 Task: Play online Dominion games in very easy mode.
Action: Mouse moved to (91, 514)
Screenshot: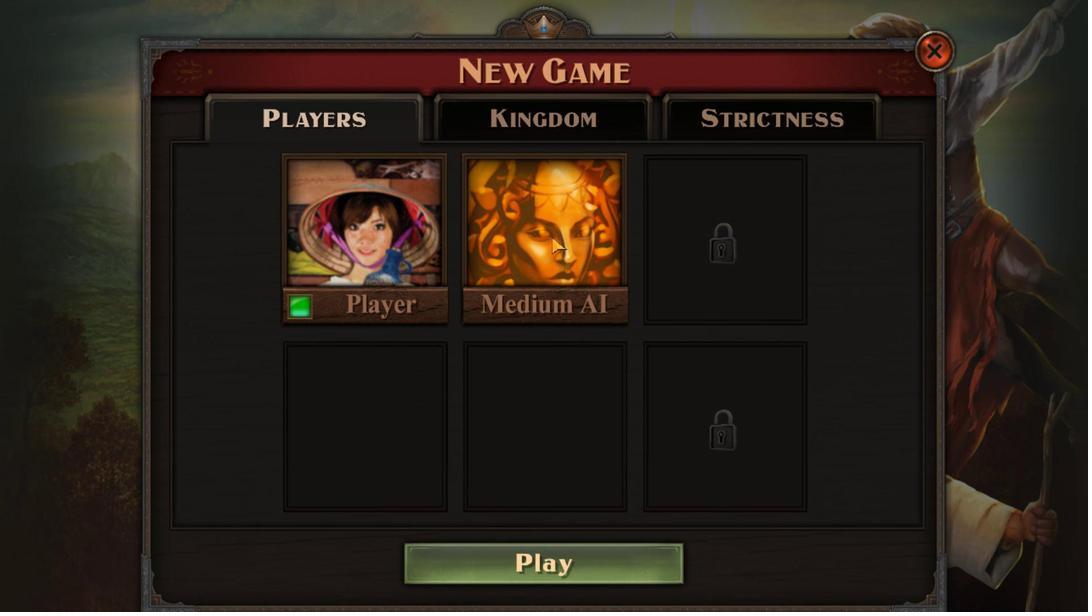 
Action: Mouse pressed left at (91, 514)
Screenshot: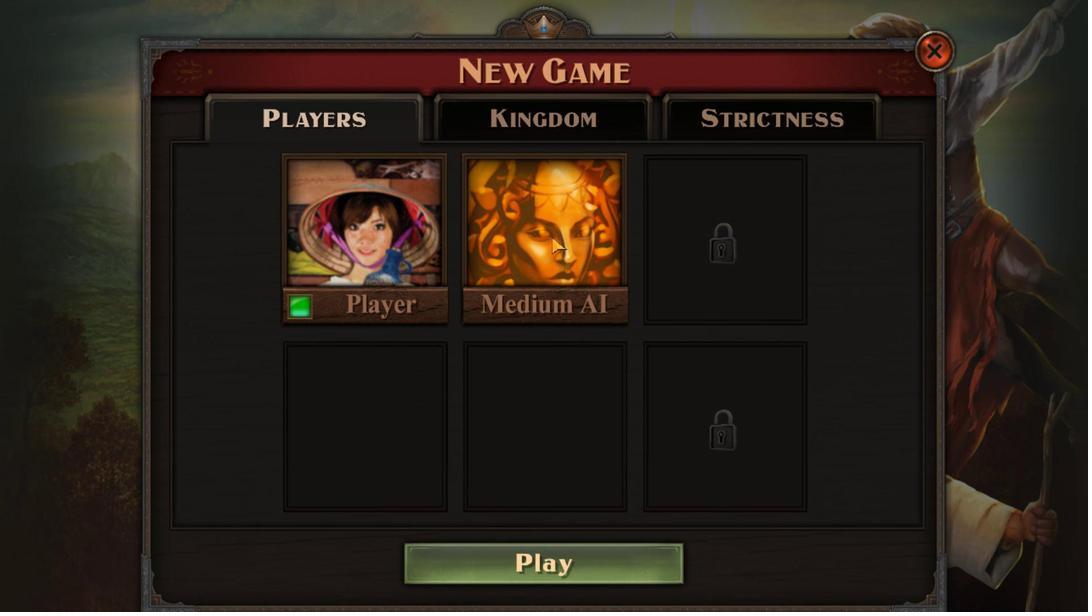 
Action: Mouse moved to (377, 277)
Screenshot: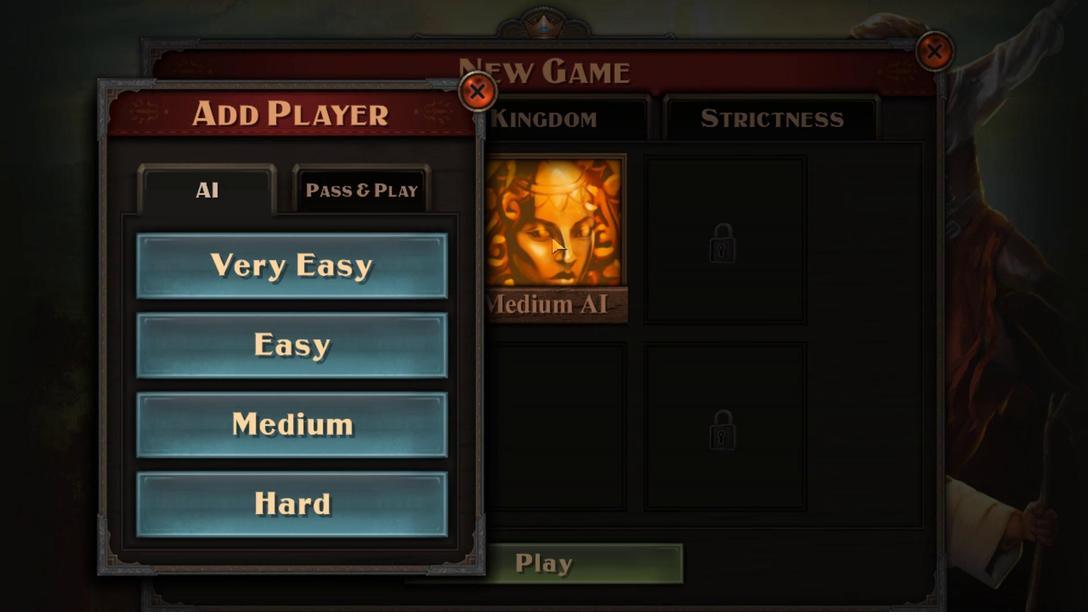 
Action: Mouse pressed left at (377, 277)
Screenshot: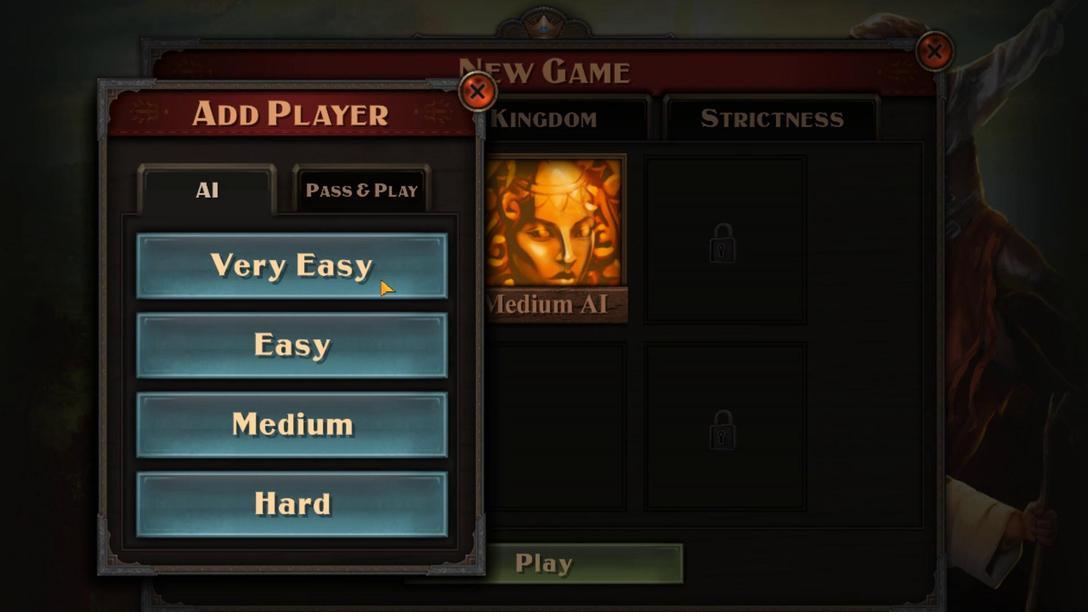 
Action: Mouse moved to (220, 306)
Screenshot: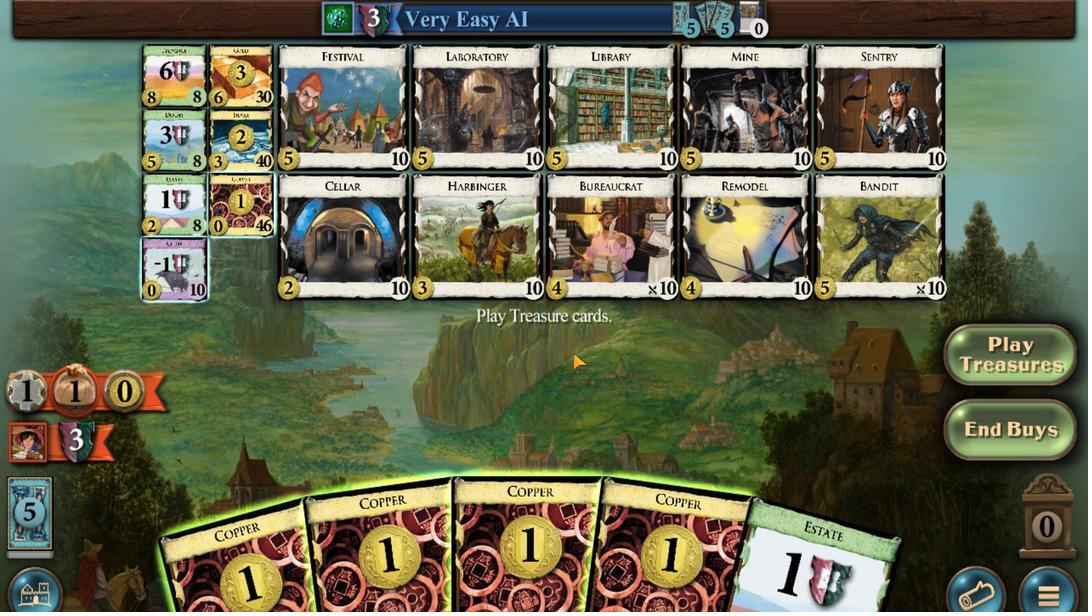 
Action: Mouse pressed left at (220, 306)
Screenshot: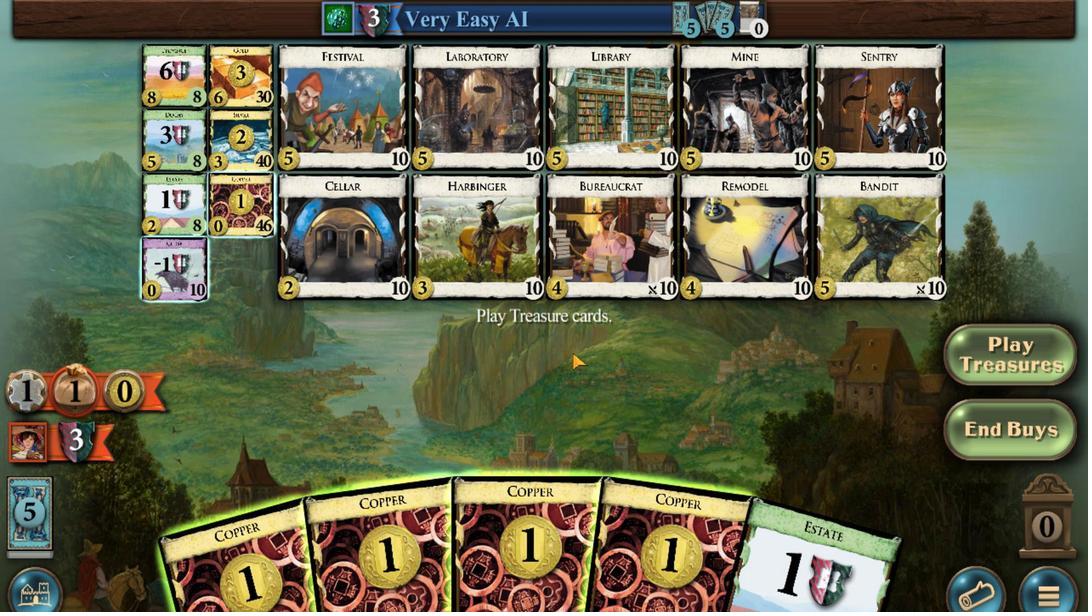 
Action: Mouse moved to (385, 499)
Screenshot: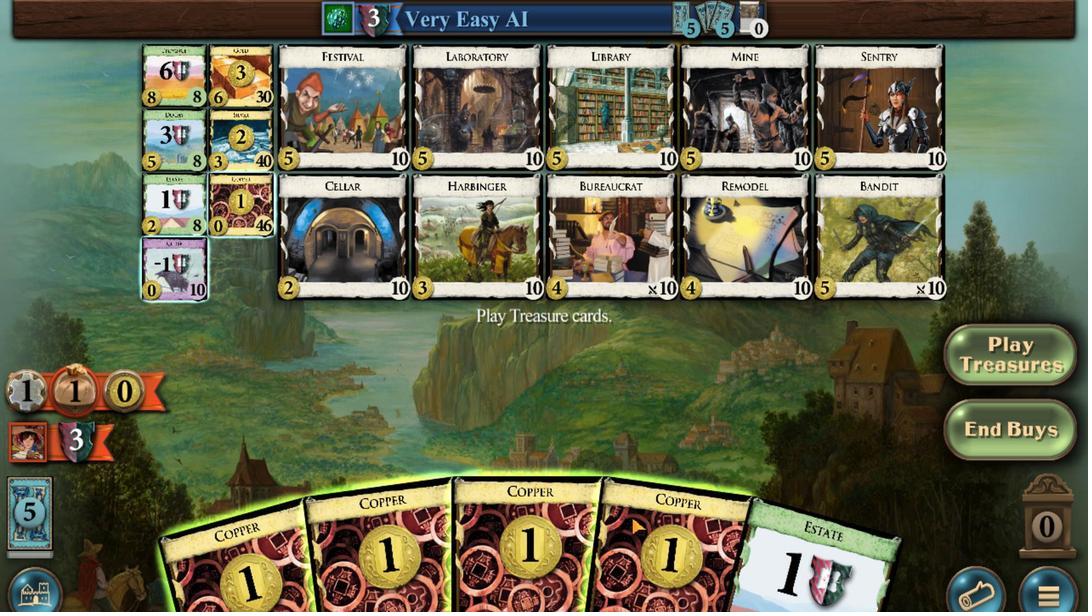 
Action: Mouse pressed left at (385, 499)
Screenshot: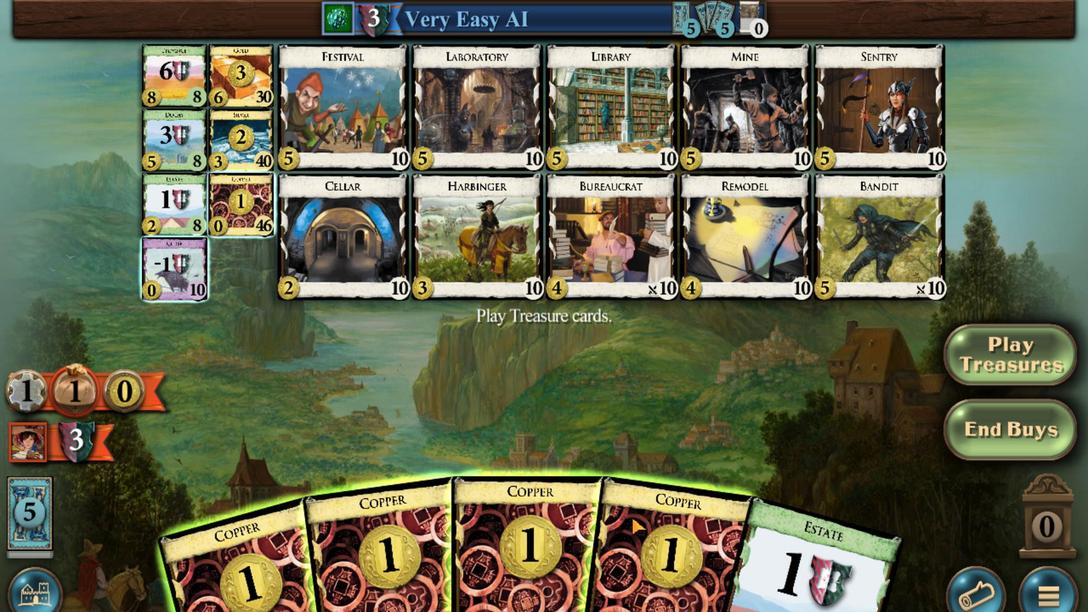 
Action: Mouse moved to (451, 470)
Screenshot: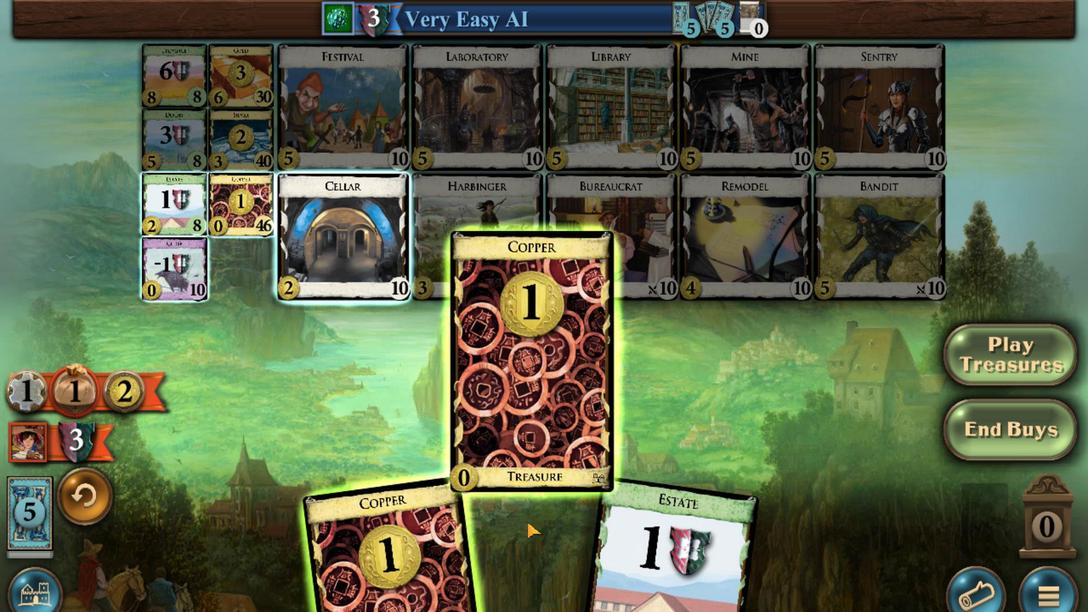 
Action: Mouse scrolled (451, 470) with delta (0, 0)
Screenshot: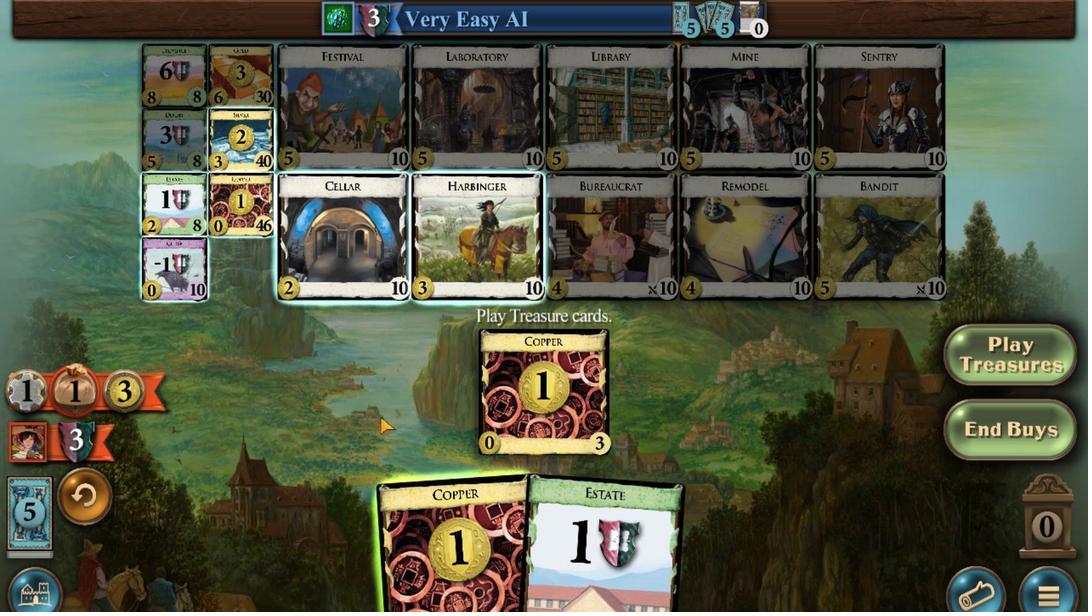 
Action: Mouse moved to (400, 468)
Screenshot: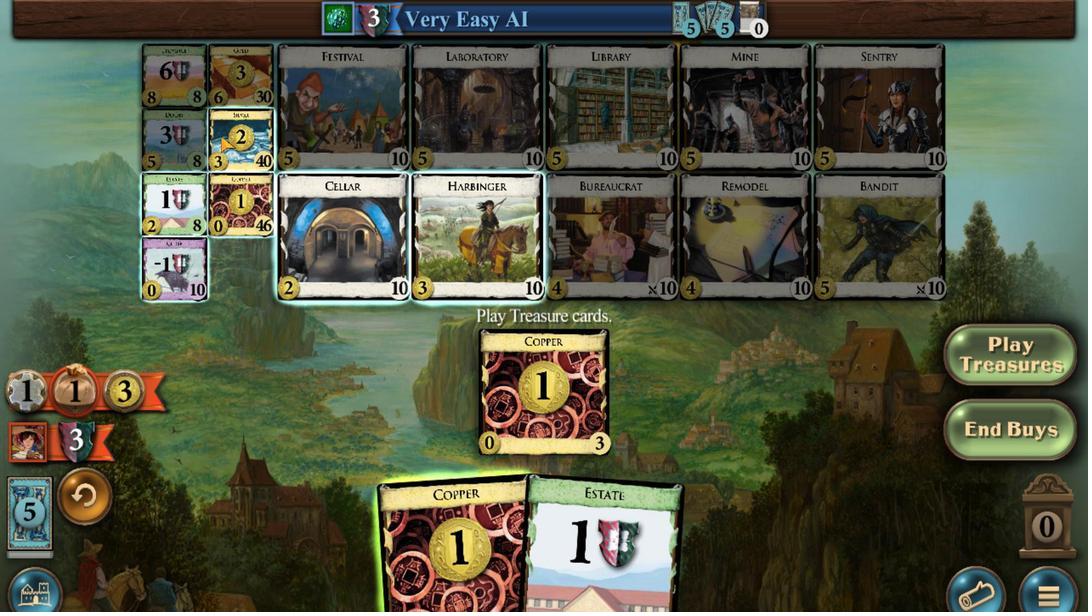 
Action: Mouse scrolled (400, 468) with delta (0, 0)
Screenshot: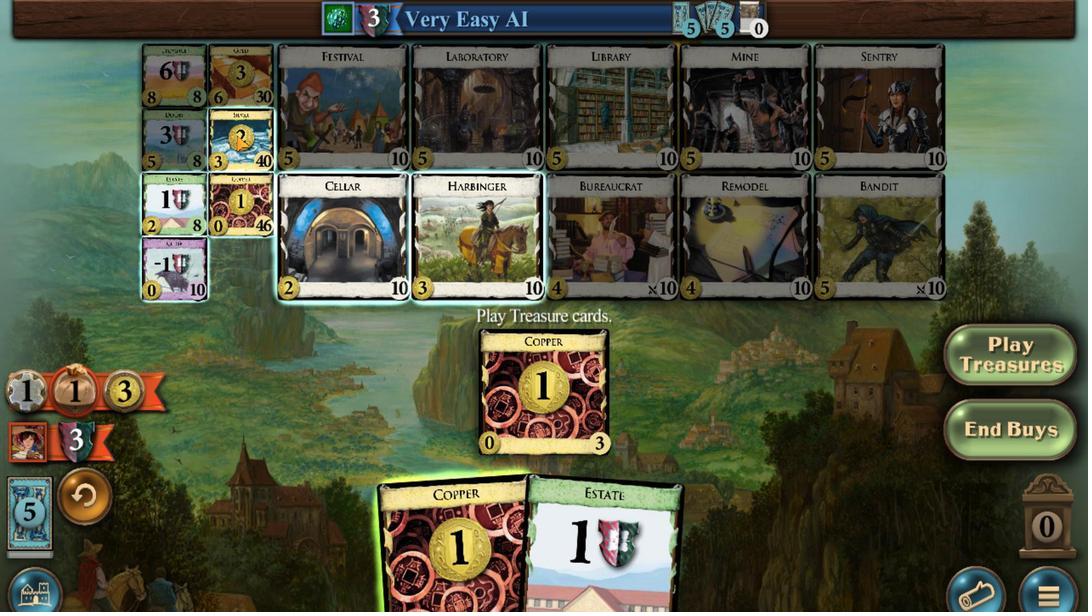
Action: Mouse moved to (355, 473)
Screenshot: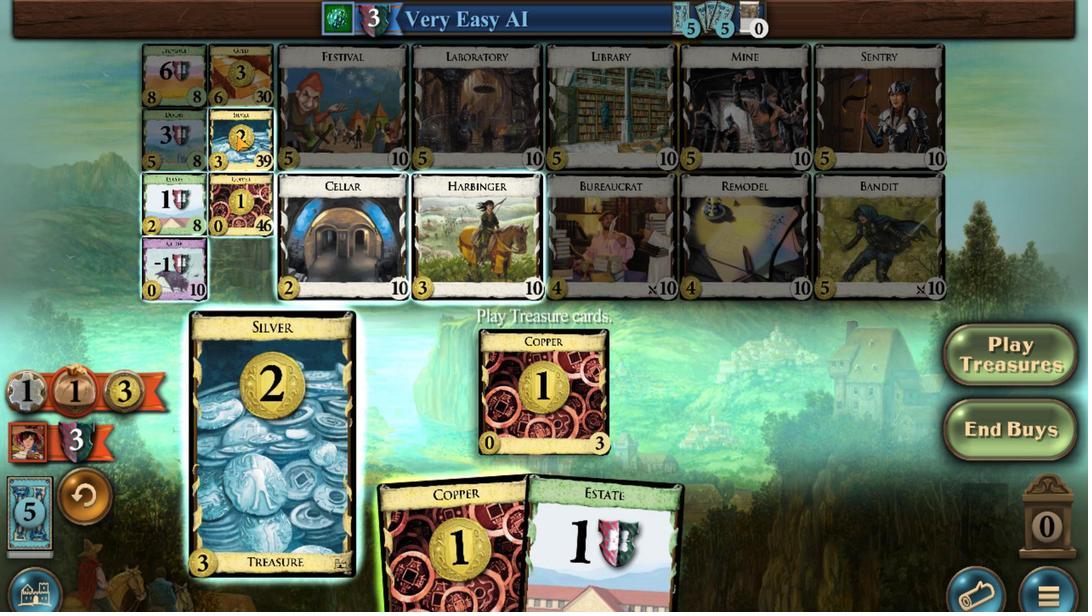 
Action: Mouse scrolled (355, 473) with delta (0, 0)
Screenshot: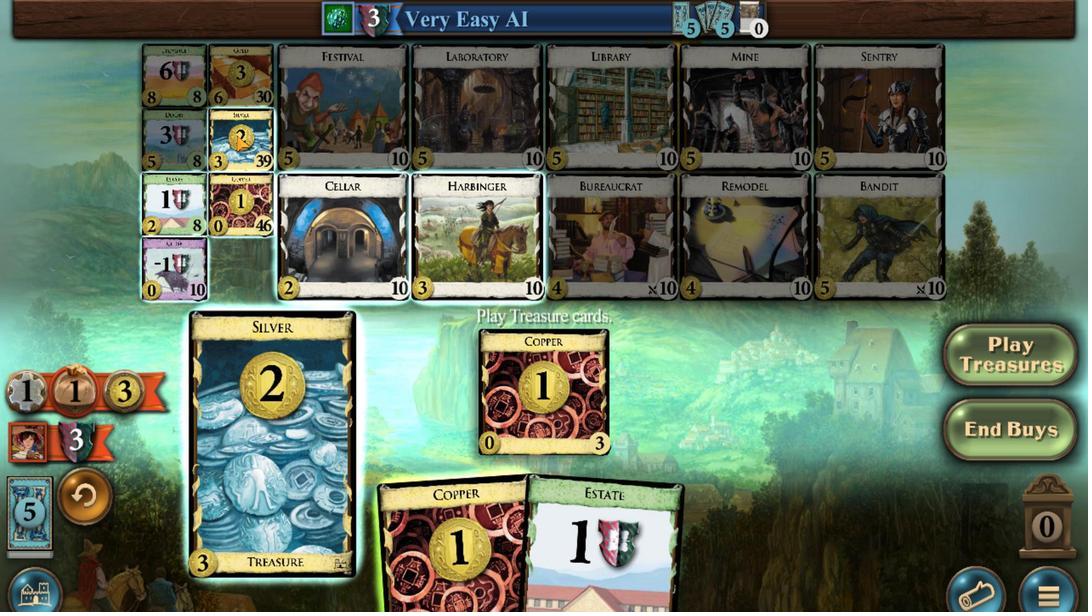 
Action: Mouse moved to (90, 207)
Screenshot: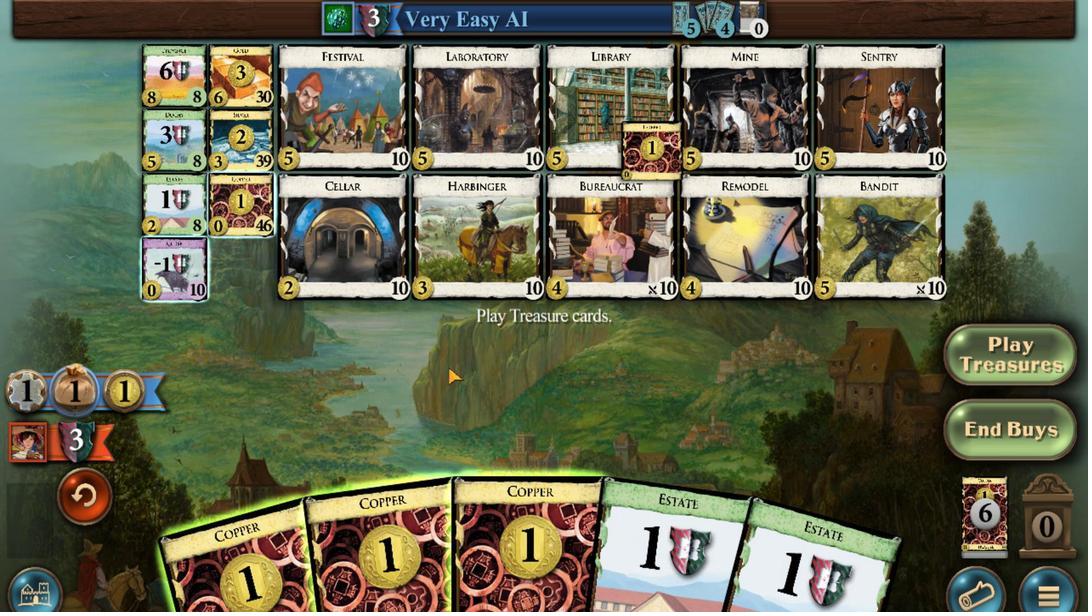 
Action: Mouse scrolled (90, 208) with delta (0, 0)
Screenshot: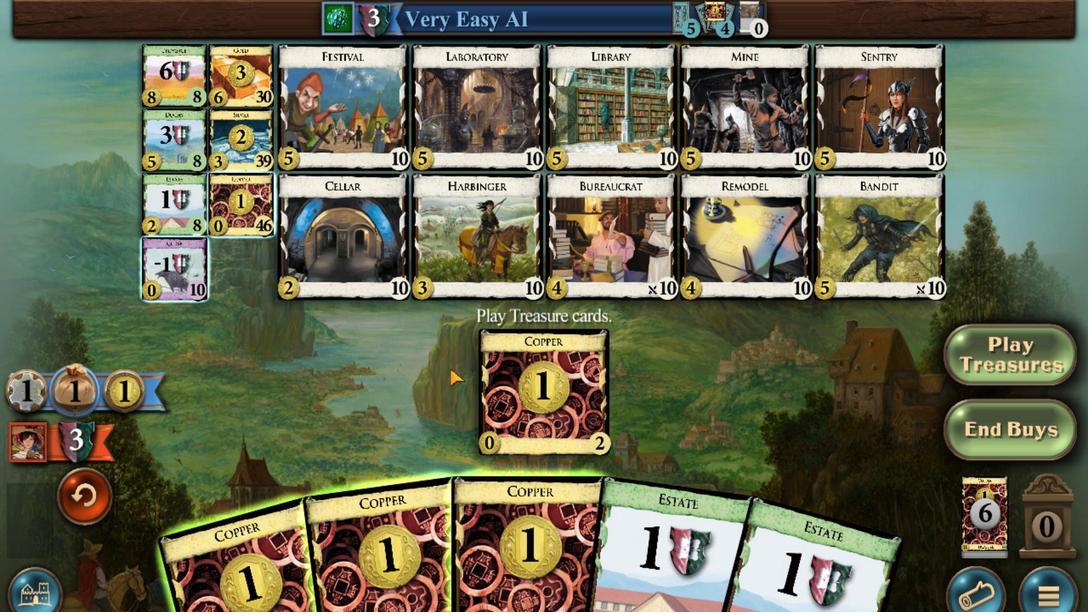 
Action: Mouse scrolled (90, 208) with delta (0, 0)
Screenshot: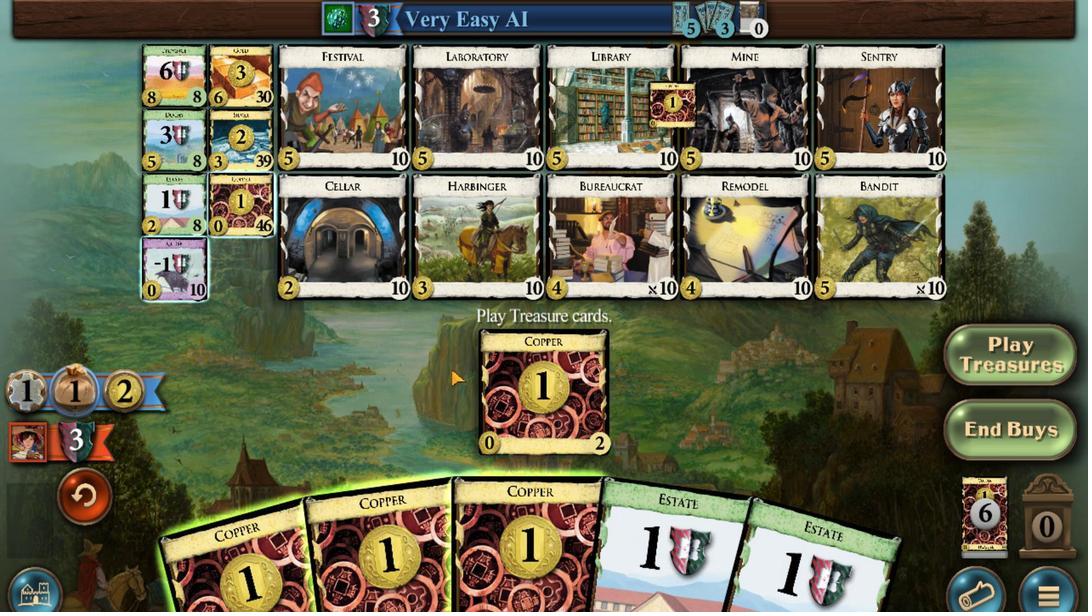 
Action: Mouse scrolled (90, 208) with delta (0, 0)
Screenshot: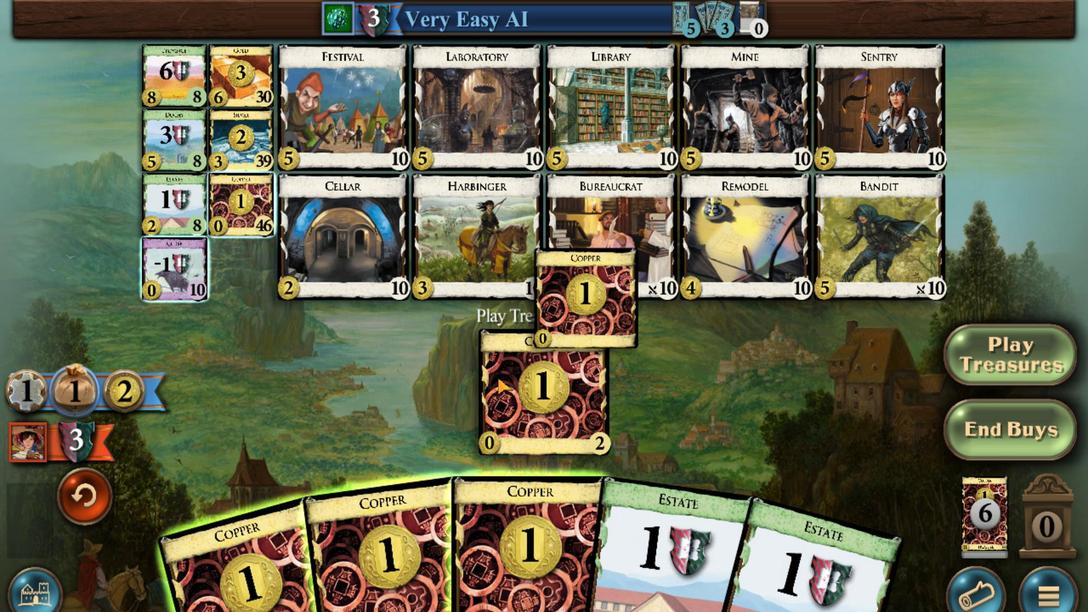 
Action: Mouse scrolled (90, 208) with delta (0, 0)
Screenshot: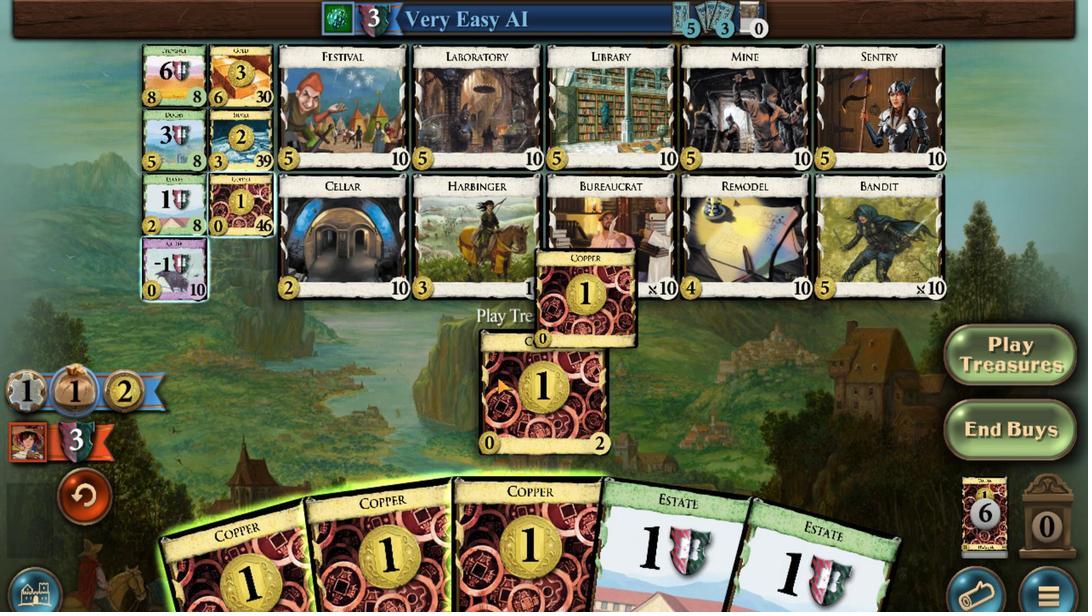 
Action: Mouse scrolled (90, 208) with delta (0, 0)
Screenshot: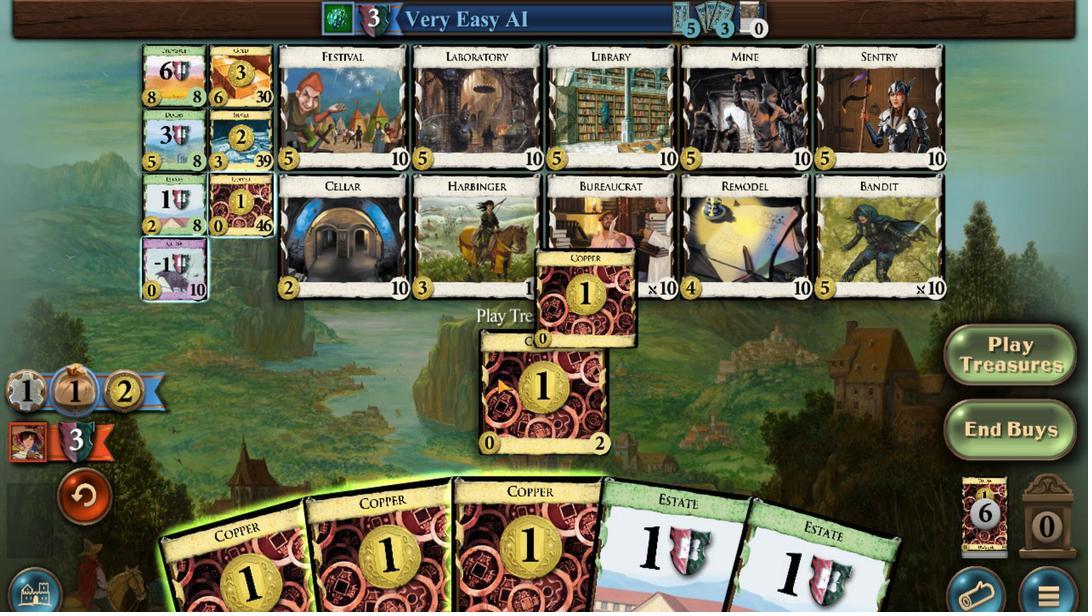 
Action: Mouse scrolled (90, 208) with delta (0, 0)
Screenshot: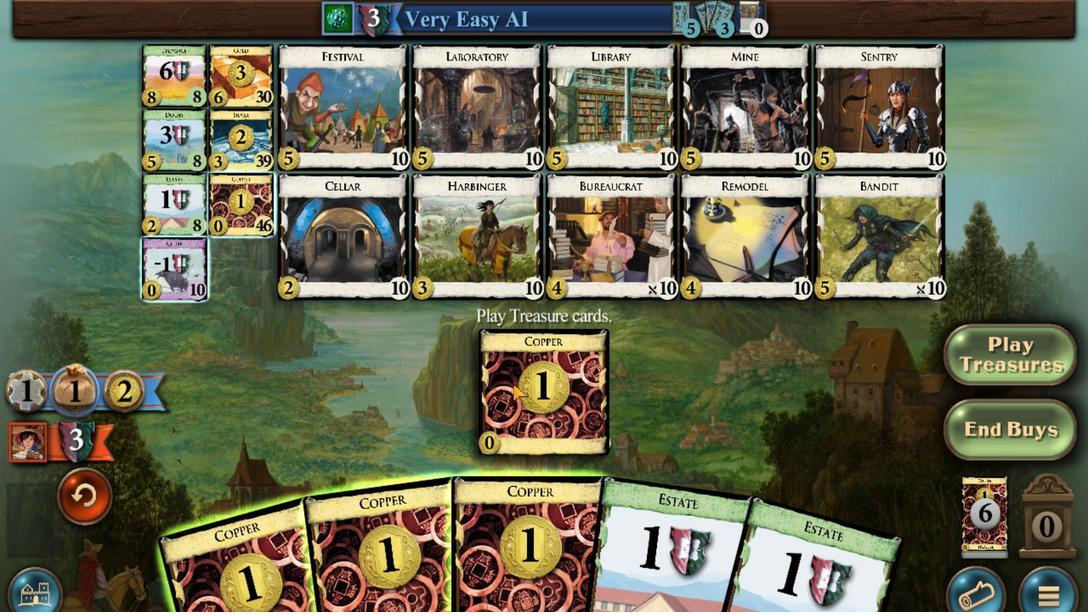 
Action: Mouse moved to (333, 462)
Screenshot: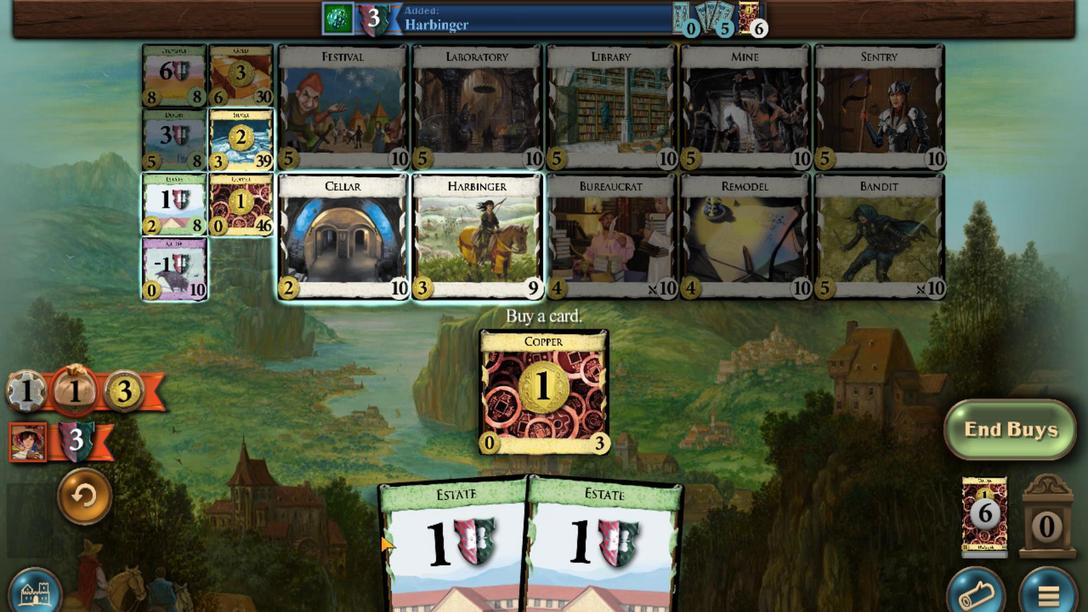 
Action: Mouse scrolled (333, 461) with delta (0, 0)
Screenshot: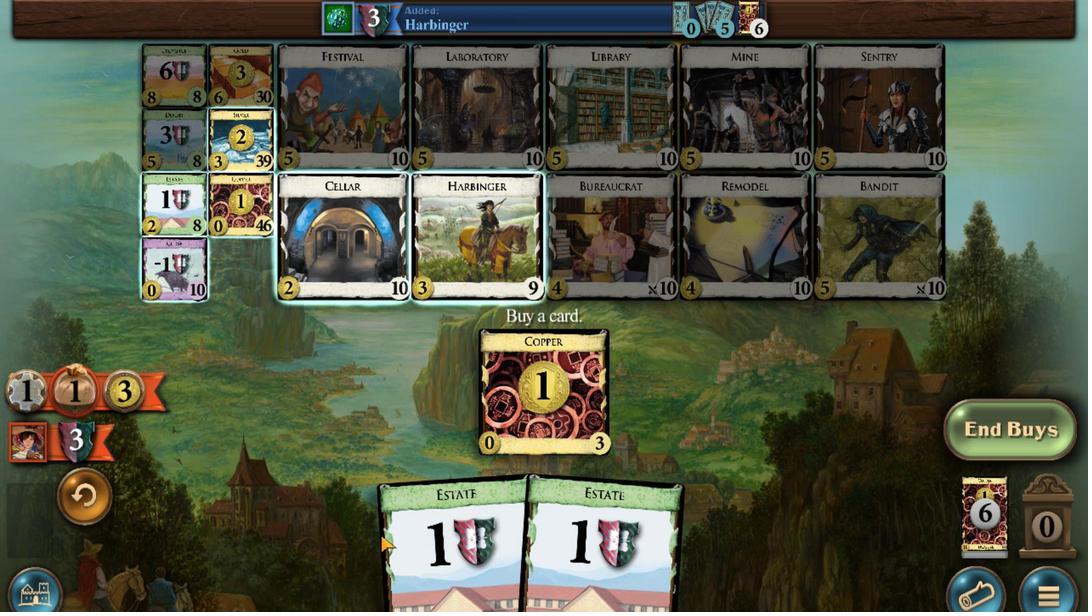 
Action: Mouse moved to (298, 470)
Screenshot: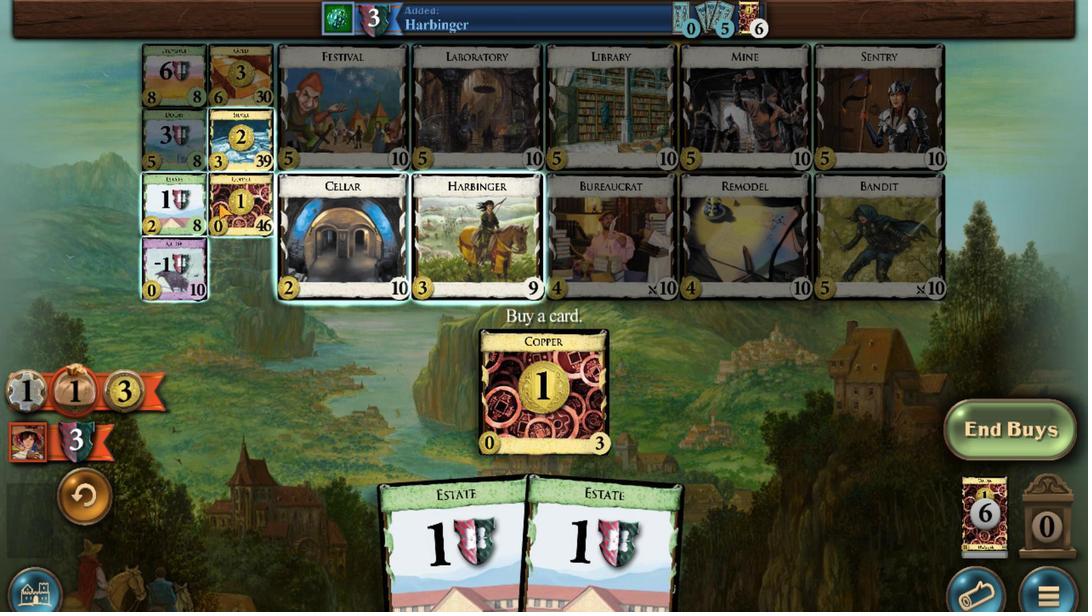 
Action: Mouse scrolled (298, 470) with delta (0, 0)
Screenshot: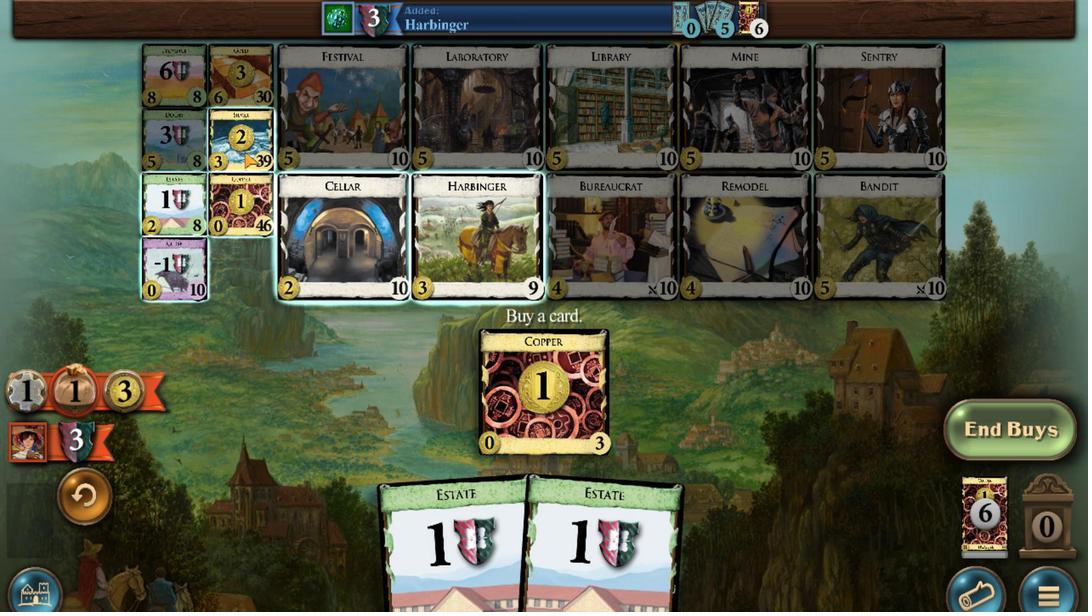
Action: Mouse moved to (222, 482)
Screenshot: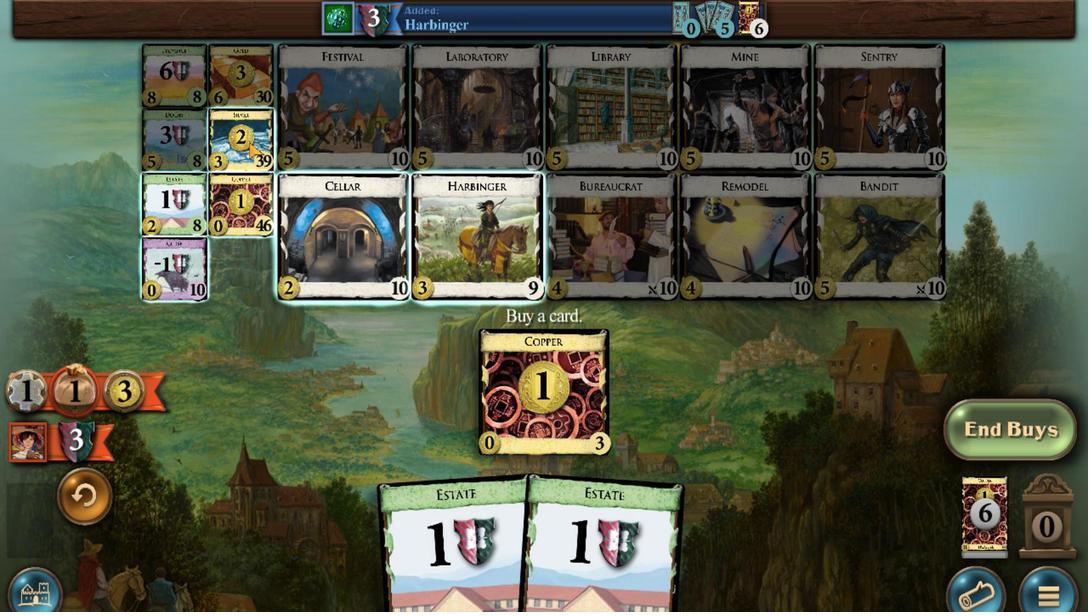 
Action: Mouse scrolled (222, 482) with delta (0, 0)
Screenshot: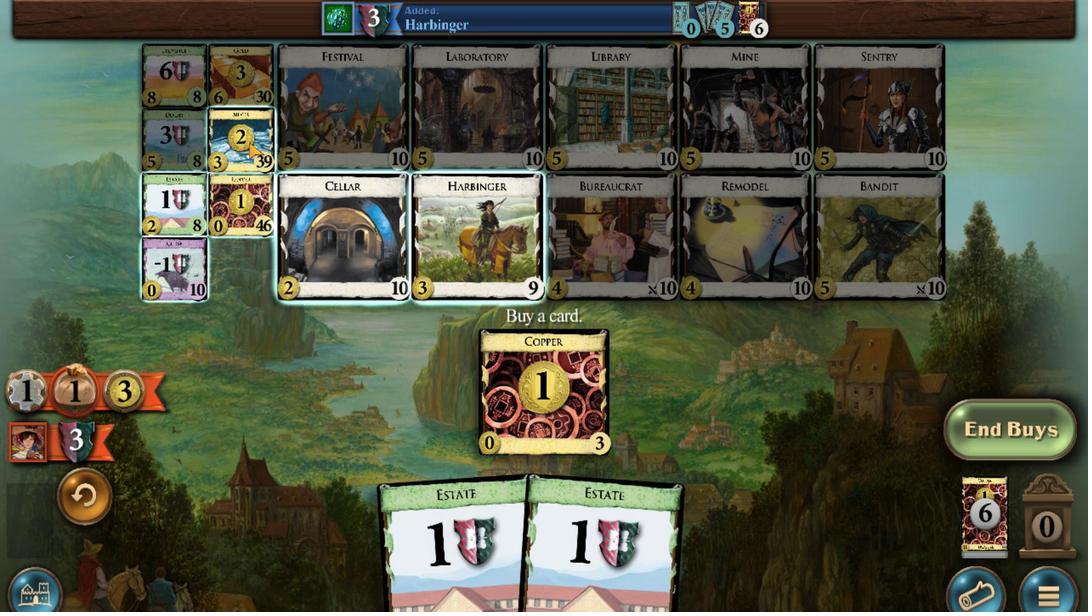 
Action: Mouse moved to (102, 212)
Screenshot: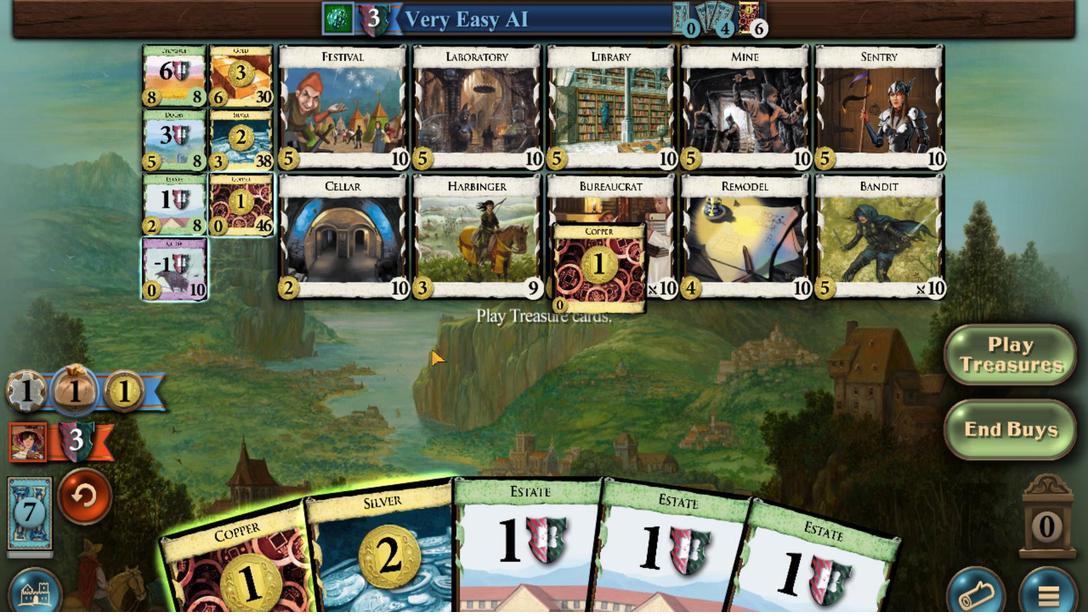 
Action: Mouse scrolled (102, 213) with delta (0, 0)
Screenshot: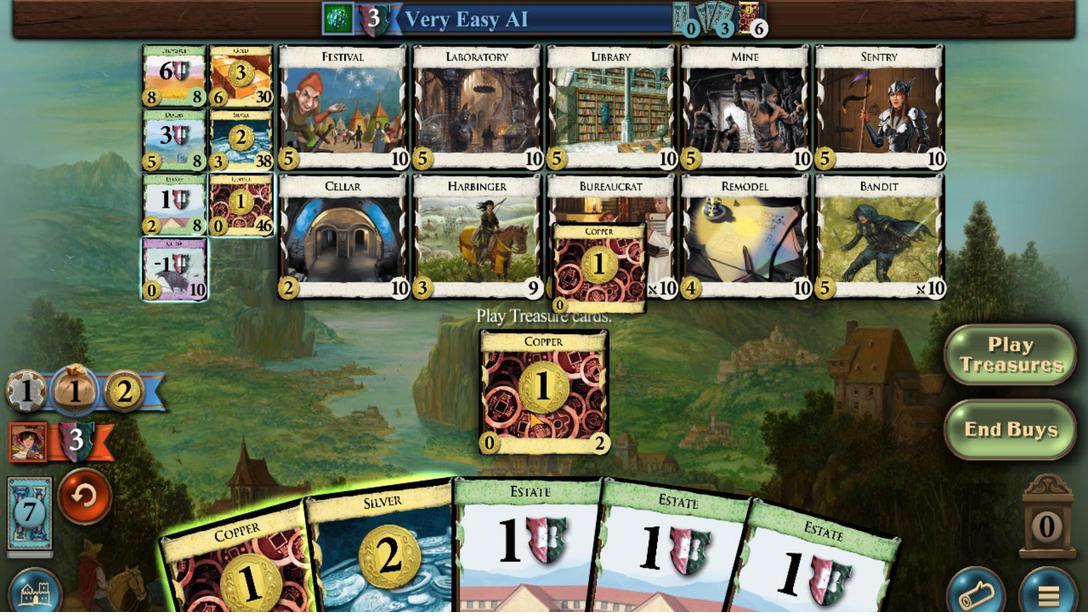 
Action: Mouse scrolled (102, 213) with delta (0, 0)
Screenshot: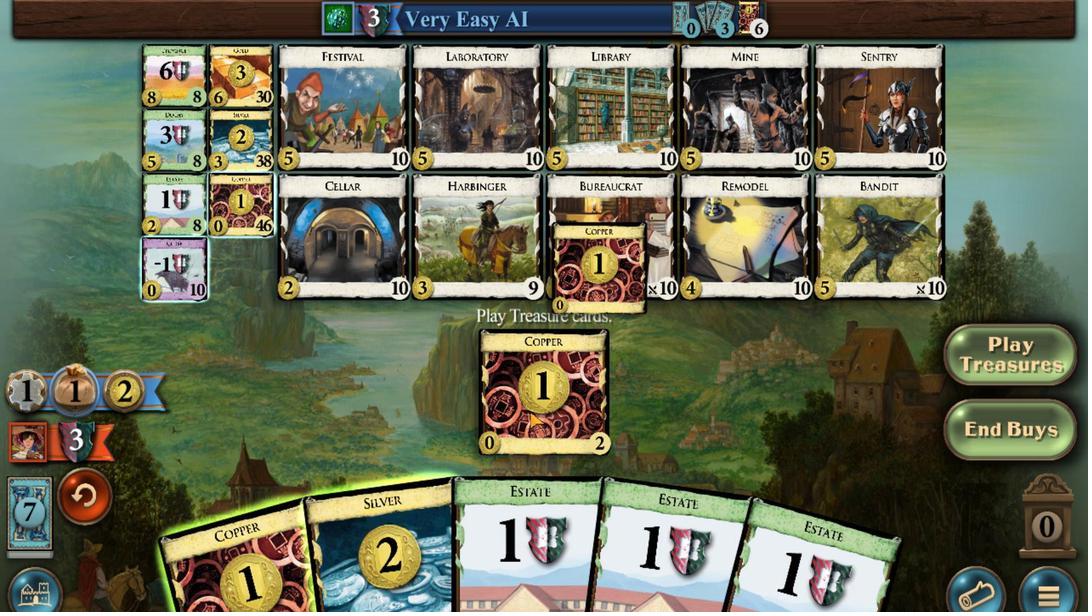 
Action: Mouse scrolled (102, 213) with delta (0, 0)
Screenshot: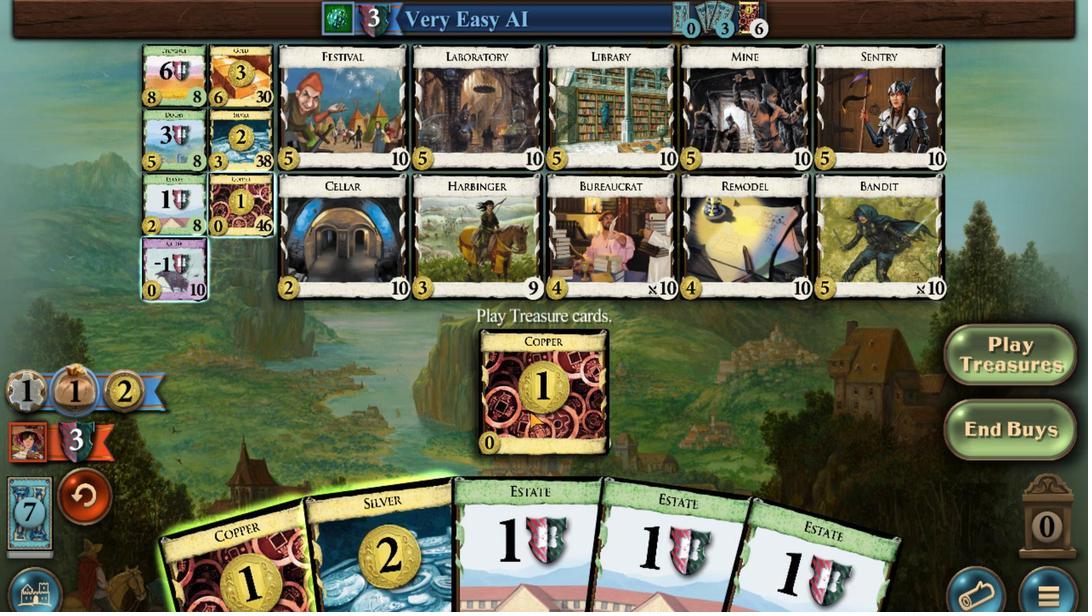 
Action: Mouse scrolled (102, 213) with delta (0, 0)
Screenshot: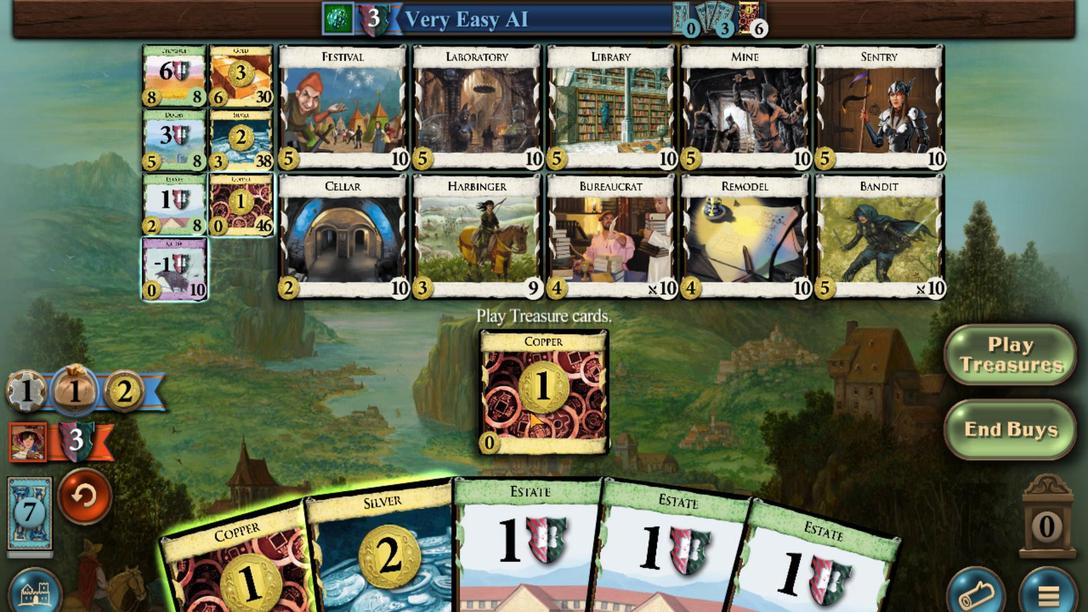 
Action: Mouse moved to (204, 469)
Screenshot: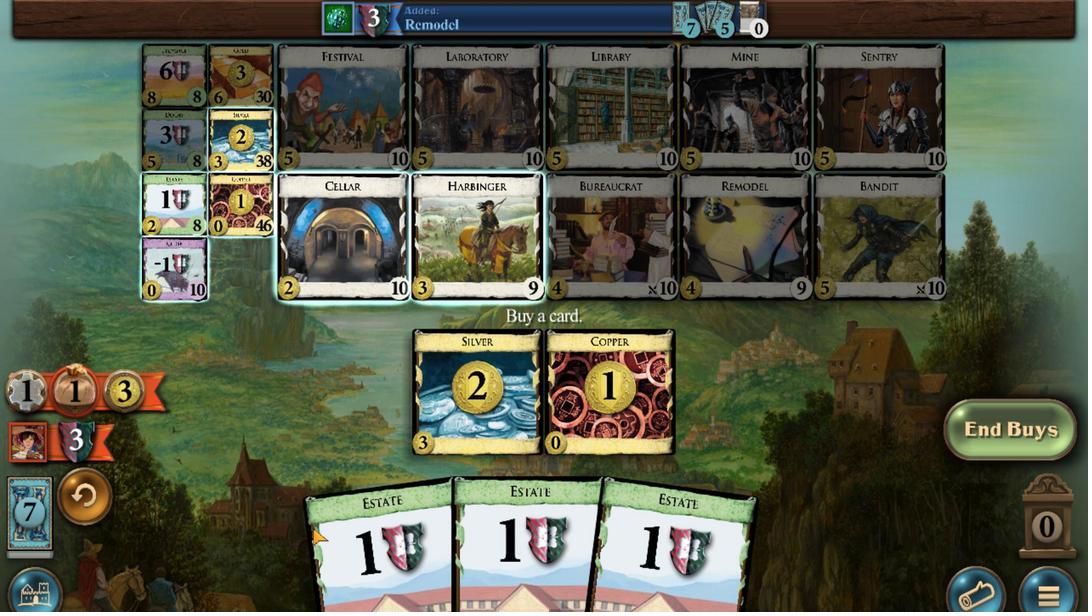 
Action: Mouse scrolled (204, 468) with delta (0, 0)
Screenshot: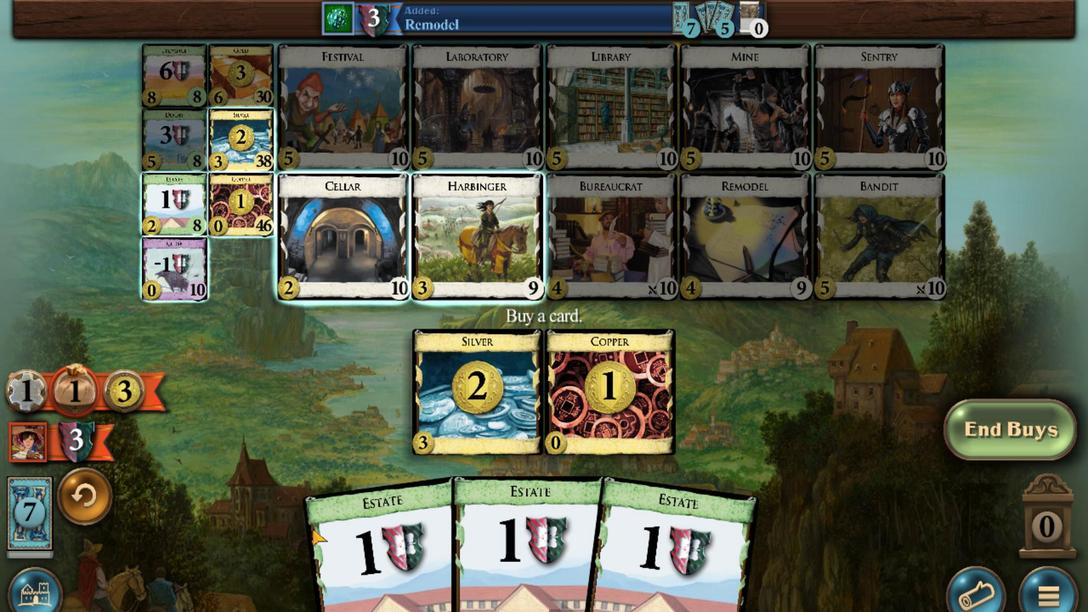 
Action: Mouse moved to (160, 477)
Screenshot: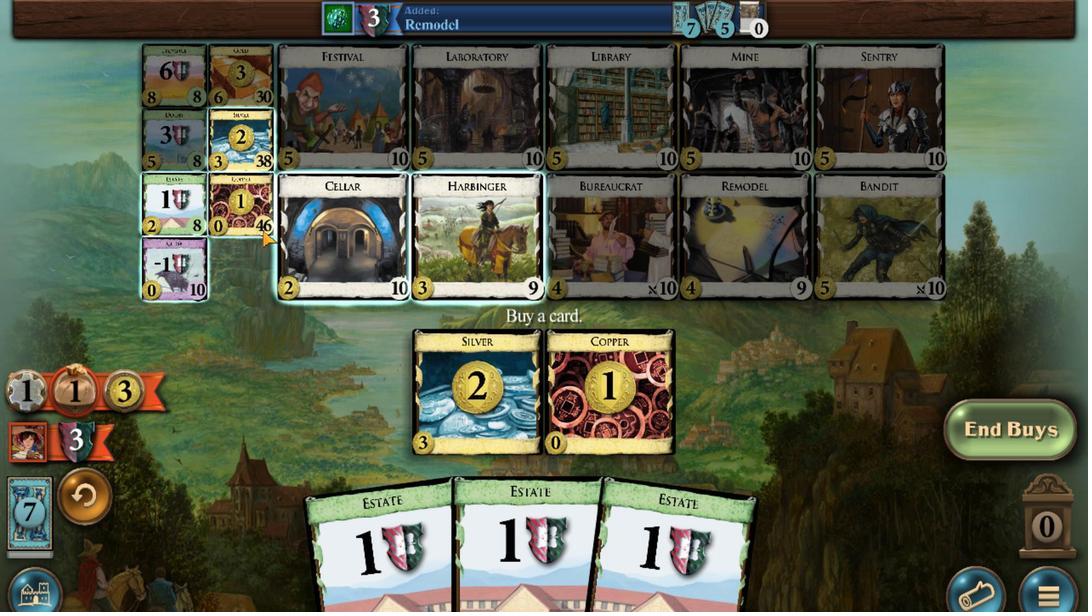 
Action: Mouse scrolled (160, 477) with delta (0, 0)
Screenshot: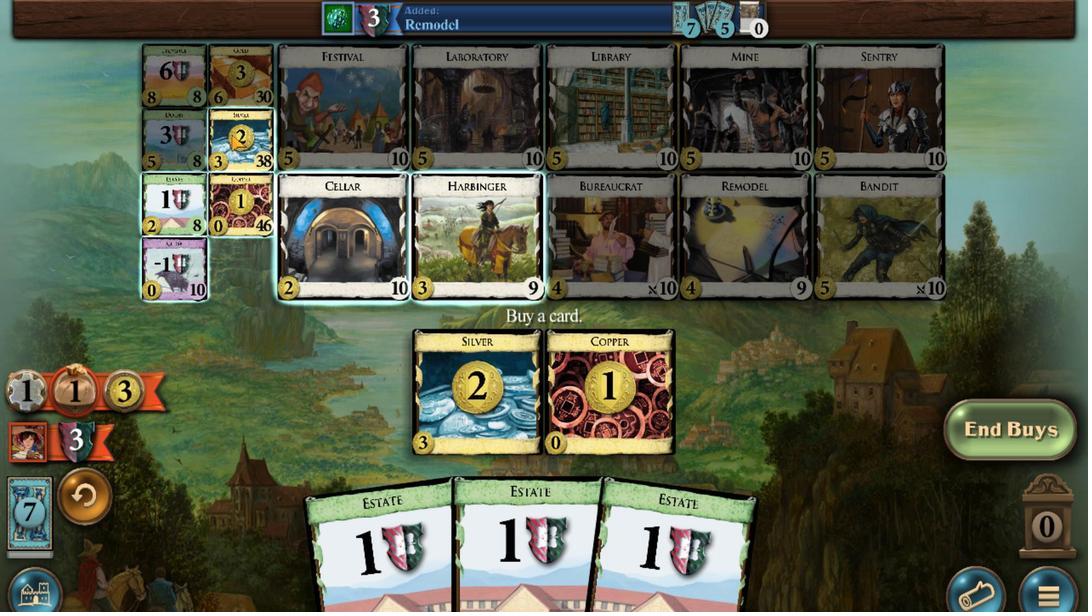 
Action: Mouse moved to (86, 206)
Screenshot: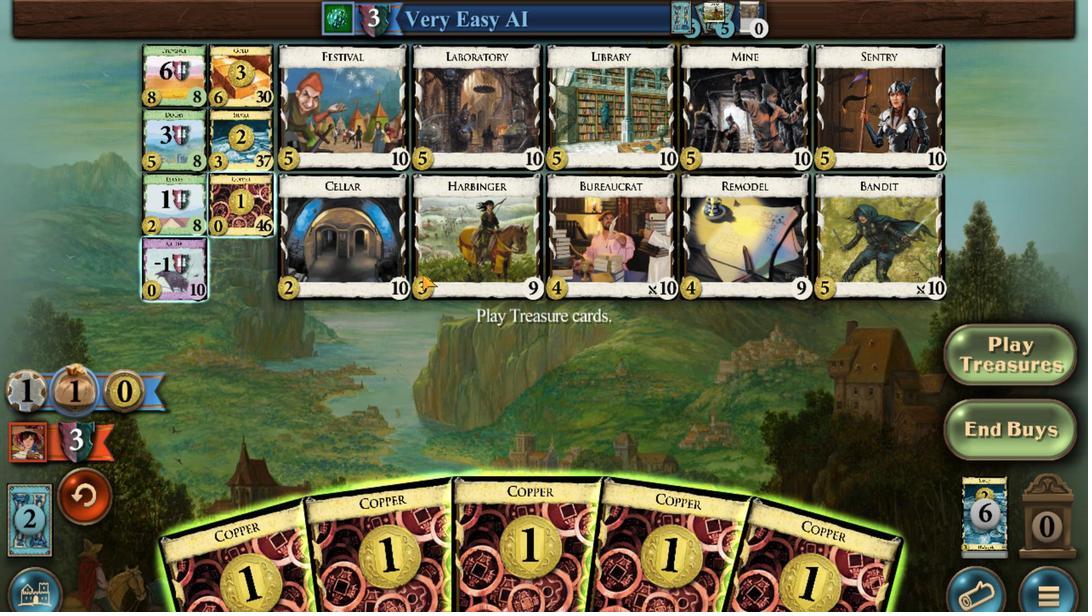 
Action: Mouse scrolled (86, 206) with delta (0, 0)
Screenshot: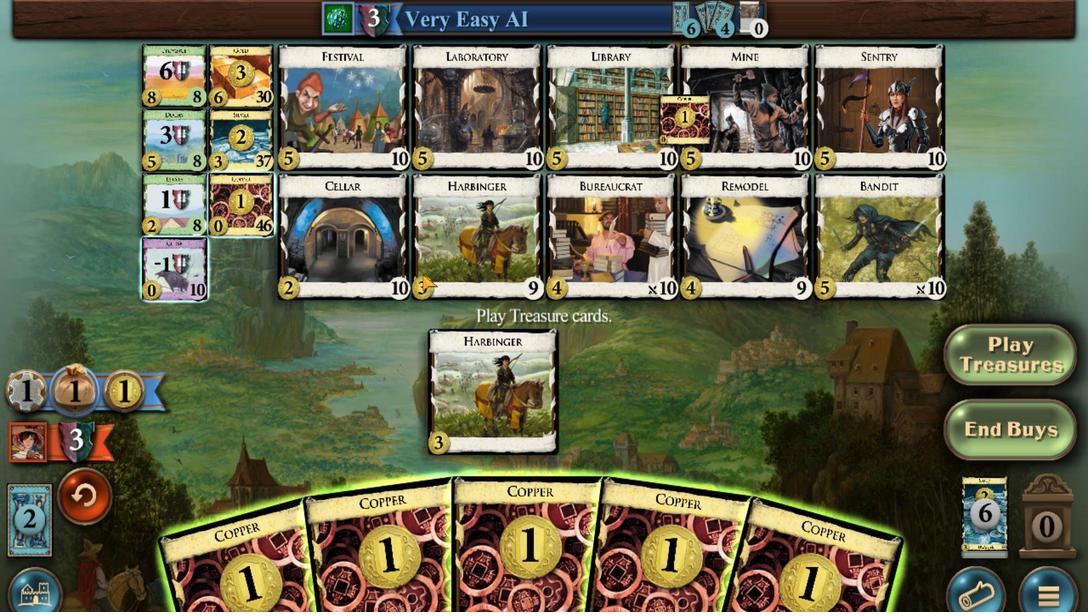 
Action: Mouse scrolled (86, 206) with delta (0, 0)
Screenshot: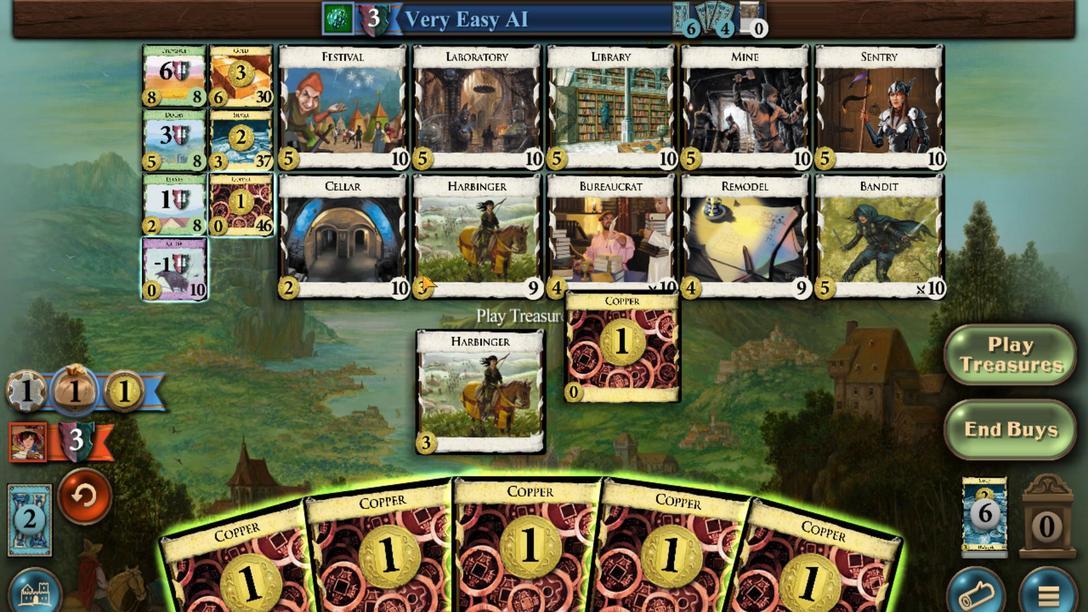 
Action: Mouse scrolled (86, 206) with delta (0, 0)
Screenshot: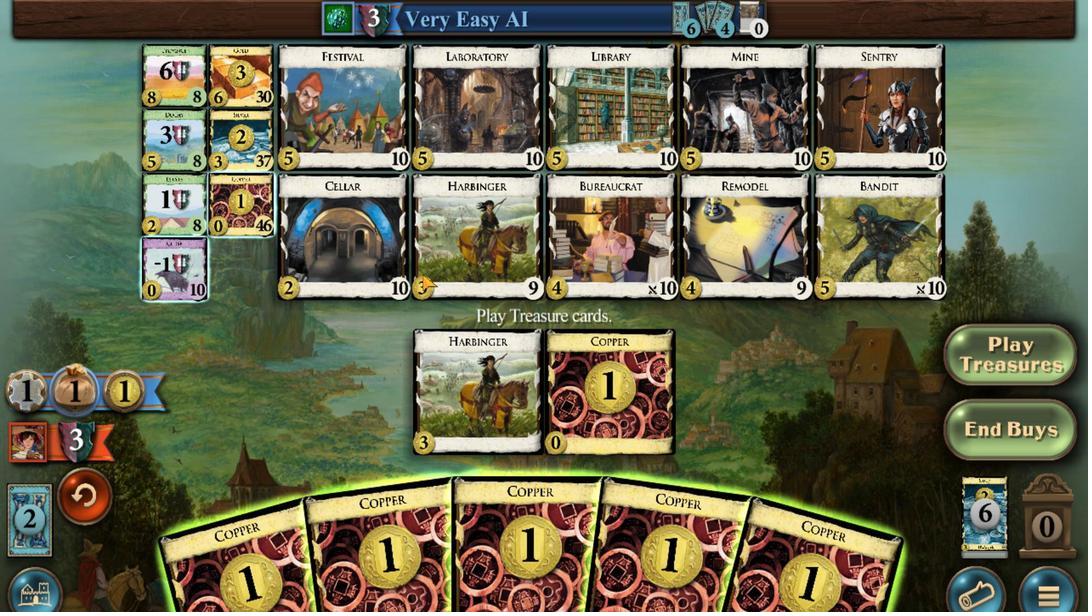 
Action: Mouse moved to (254, 315)
Screenshot: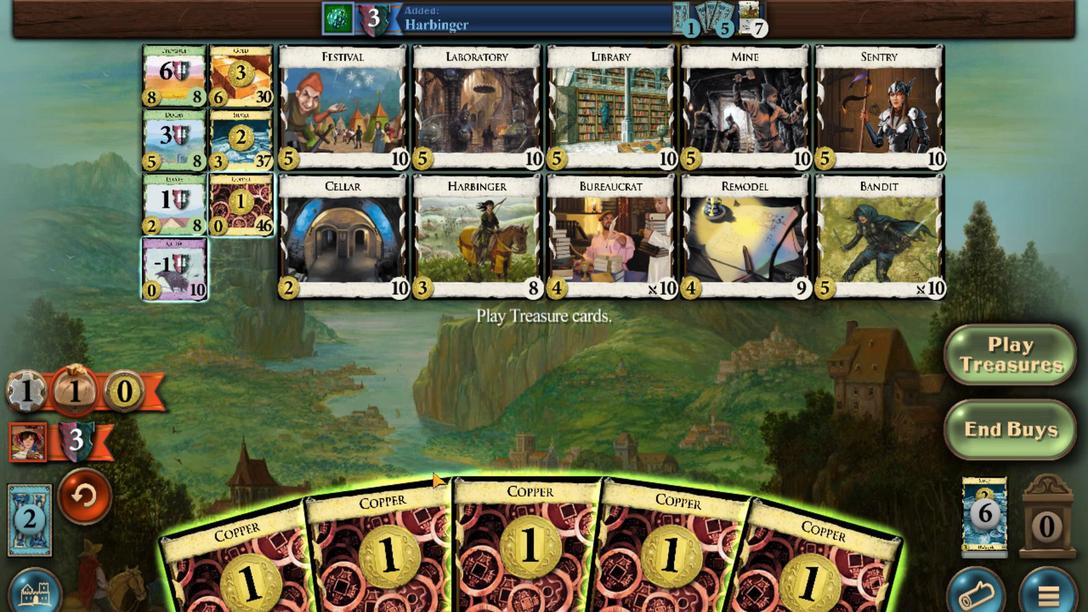 
Action: Mouse scrolled (254, 314) with delta (0, 0)
Screenshot: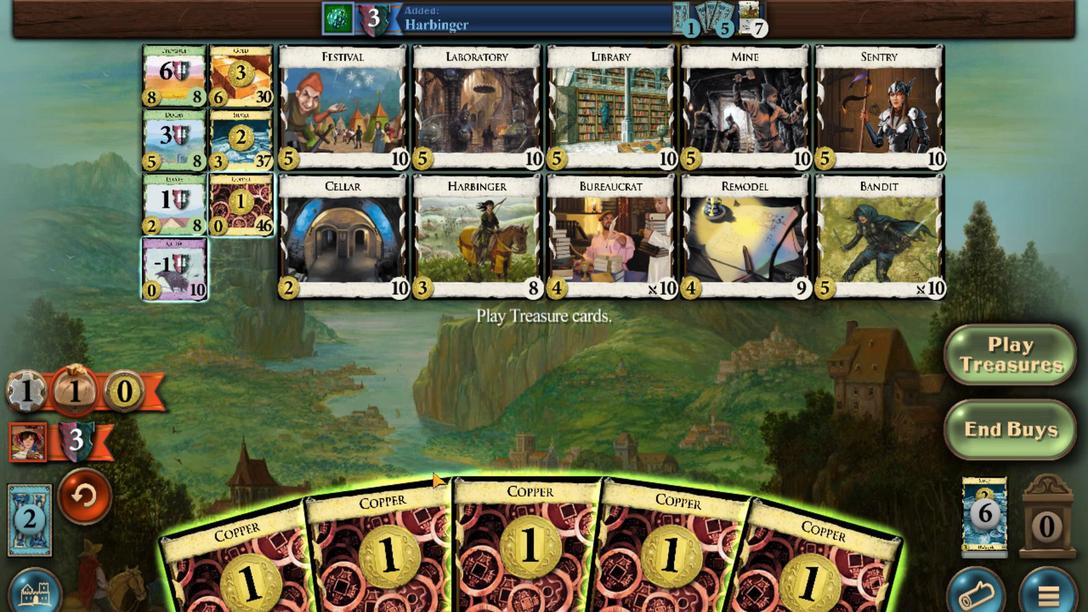
Action: Mouse moved to (219, 317)
Screenshot: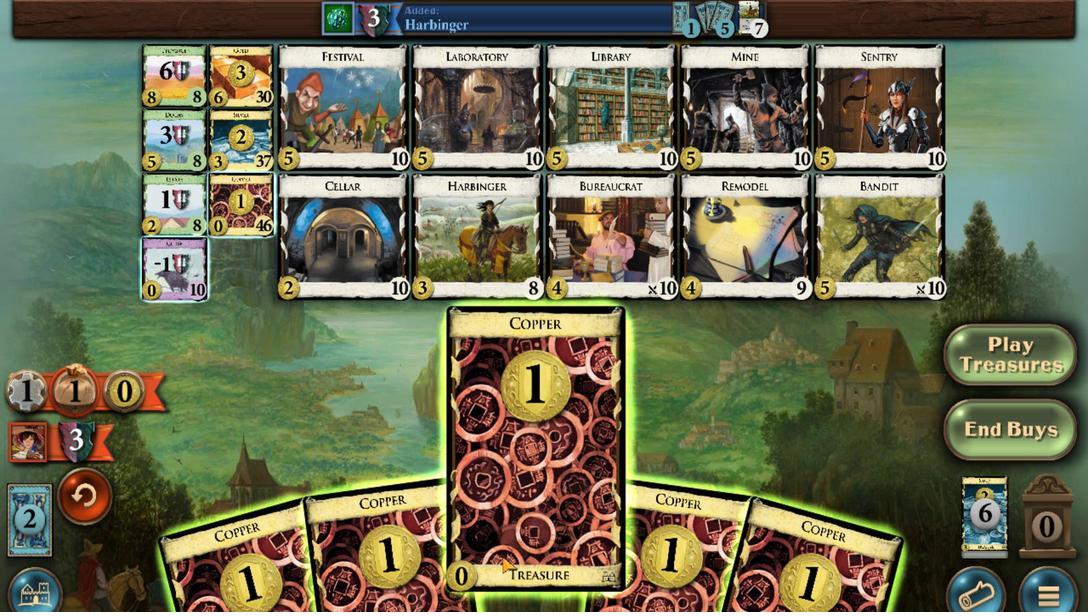 
Action: Mouse scrolled (219, 317) with delta (0, 0)
Screenshot: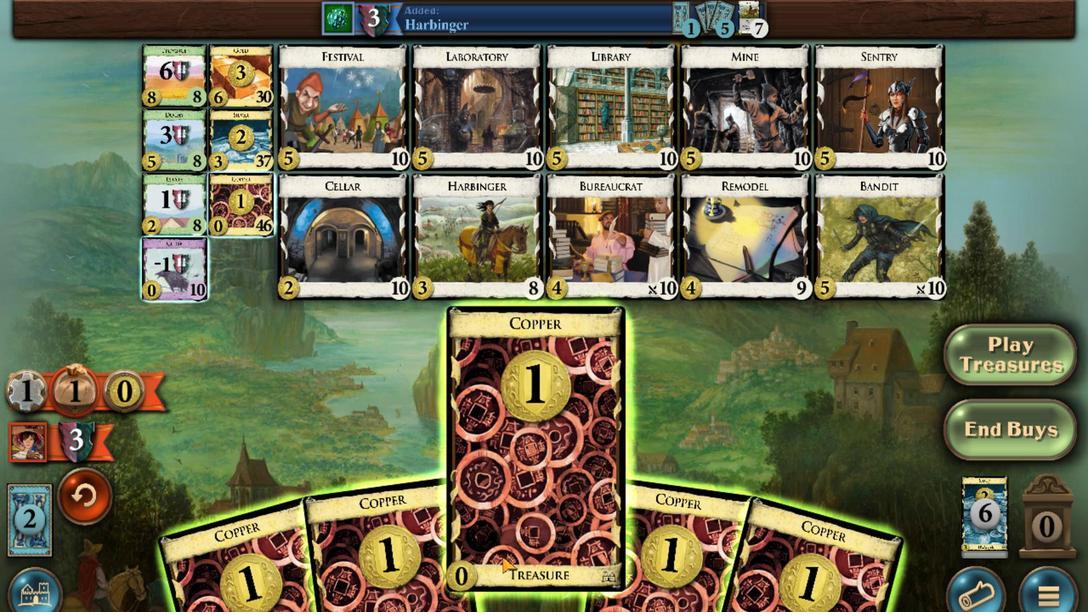 
Action: Mouse moved to (167, 378)
Screenshot: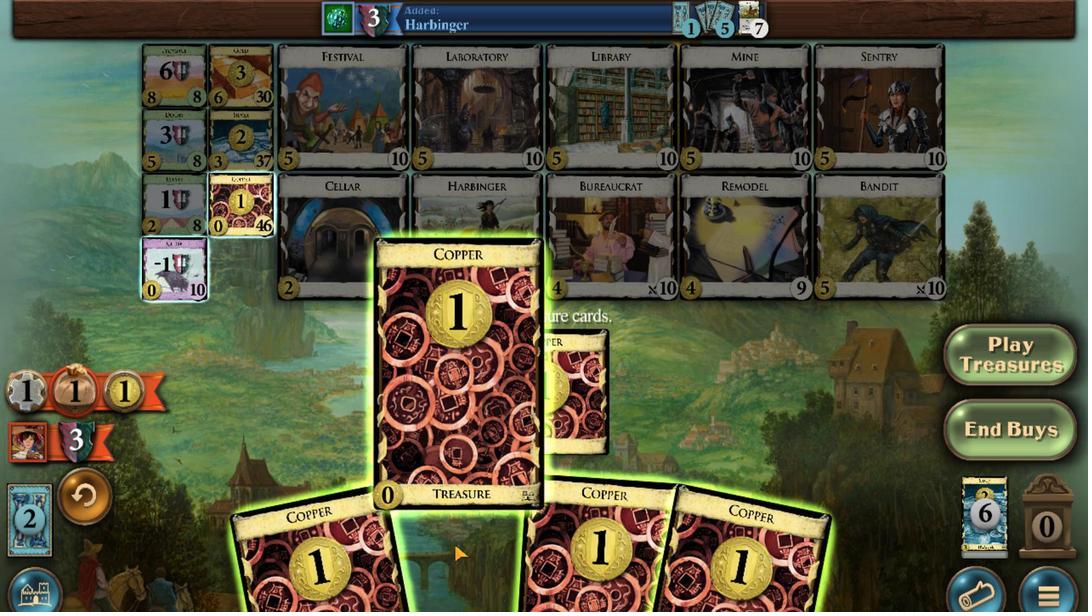 
Action: Mouse pressed left at (167, 378)
Screenshot: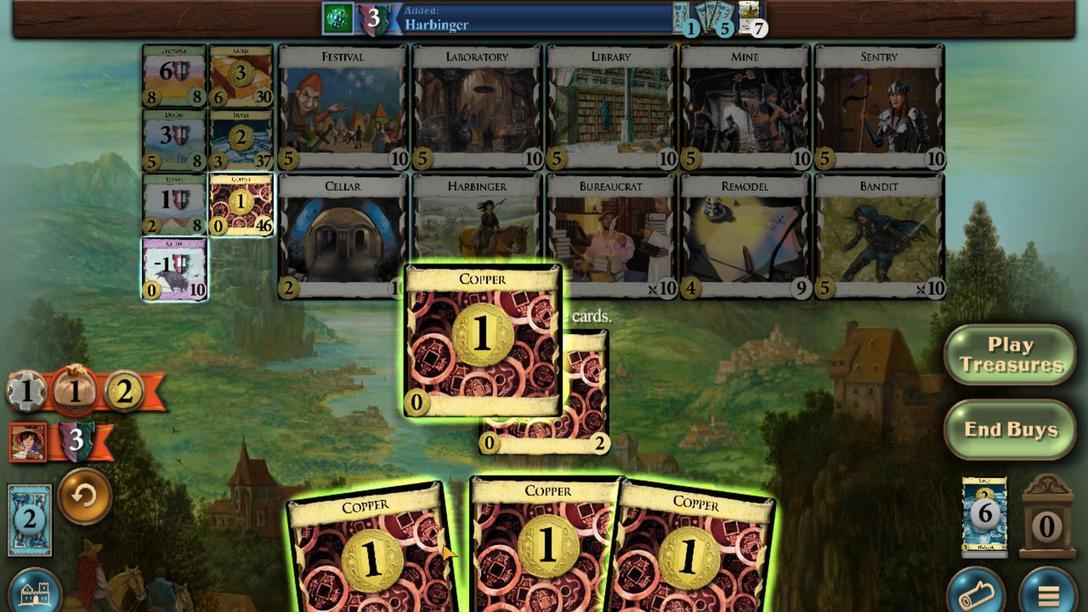 
Action: Mouse moved to (333, 496)
Screenshot: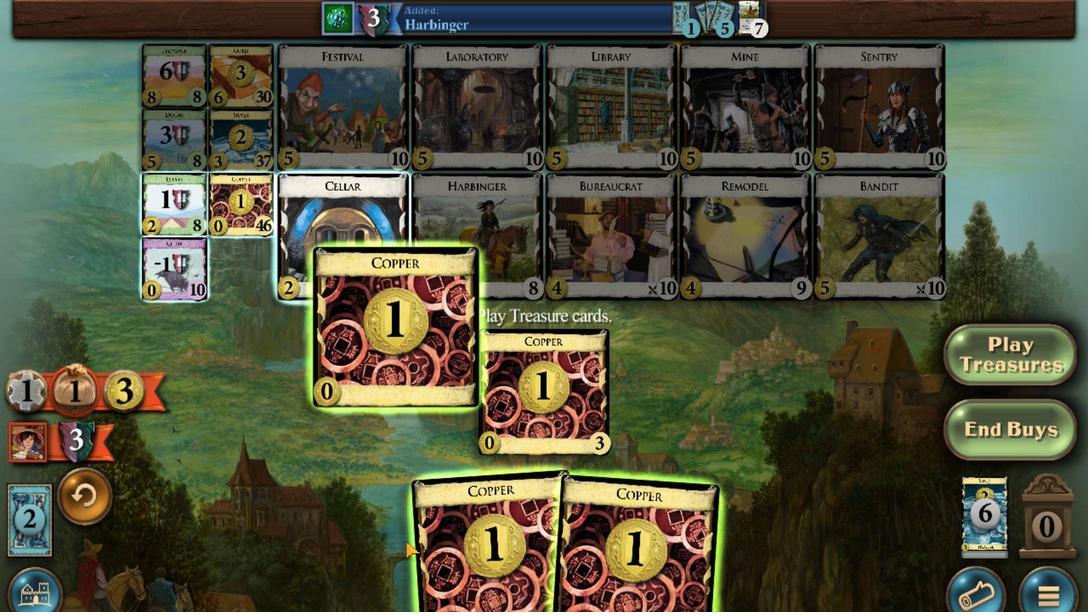 
Action: Mouse scrolled (333, 496) with delta (0, 0)
Screenshot: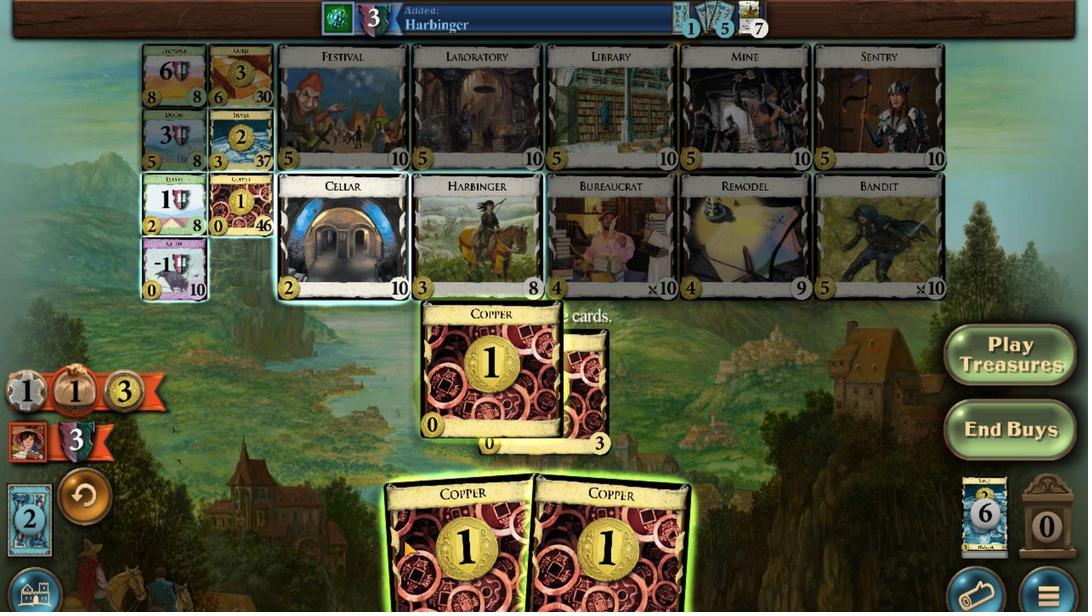 
Action: Mouse moved to (289, 489)
Screenshot: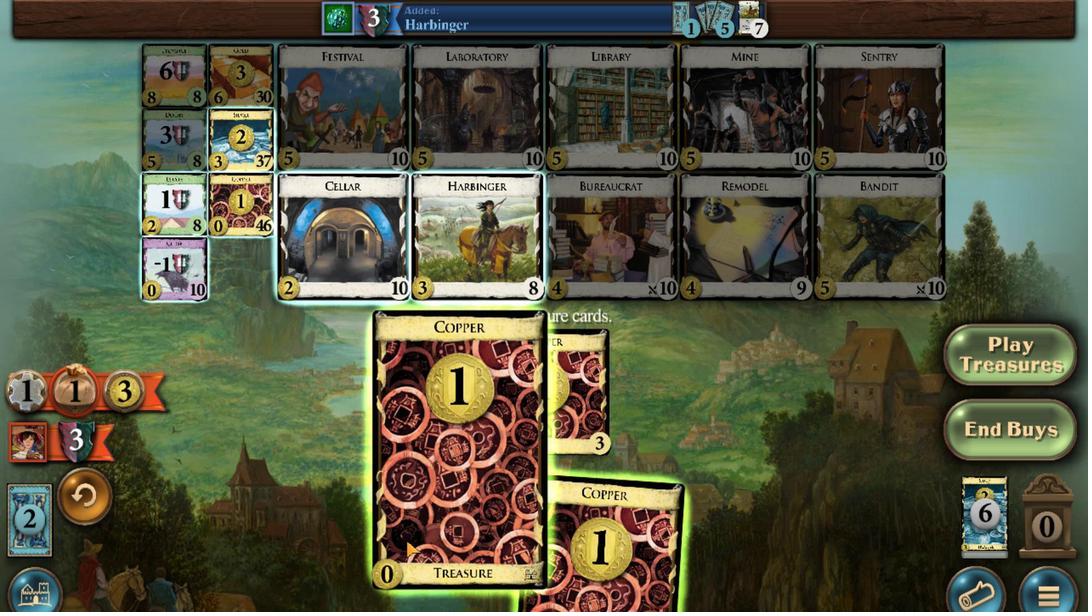 
Action: Mouse scrolled (289, 488) with delta (0, 0)
Screenshot: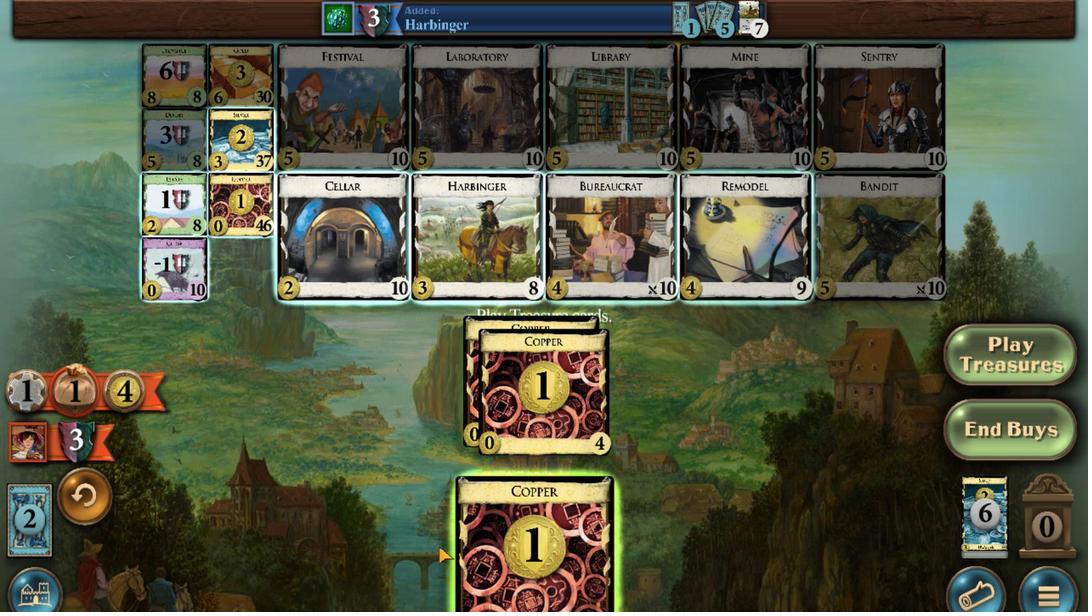 
Action: Mouse moved to (254, 486)
Screenshot: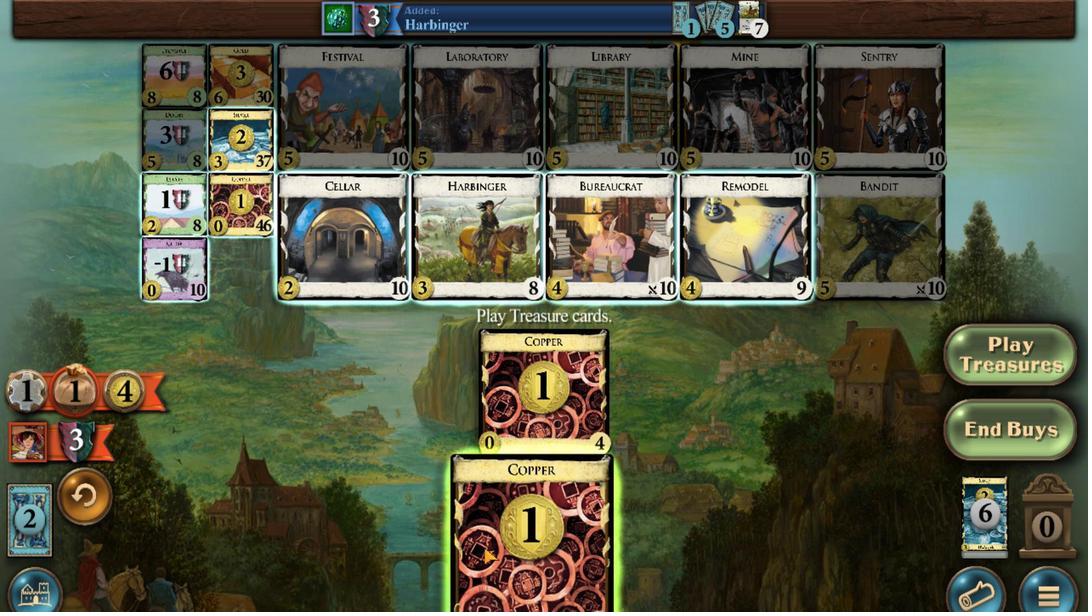 
Action: Mouse scrolled (254, 486) with delta (0, 0)
Screenshot: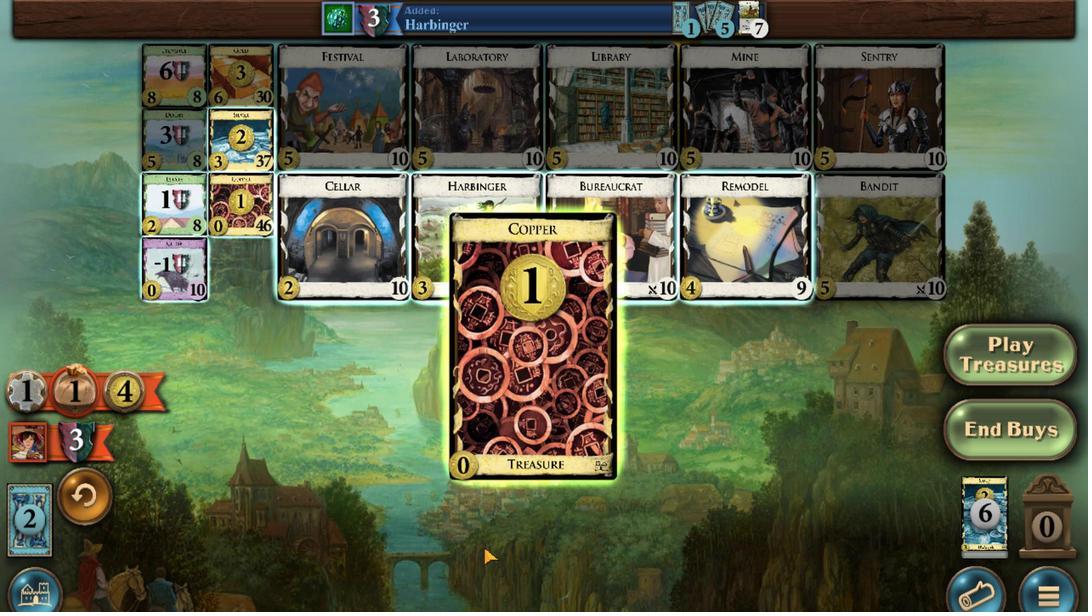 
Action: Mouse moved to (245, 486)
Screenshot: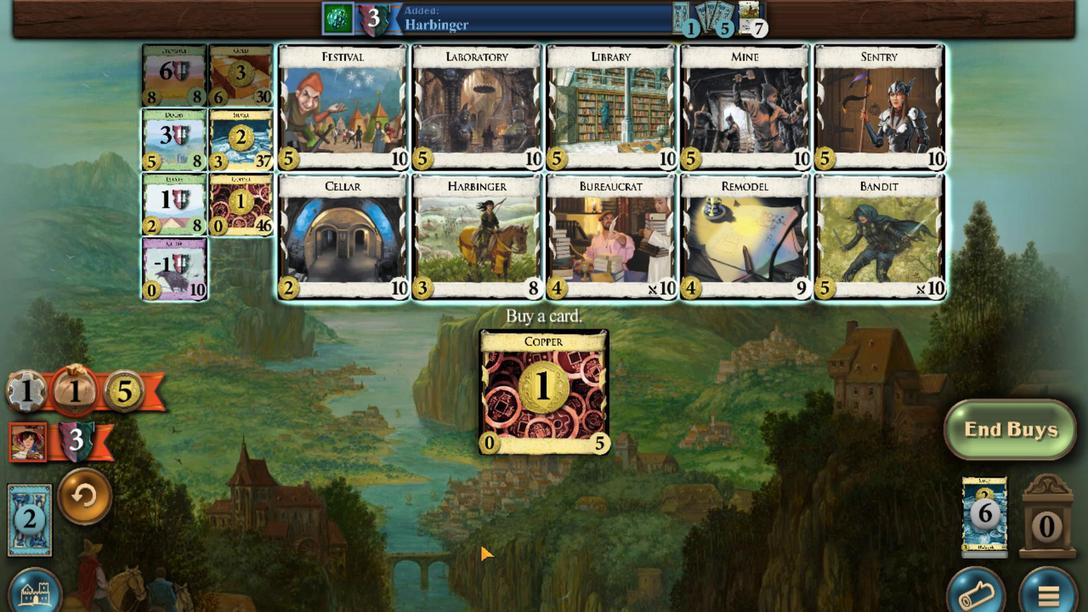 
Action: Mouse scrolled (245, 485) with delta (0, 0)
Screenshot: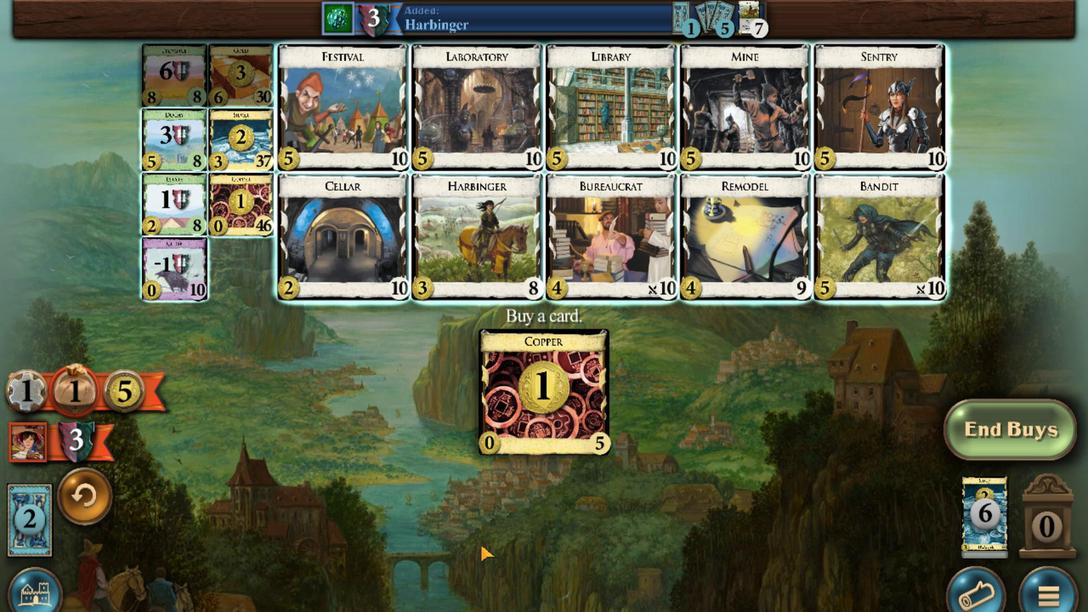 
Action: Mouse moved to (316, 491)
Screenshot: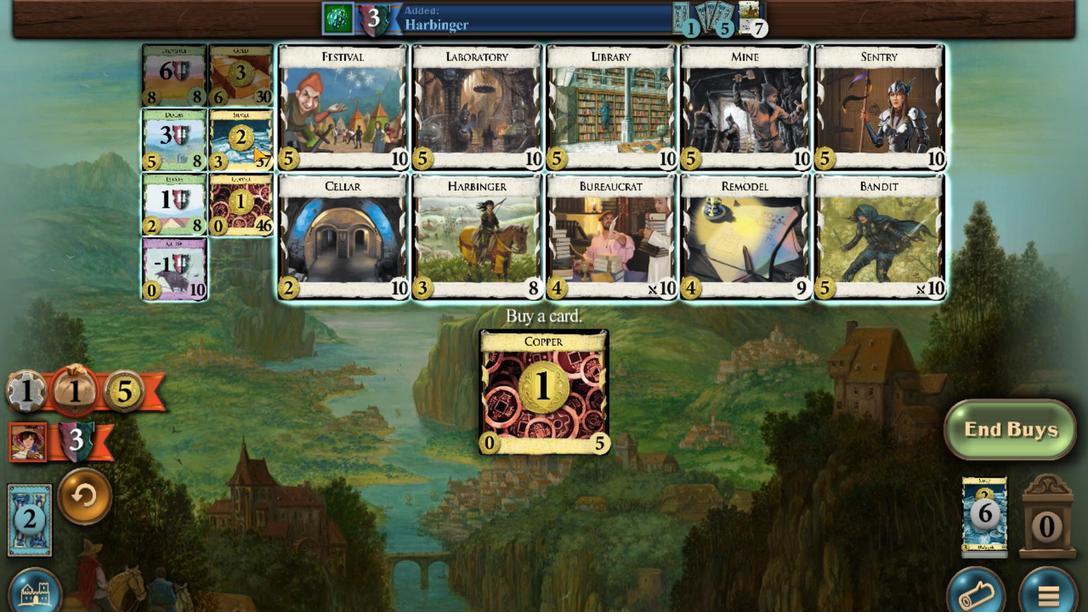 
Action: Mouse scrolled (316, 490) with delta (0, 0)
Screenshot: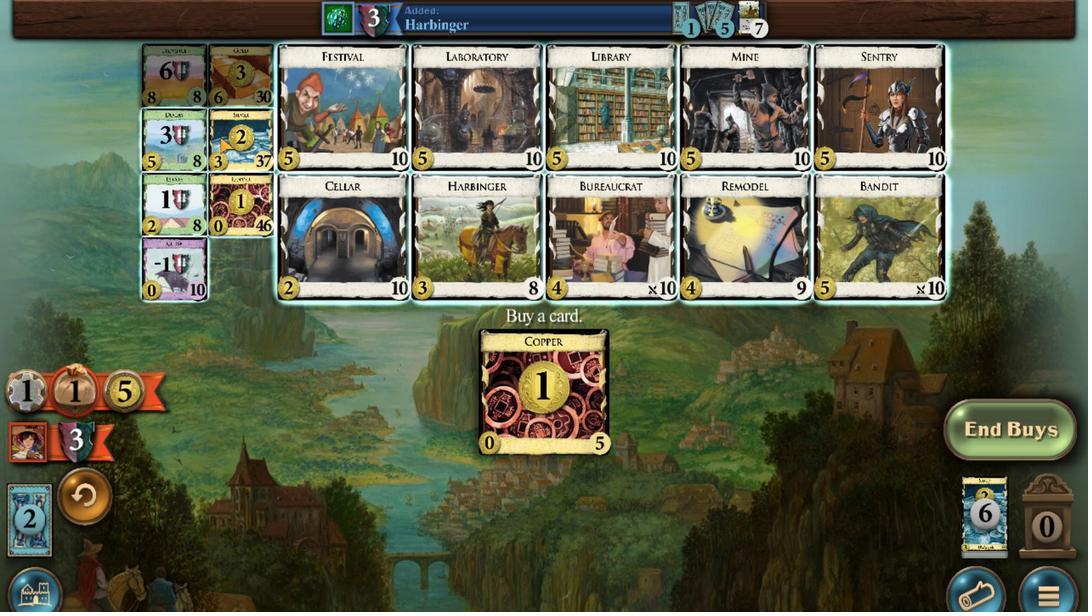 
Action: Mouse moved to (38, 207)
Screenshot: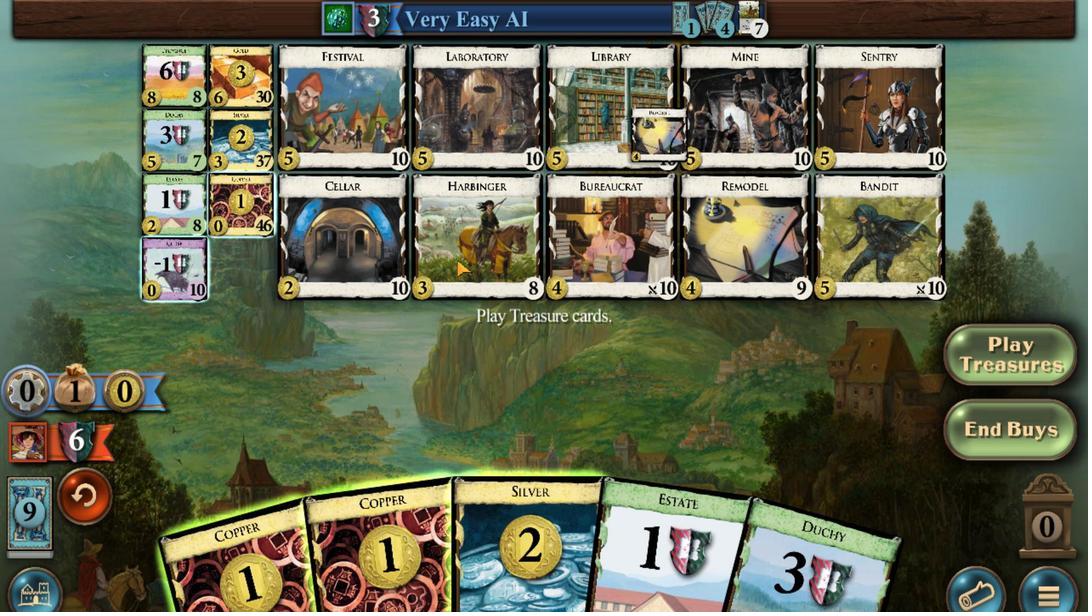 
Action: Mouse scrolled (38, 208) with delta (0, 0)
Screenshot: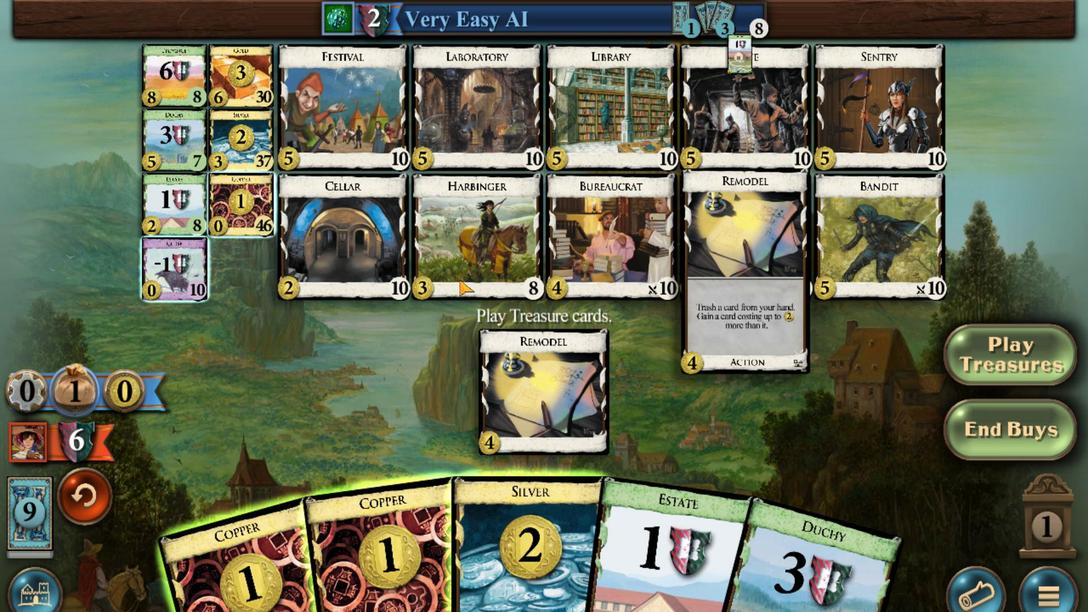
Action: Mouse scrolled (38, 208) with delta (0, 0)
Screenshot: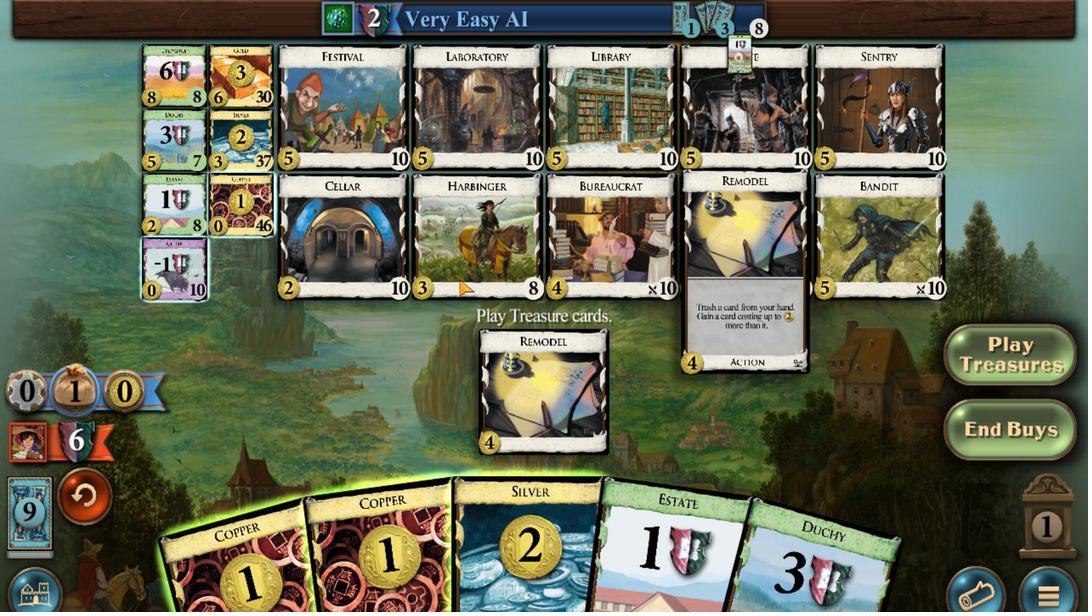 
Action: Mouse scrolled (38, 208) with delta (0, 0)
Screenshot: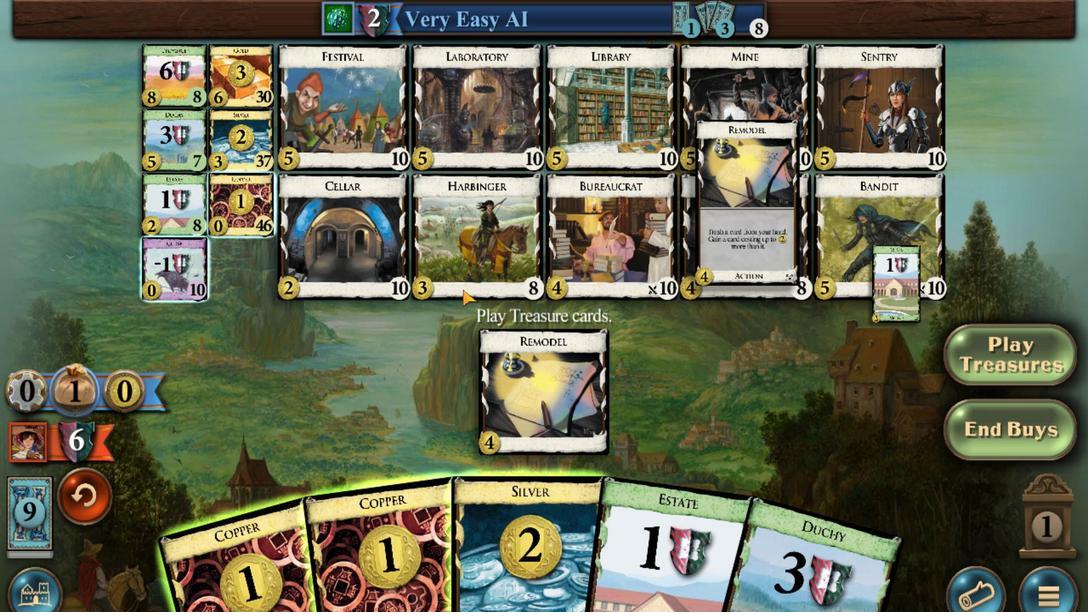 
Action: Mouse scrolled (38, 208) with delta (0, 0)
Screenshot: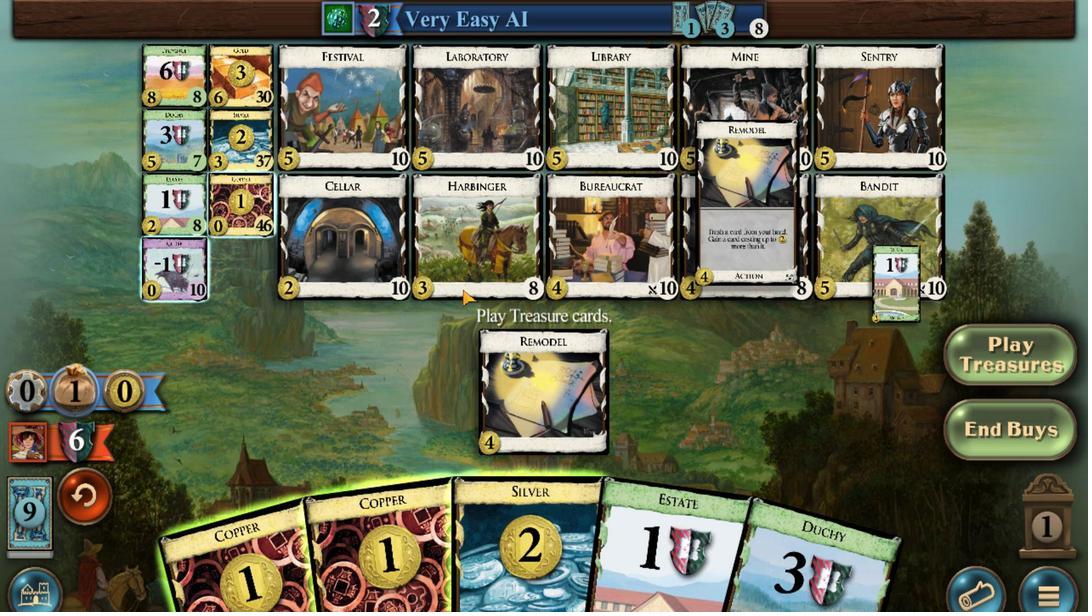 
Action: Mouse scrolled (38, 208) with delta (0, 0)
Screenshot: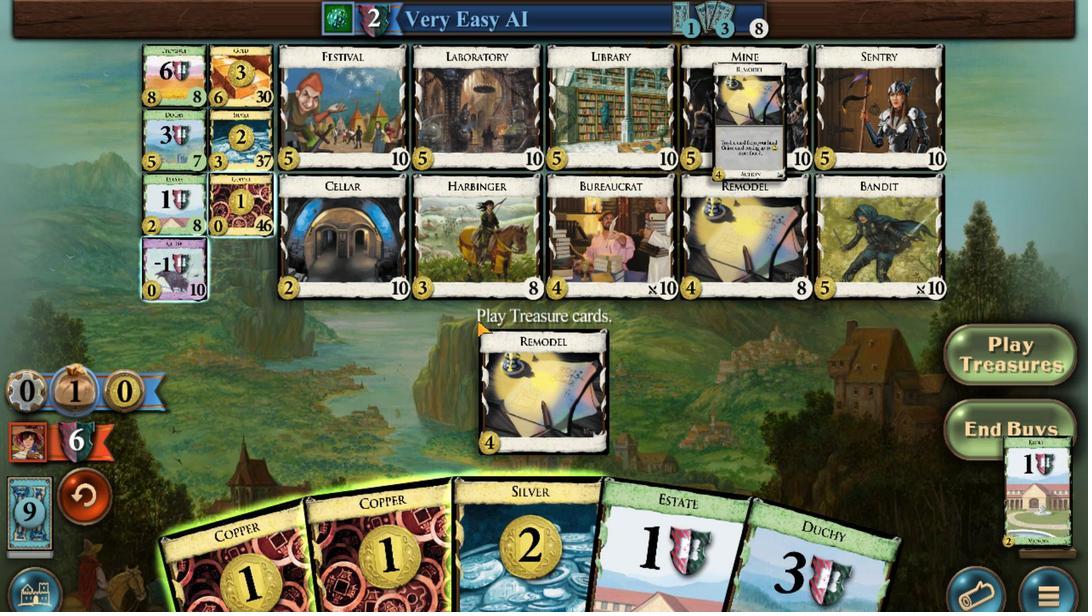 
Action: Mouse scrolled (38, 208) with delta (0, 0)
Screenshot: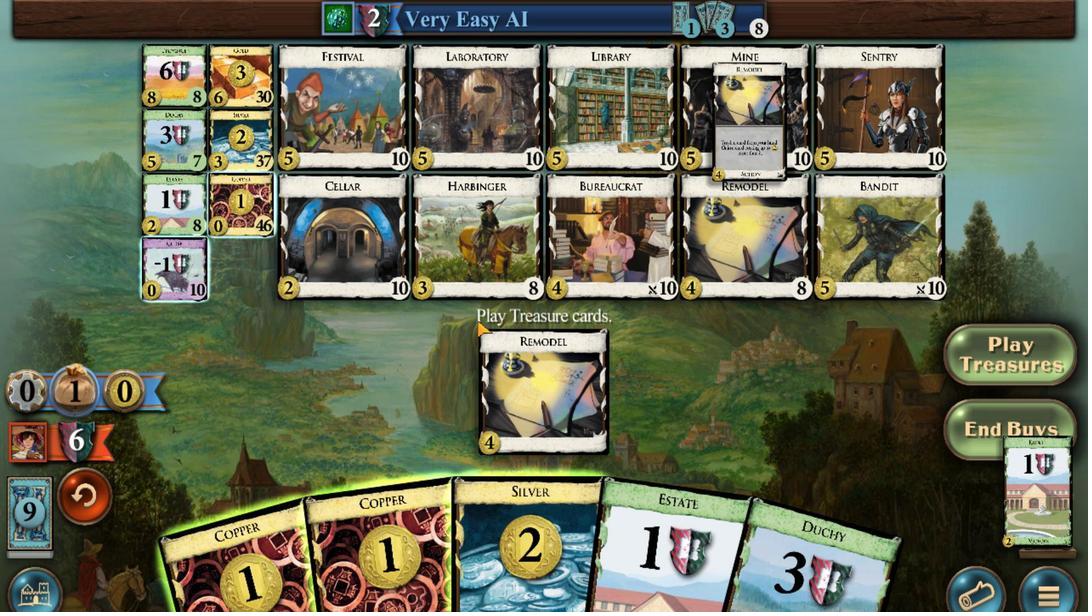 
Action: Mouse moved to (358, 459)
Screenshot: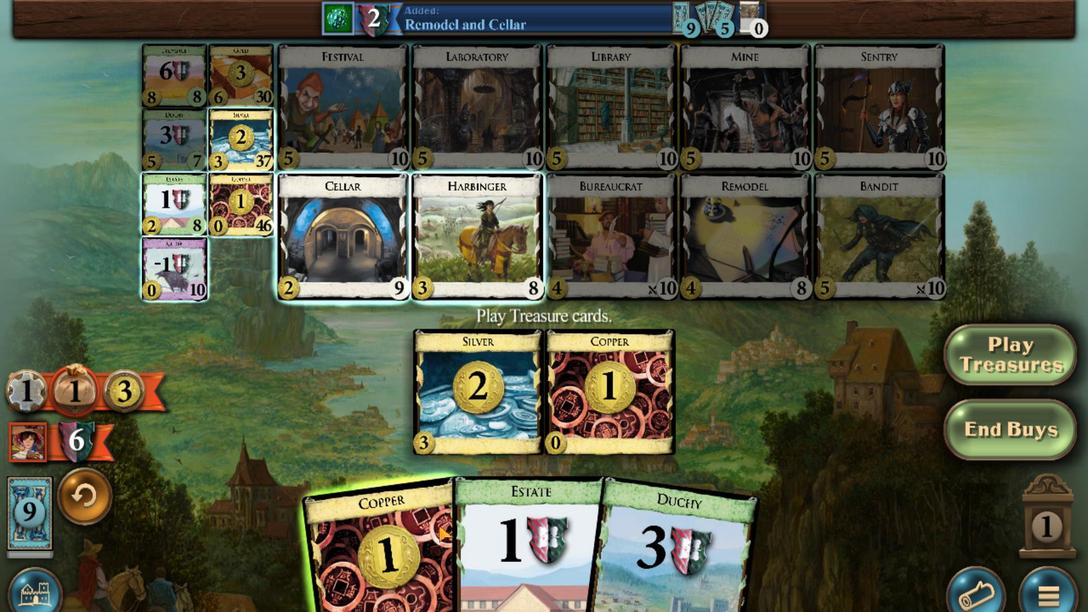 
Action: Mouse scrolled (358, 459) with delta (0, 0)
Screenshot: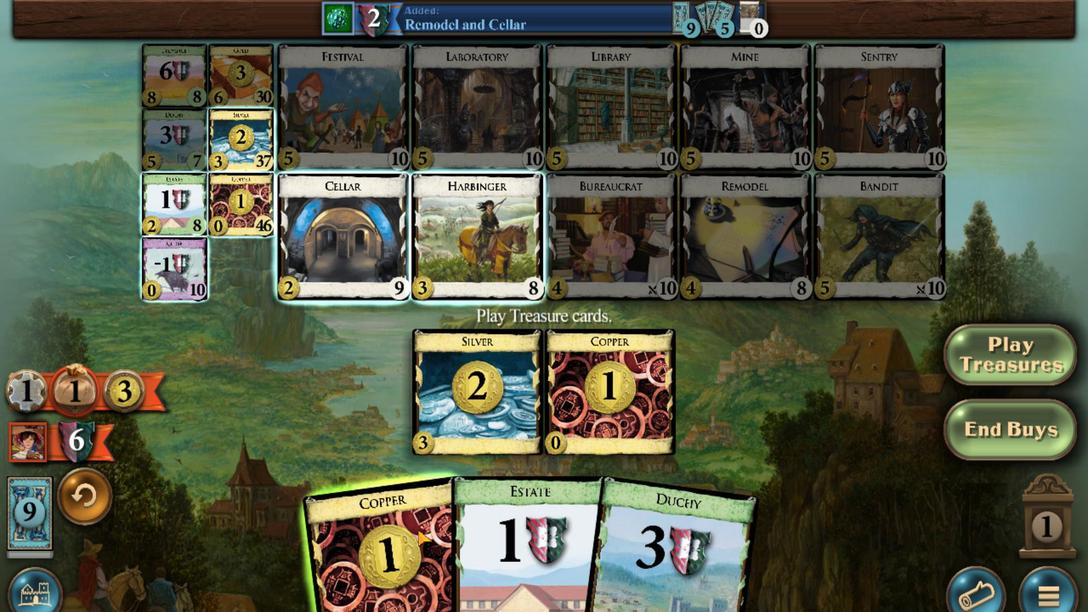 
Action: Mouse moved to (315, 469)
Screenshot: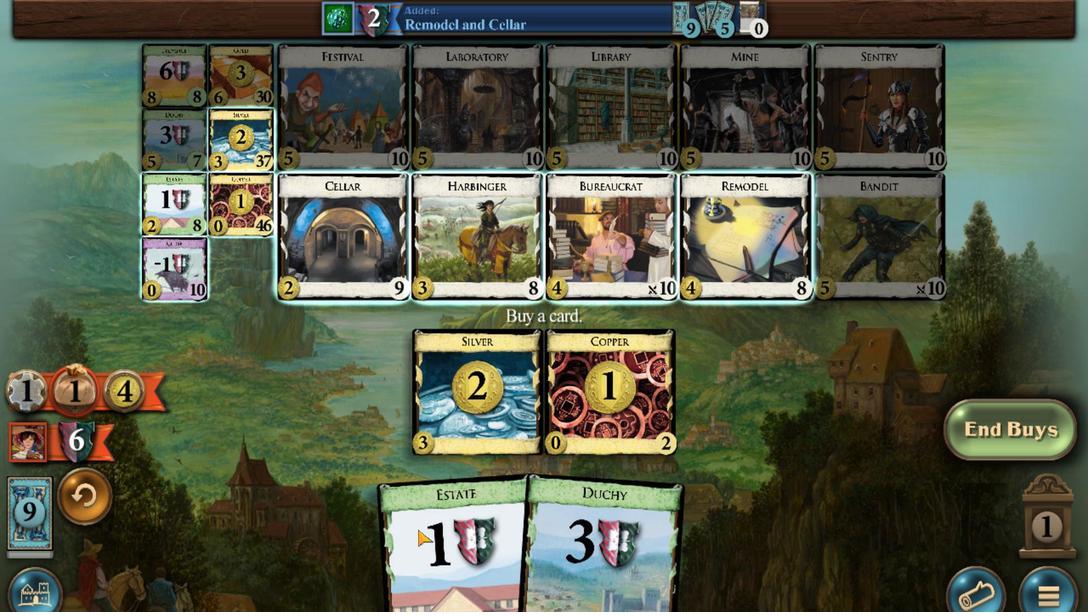 
Action: Mouse scrolled (315, 468) with delta (0, 0)
Screenshot: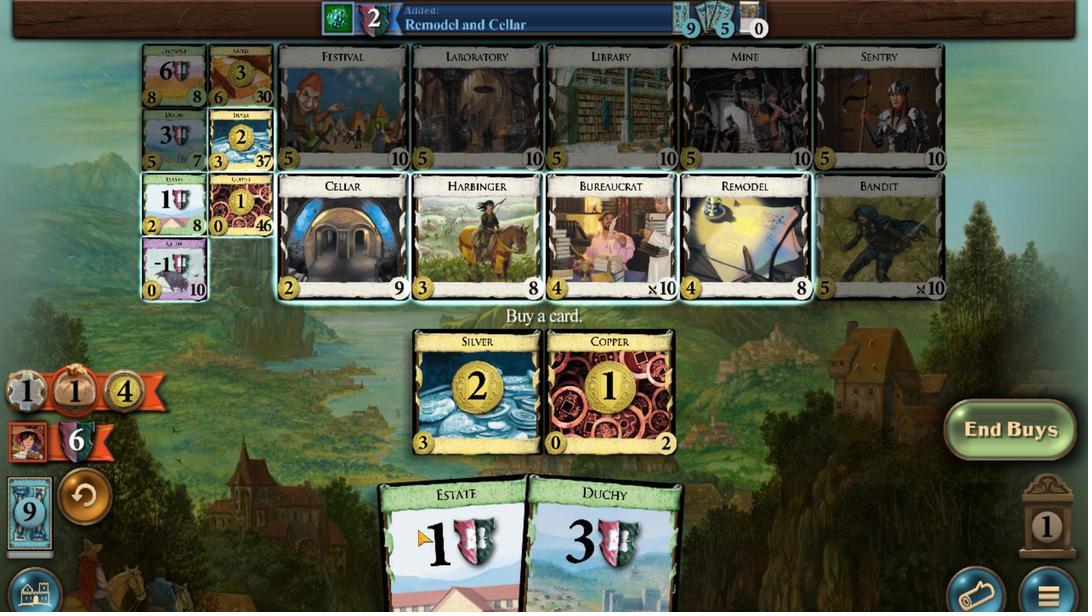 
Action: Mouse moved to (256, 478)
Screenshot: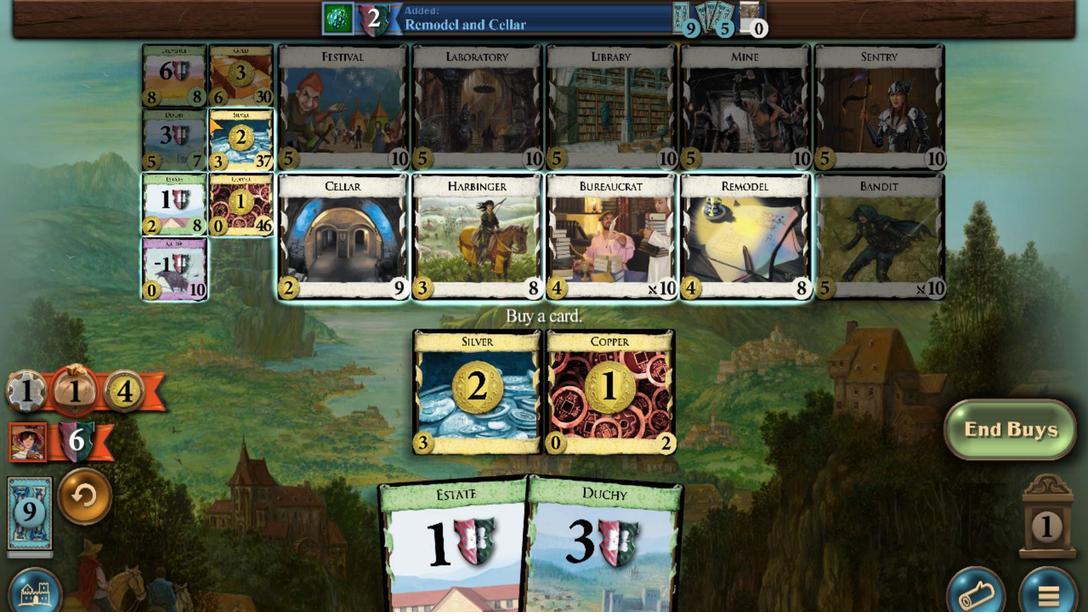 
Action: Mouse scrolled (256, 478) with delta (0, 0)
Screenshot: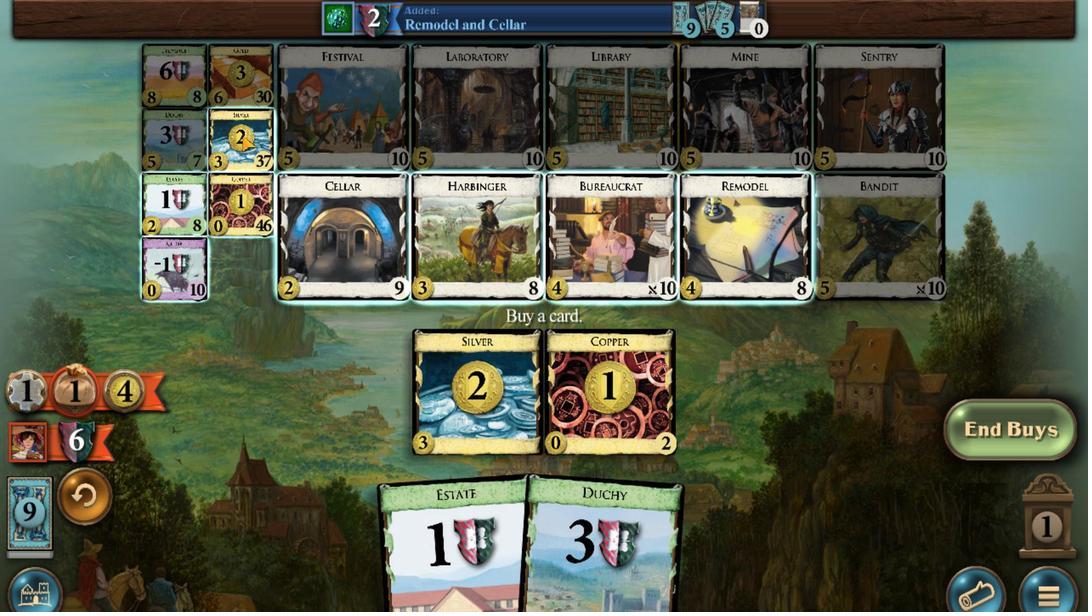 
Action: Mouse moved to (96, 209)
Screenshot: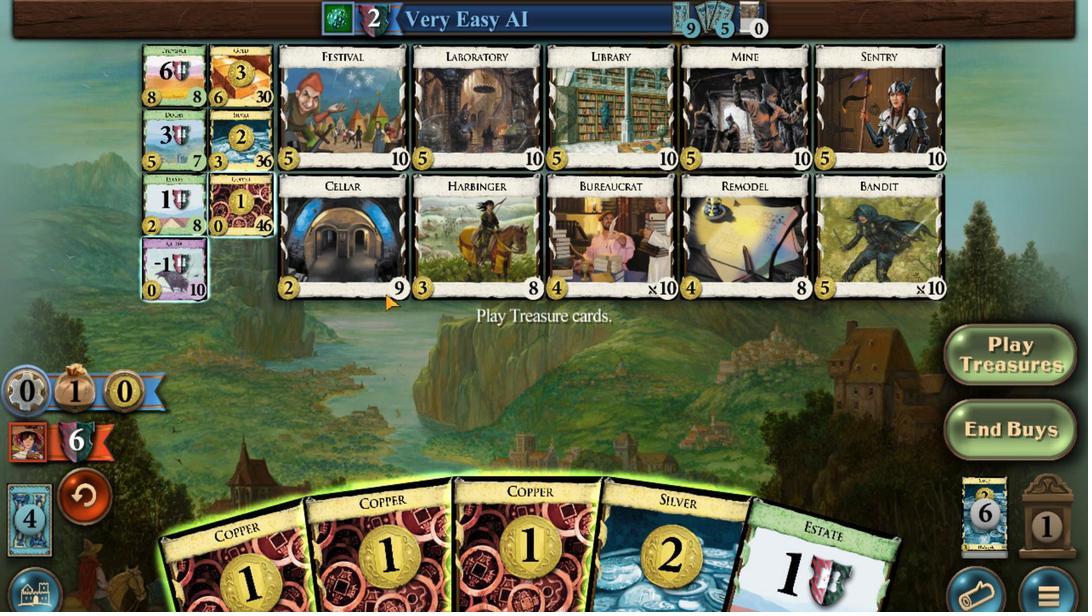 
Action: Mouse scrolled (96, 209) with delta (0, 0)
Screenshot: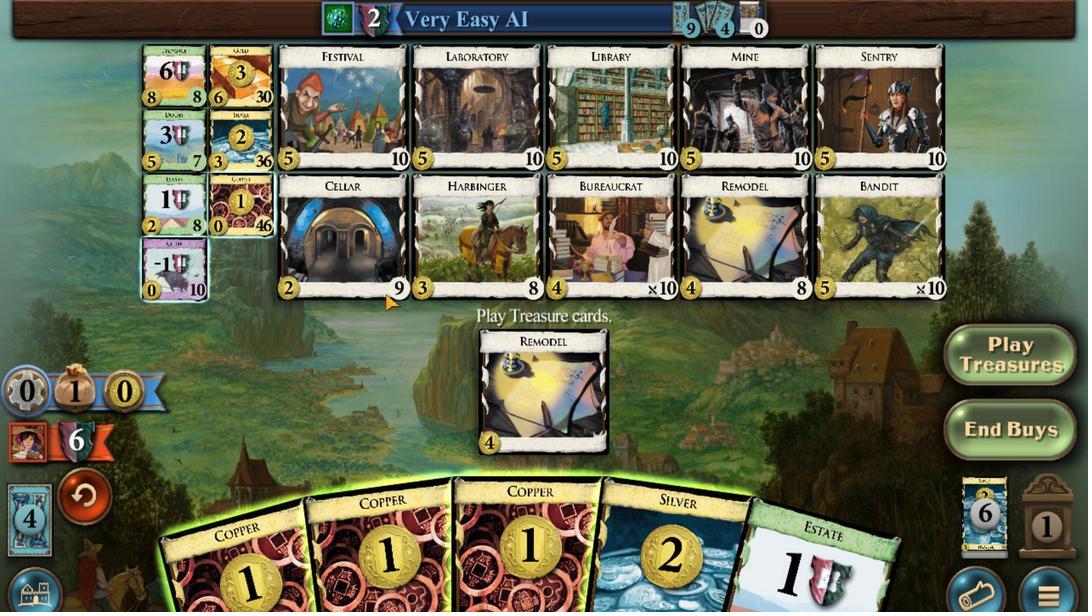
Action: Mouse scrolled (96, 209) with delta (0, 0)
Screenshot: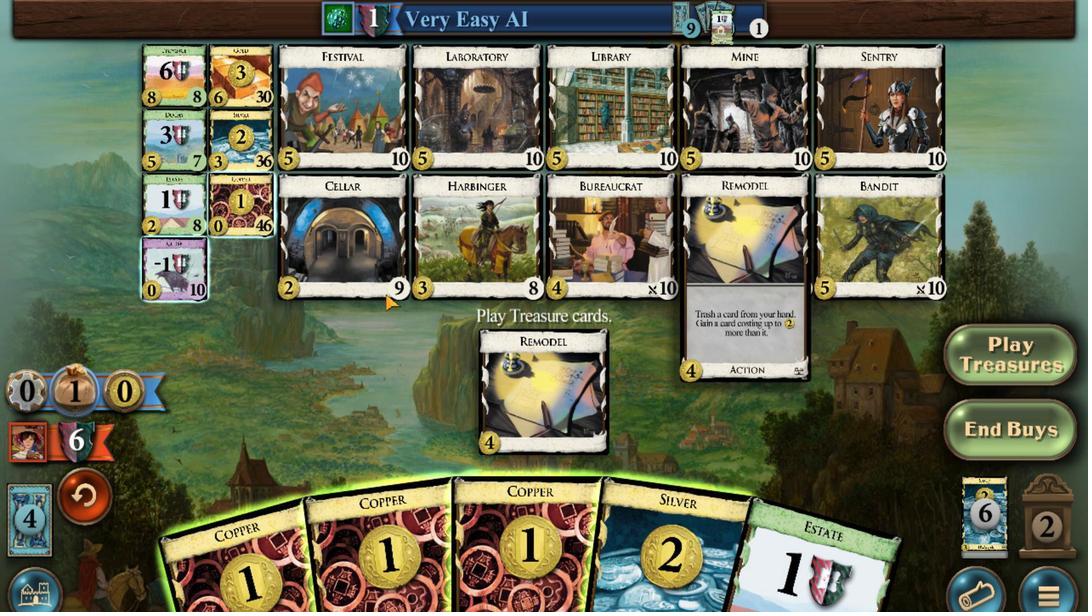 
Action: Mouse scrolled (96, 209) with delta (0, 0)
Screenshot: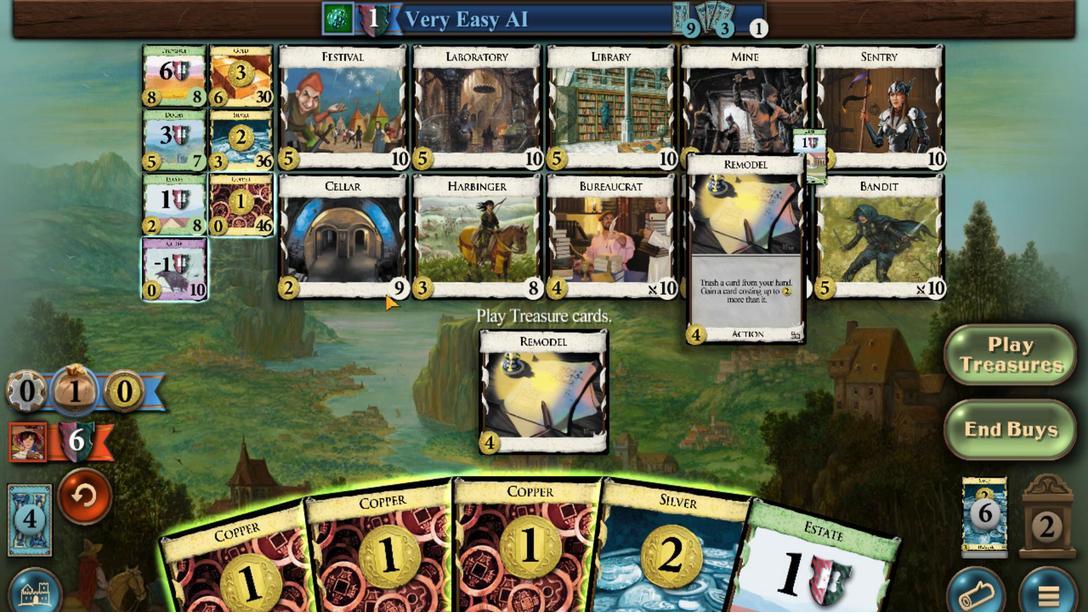 
Action: Mouse scrolled (96, 209) with delta (0, 0)
Screenshot: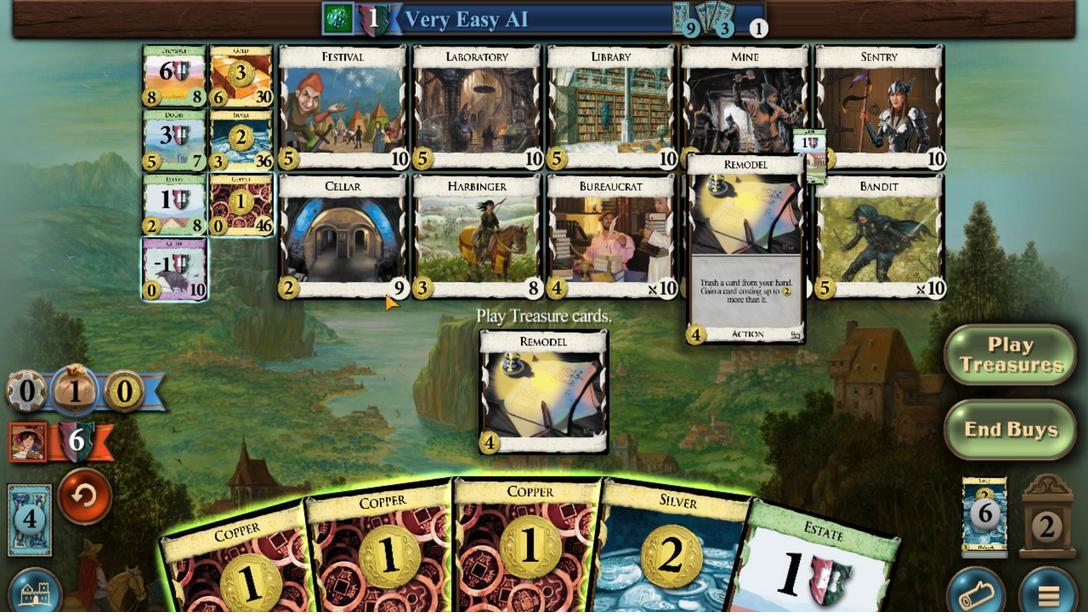 
Action: Mouse scrolled (96, 209) with delta (0, 0)
Screenshot: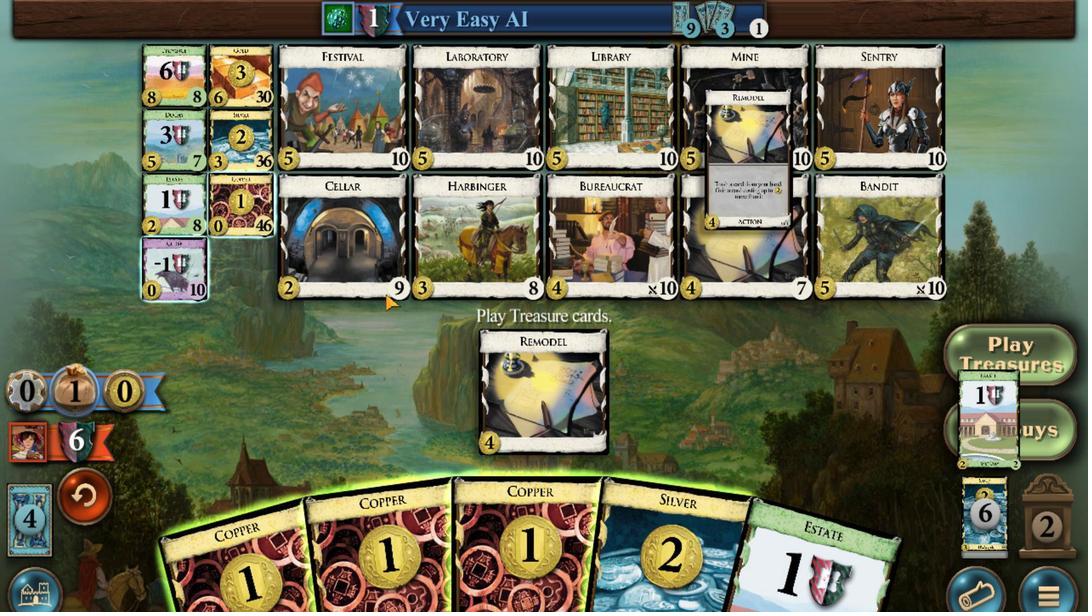 
Action: Mouse scrolled (96, 209) with delta (0, 0)
Screenshot: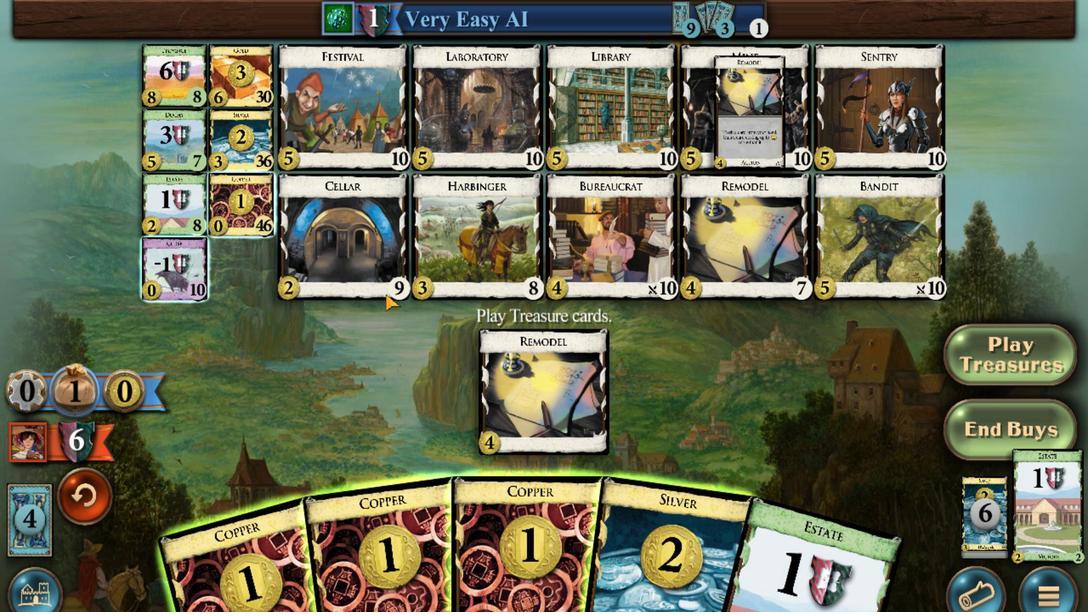 
Action: Mouse moved to (434, 477)
Screenshot: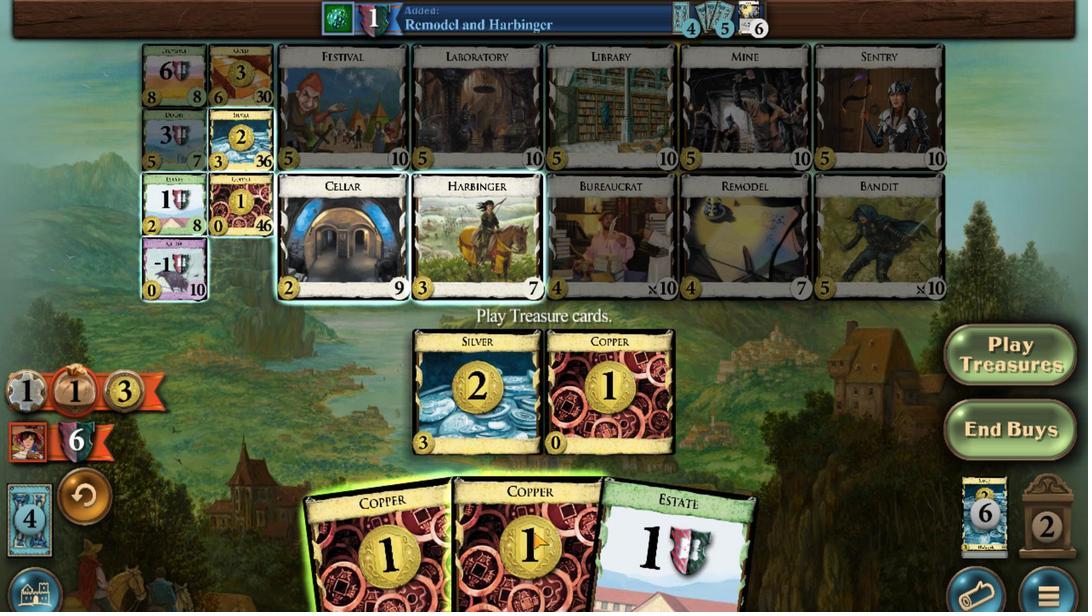 
Action: Mouse scrolled (434, 477) with delta (0, 0)
Screenshot: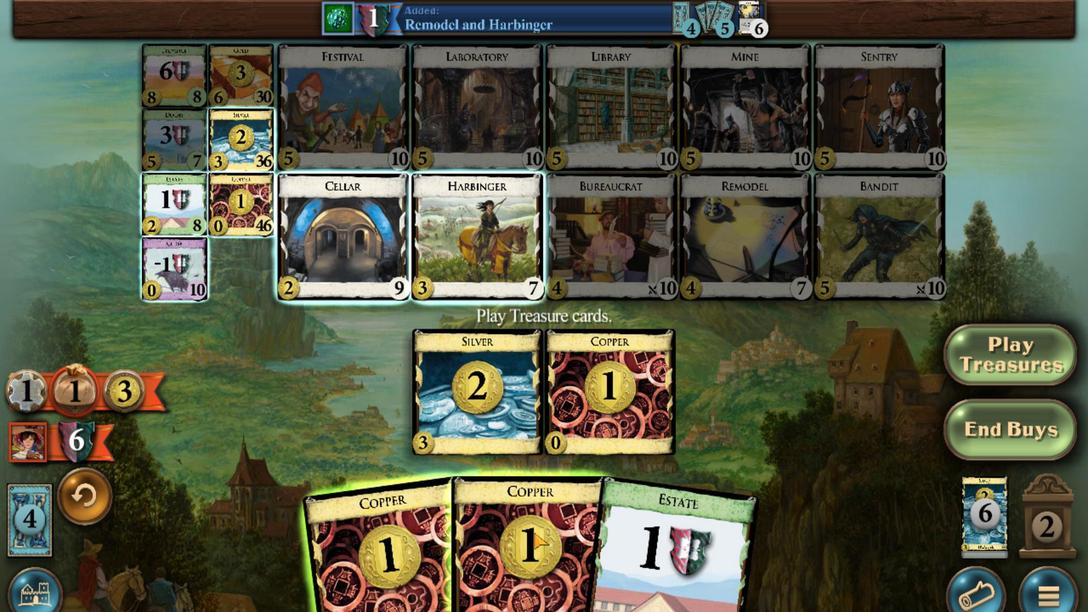 
Action: Mouse moved to (402, 478)
Screenshot: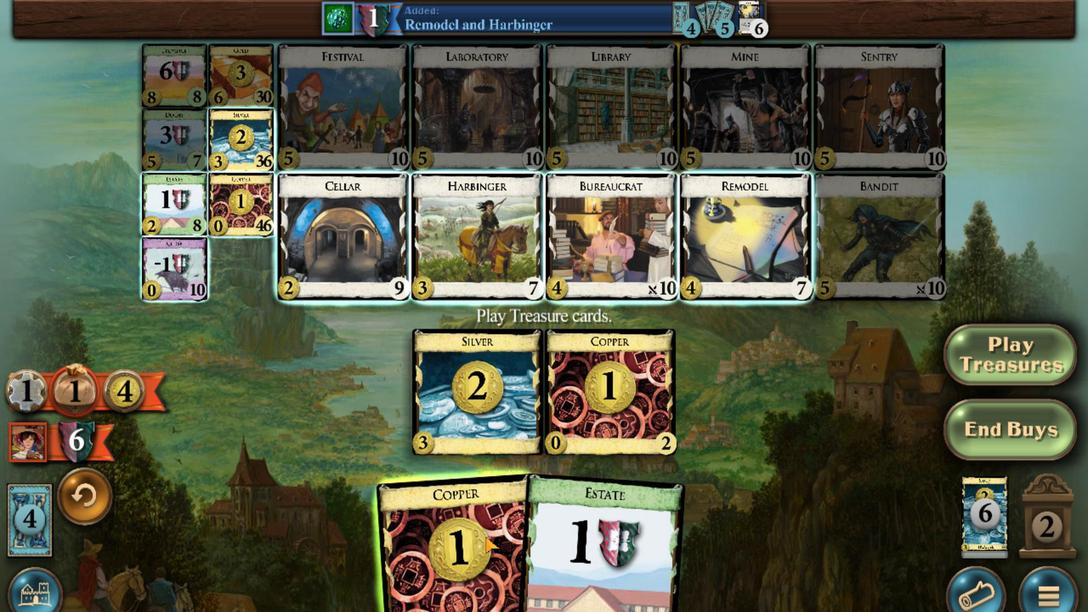 
Action: Mouse scrolled (402, 478) with delta (0, 0)
Screenshot: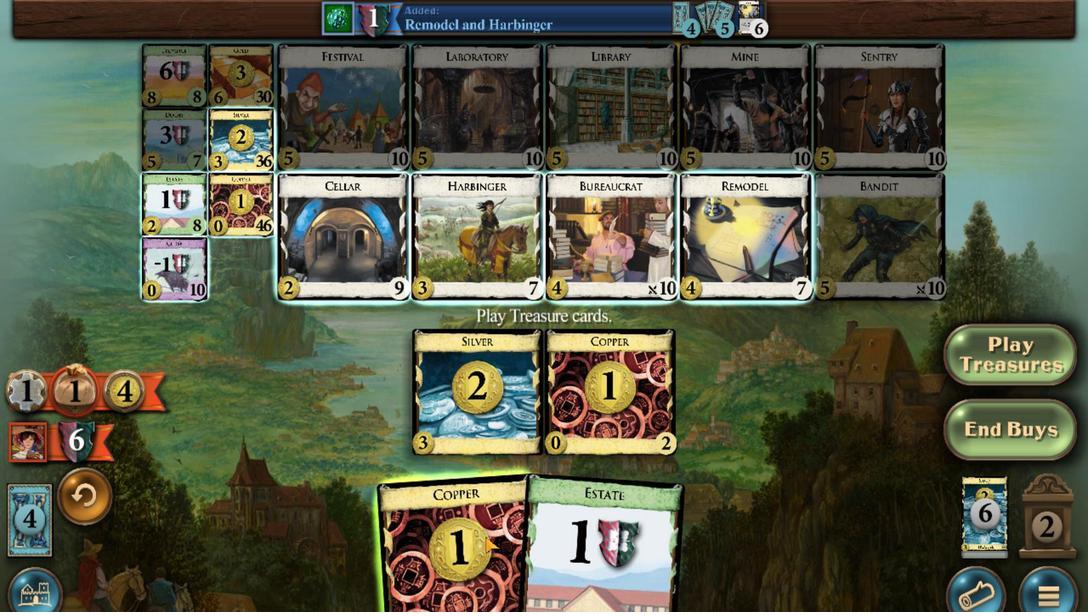 
Action: Mouse moved to (362, 480)
Screenshot: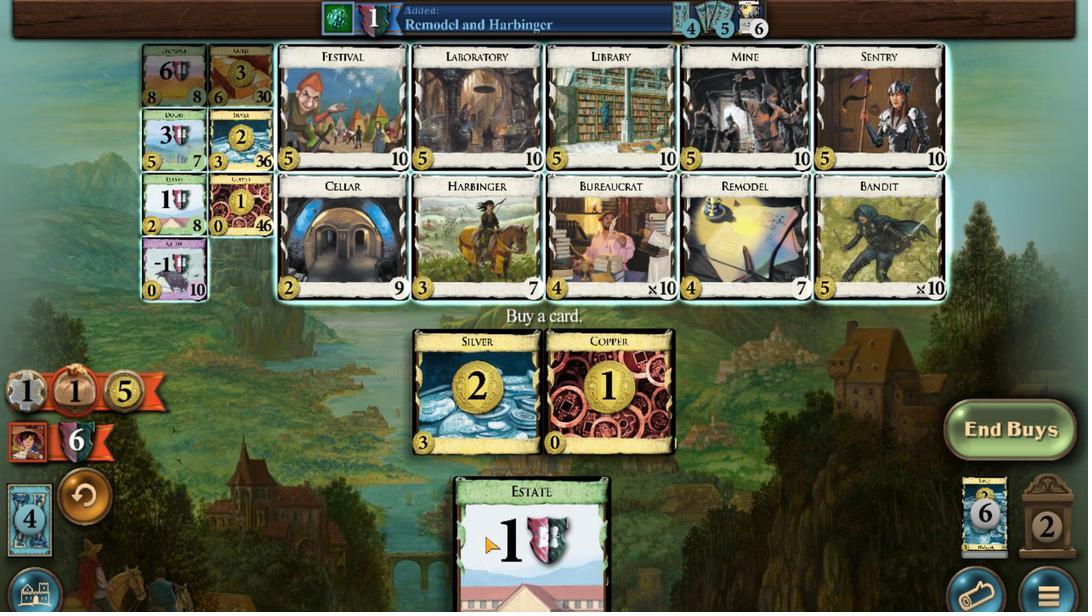 
Action: Mouse scrolled (362, 479) with delta (0, 0)
Screenshot: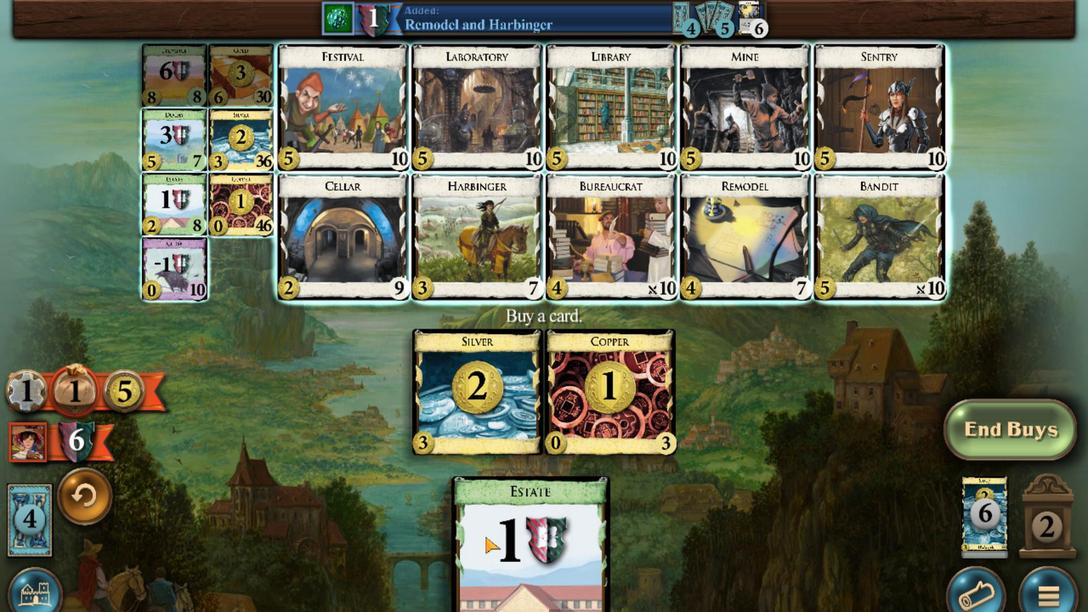 
Action: Mouse moved to (317, 483)
Screenshot: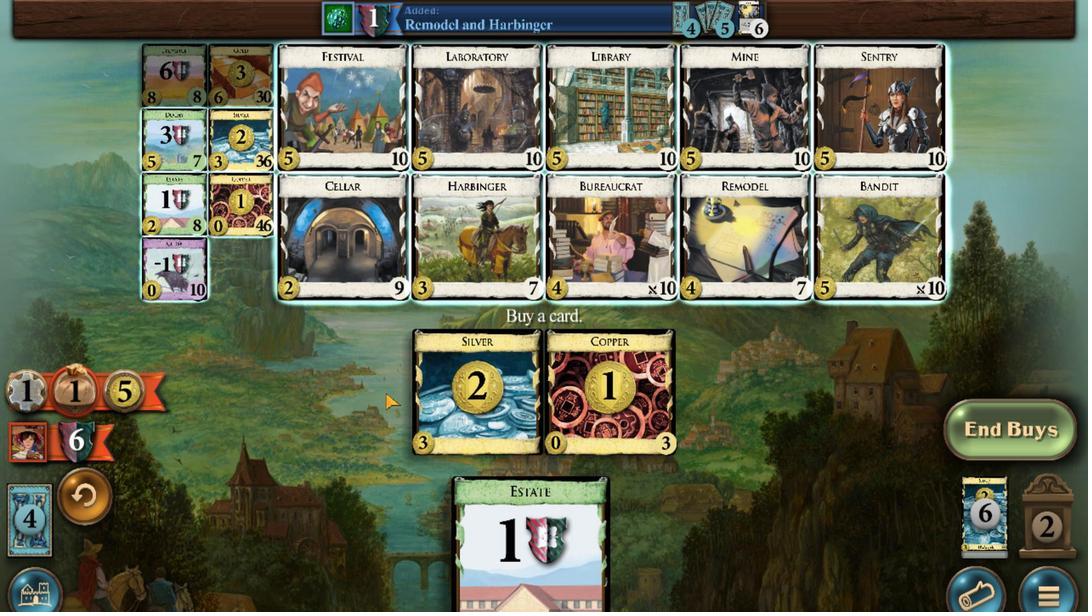 
Action: Mouse scrolled (317, 482) with delta (0, 0)
Screenshot: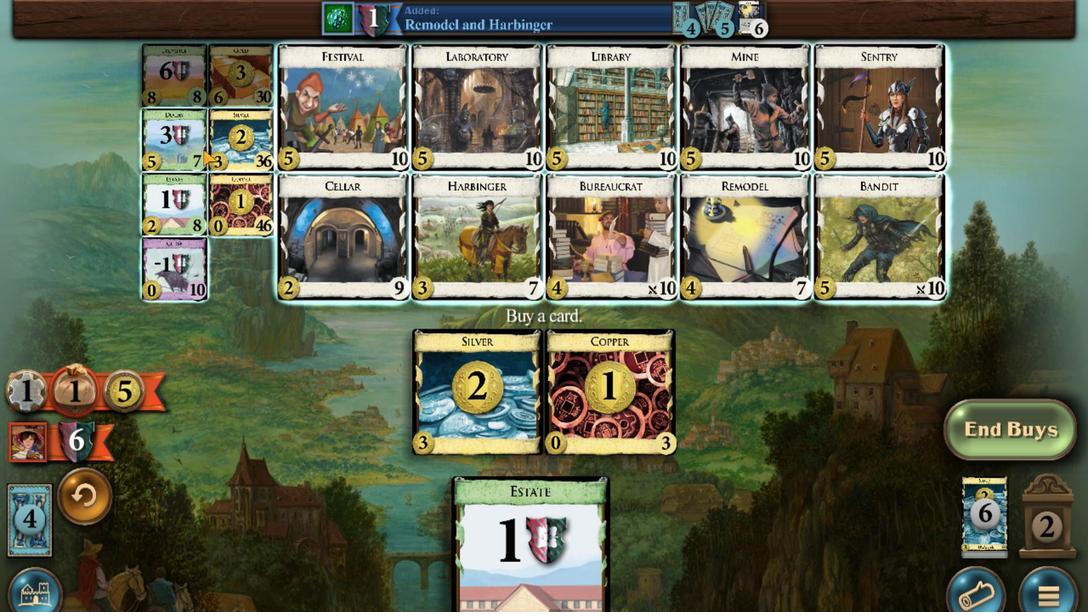 
Action: Mouse moved to (27, 210)
Screenshot: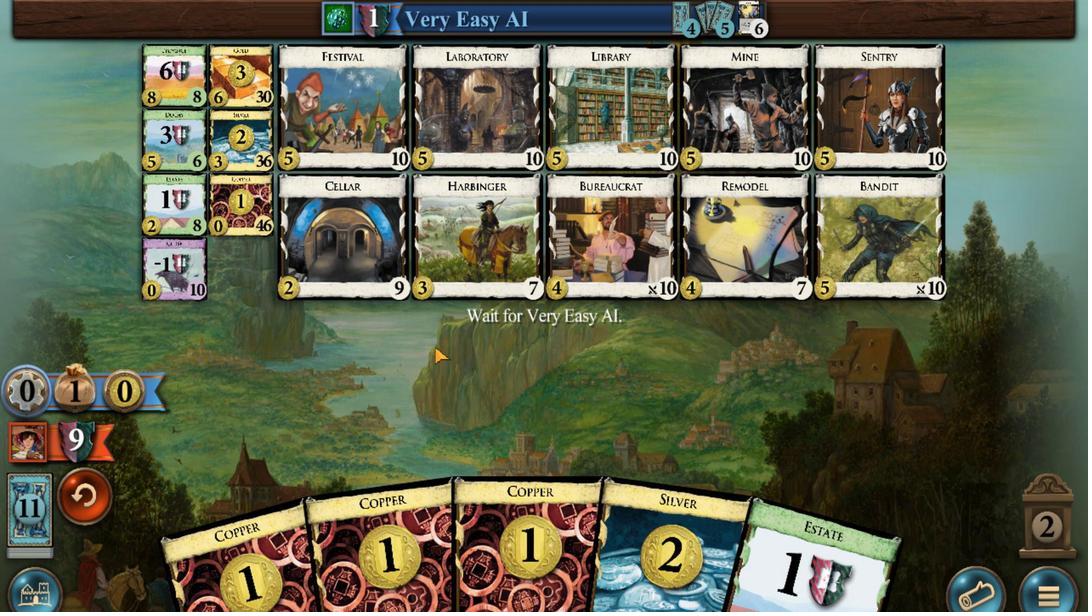 
Action: Mouse scrolled (27, 210) with delta (0, 0)
Screenshot: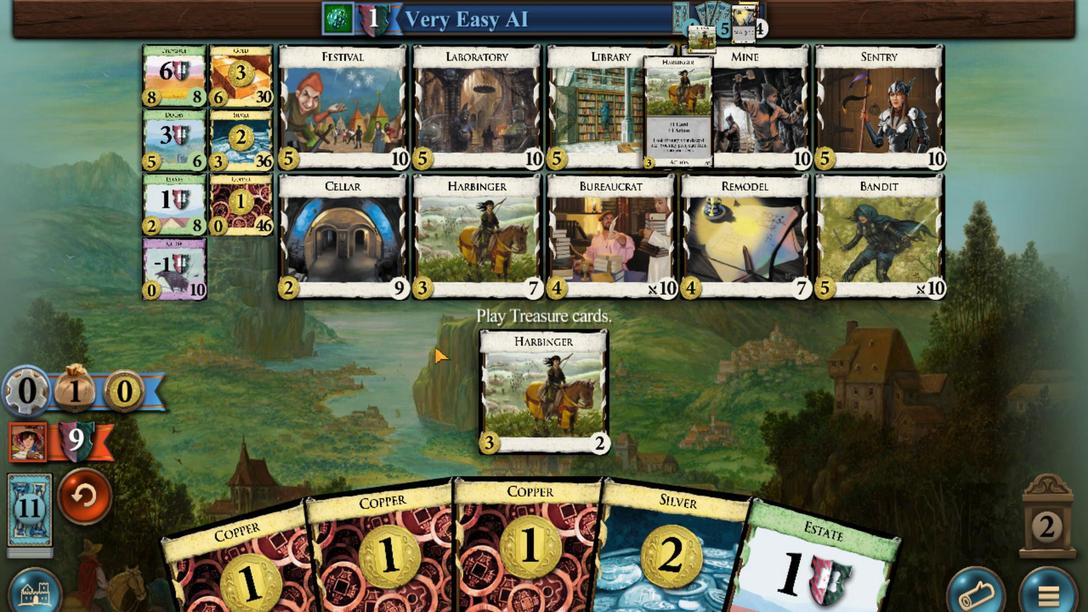 
Action: Mouse scrolled (27, 210) with delta (0, 0)
Screenshot: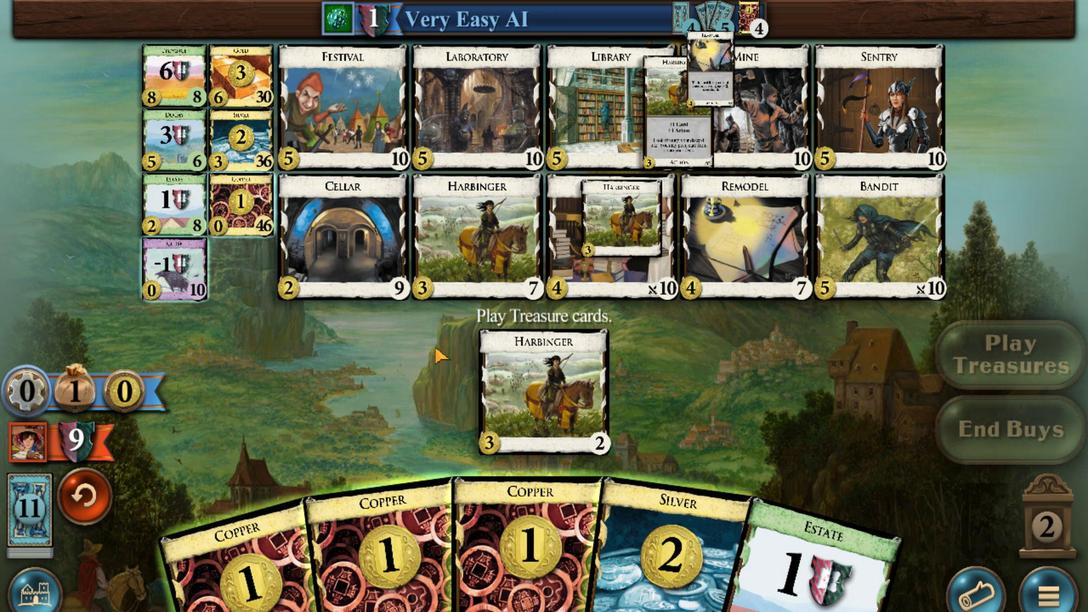 
Action: Mouse scrolled (27, 210) with delta (0, 0)
Screenshot: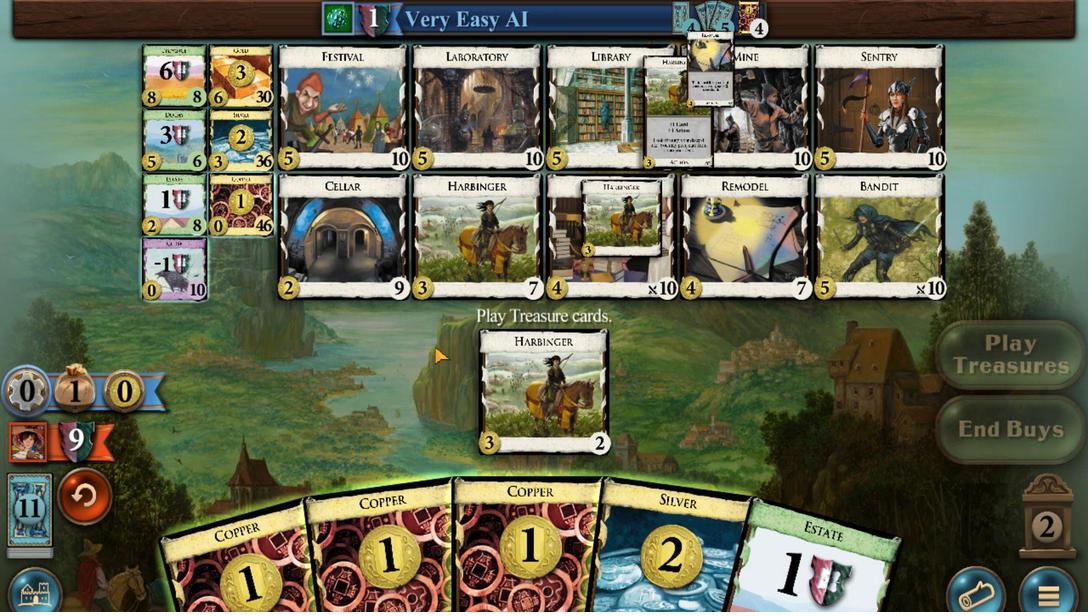 
Action: Mouse scrolled (27, 210) with delta (0, 0)
Screenshot: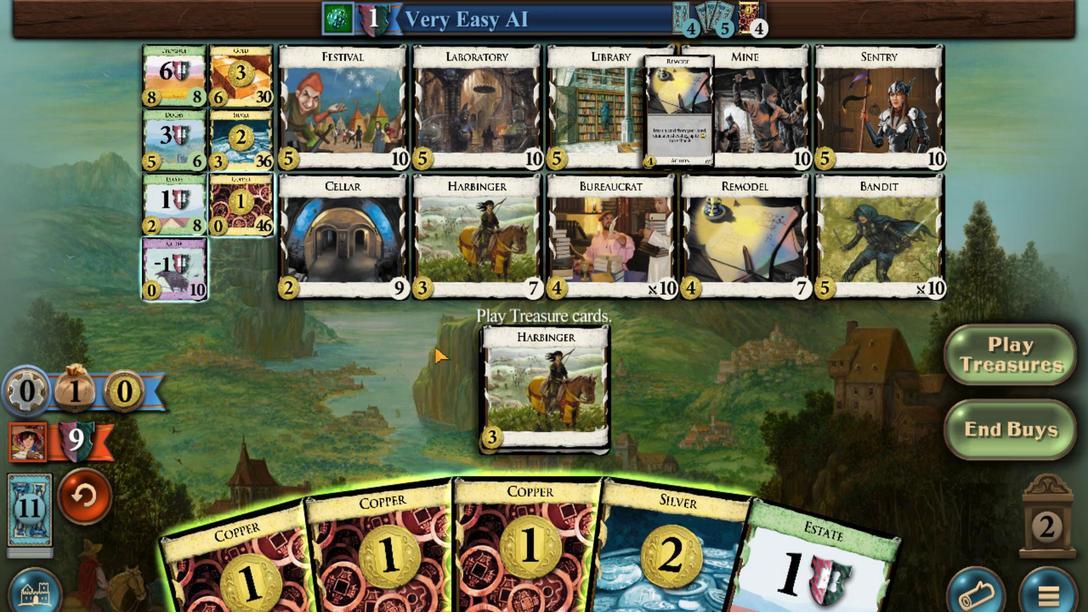 
Action: Mouse scrolled (27, 210) with delta (0, 0)
Screenshot: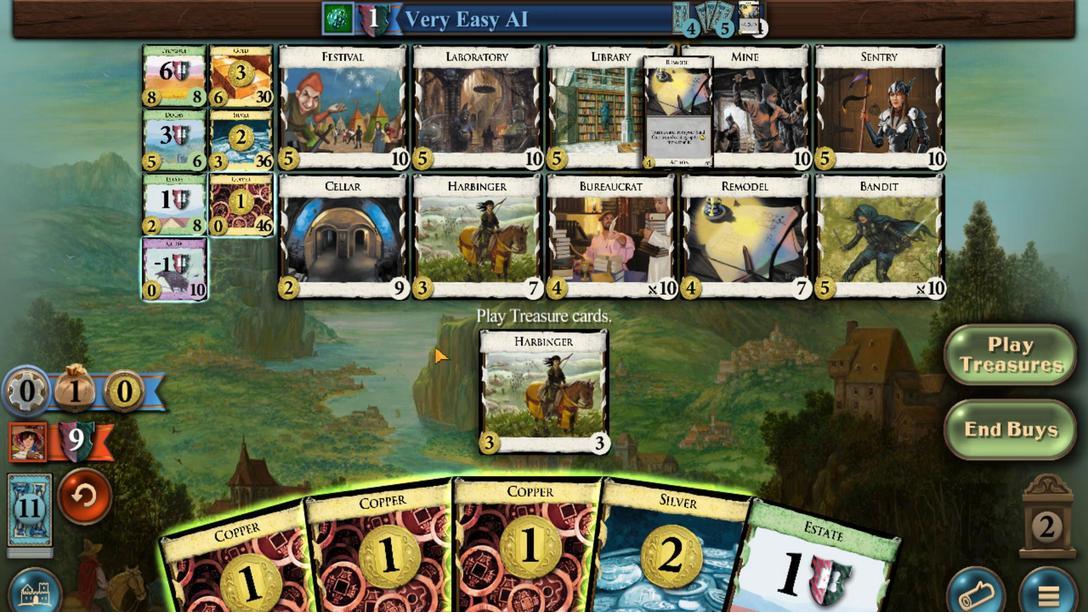 
Action: Mouse moved to (451, 478)
Screenshot: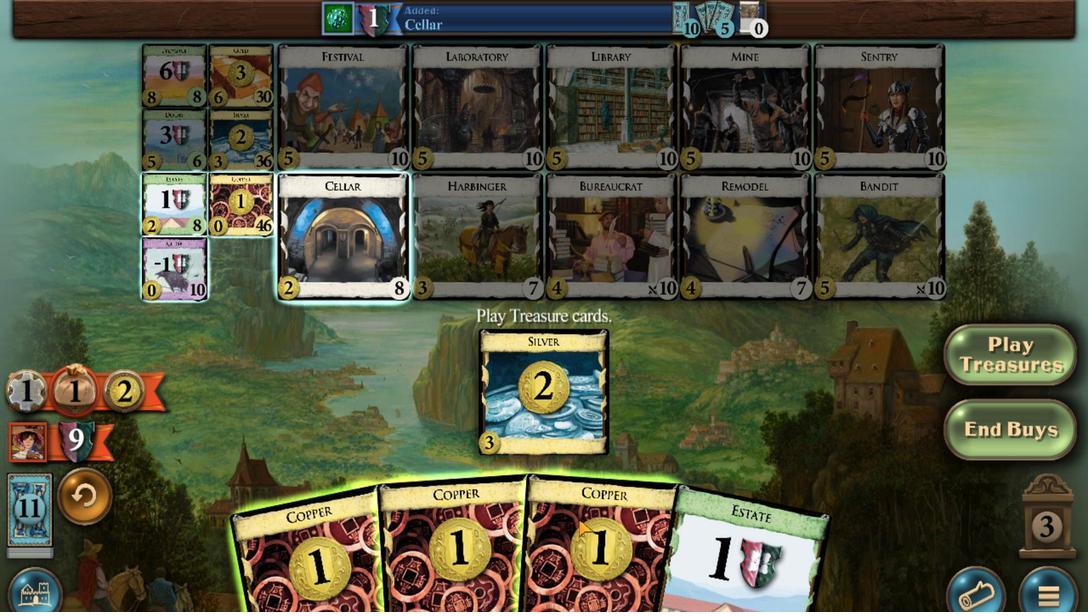
Action: Mouse scrolled (451, 478) with delta (0, 0)
Screenshot: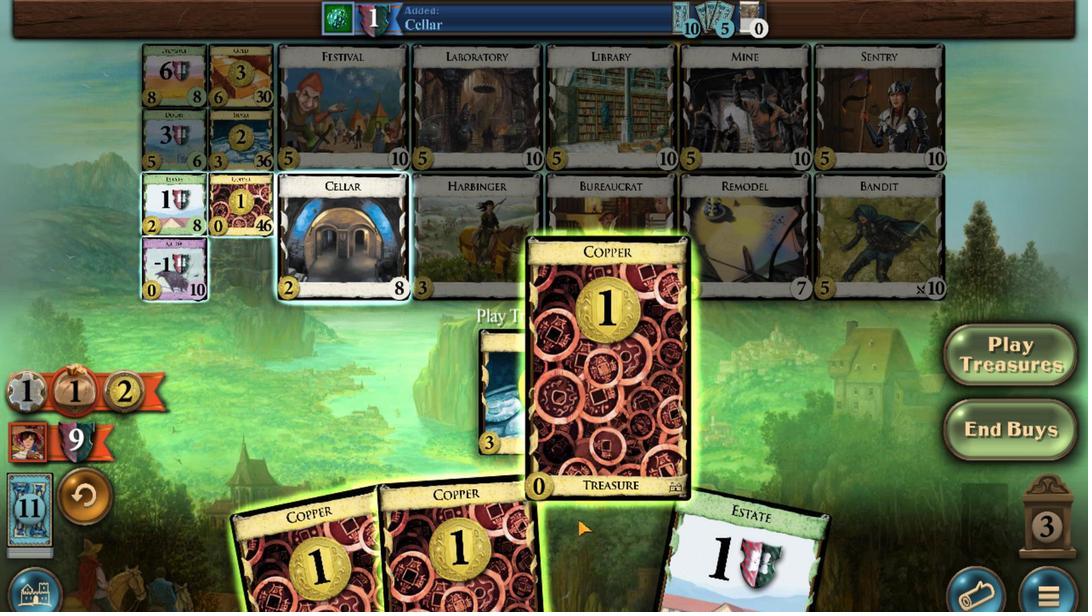 
Action: Mouse moved to (402, 471)
Screenshot: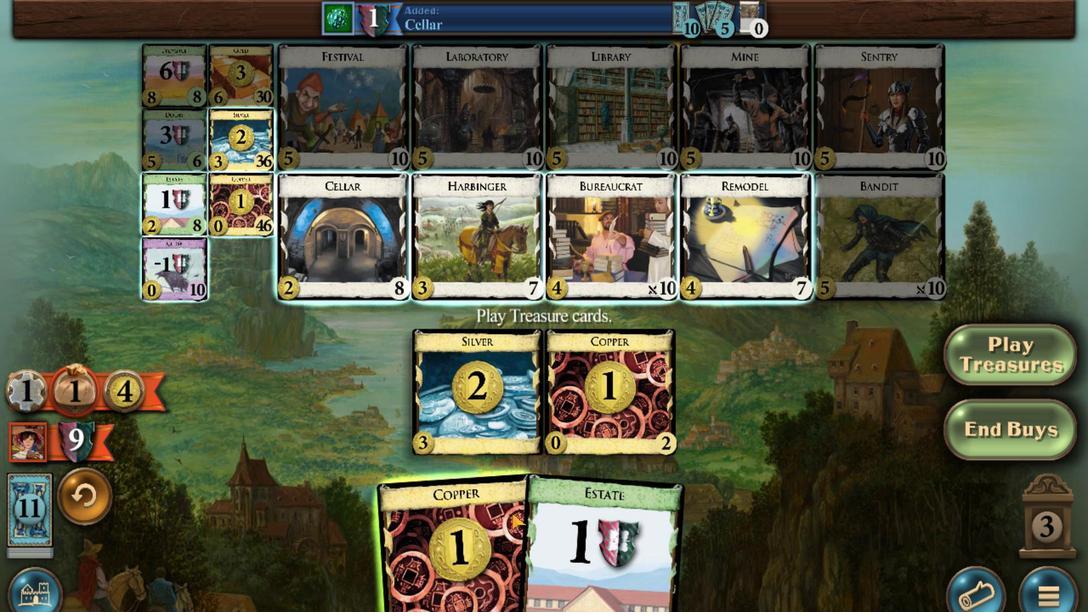 
Action: Mouse scrolled (402, 471) with delta (0, 0)
Screenshot: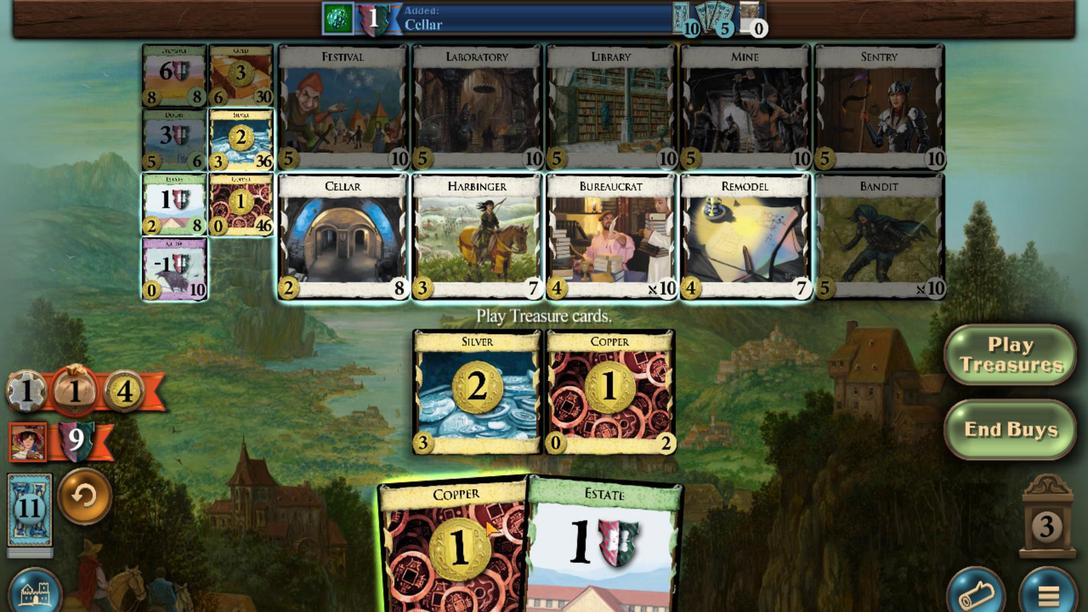 
Action: Mouse moved to (367, 467)
Screenshot: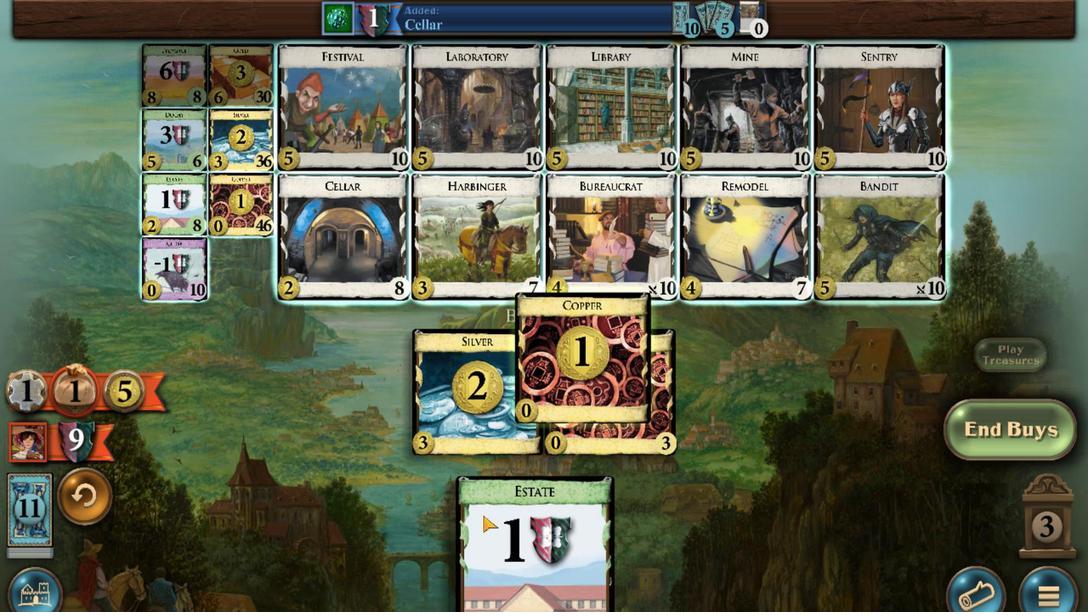 
Action: Mouse scrolled (367, 467) with delta (0, 0)
Screenshot: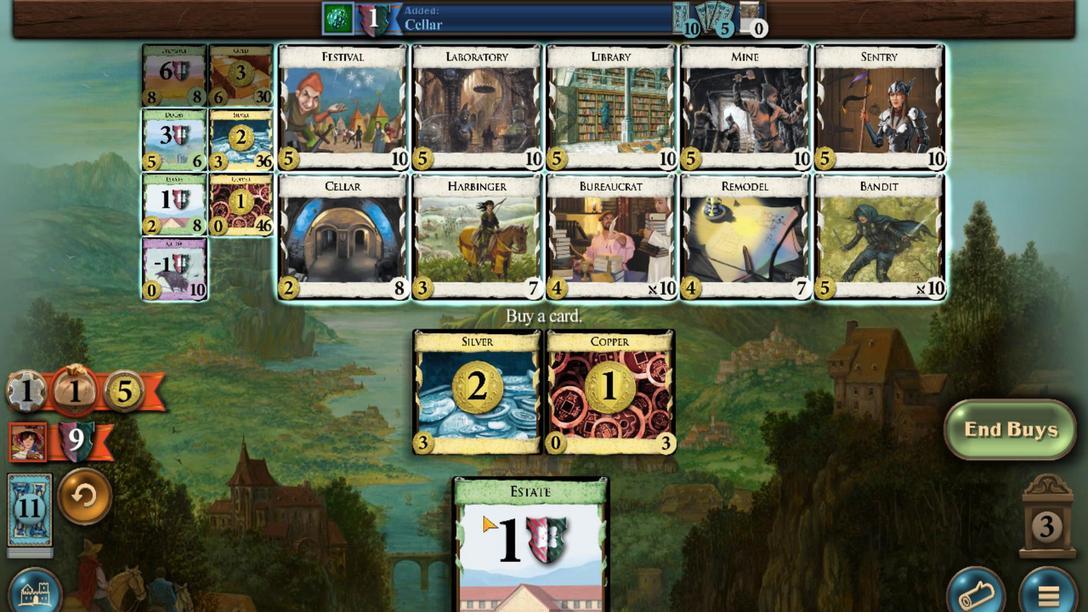 
Action: Mouse moved to (318, 472)
Screenshot: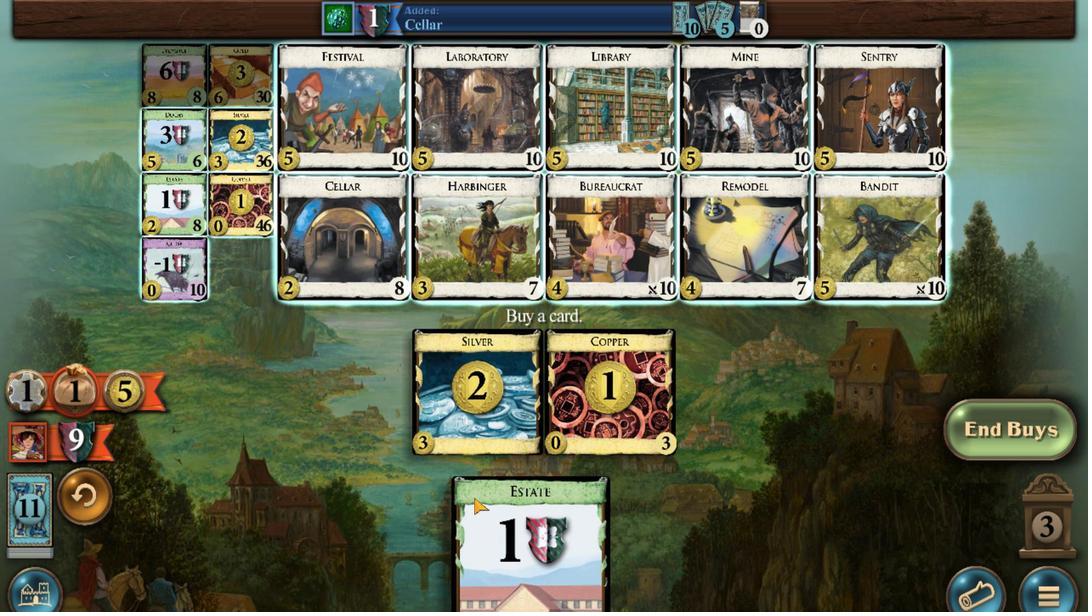 
Action: Mouse scrolled (318, 471) with delta (0, 0)
Screenshot: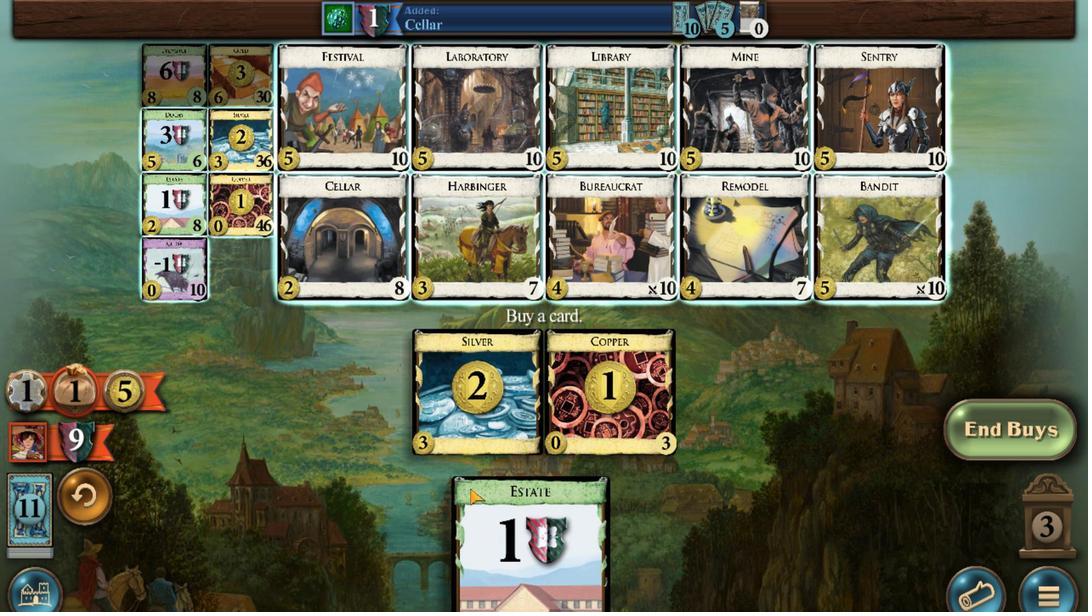 
Action: Mouse moved to (317, 472)
Screenshot: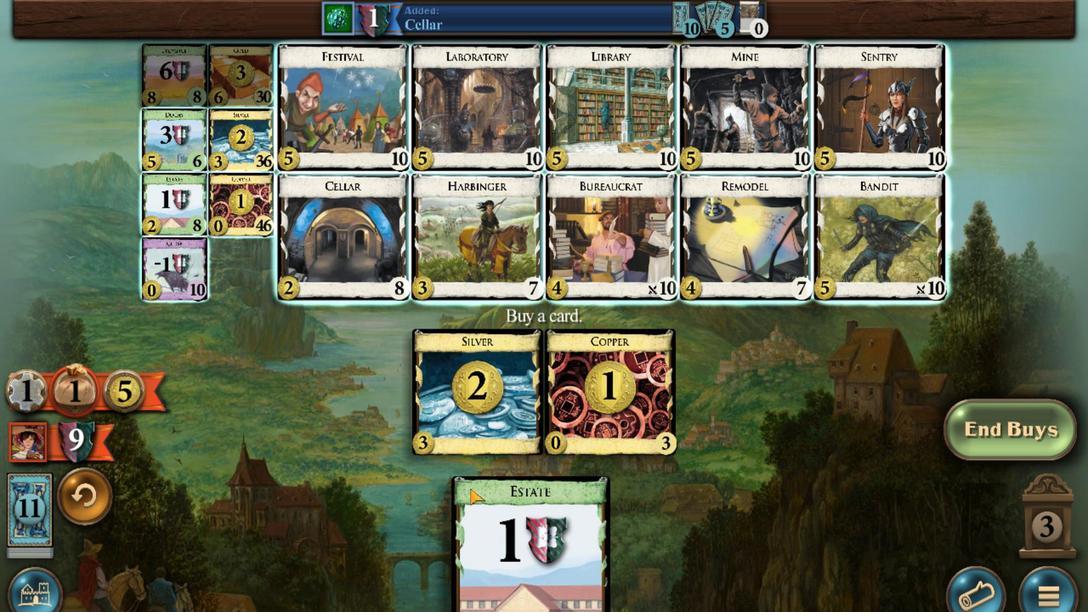 
Action: Mouse scrolled (317, 471) with delta (0, 0)
Screenshot: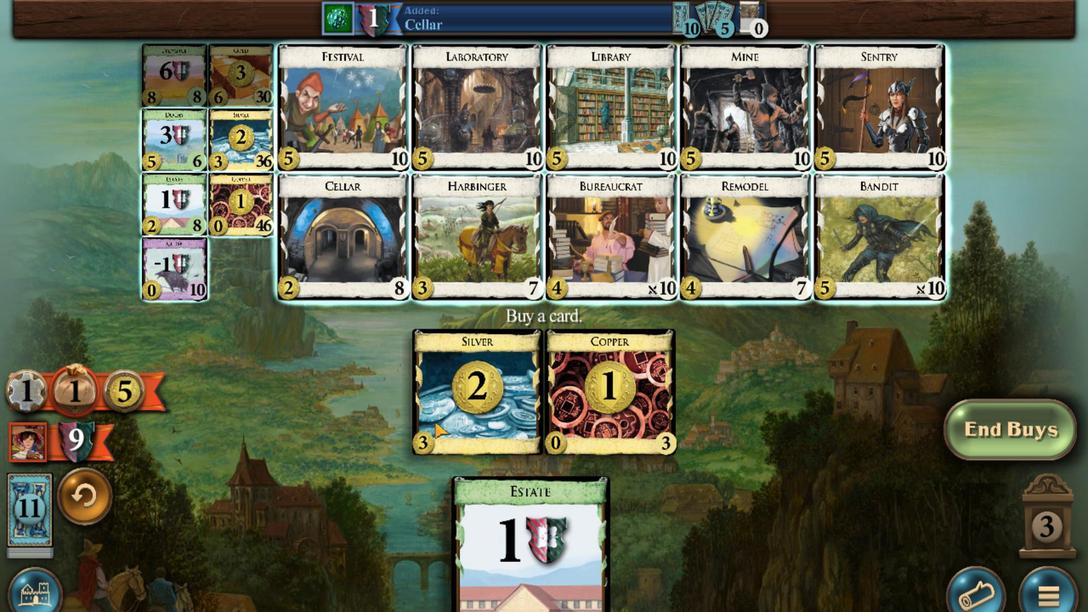 
Action: Mouse moved to (30, 210)
Screenshot: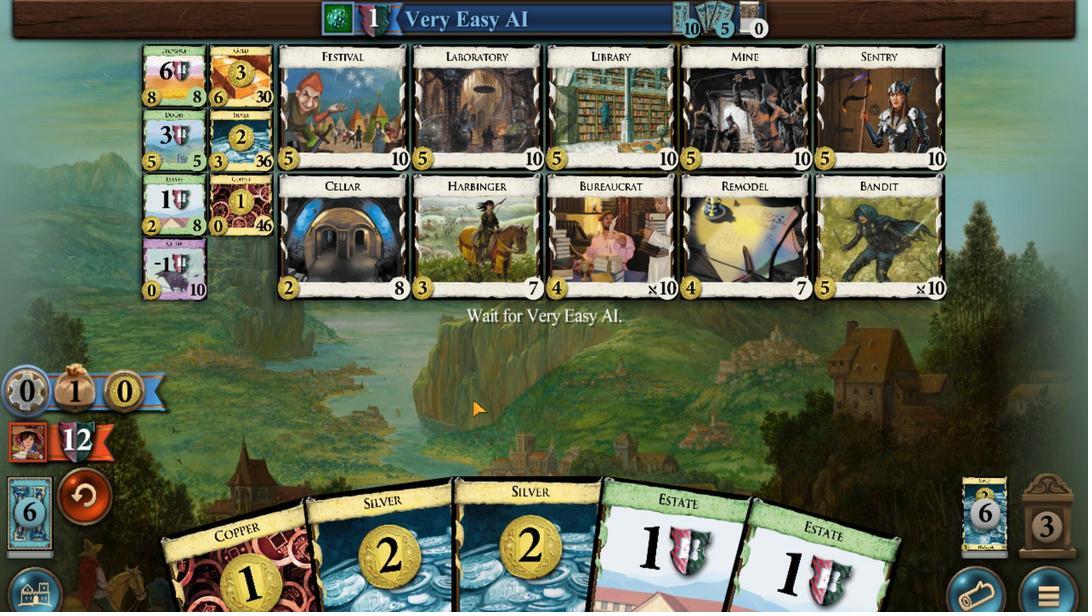 
Action: Mouse scrolled (30, 211) with delta (0, 0)
Screenshot: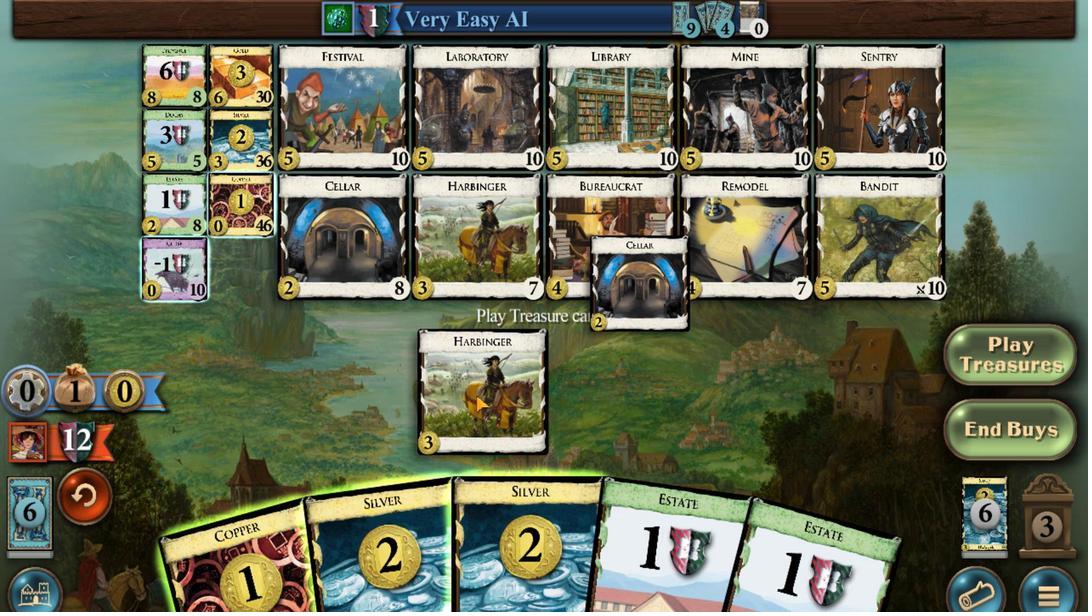
Action: Mouse scrolled (30, 211) with delta (0, 0)
Screenshot: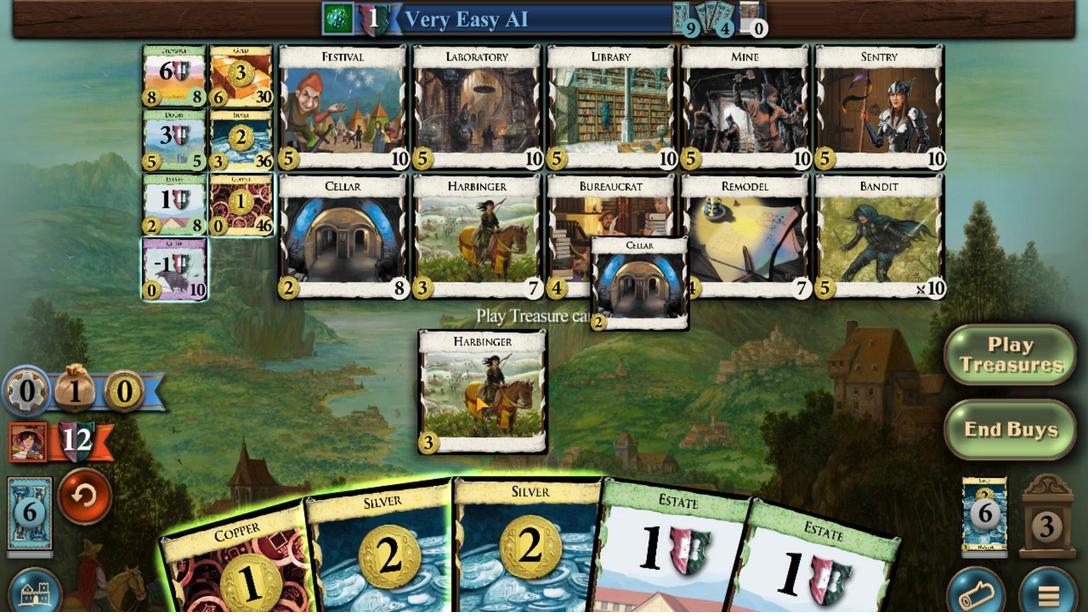 
Action: Mouse scrolled (30, 211) with delta (0, 0)
Screenshot: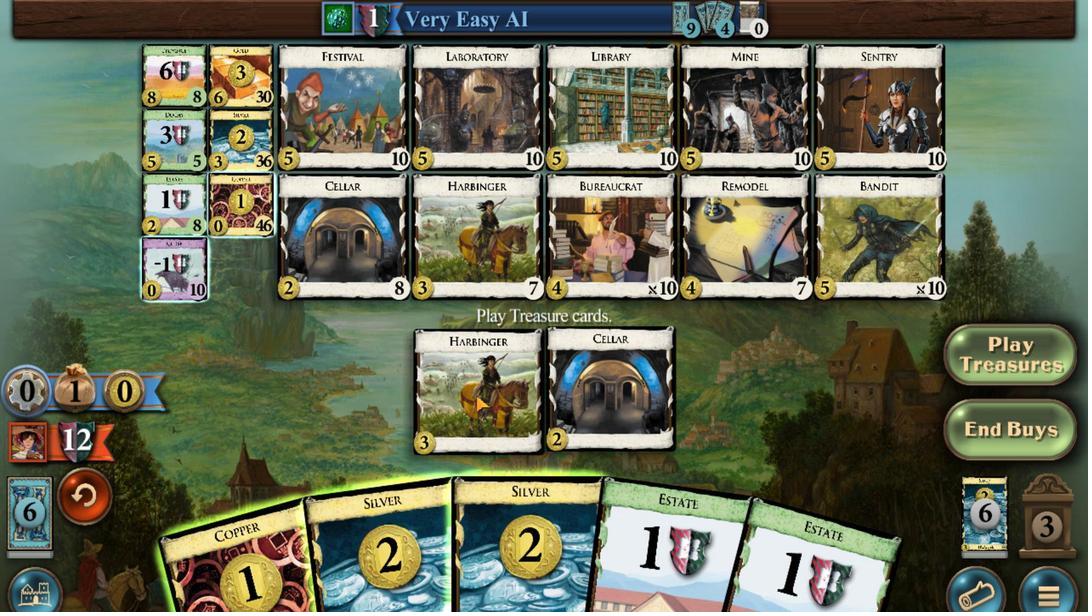 
Action: Mouse scrolled (30, 211) with delta (0, 0)
Screenshot: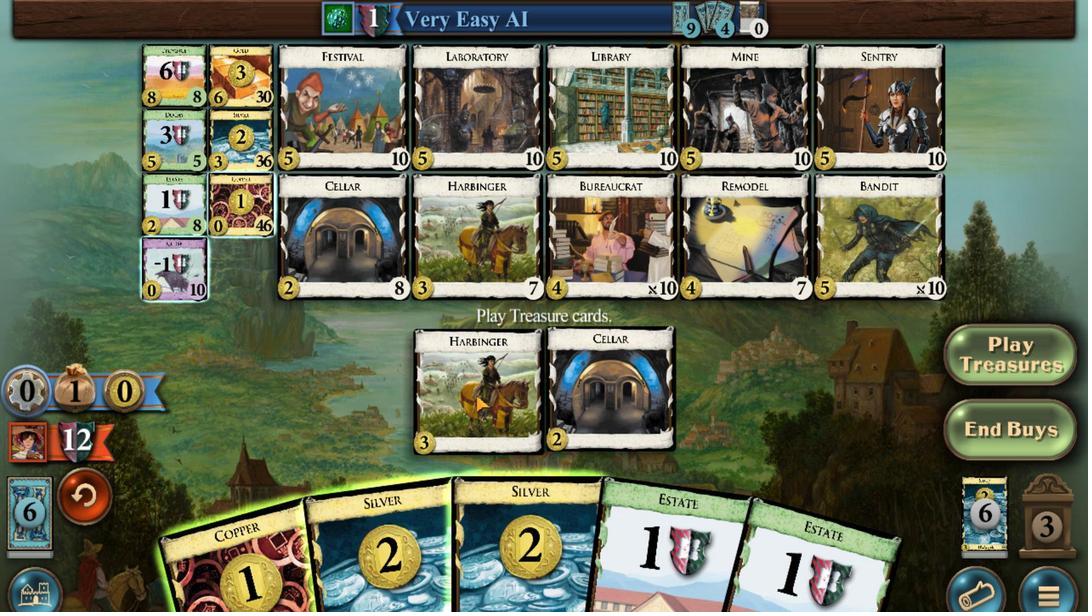 
Action: Mouse moved to (363, 465)
Screenshot: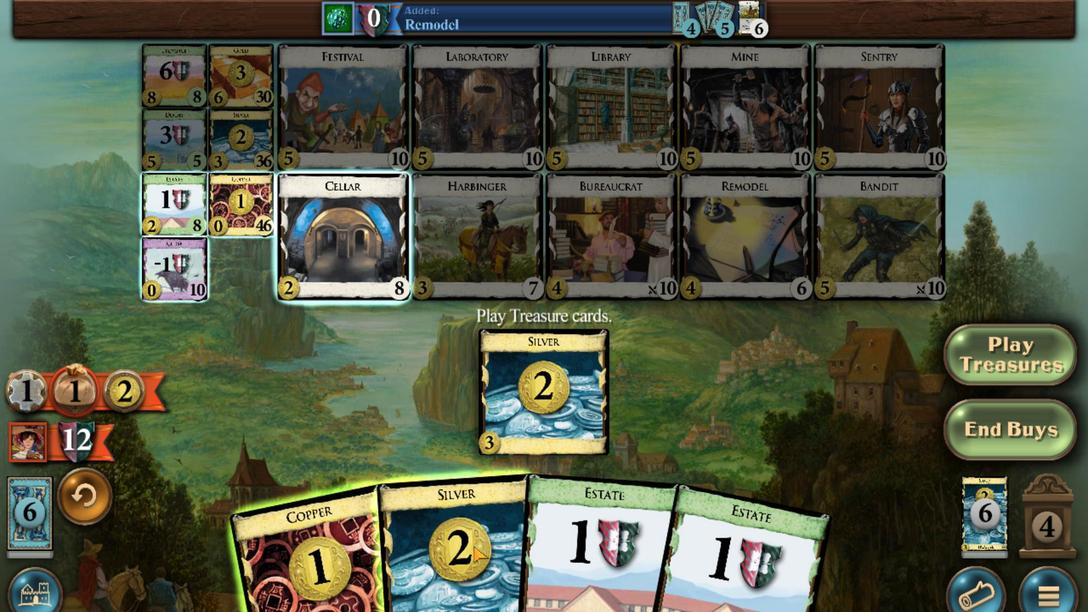 
Action: Mouse scrolled (363, 465) with delta (0, 0)
Screenshot: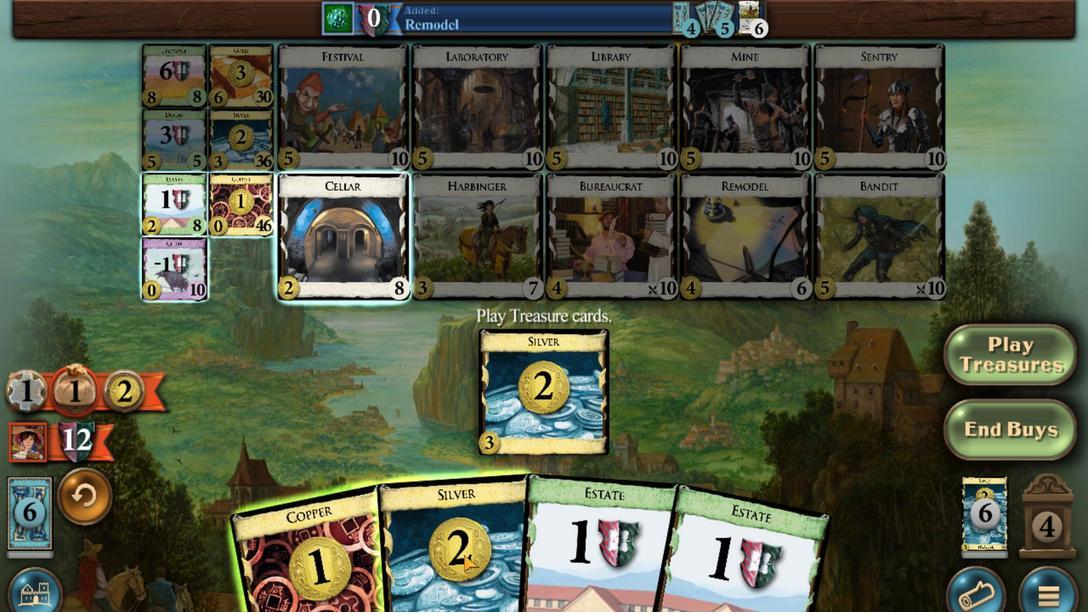 
Action: Mouse moved to (298, 495)
Screenshot: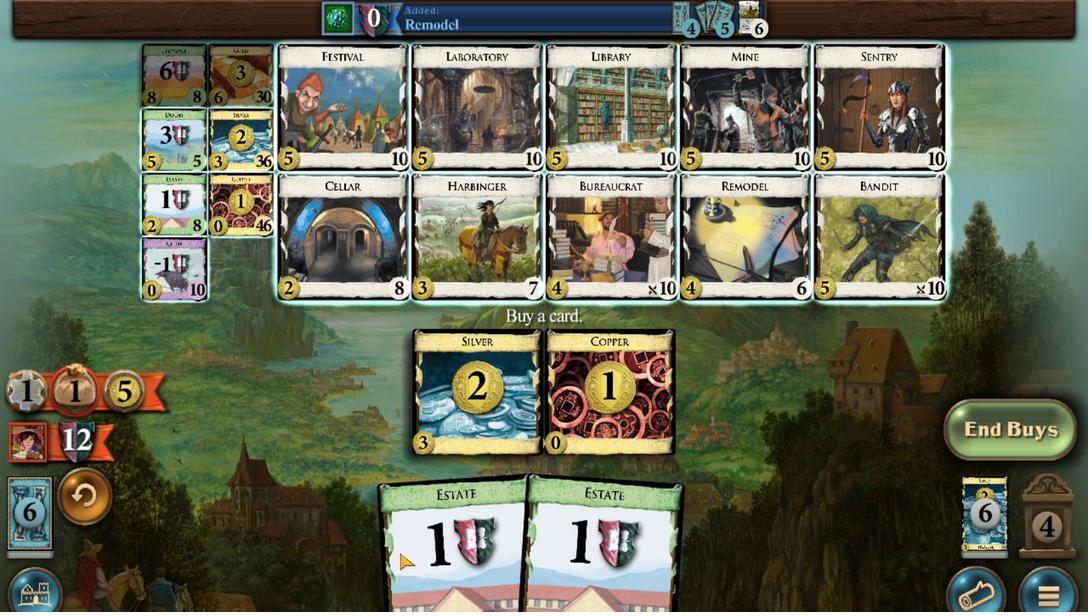 
Action: Mouse scrolled (298, 495) with delta (0, 0)
Screenshot: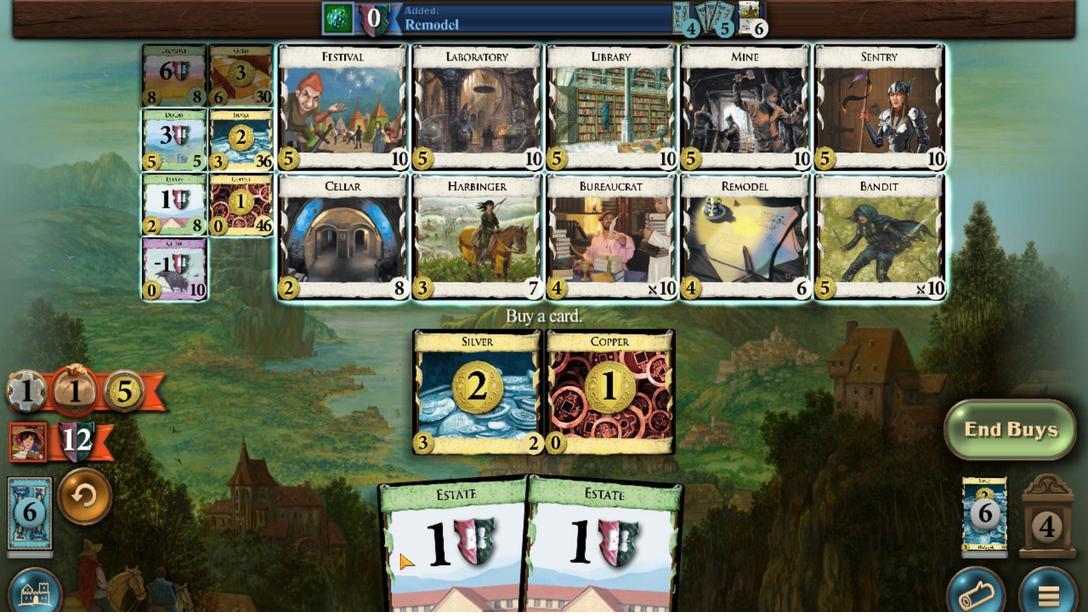 
Action: Mouse moved to (239, 494)
Screenshot: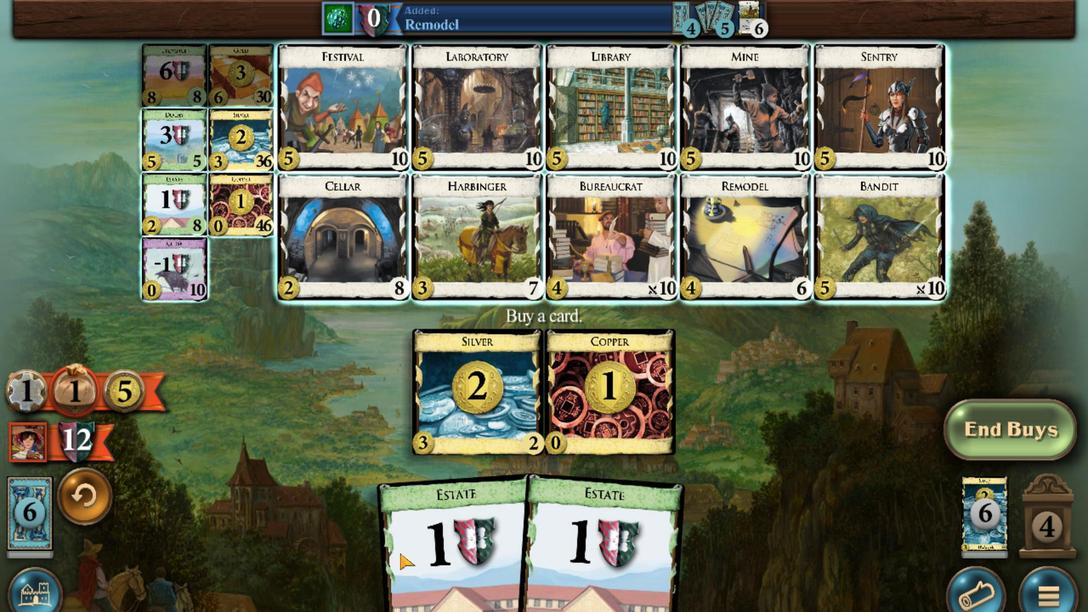 
Action: Mouse scrolled (239, 494) with delta (0, 0)
Screenshot: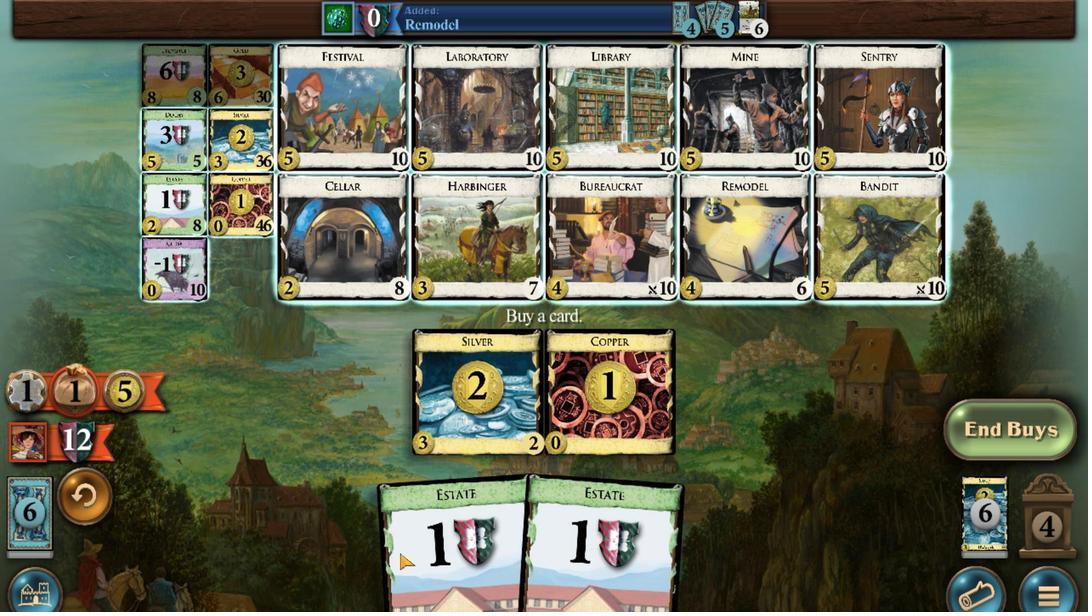 
Action: Mouse moved to (37, 204)
Screenshot: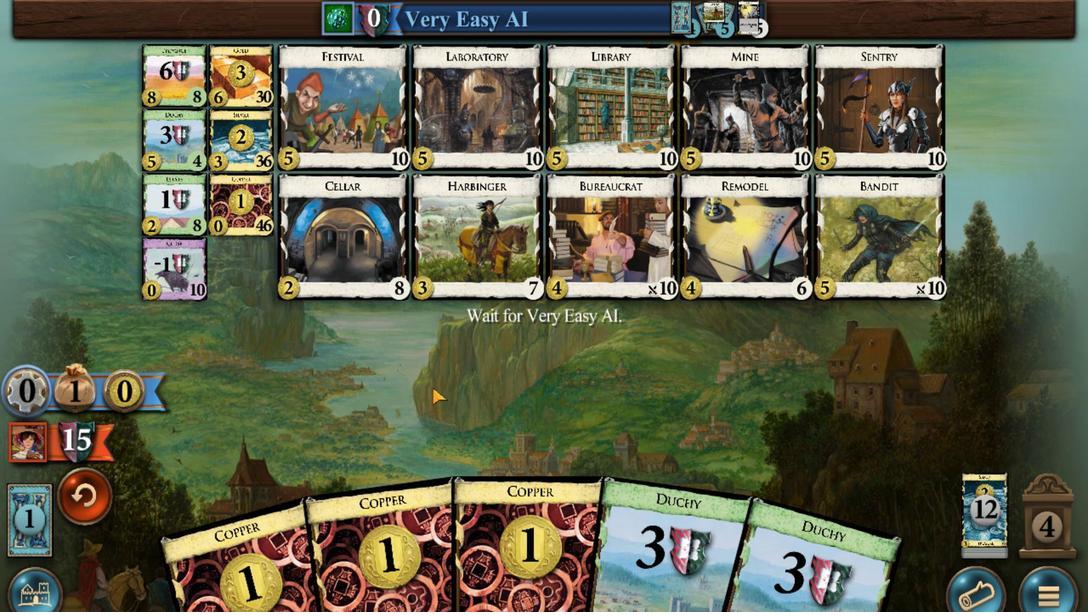 
Action: Mouse scrolled (37, 205) with delta (0, 0)
Screenshot: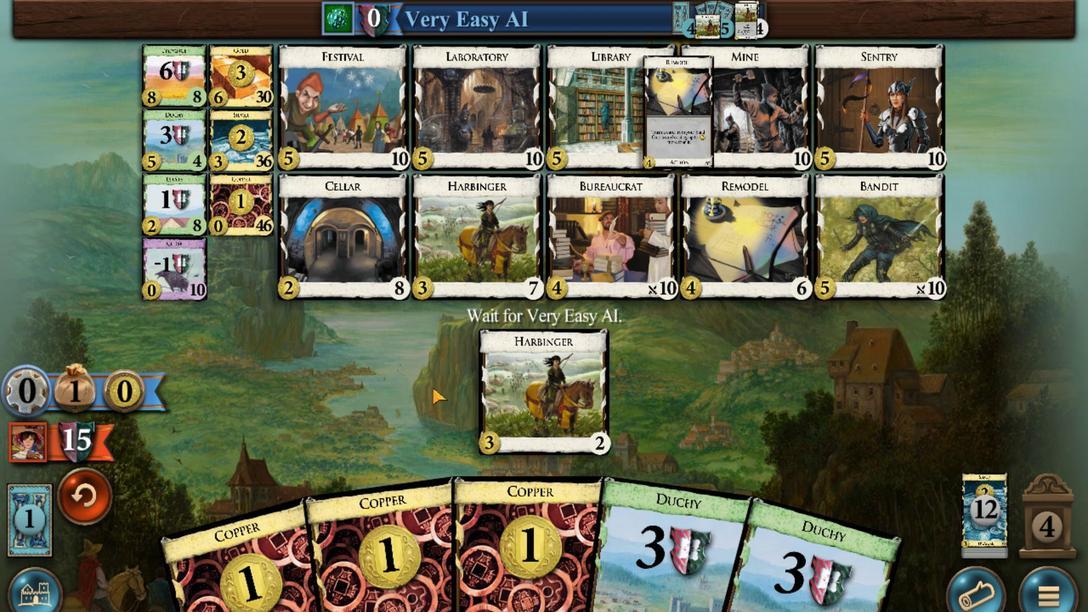 
Action: Mouse scrolled (37, 205) with delta (0, 0)
Screenshot: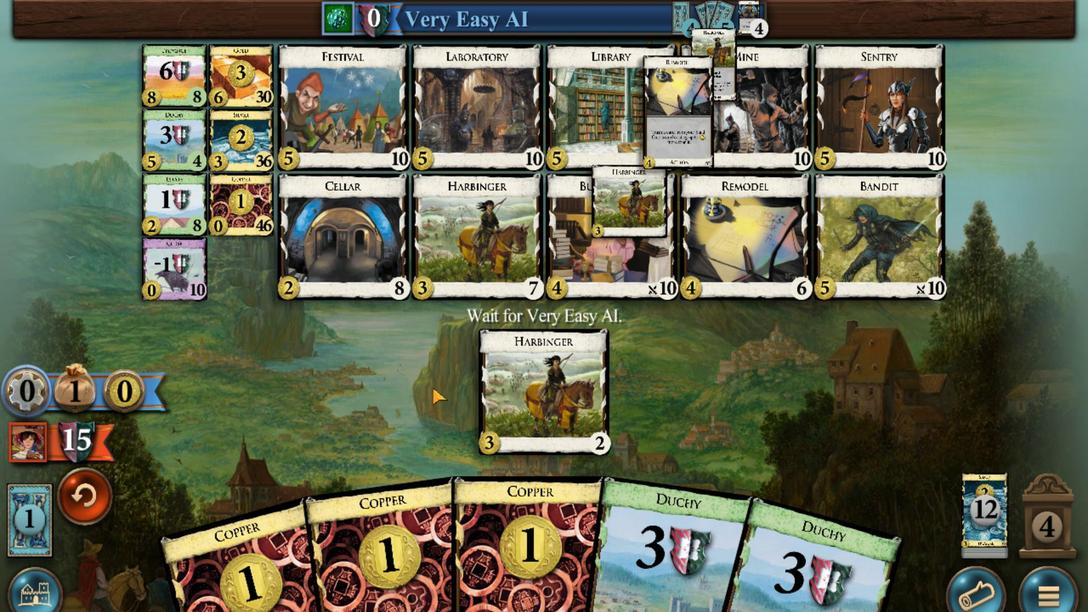 
Action: Mouse scrolled (37, 205) with delta (0, 0)
Screenshot: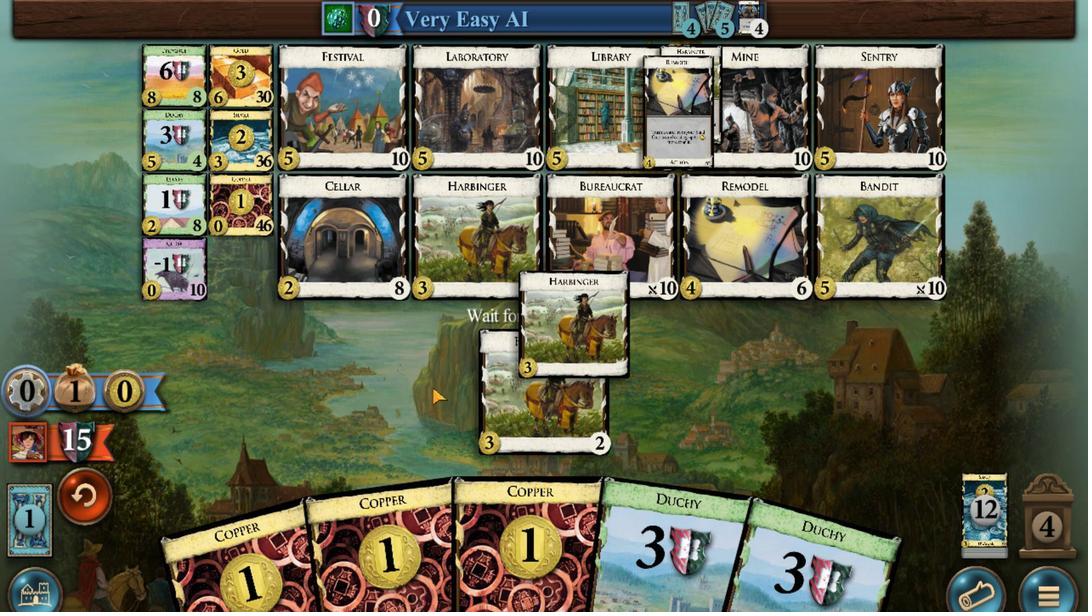 
Action: Mouse scrolled (37, 205) with delta (0, 0)
Screenshot: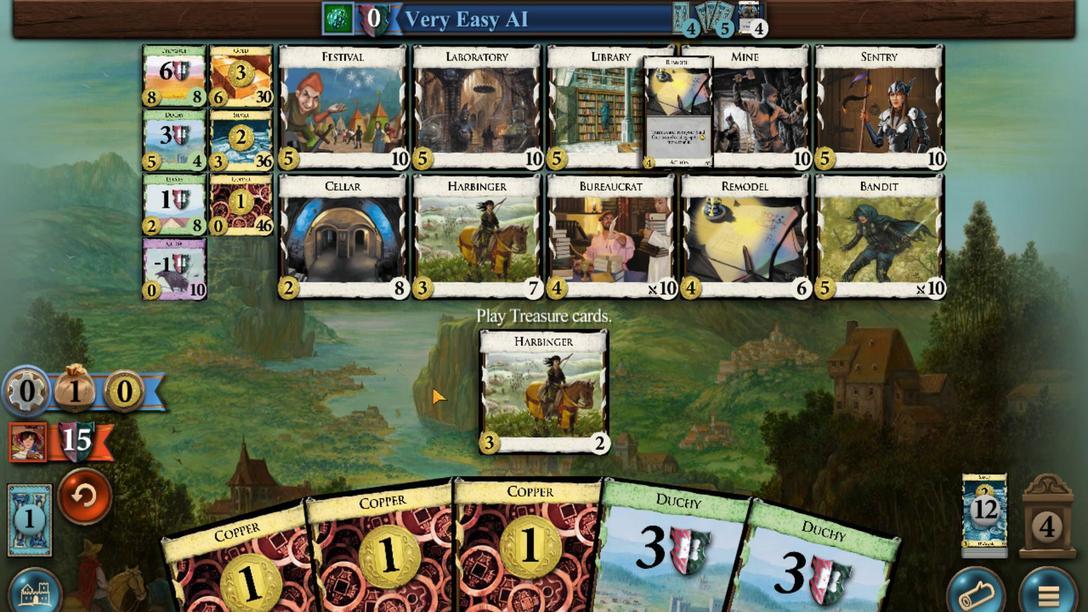 
Action: Mouse moved to (311, 477)
Screenshot: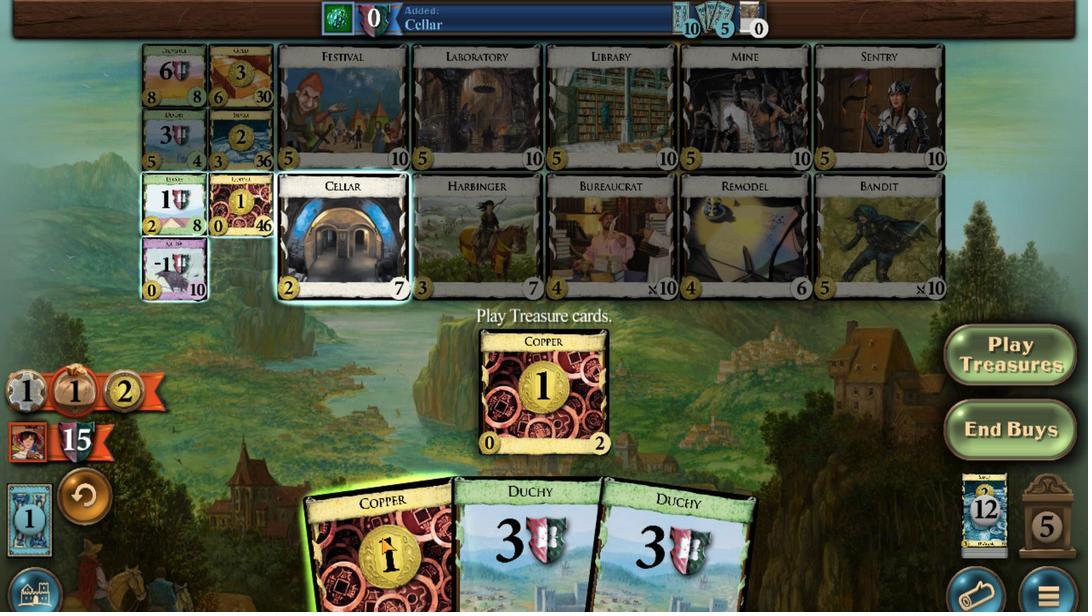 
Action: Mouse scrolled (311, 477) with delta (0, 0)
Screenshot: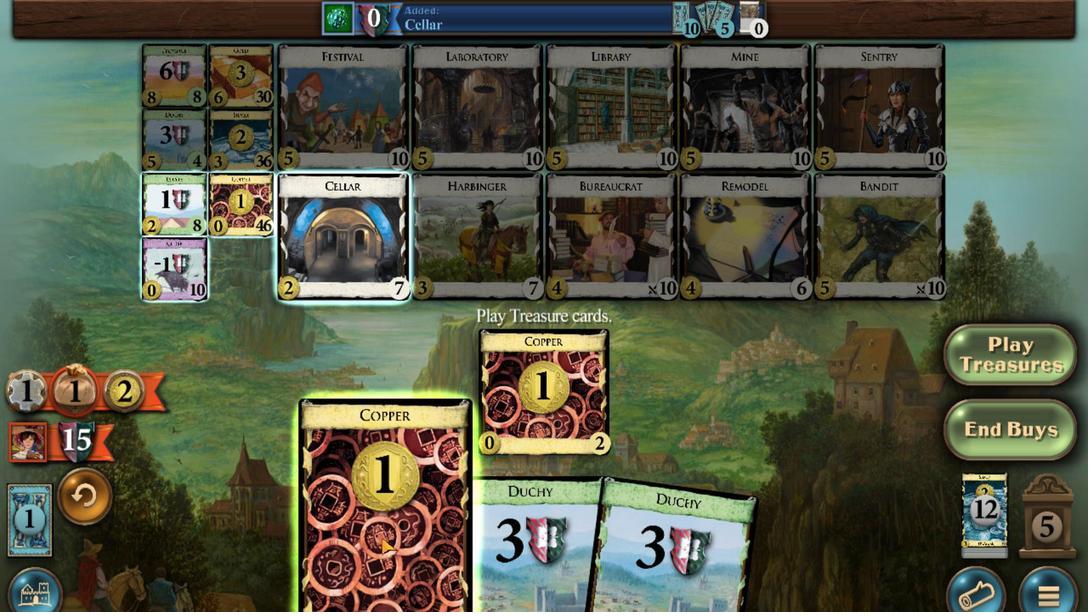 
Action: Mouse moved to (241, 479)
Screenshot: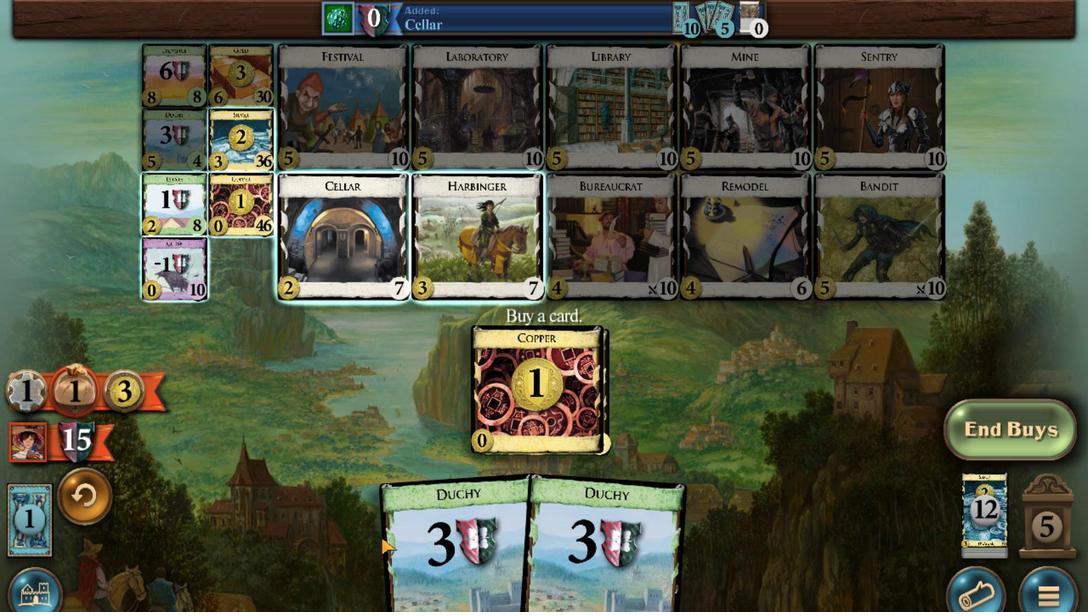 
Action: Mouse scrolled (241, 478) with delta (0, 0)
Screenshot: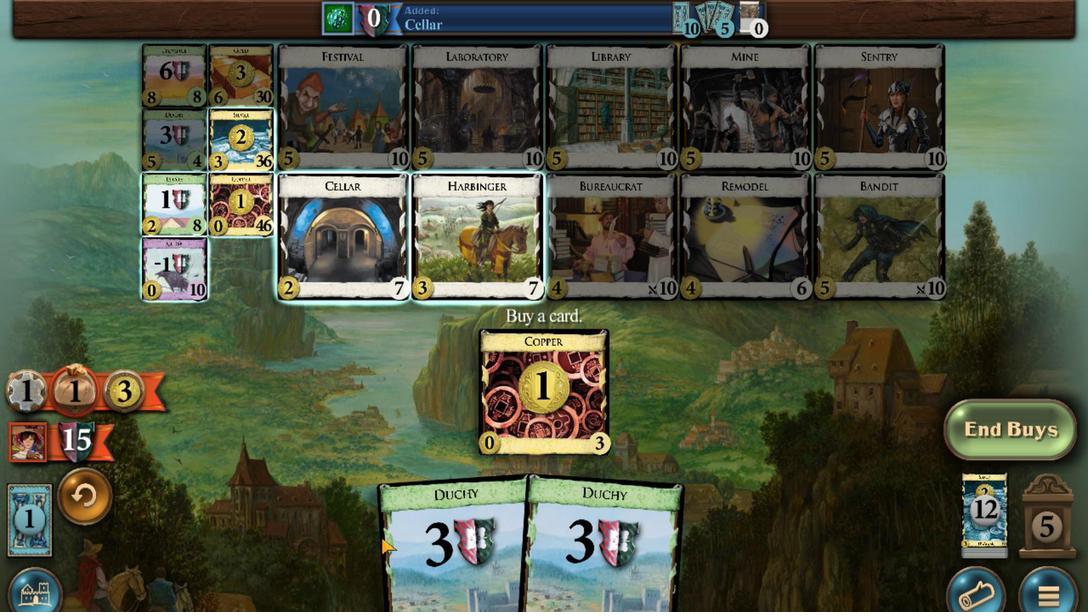 
Action: Mouse moved to (222, 484)
Screenshot: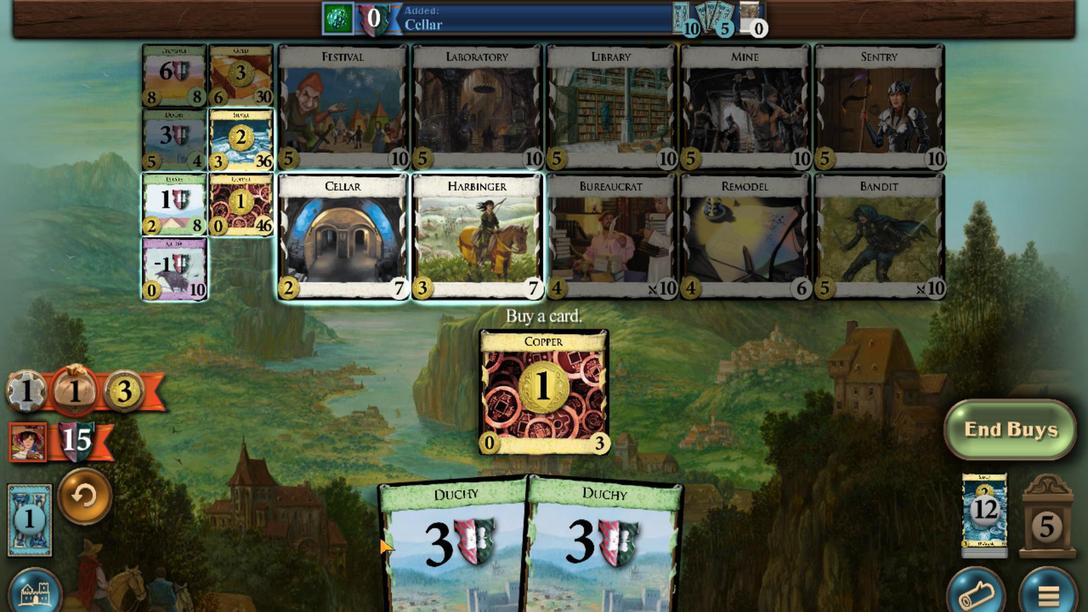 
Action: Mouse scrolled (222, 483) with delta (0, 0)
Screenshot: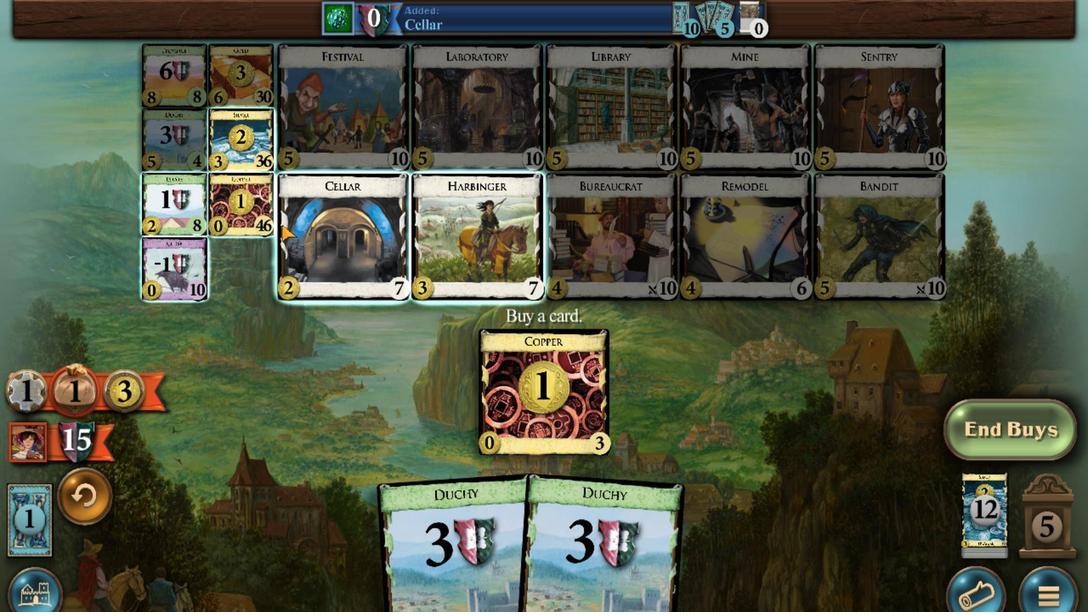 
Action: Mouse moved to (86, 197)
Screenshot: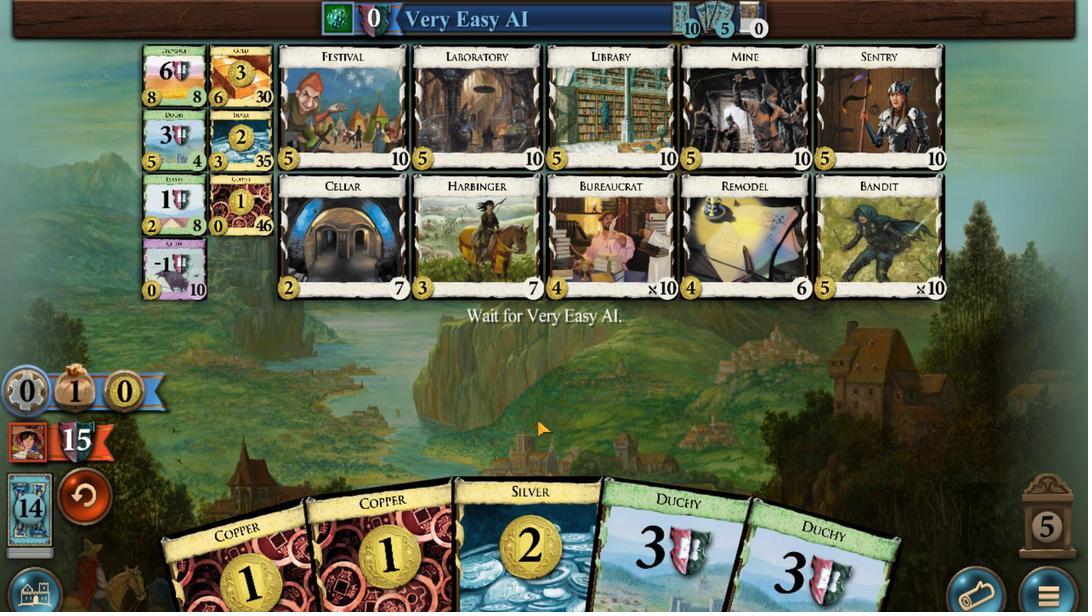 
Action: Mouse scrolled (86, 197) with delta (0, 0)
Screenshot: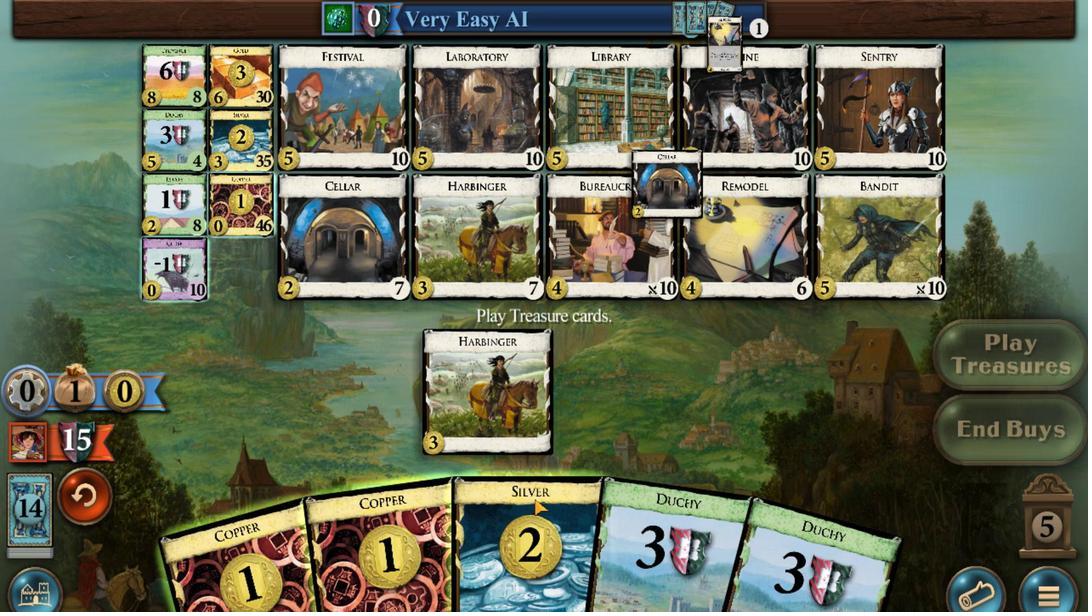 
Action: Mouse scrolled (86, 197) with delta (0, 0)
Screenshot: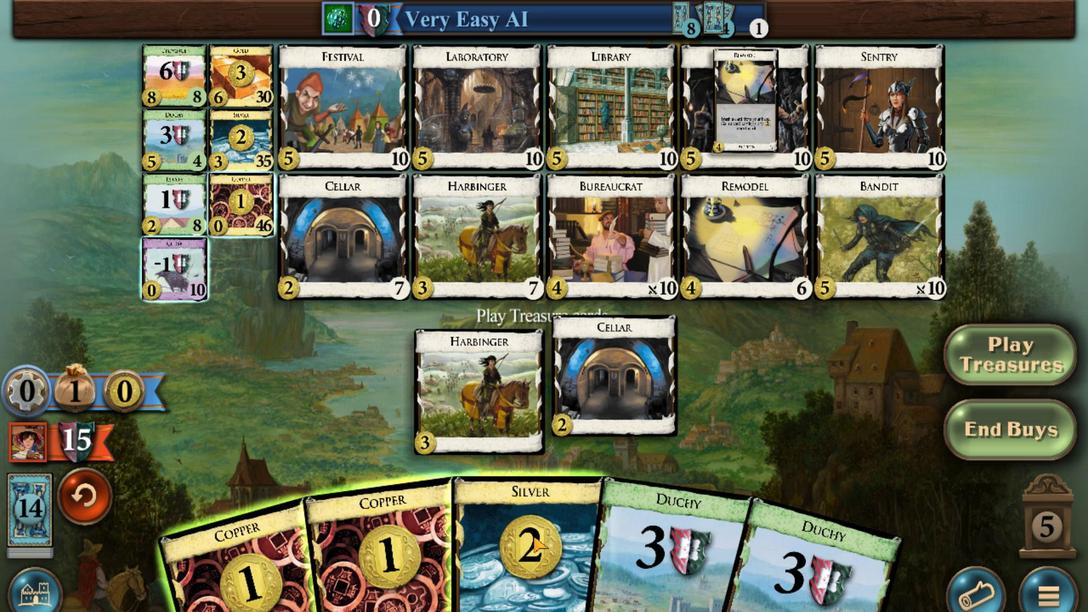 
Action: Mouse scrolled (86, 197) with delta (0, 0)
Screenshot: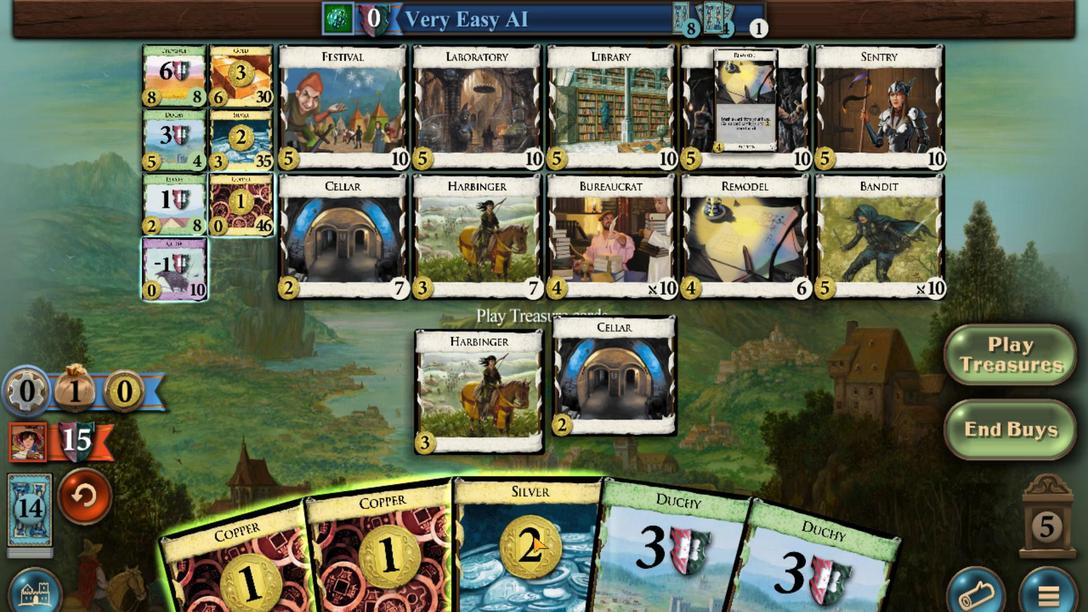 
Action: Mouse scrolled (86, 197) with delta (0, 0)
Screenshot: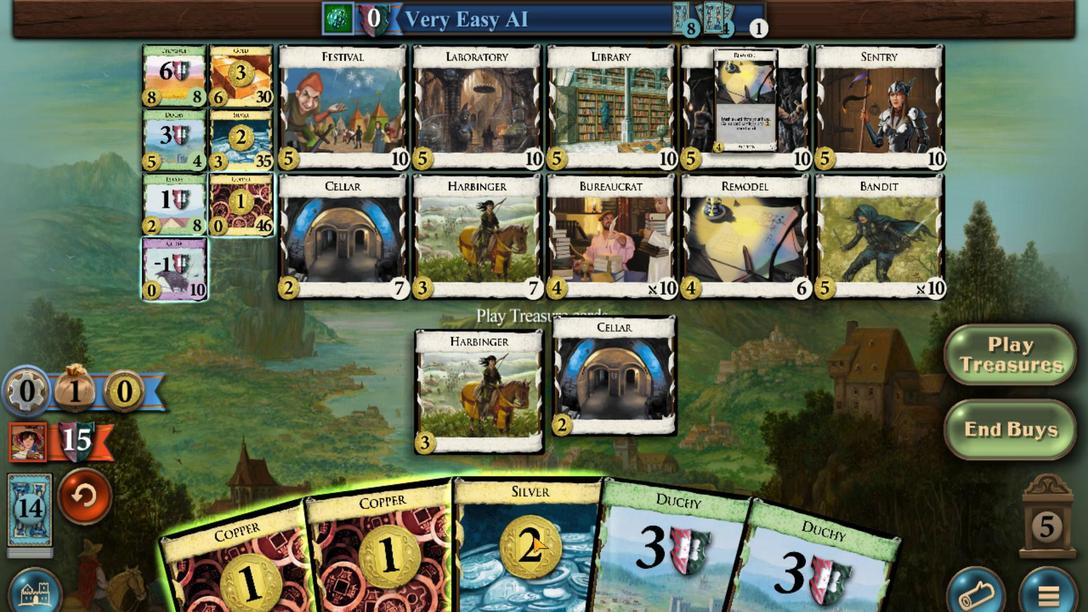 
Action: Mouse scrolled (86, 197) with delta (0, 0)
Screenshot: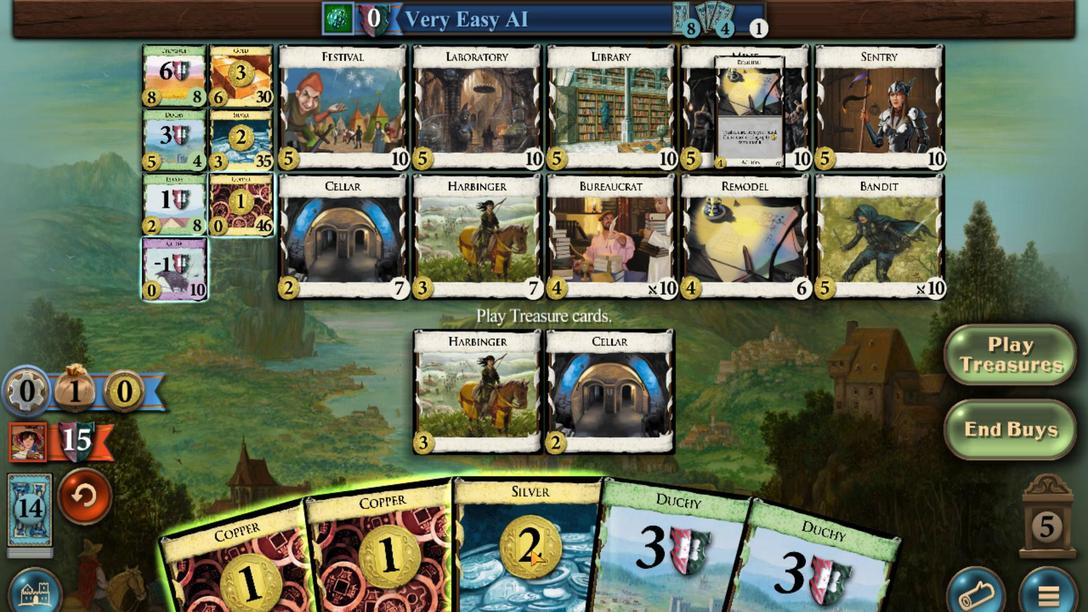 
Action: Mouse moved to (367, 507)
Screenshot: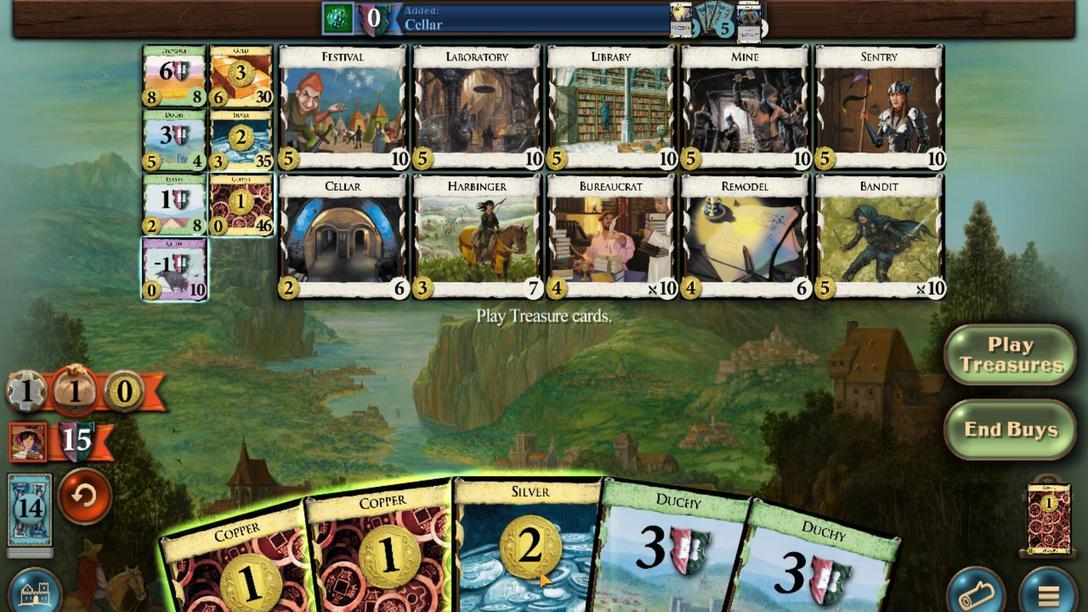 
Action: Mouse scrolled (367, 506) with delta (0, 0)
Screenshot: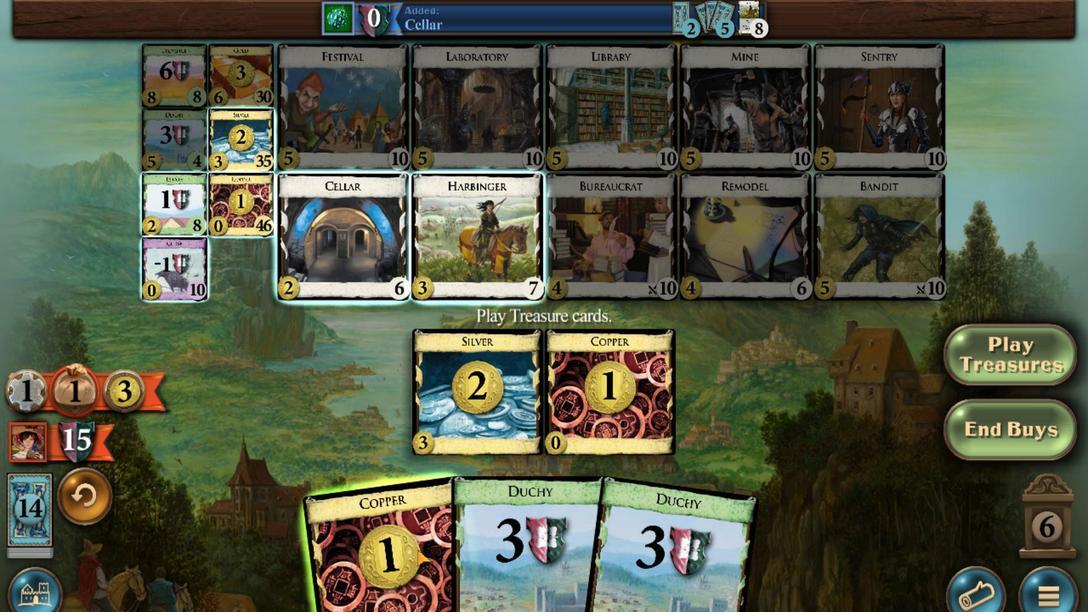 
Action: Mouse moved to (294, 500)
Screenshot: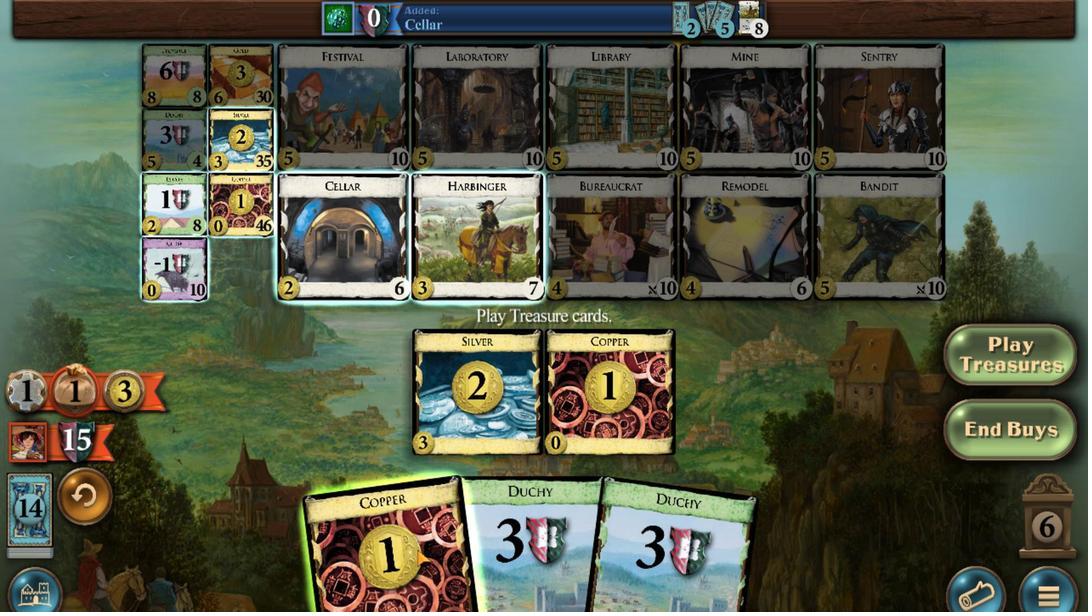 
Action: Mouse scrolled (294, 499) with delta (0, 0)
Screenshot: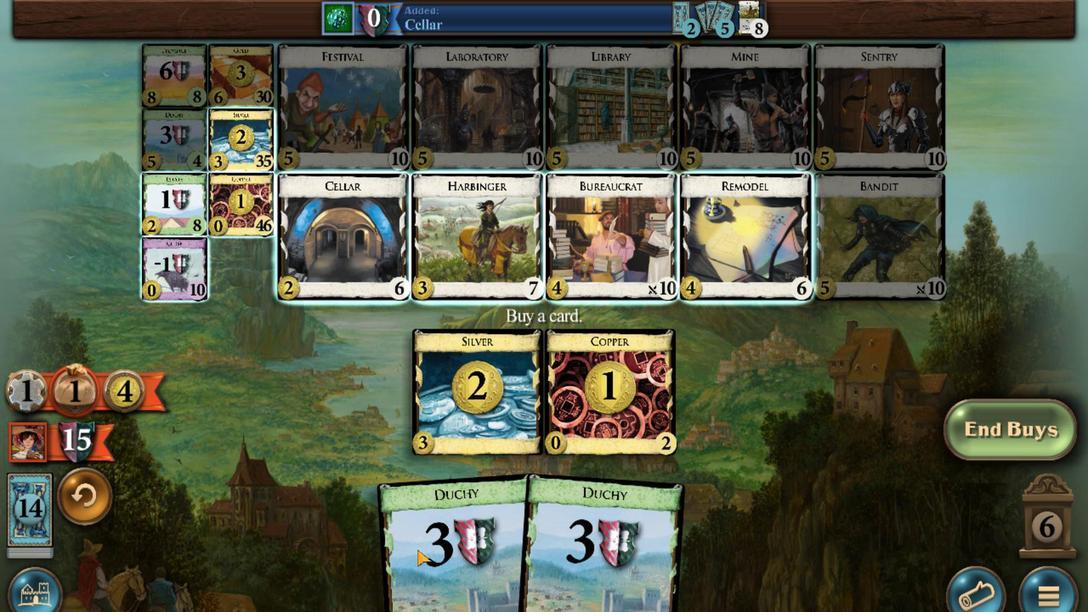 
Action: Mouse moved to (255, 492)
Screenshot: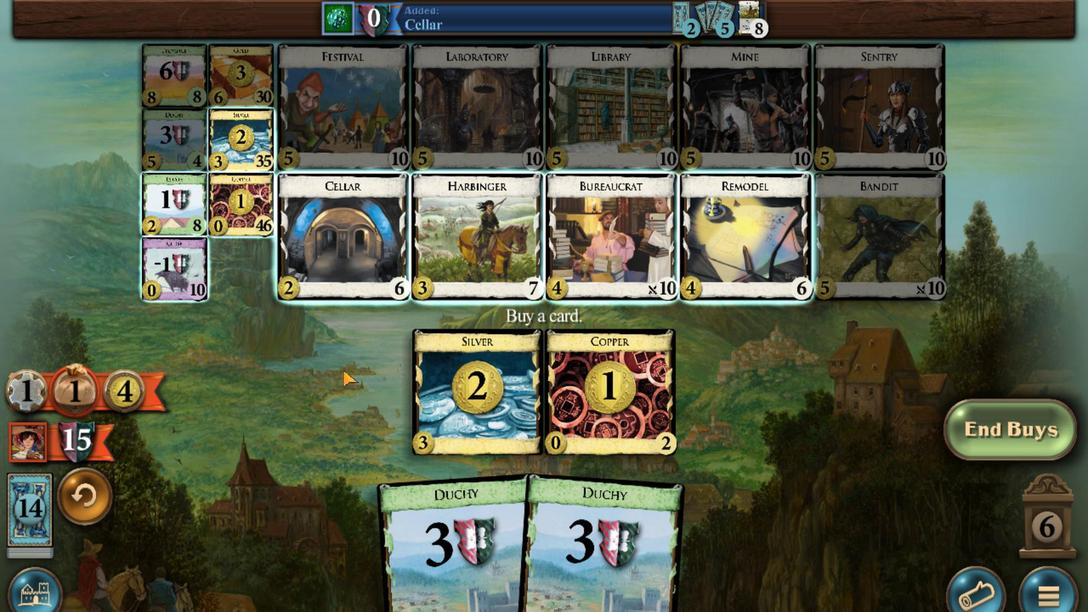 
Action: Mouse scrolled (255, 491) with delta (0, 0)
Screenshot: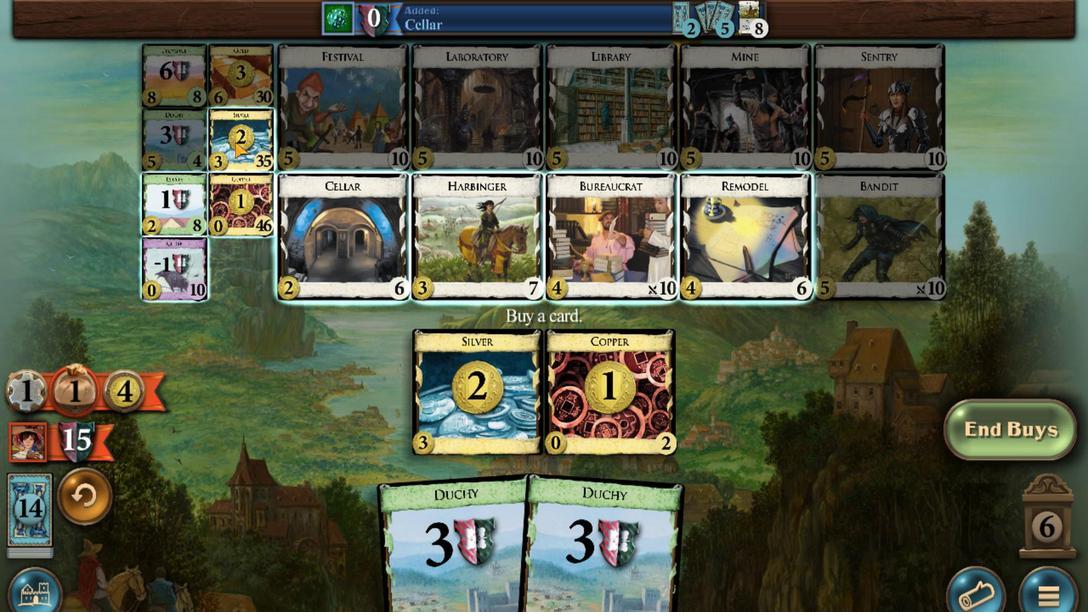 
Action: Mouse moved to (88, 210)
Screenshot: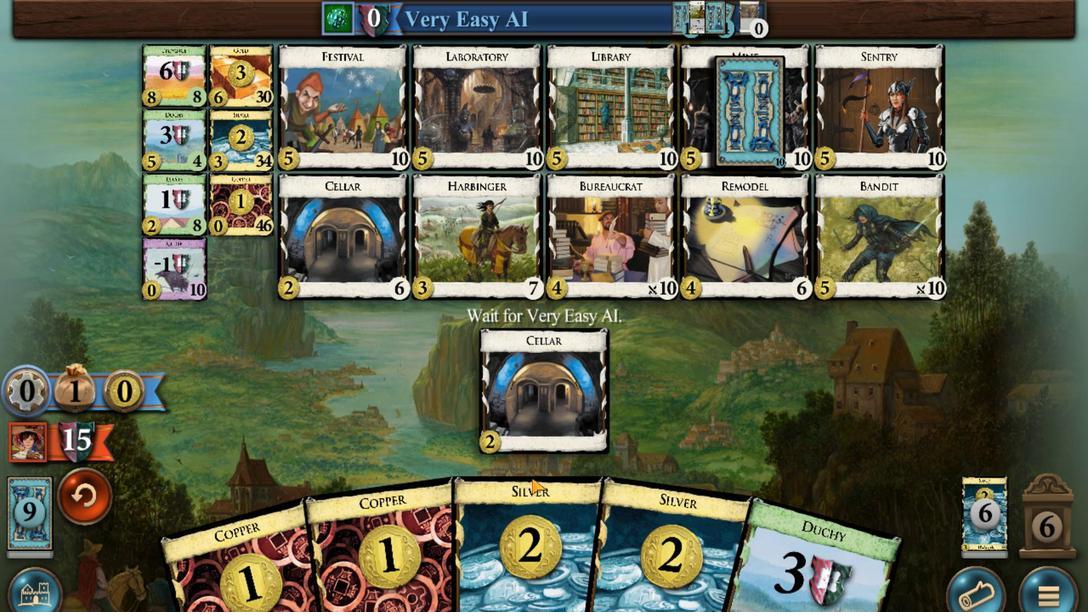 
Action: Mouse scrolled (88, 210) with delta (0, 0)
Screenshot: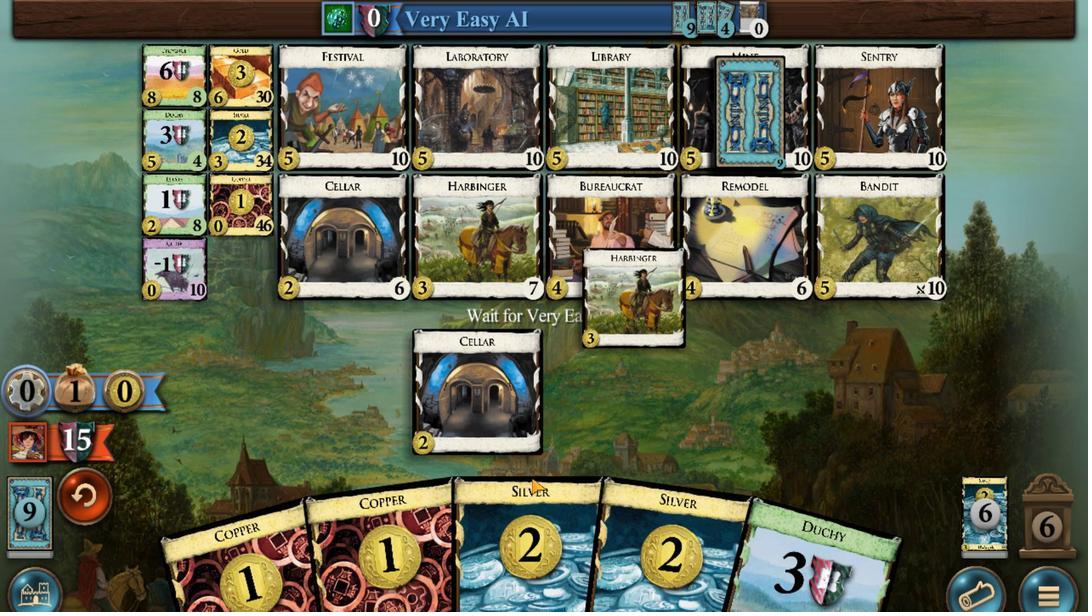 
Action: Mouse scrolled (88, 210) with delta (0, 0)
Screenshot: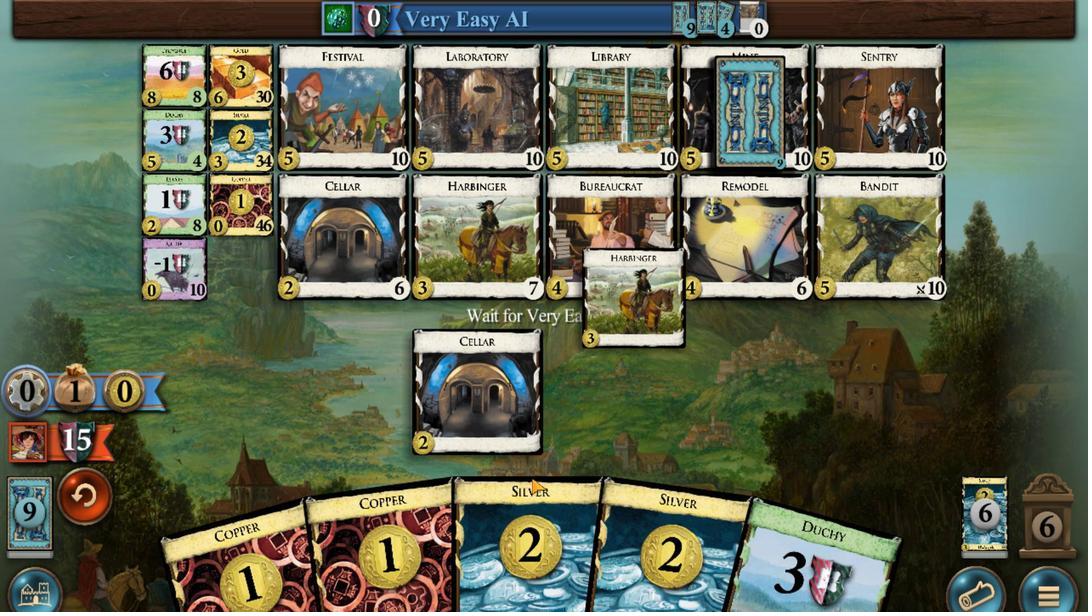 
Action: Mouse scrolled (88, 210) with delta (0, 0)
Screenshot: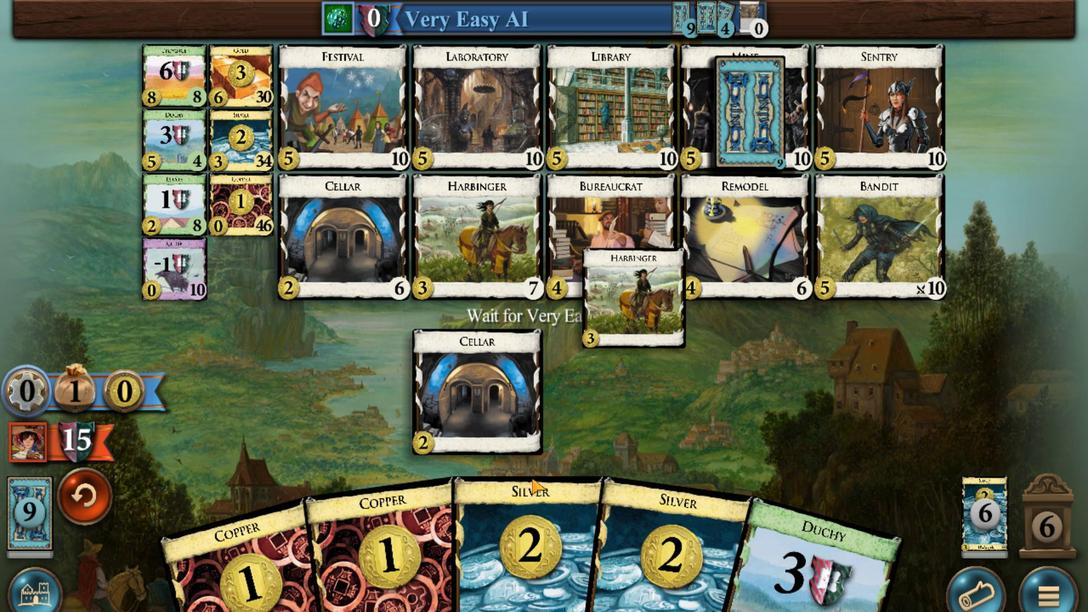 
Action: Mouse scrolled (88, 210) with delta (0, 0)
Screenshot: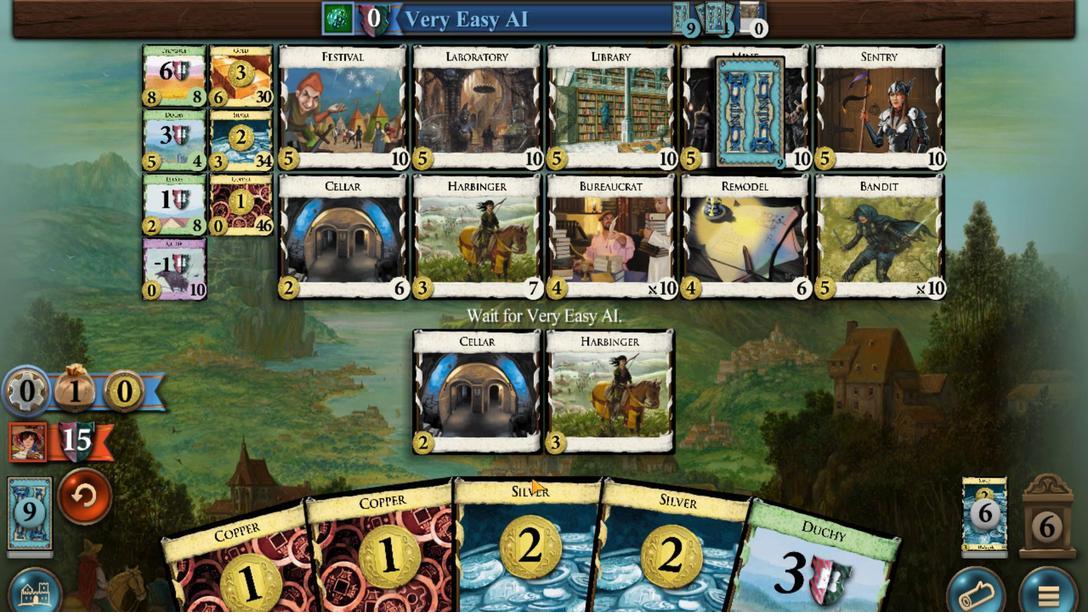 
Action: Mouse scrolled (88, 210) with delta (0, 0)
Screenshot: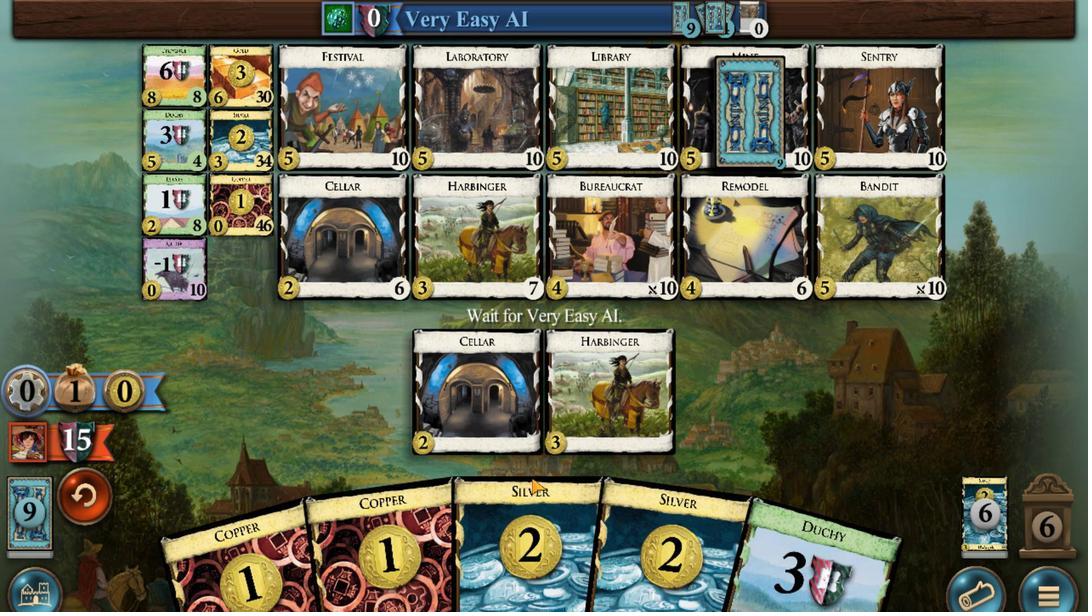 
Action: Mouse moved to (459, 492)
Screenshot: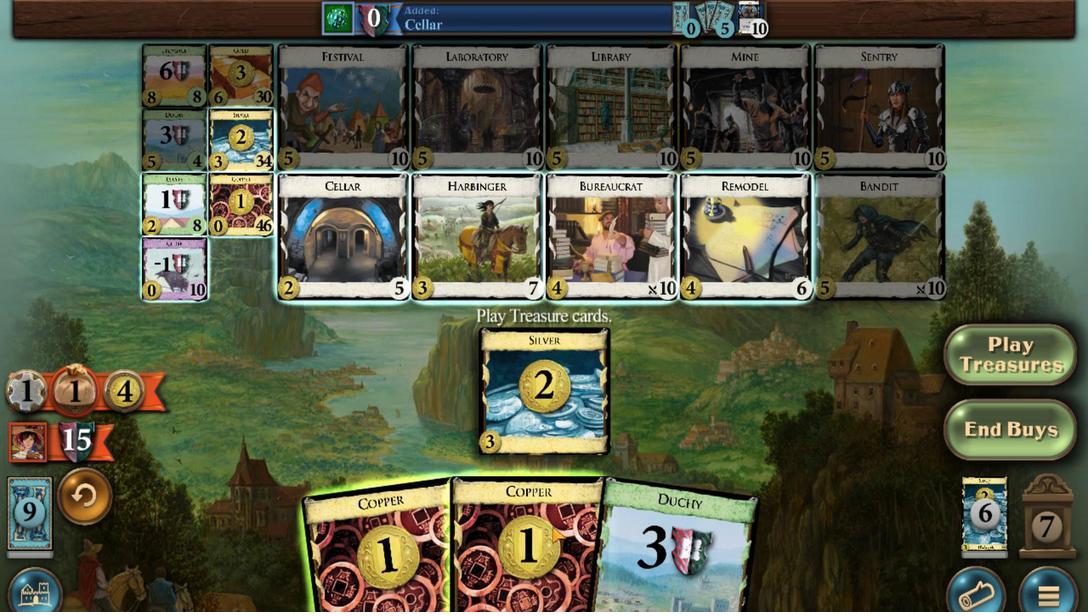 
Action: Mouse scrolled (459, 491) with delta (0, 0)
Screenshot: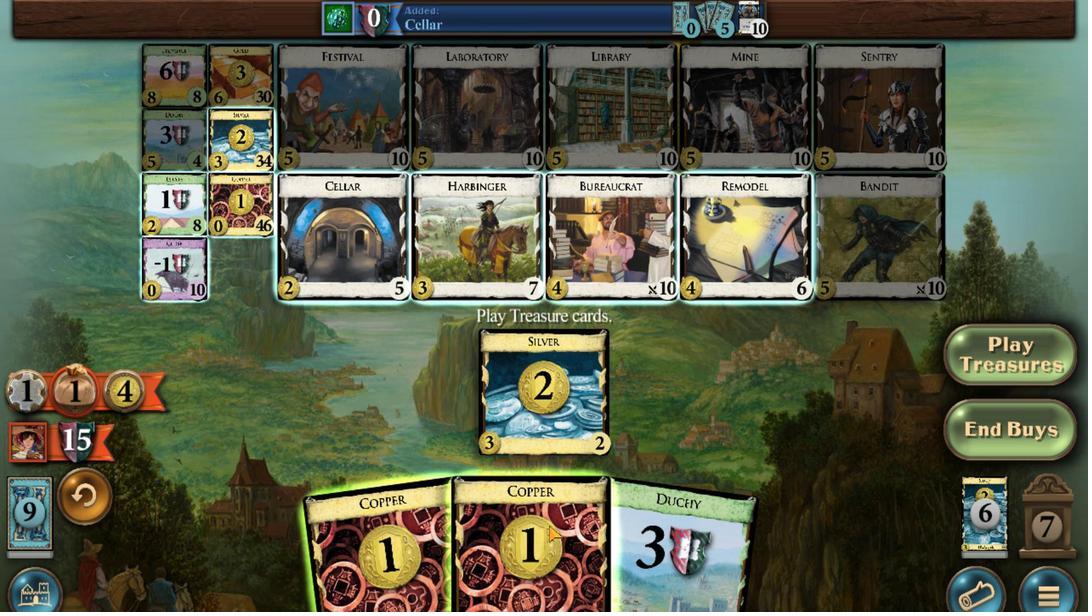 
Action: Mouse moved to (409, 484)
Screenshot: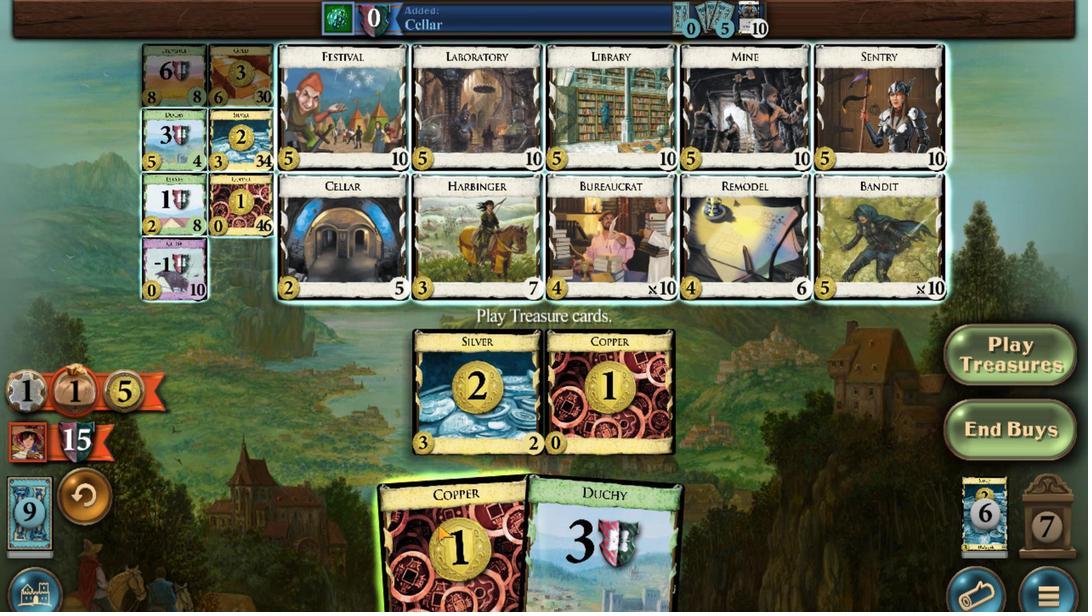 
Action: Mouse scrolled (409, 484) with delta (0, 0)
Screenshot: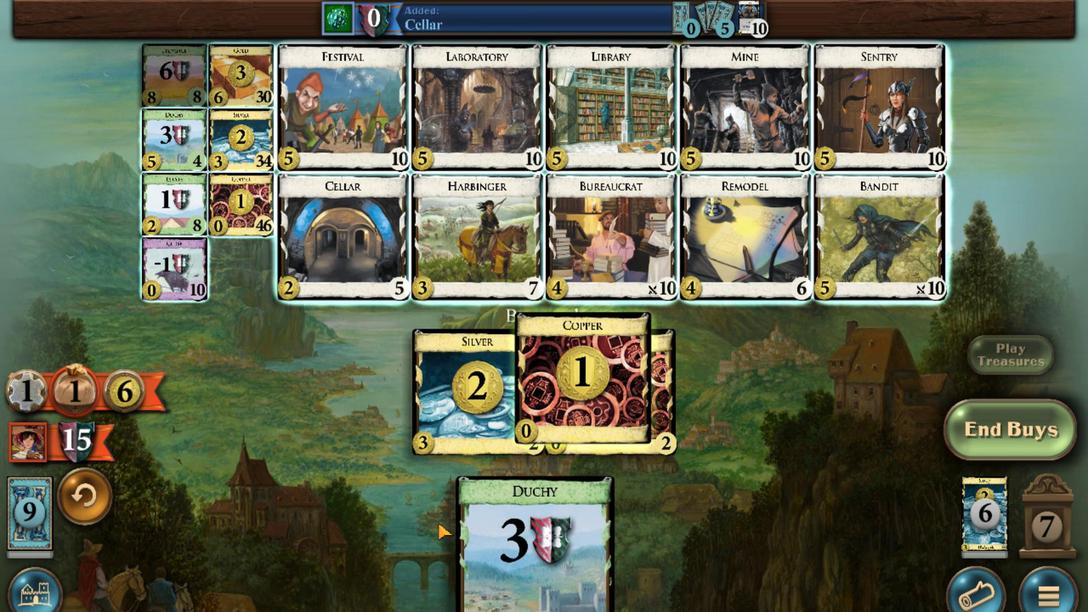 
Action: Mouse moved to (375, 476)
Screenshot: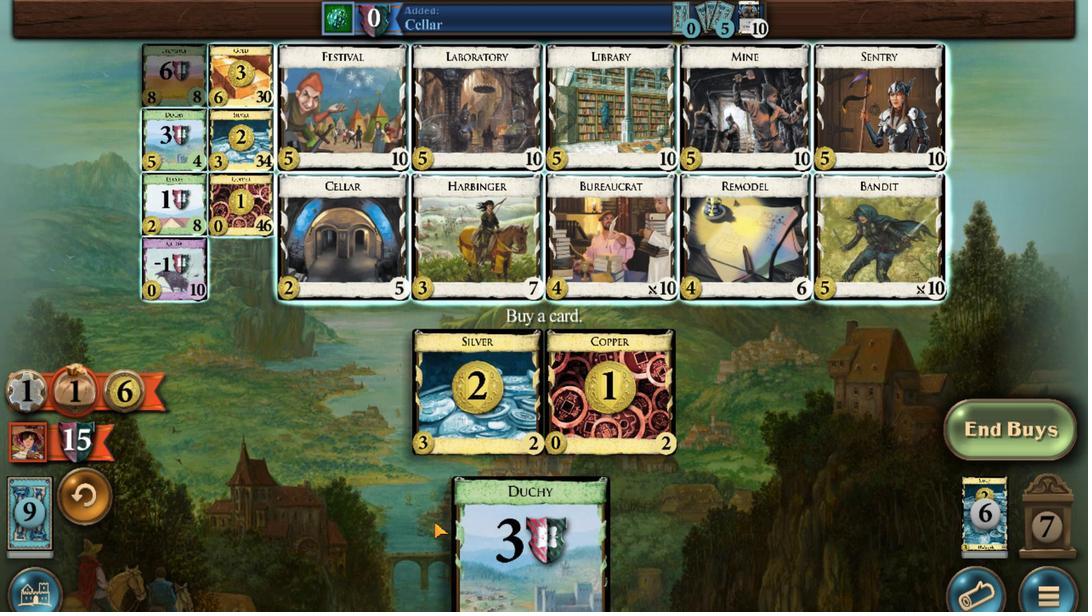 
Action: Mouse scrolled (375, 475) with delta (0, 0)
Screenshot: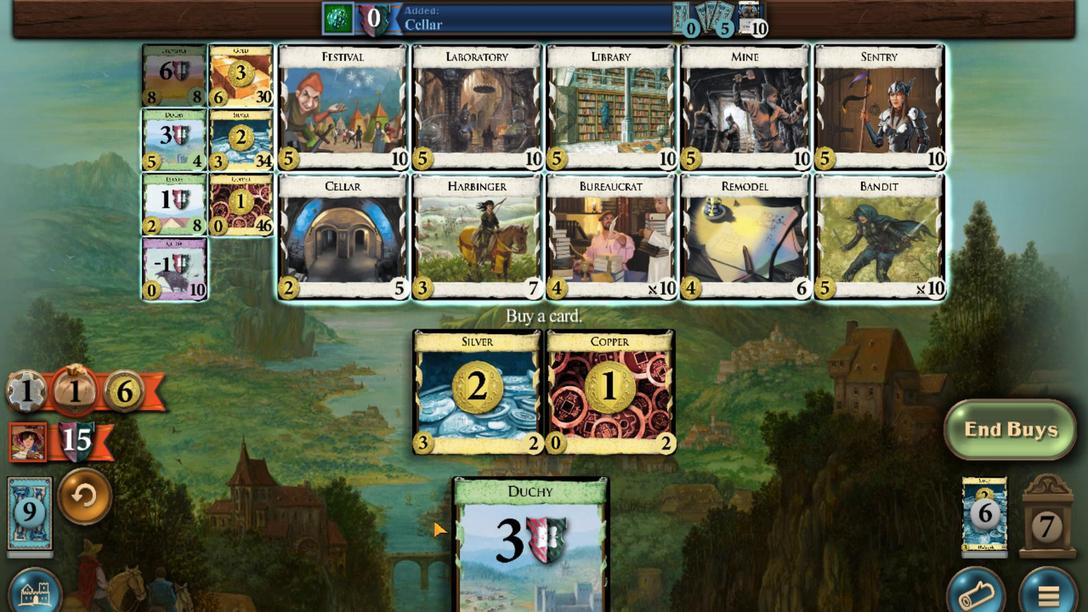 
Action: Mouse moved to (274, 475)
Screenshot: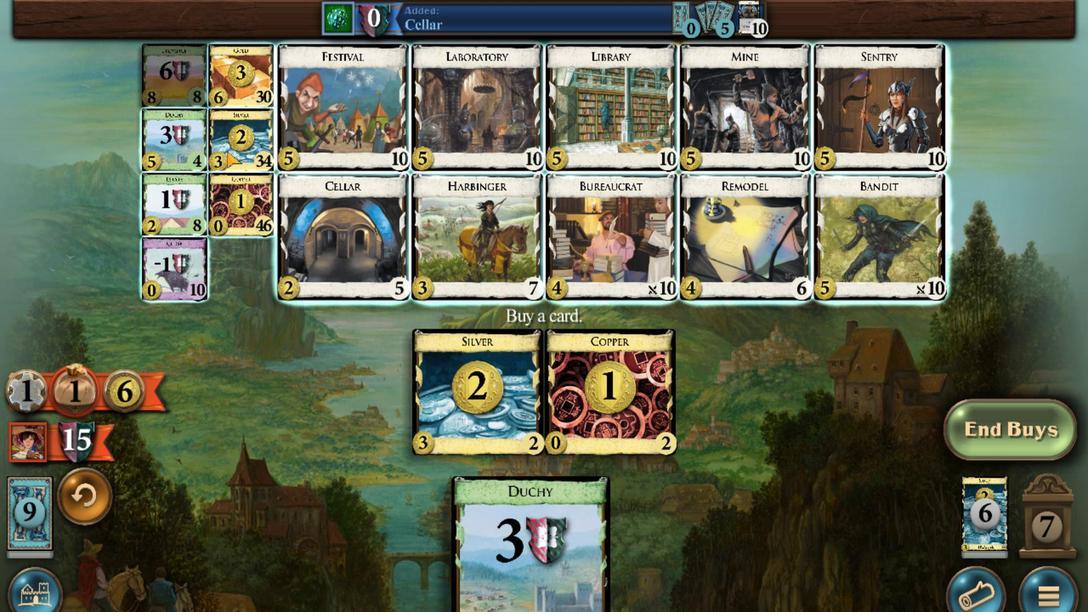 
Action: Mouse scrolled (274, 474) with delta (0, 0)
Screenshot: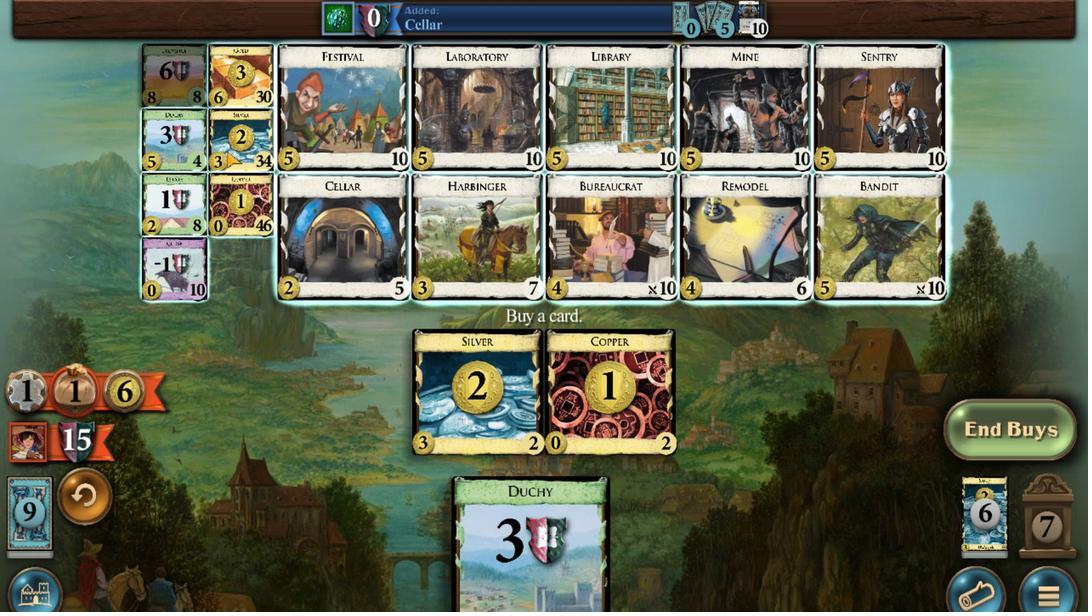 
Action: Mouse moved to (94, 160)
Screenshot: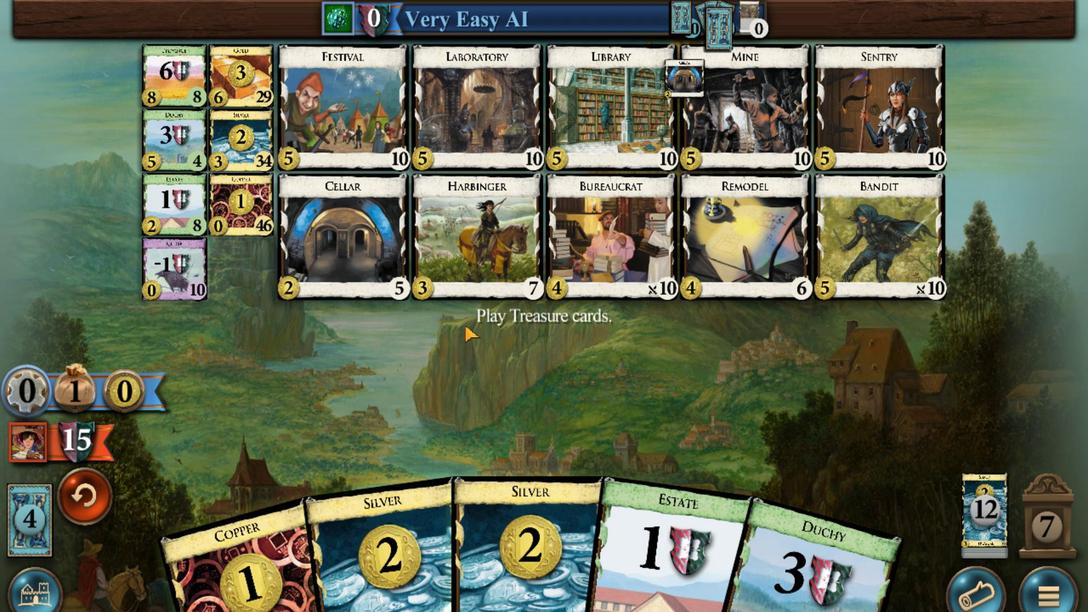 
Action: Mouse scrolled (94, 160) with delta (0, 0)
Screenshot: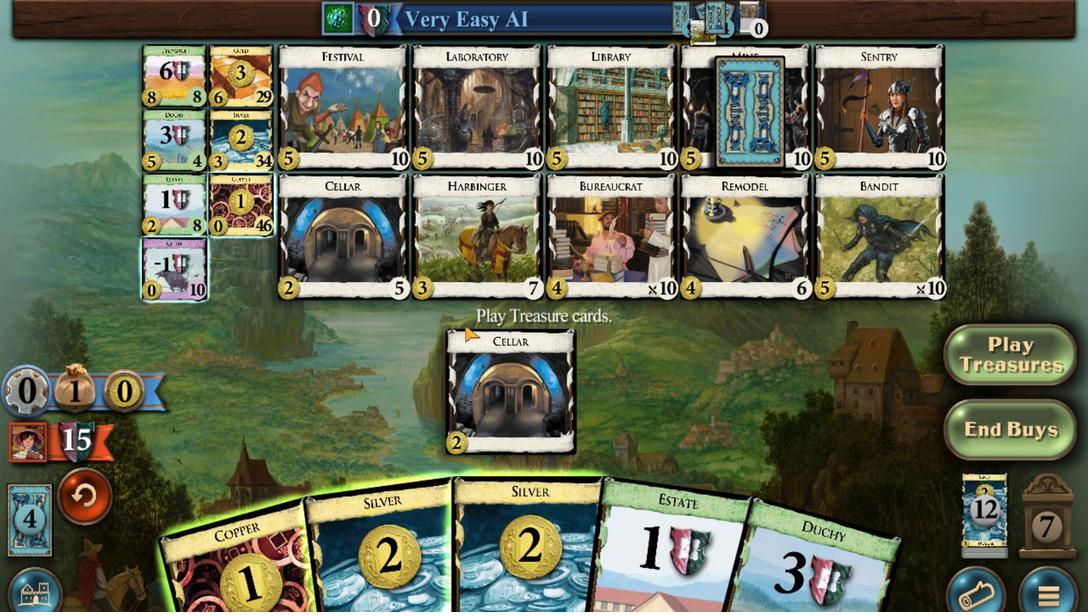 
Action: Mouse scrolled (94, 160) with delta (0, 0)
Screenshot: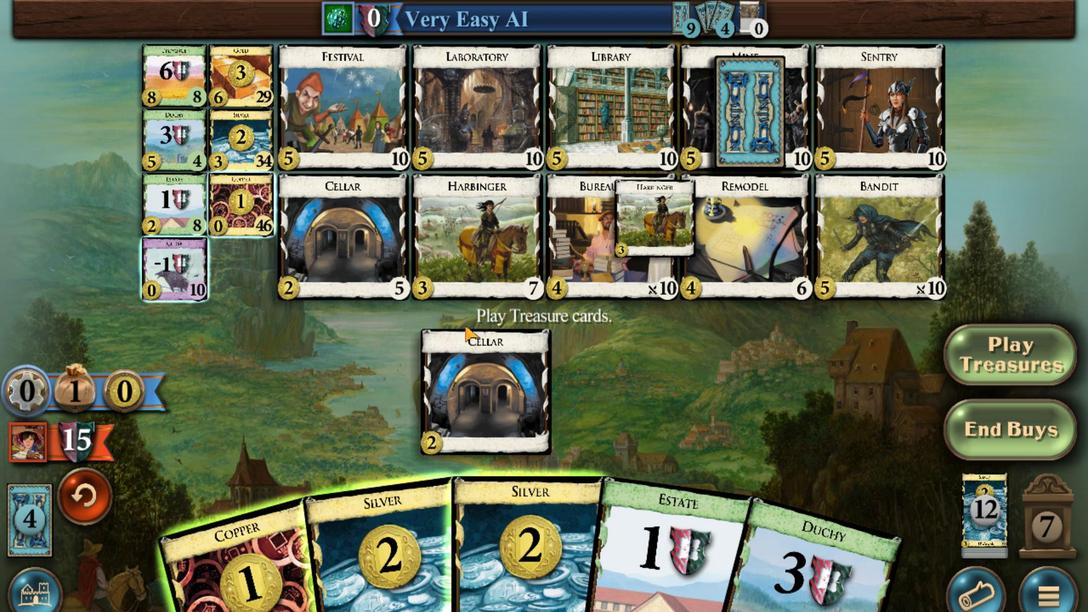 
Action: Mouse scrolled (94, 160) with delta (0, 0)
Screenshot: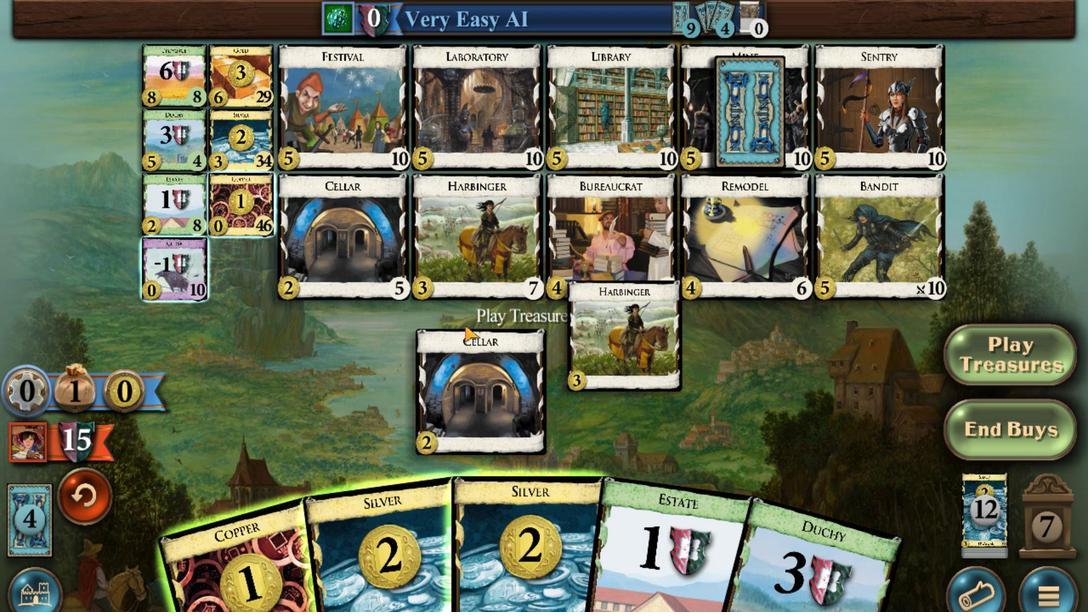 
Action: Mouse scrolled (94, 160) with delta (0, 0)
Screenshot: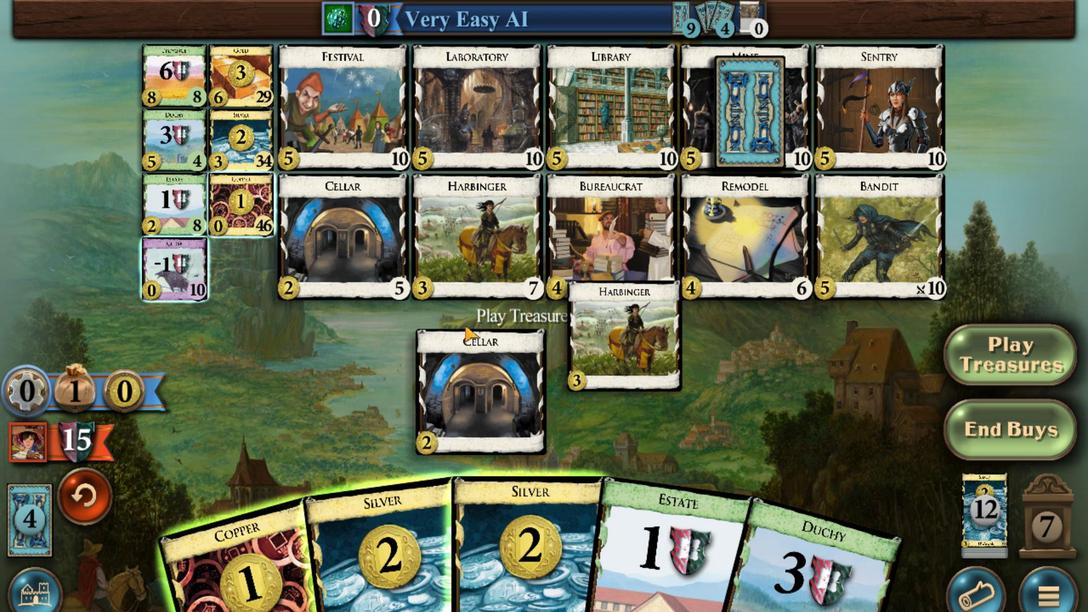 
Action: Mouse scrolled (94, 160) with delta (0, 0)
Screenshot: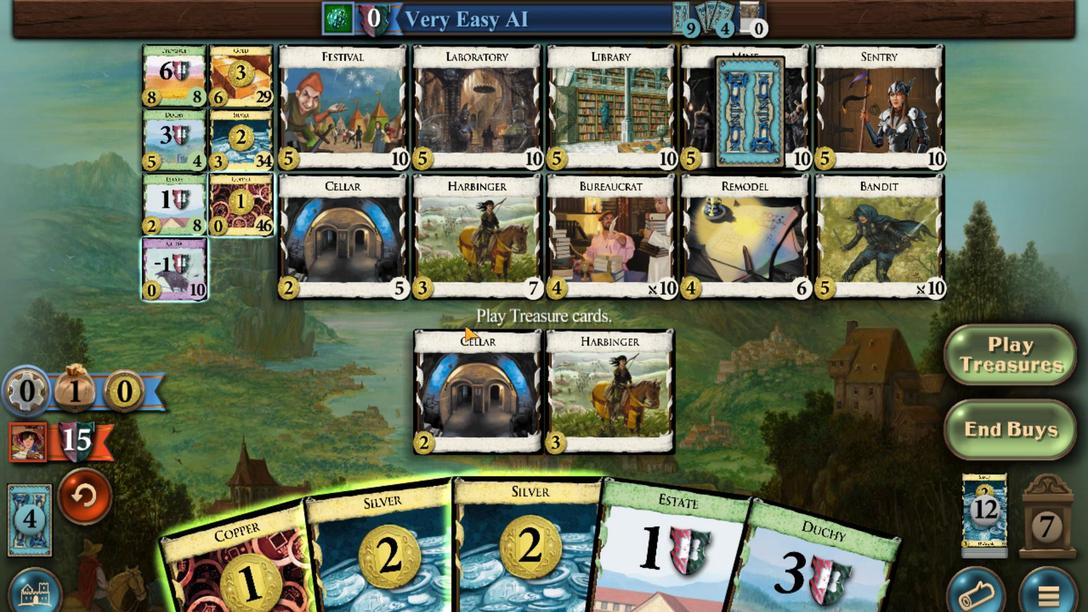 
Action: Mouse moved to (346, 460)
Screenshot: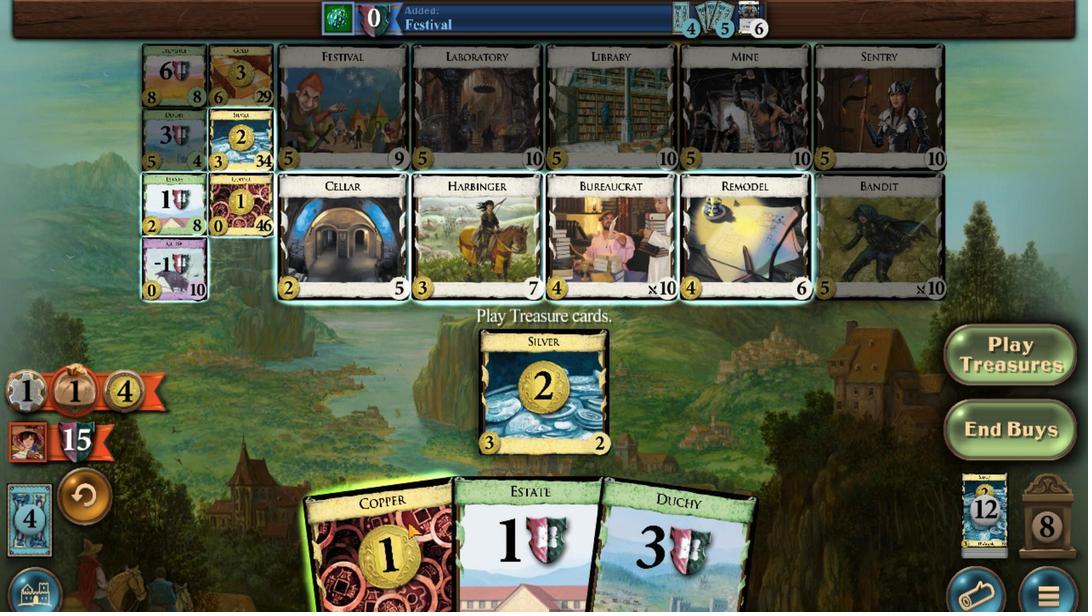 
Action: Mouse scrolled (346, 459) with delta (0, 0)
Screenshot: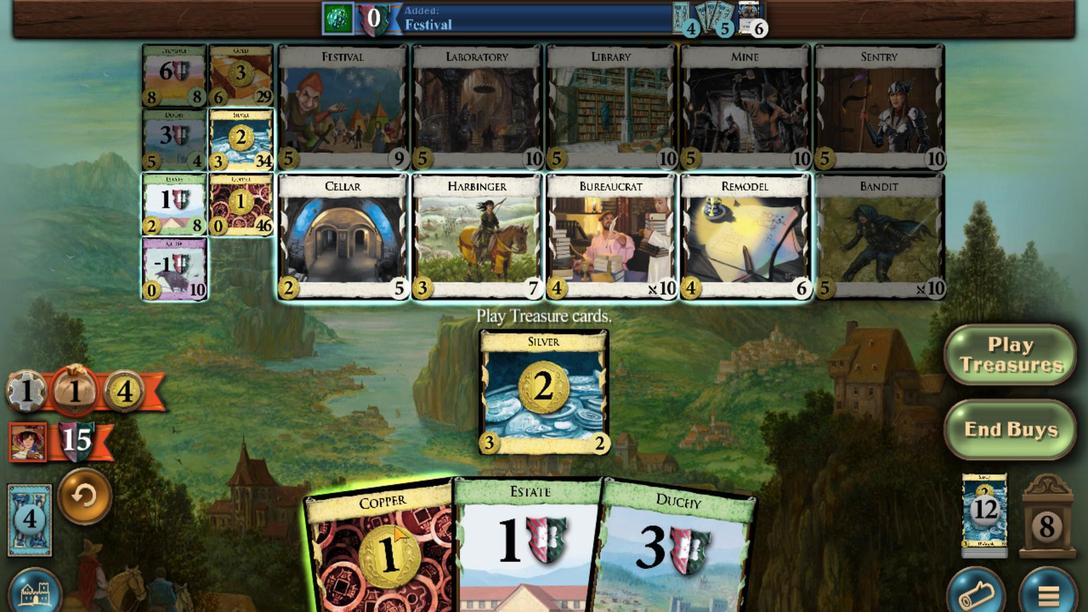
Action: Mouse moved to (311, 464)
Screenshot: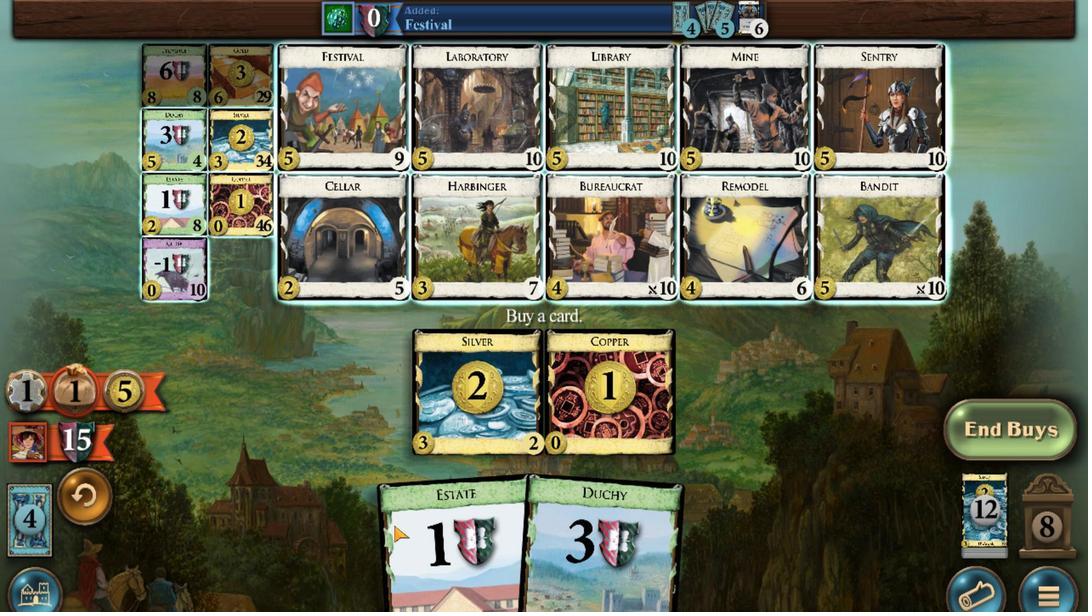 
Action: Mouse scrolled (311, 463) with delta (0, 0)
Screenshot: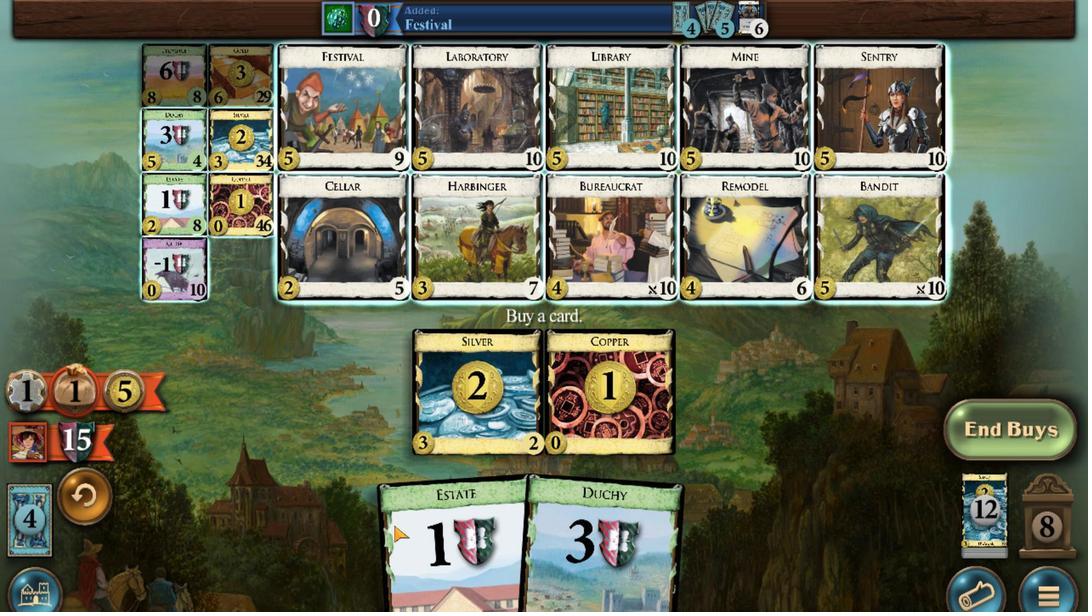 
Action: Mouse moved to (234, 476)
Screenshot: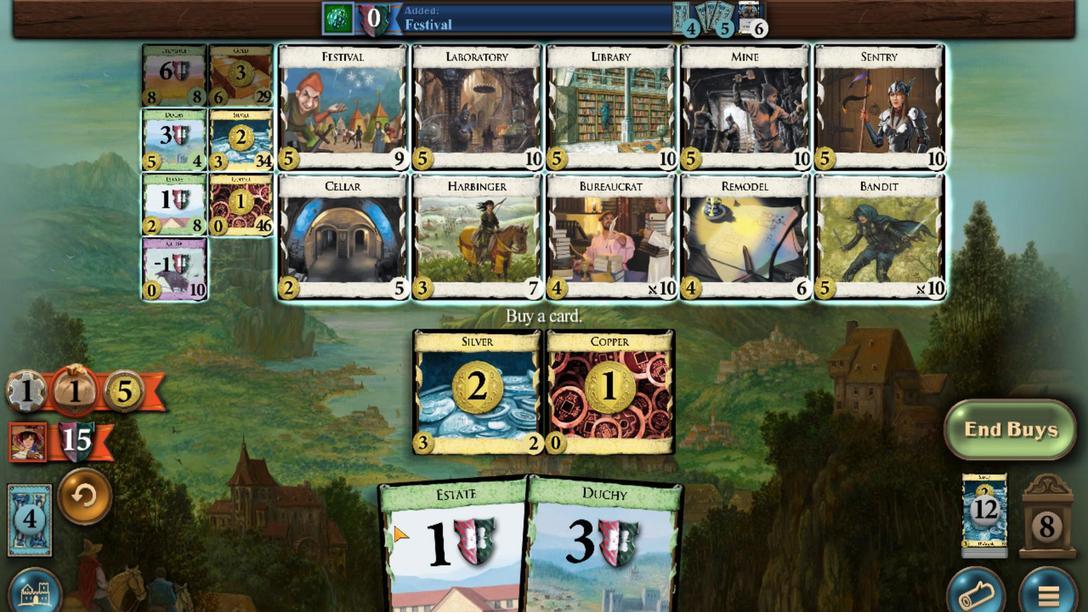 
Action: Mouse scrolled (234, 475) with delta (0, 0)
Screenshot: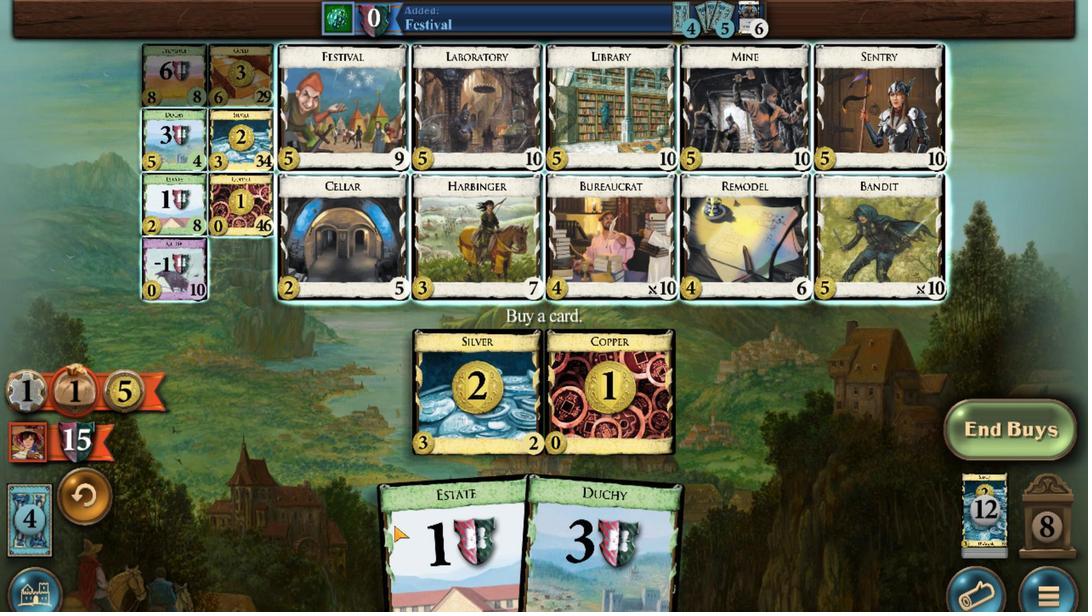 
Action: Mouse moved to (32, 205)
Screenshot: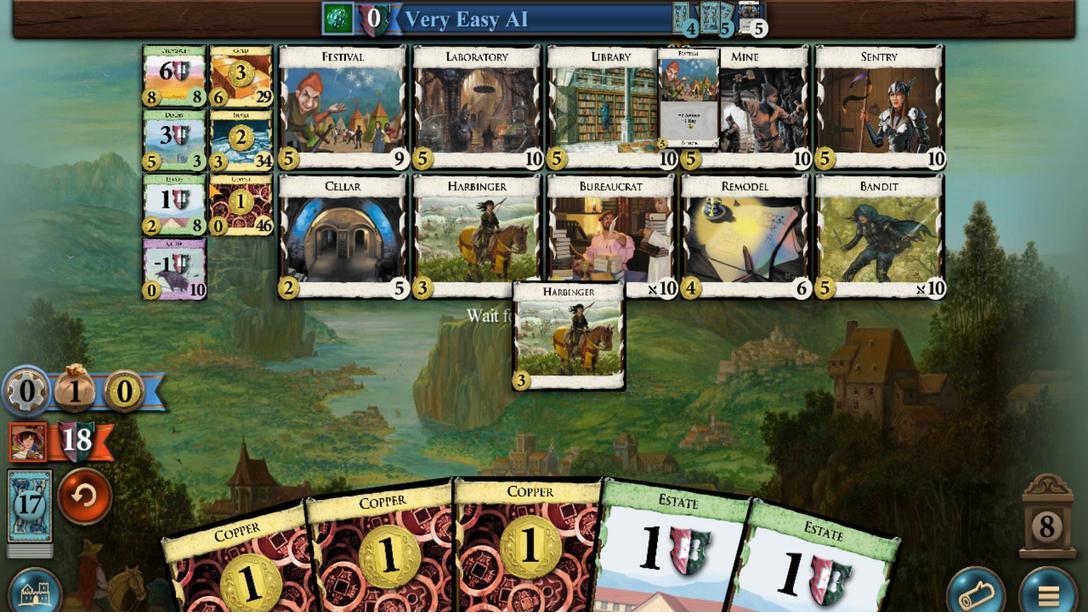 
Action: Mouse scrolled (32, 205) with delta (0, 0)
Screenshot: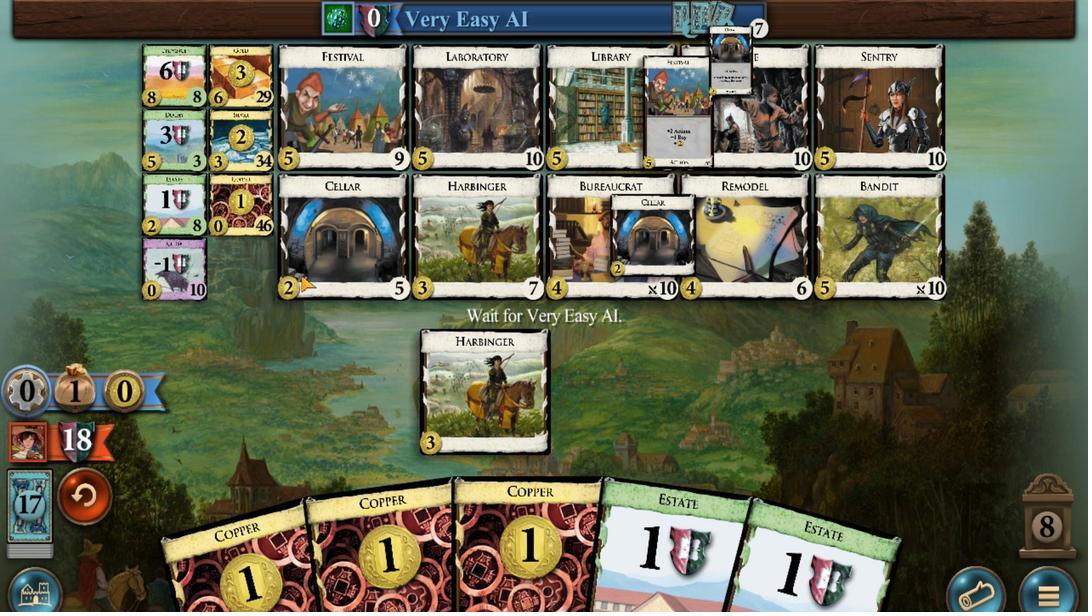 
Action: Mouse scrolled (32, 205) with delta (0, 0)
Screenshot: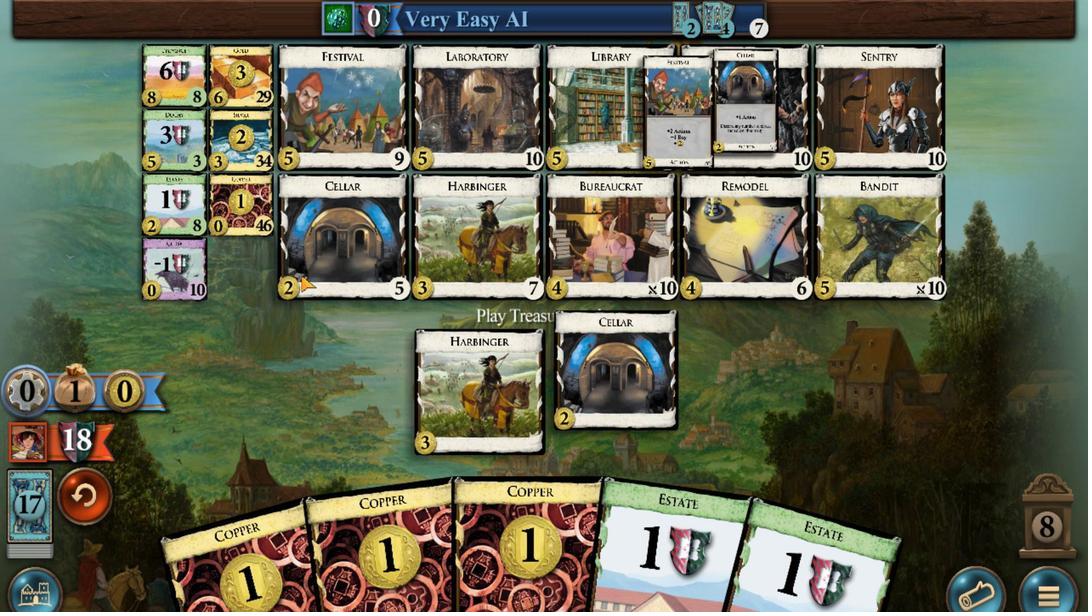 
Action: Mouse scrolled (32, 205) with delta (0, 0)
Screenshot: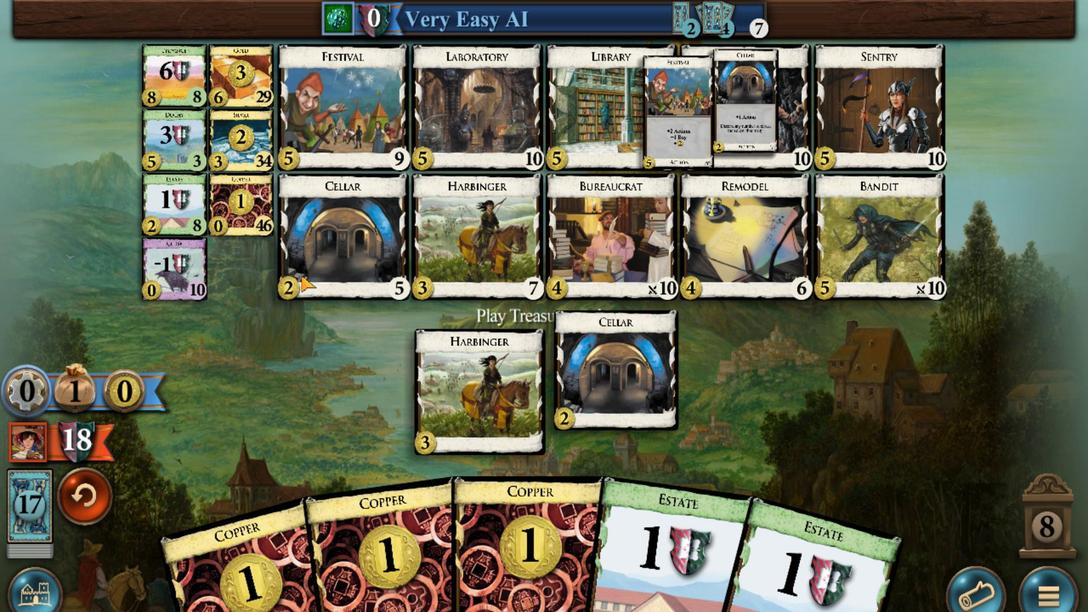 
Action: Mouse scrolled (32, 205) with delta (0, 0)
Screenshot: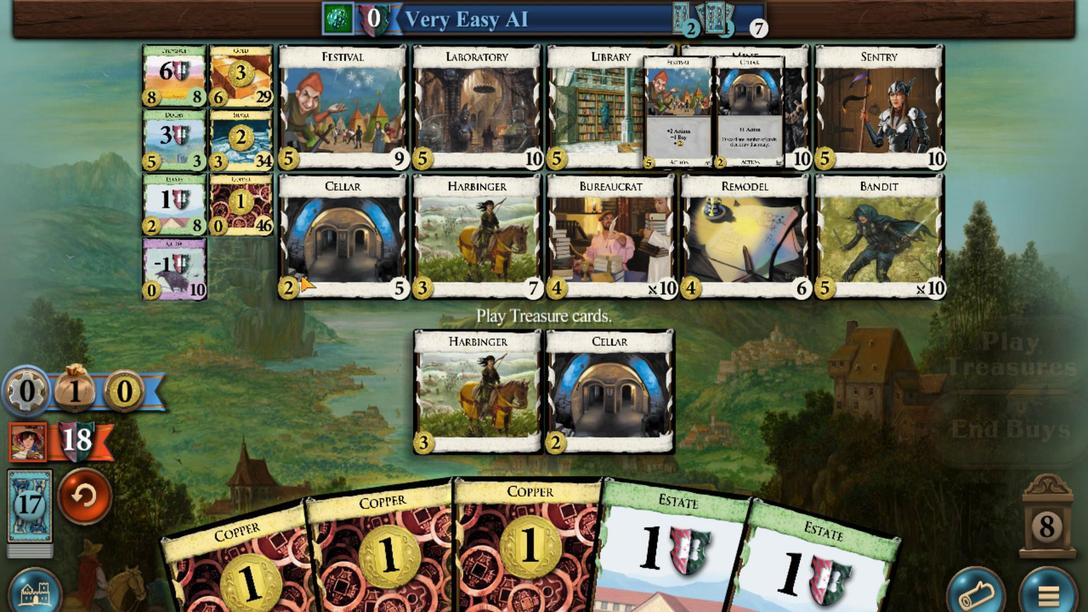 
Action: Mouse scrolled (32, 205) with delta (0, 0)
Screenshot: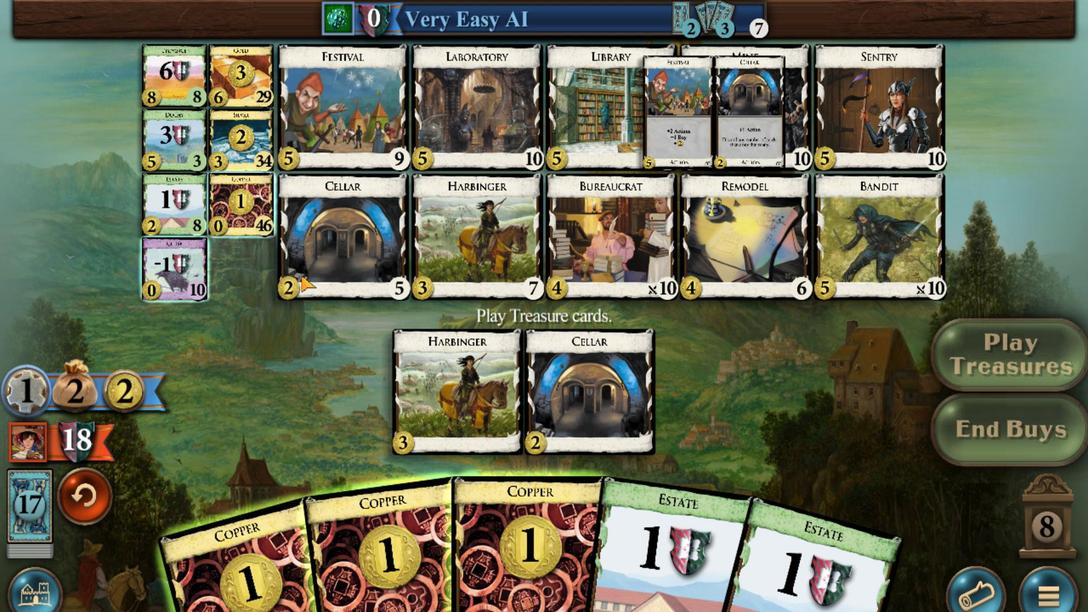 
Action: Mouse moved to (353, 490)
Screenshot: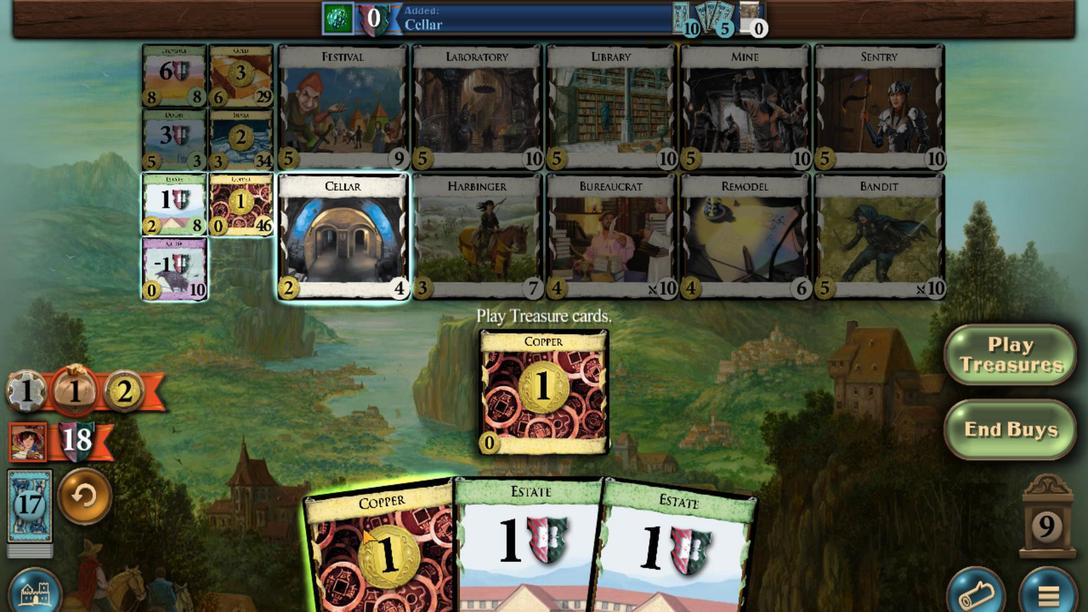 
Action: Mouse scrolled (353, 490) with delta (0, 0)
Screenshot: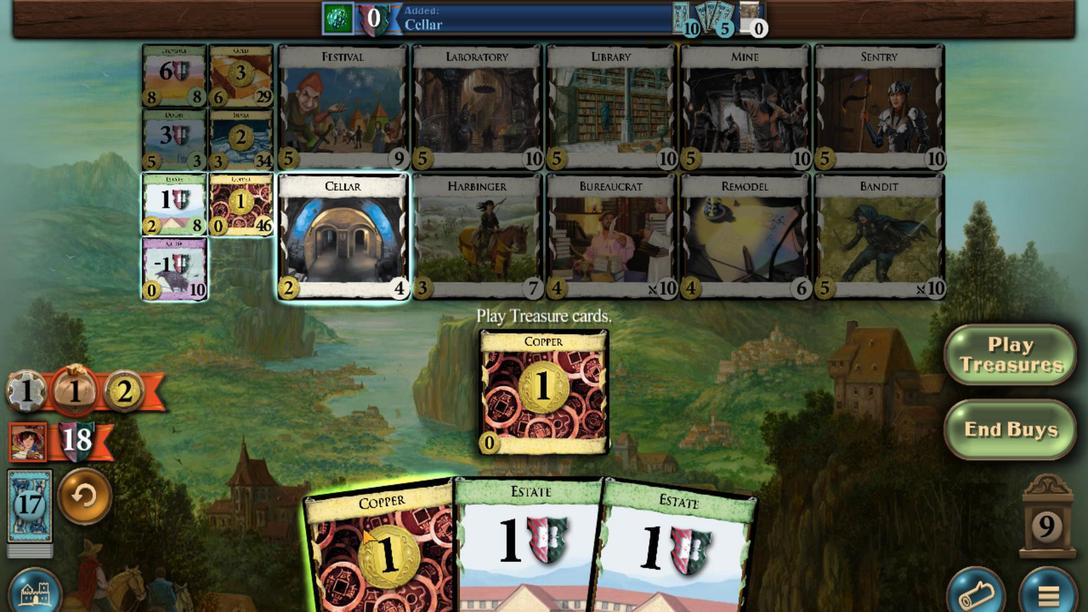 
Action: Mouse moved to (290, 480)
Screenshot: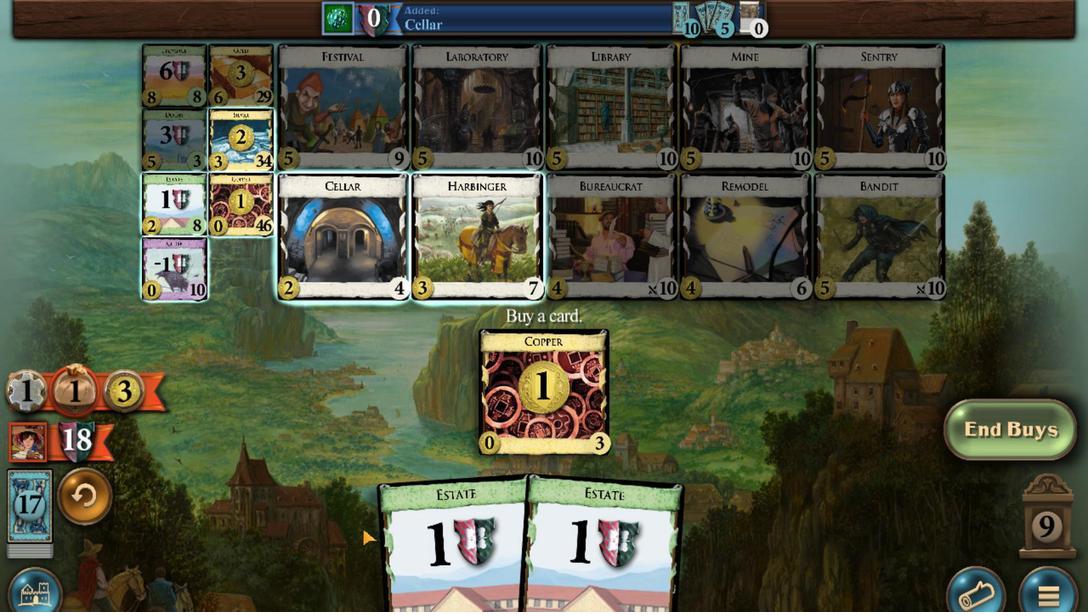 
Action: Mouse scrolled (290, 479) with delta (0, 0)
Screenshot: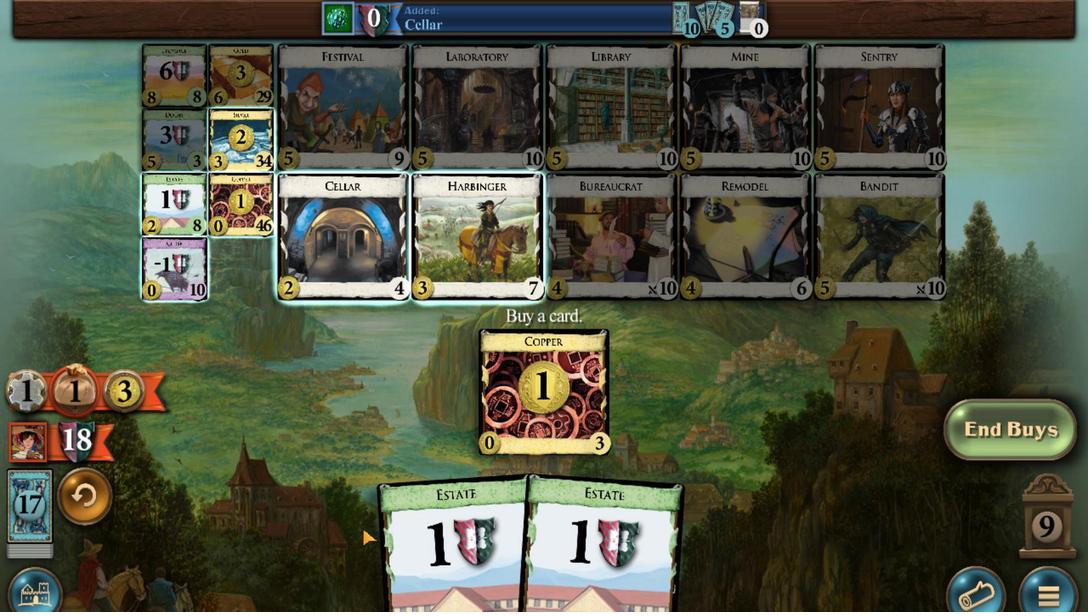 
Action: Mouse moved to (205, 477)
Screenshot: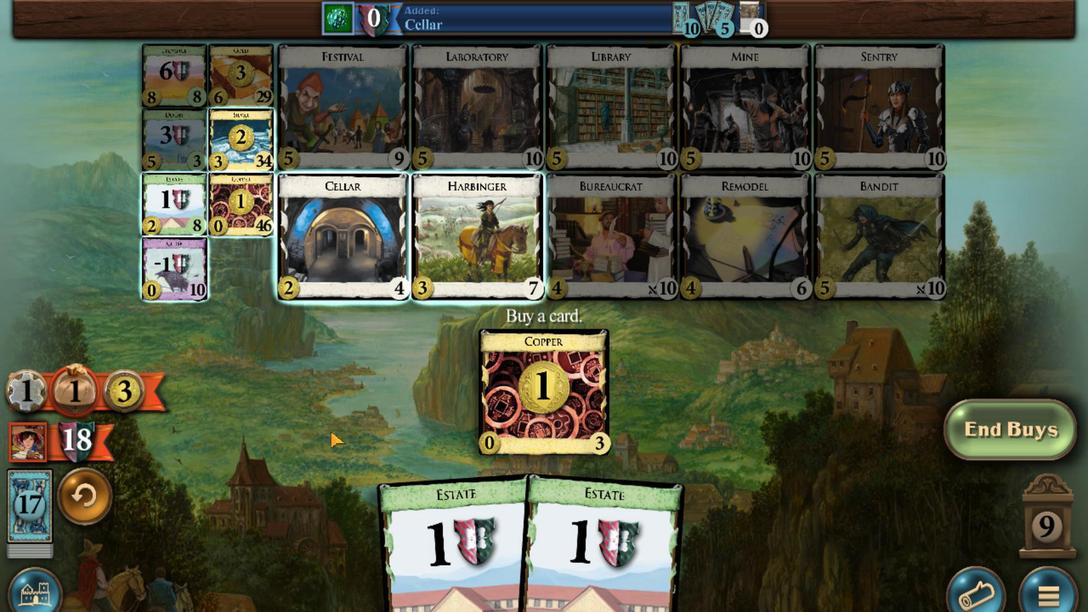 
Action: Mouse scrolled (205, 477) with delta (0, 0)
Screenshot: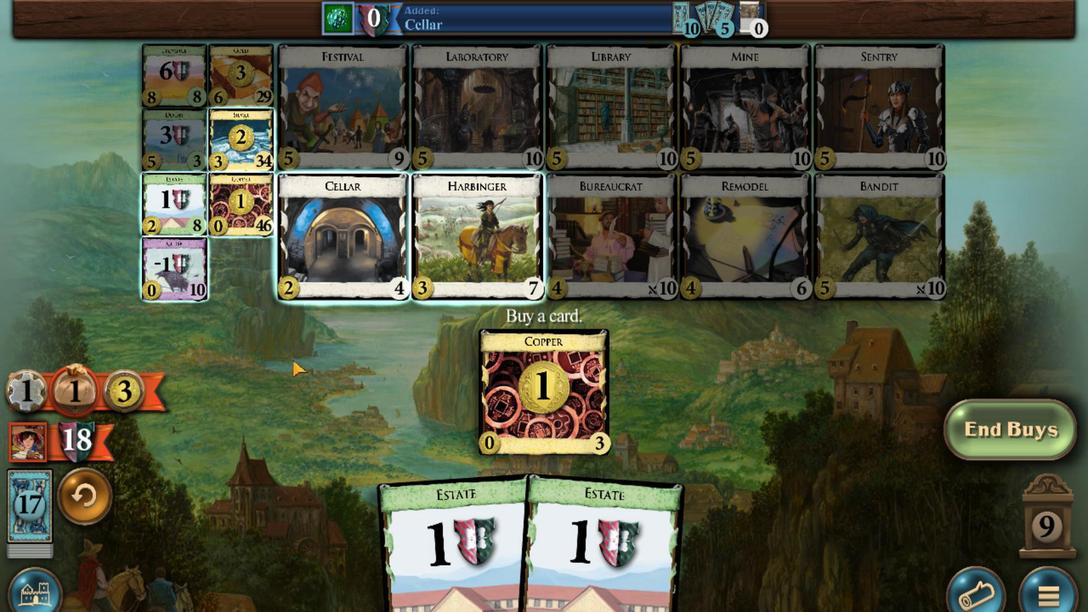 
Action: Mouse moved to (88, 217)
Screenshot: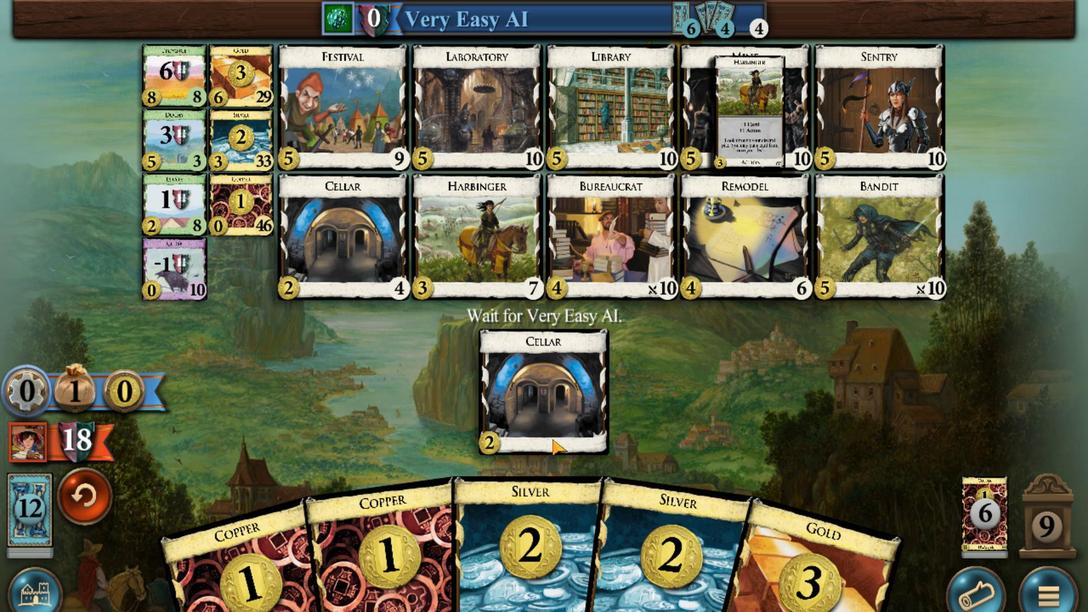 
Action: Mouse scrolled (88, 218) with delta (0, 0)
Screenshot: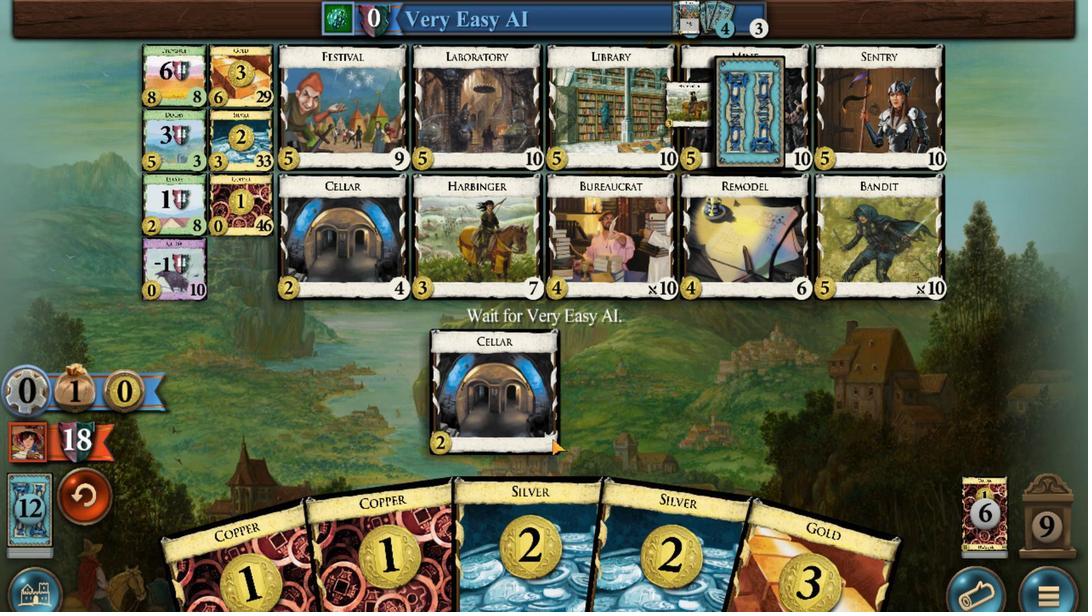
Action: Mouse scrolled (88, 218) with delta (0, 0)
Screenshot: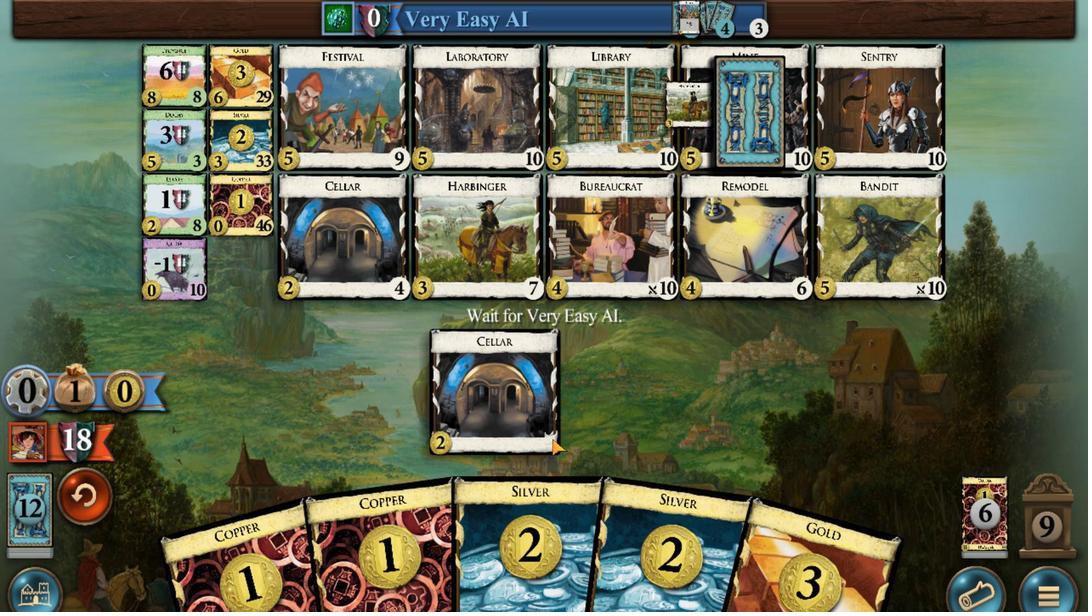 
Action: Mouse scrolled (88, 218) with delta (0, 0)
Screenshot: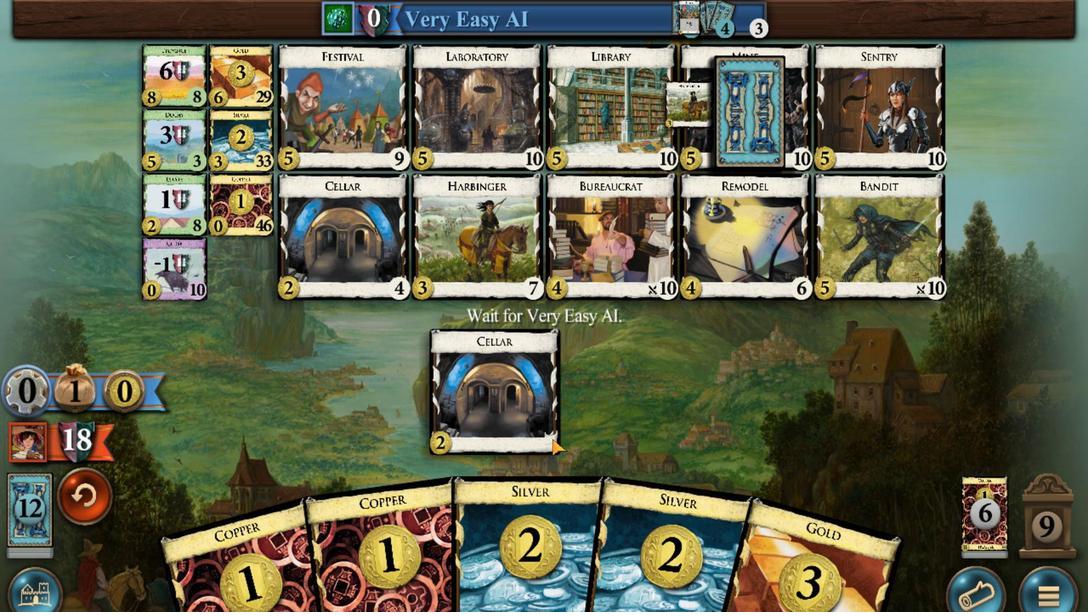
Action: Mouse scrolled (88, 218) with delta (0, 0)
Screenshot: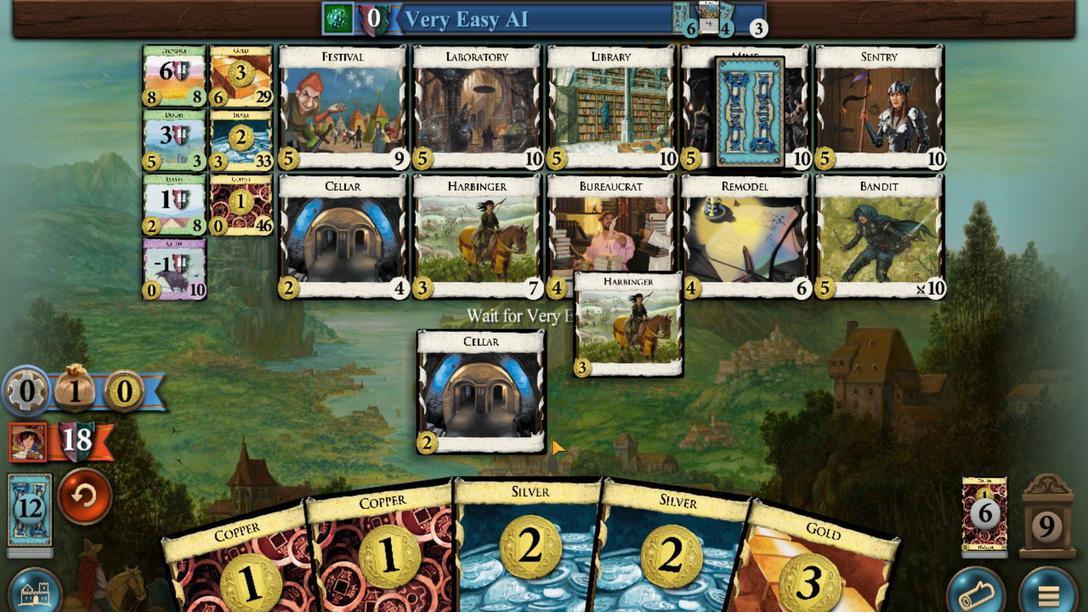 
Action: Mouse scrolled (88, 218) with delta (0, 0)
Screenshot: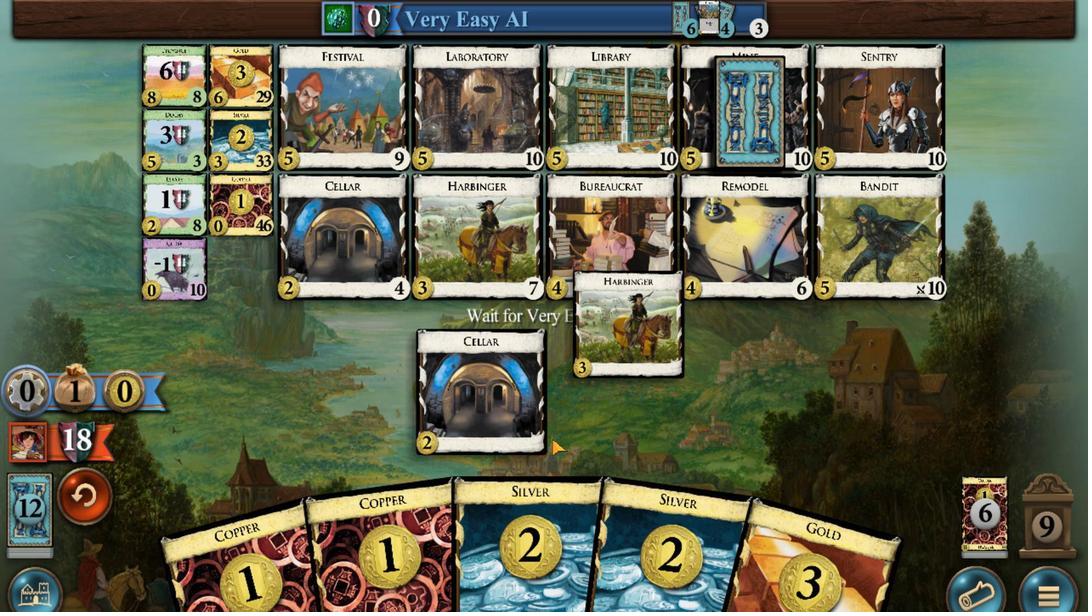 
Action: Mouse scrolled (88, 218) with delta (0, 0)
Screenshot: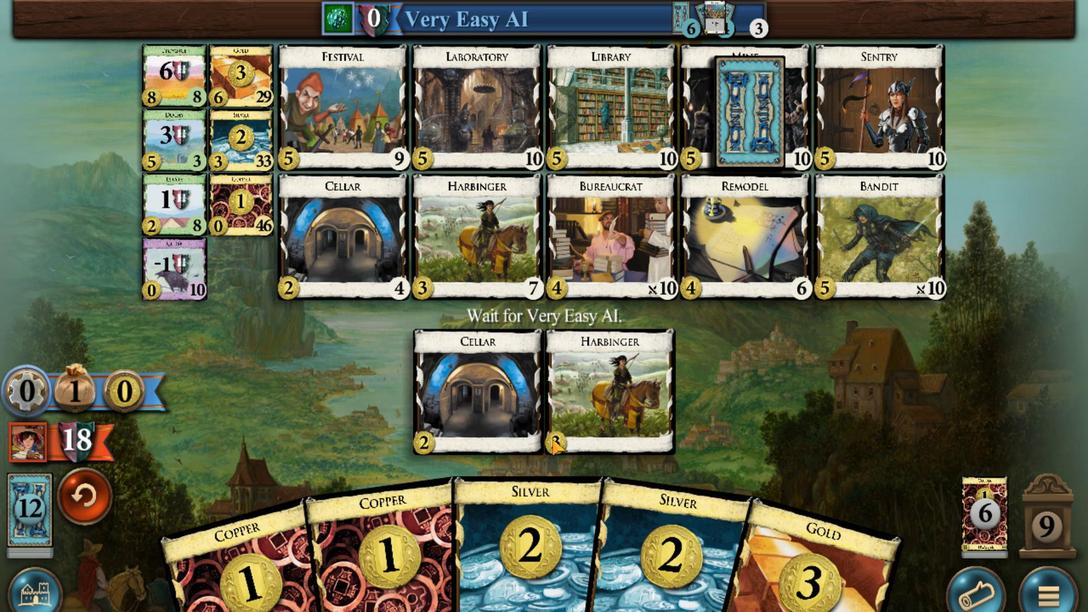 
Action: Mouse moved to (596, 494)
Screenshot: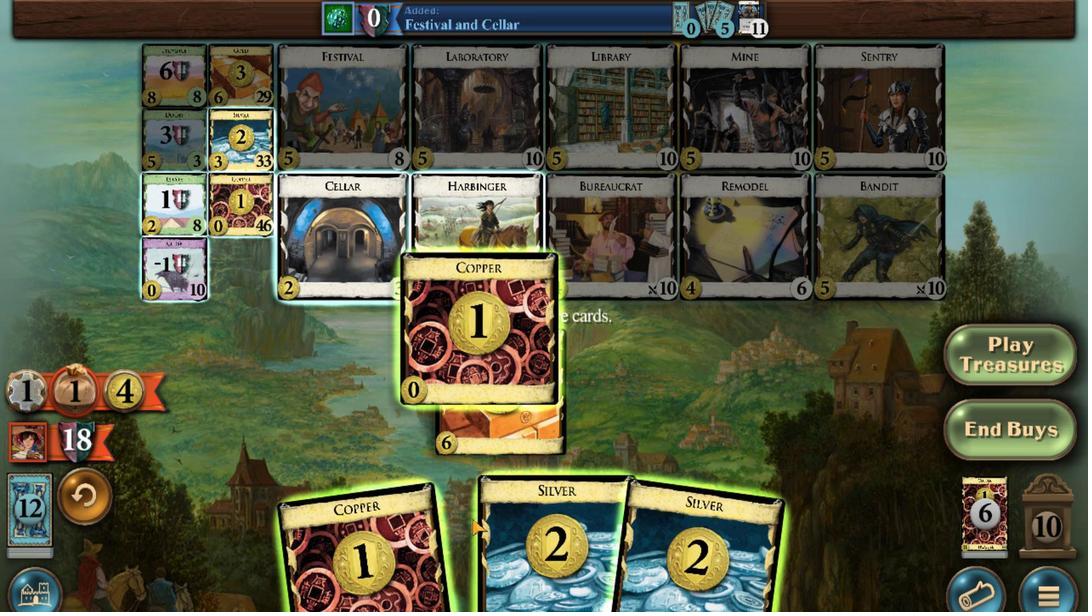
Action: Mouse scrolled (596, 494) with delta (0, 0)
Screenshot: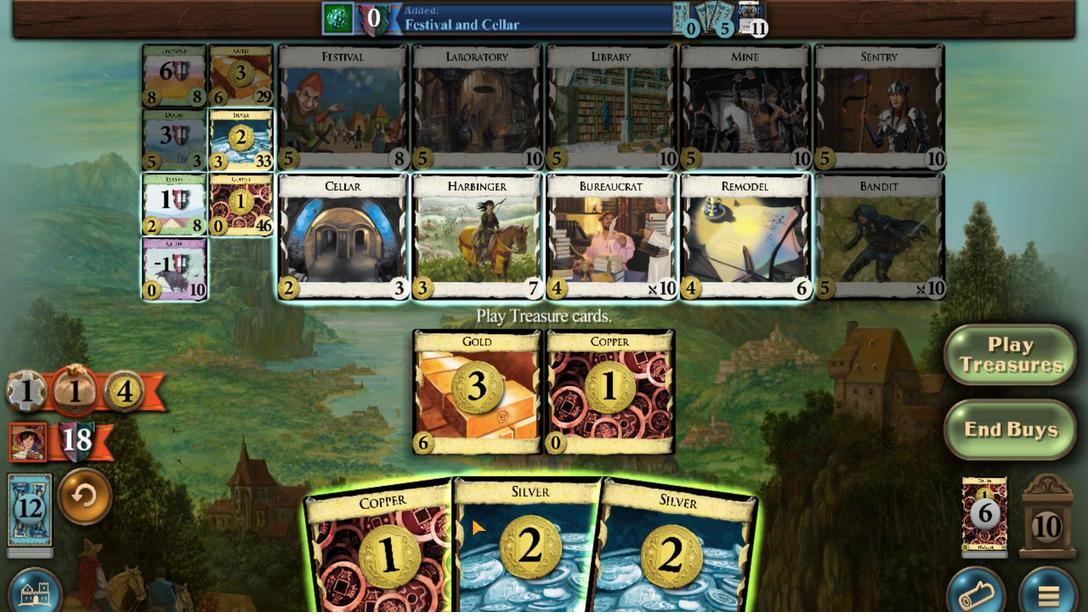 
Action: Mouse moved to (305, 471)
Screenshot: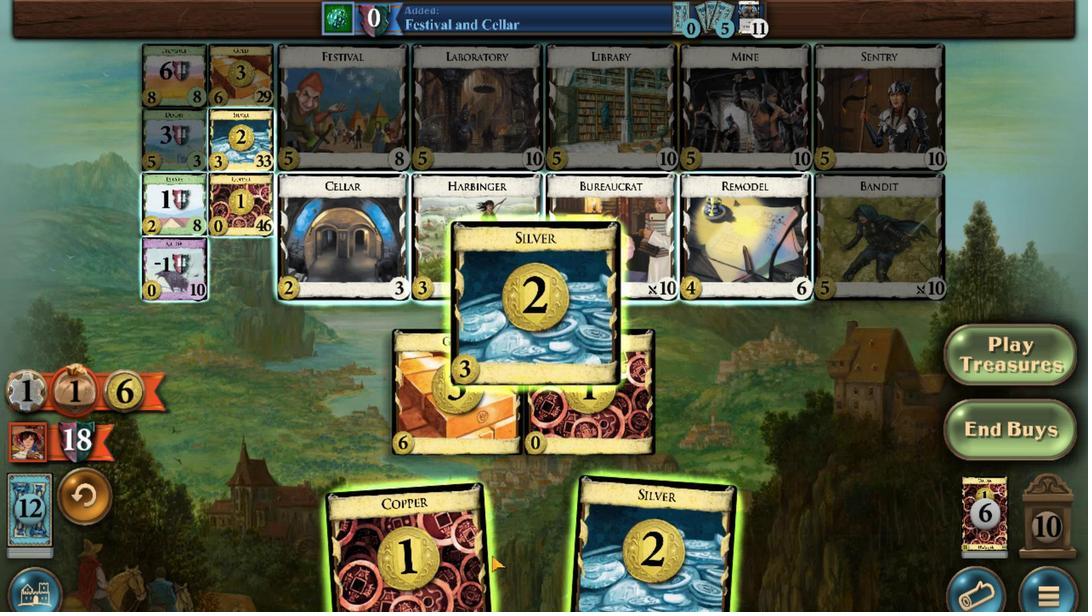 
Action: Mouse scrolled (305, 470) with delta (0, 0)
Screenshot: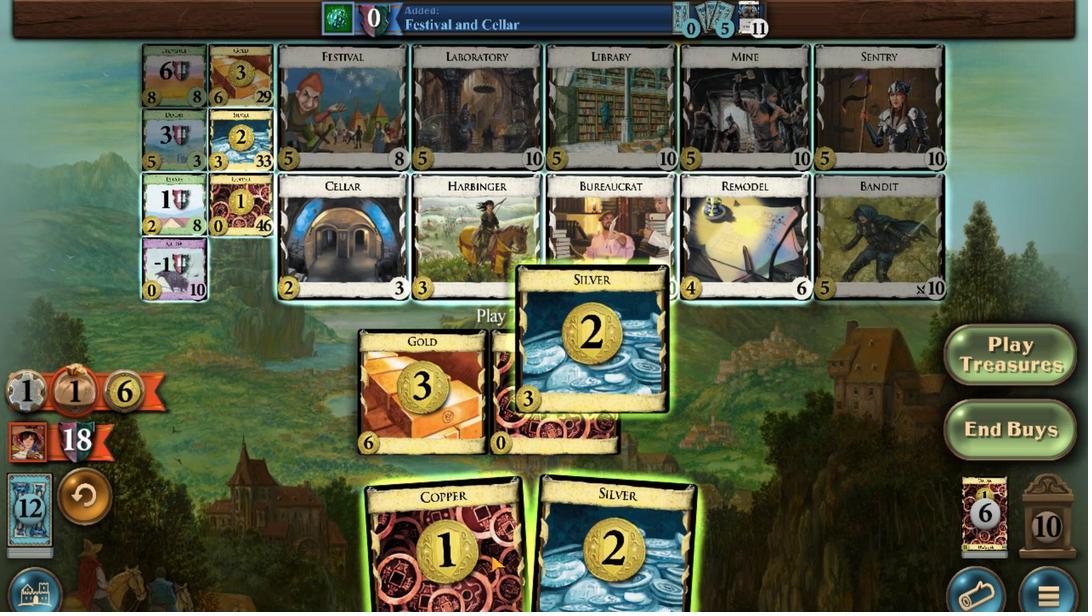
Action: Mouse moved to (323, 496)
Screenshot: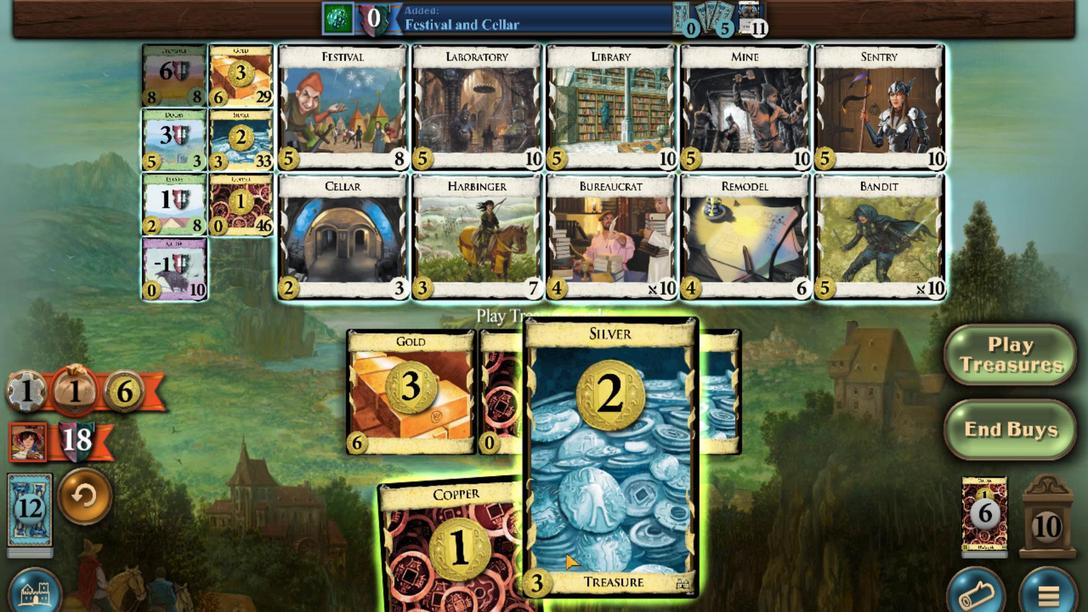 
Action: Mouse scrolled (323, 495) with delta (0, 0)
Screenshot: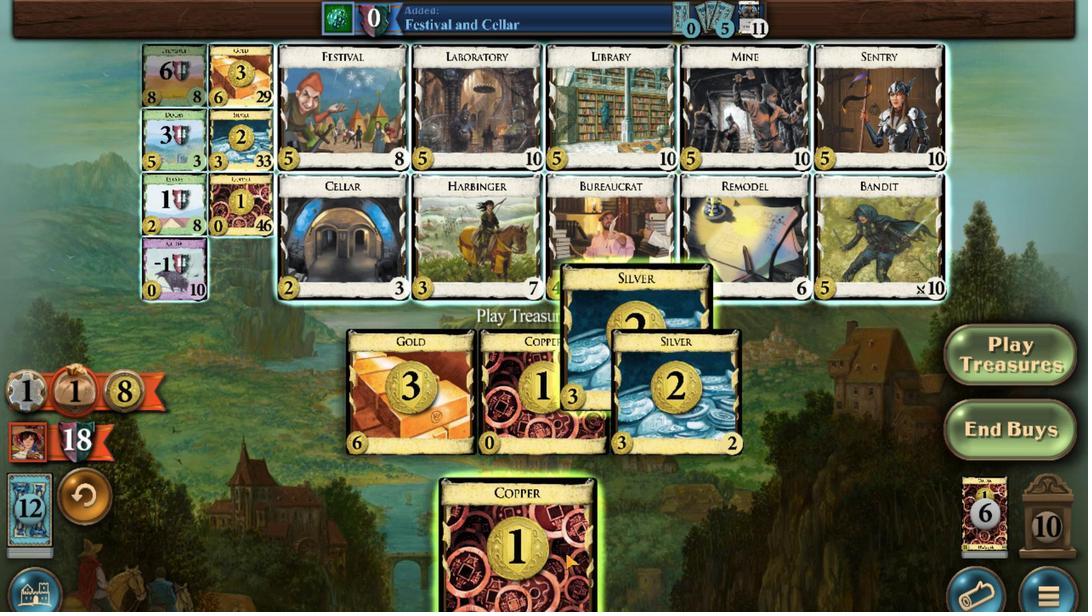 
Action: Mouse moved to (391, 494)
Screenshot: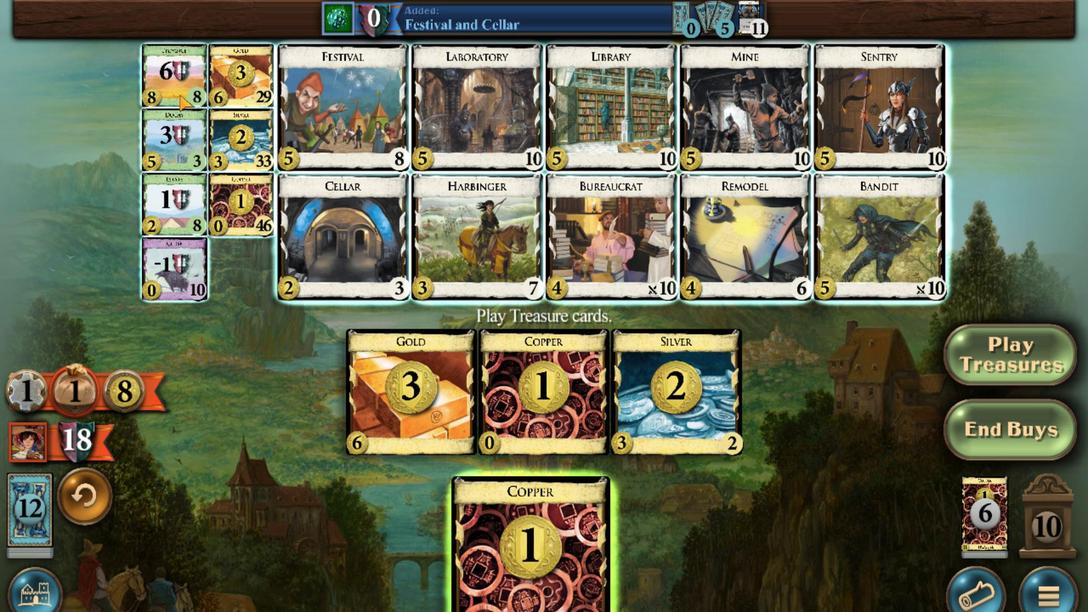 
Action: Mouse scrolled (391, 494) with delta (0, 0)
Screenshot: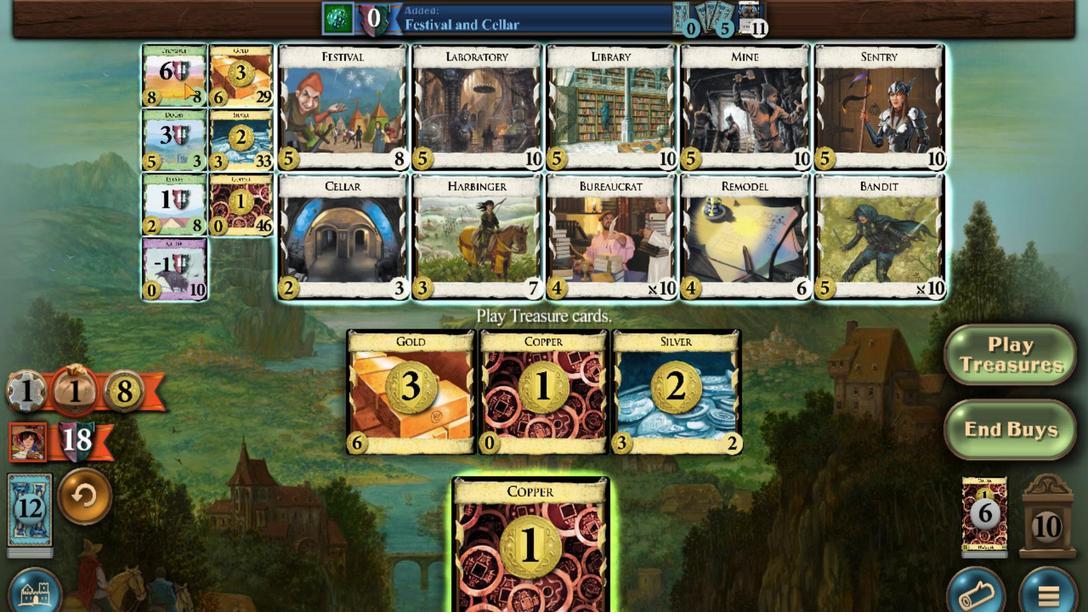 
Action: Mouse moved to (43, 171)
Screenshot: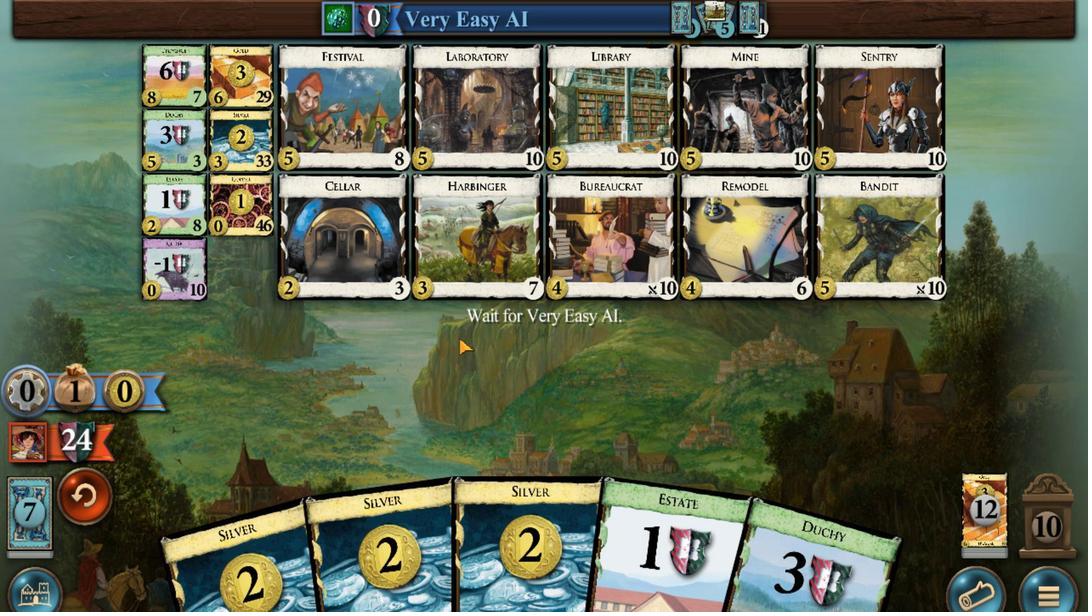 
Action: Mouse scrolled (43, 172) with delta (0, 0)
Screenshot: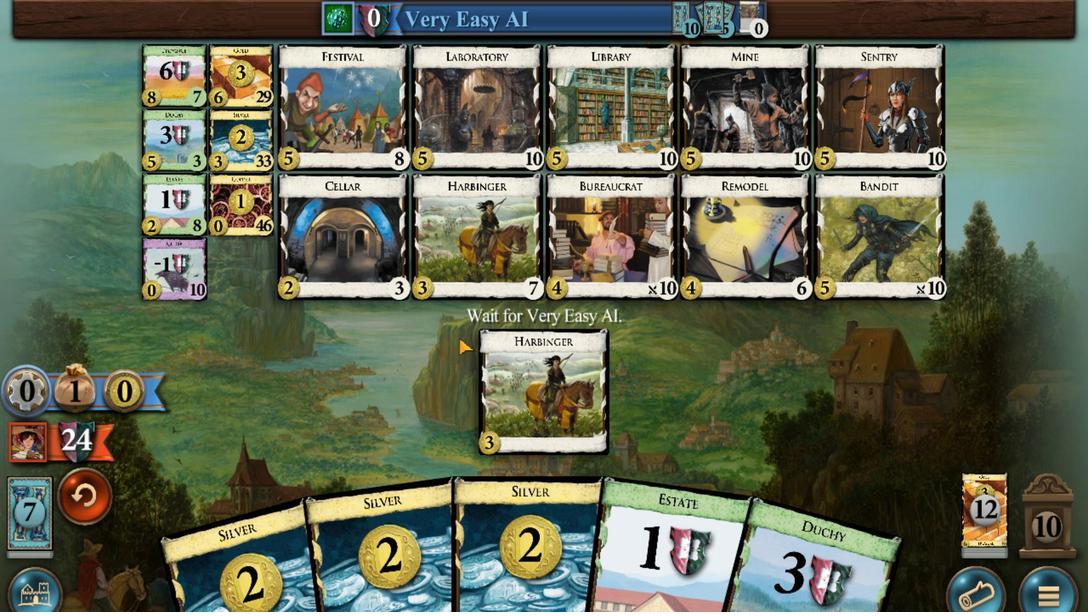 
Action: Mouse scrolled (43, 172) with delta (0, 0)
Screenshot: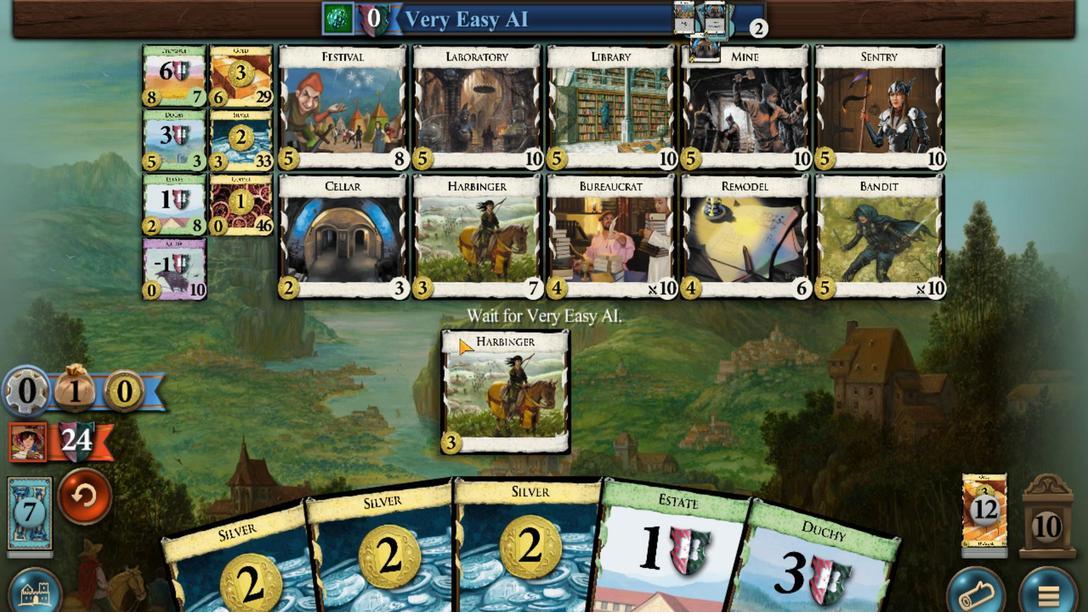 
Action: Mouse scrolled (43, 172) with delta (0, 0)
Screenshot: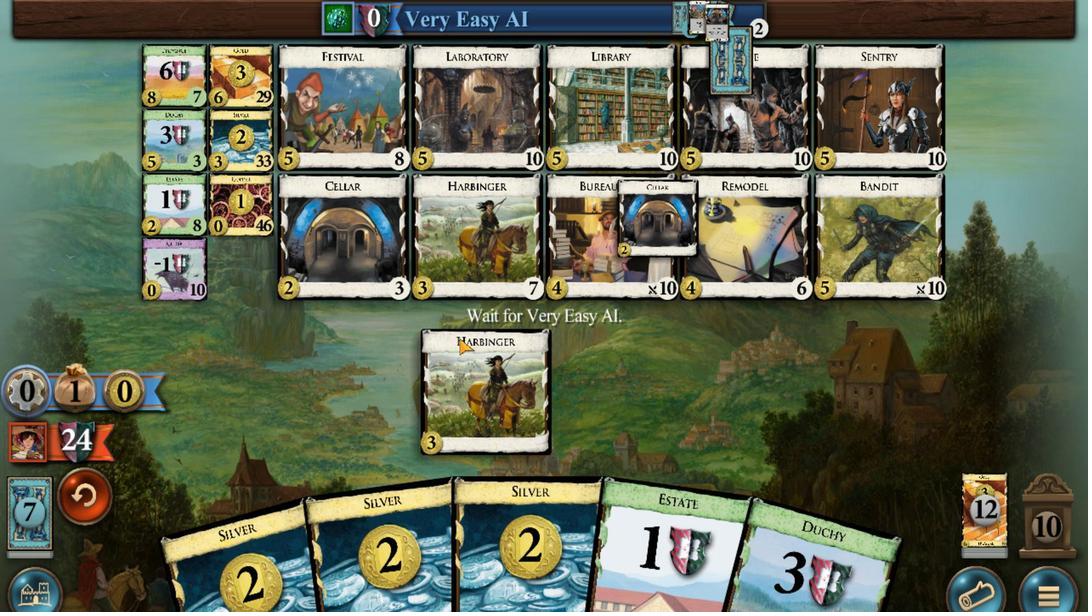 
Action: Mouse scrolled (43, 172) with delta (0, 0)
Screenshot: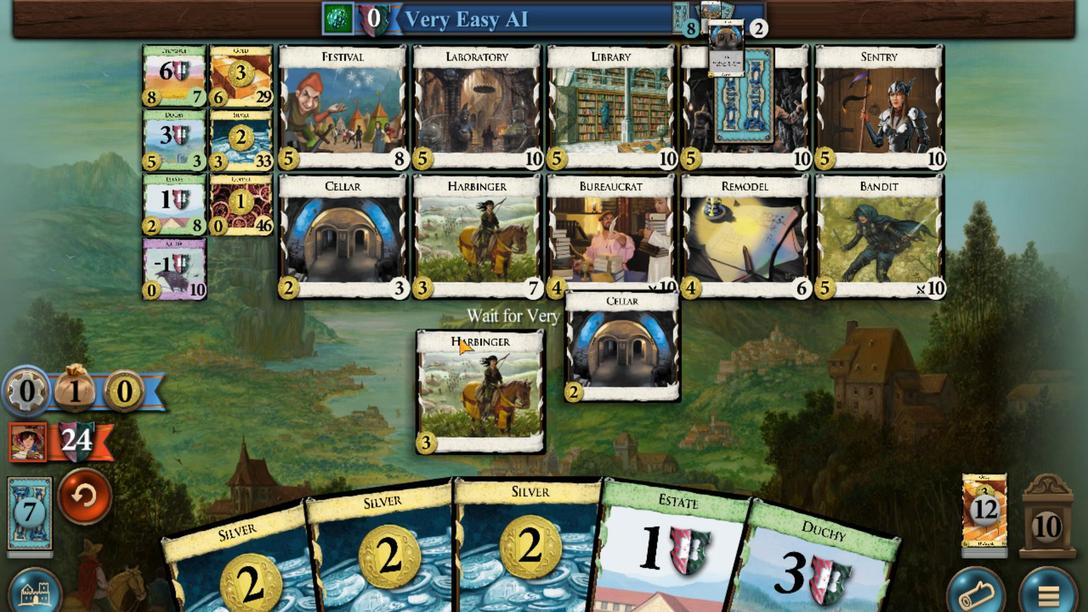 
Action: Mouse scrolled (43, 172) with delta (0, 0)
Screenshot: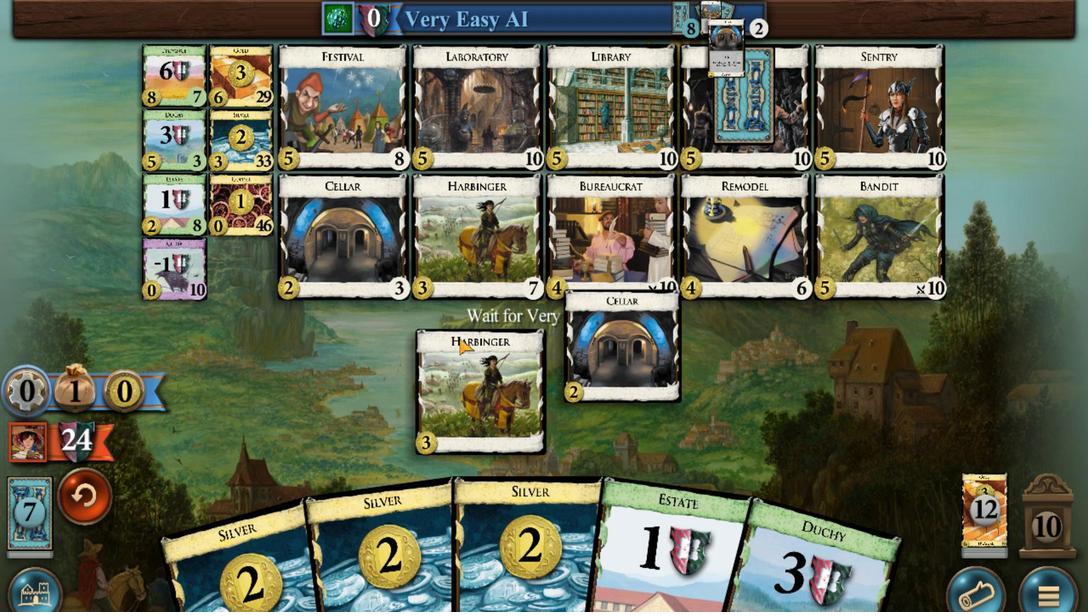 
Action: Mouse scrolled (43, 172) with delta (0, 0)
Screenshot: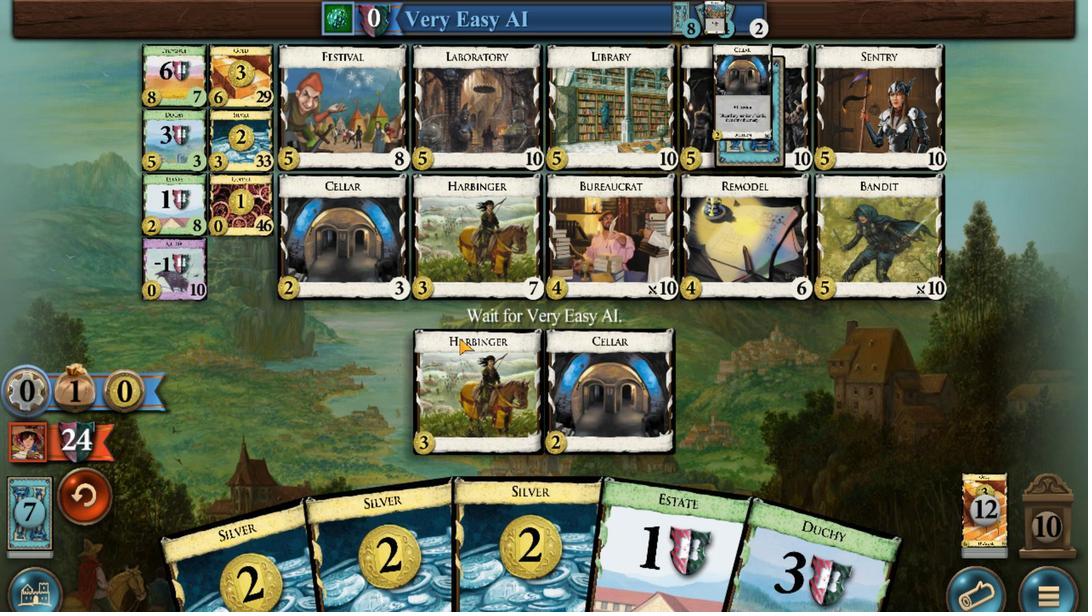 
Action: Mouse moved to (338, 461)
Screenshot: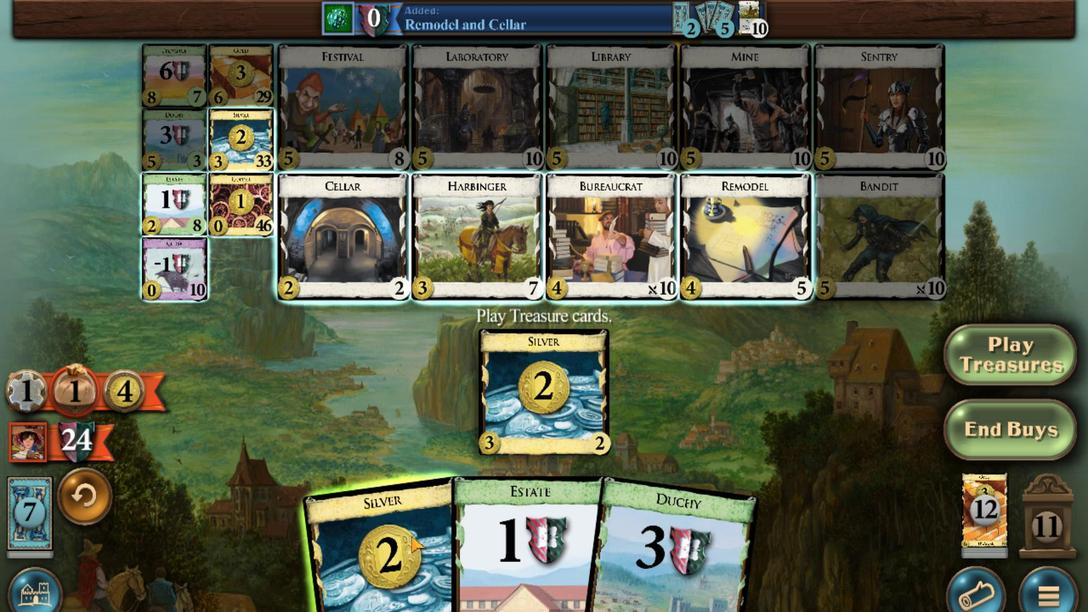 
Action: Mouse scrolled (338, 461) with delta (0, 0)
Screenshot: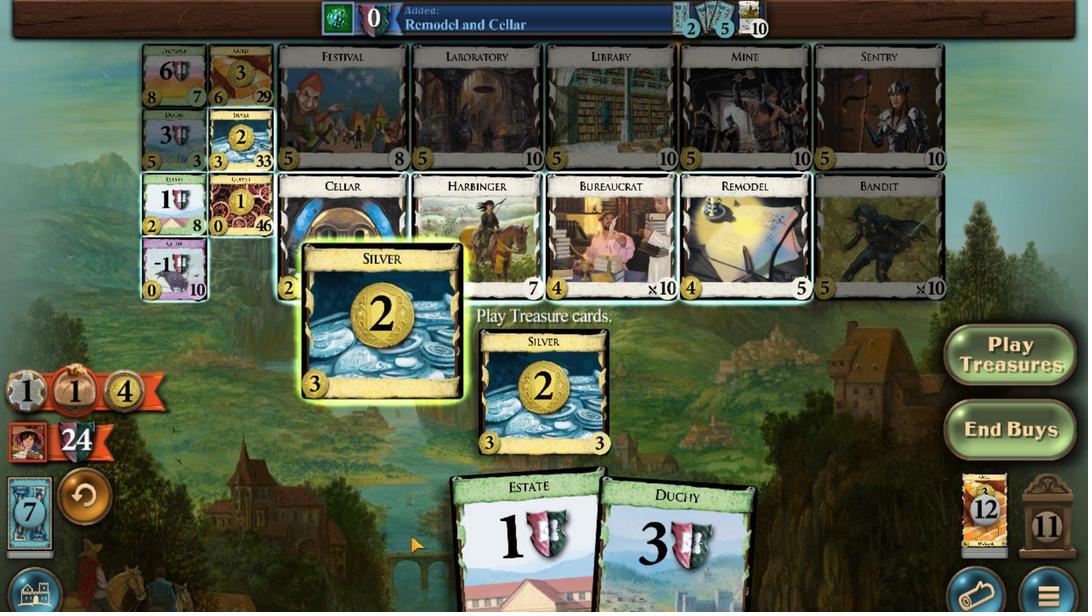 
Action: Mouse moved to (300, 471)
Screenshot: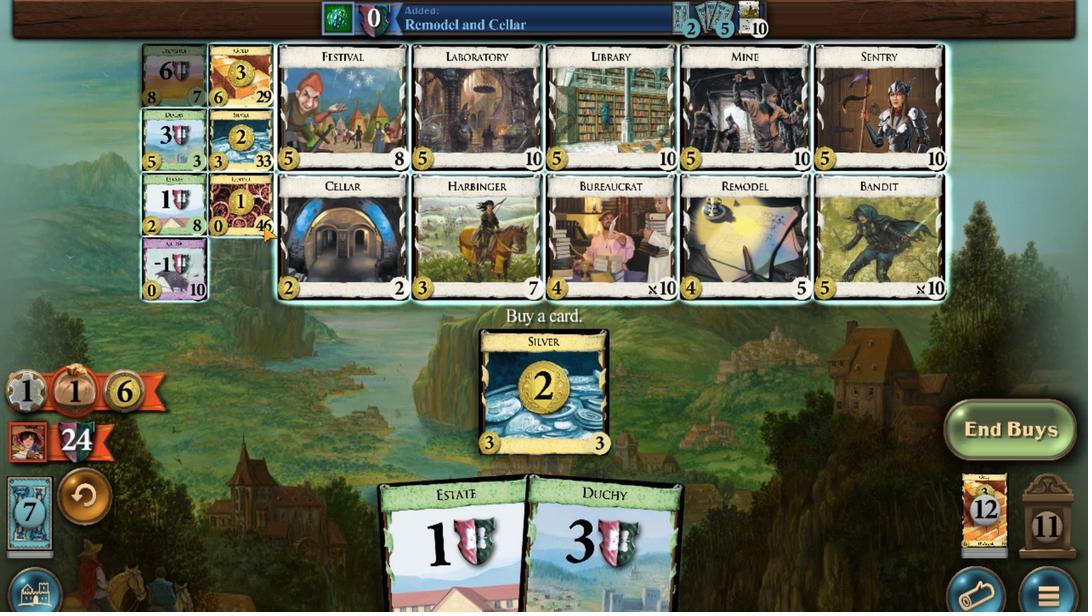 
Action: Mouse scrolled (300, 471) with delta (0, 0)
Screenshot: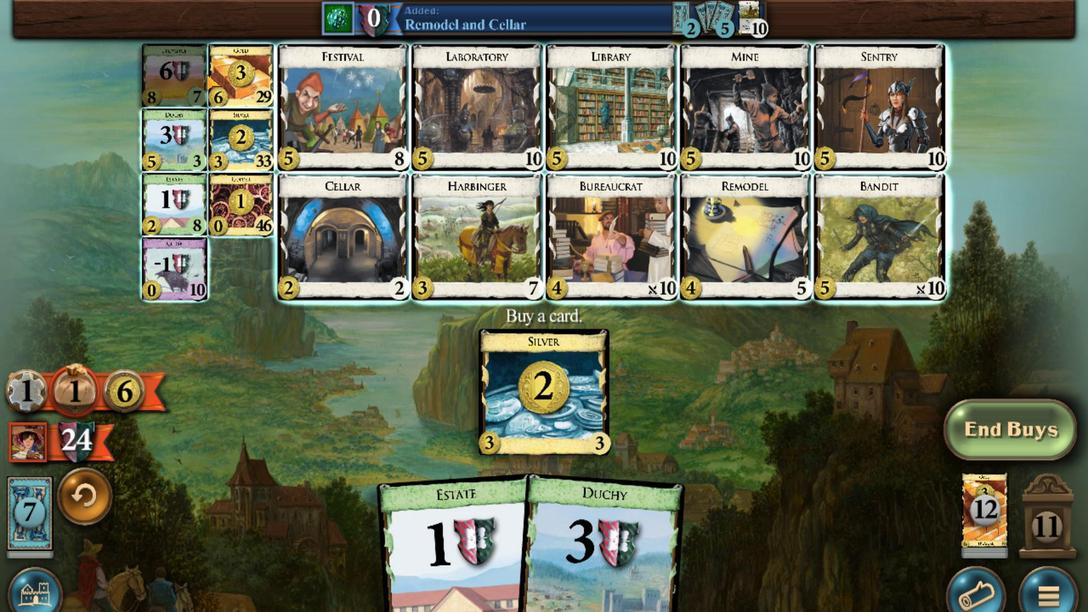 
Action: Mouse moved to (249, 482)
Screenshot: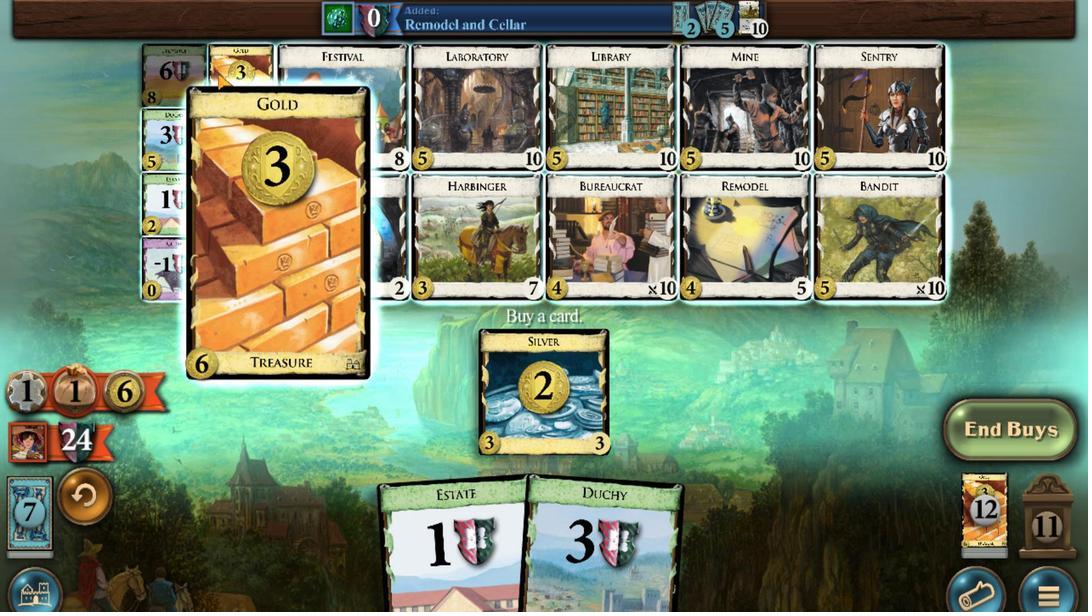 
Action: Mouse scrolled (249, 482) with delta (0, 0)
Screenshot: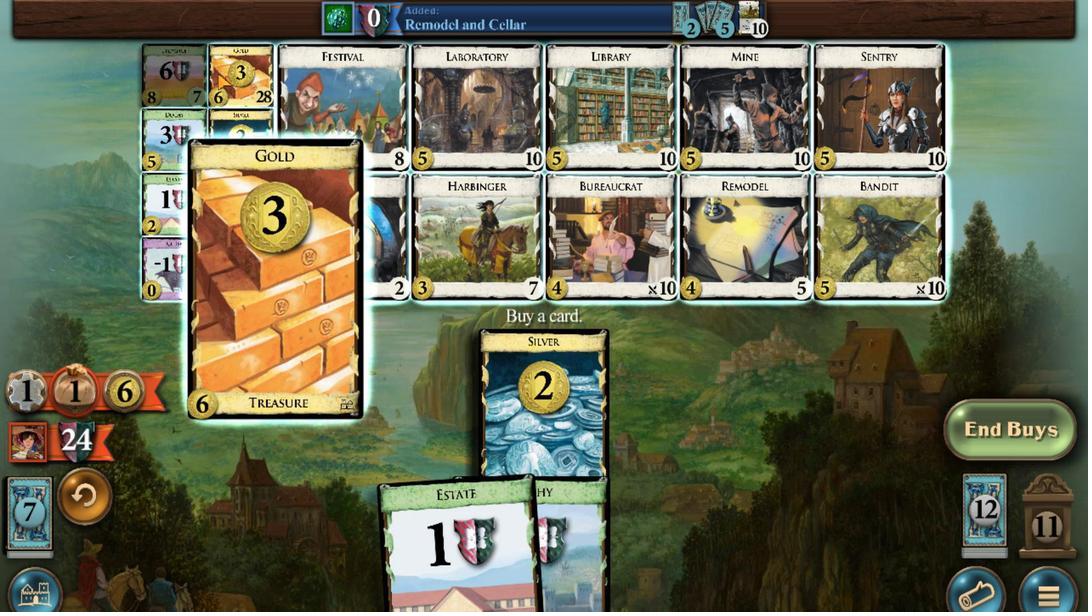 
Action: Mouse moved to (73, 165)
Screenshot: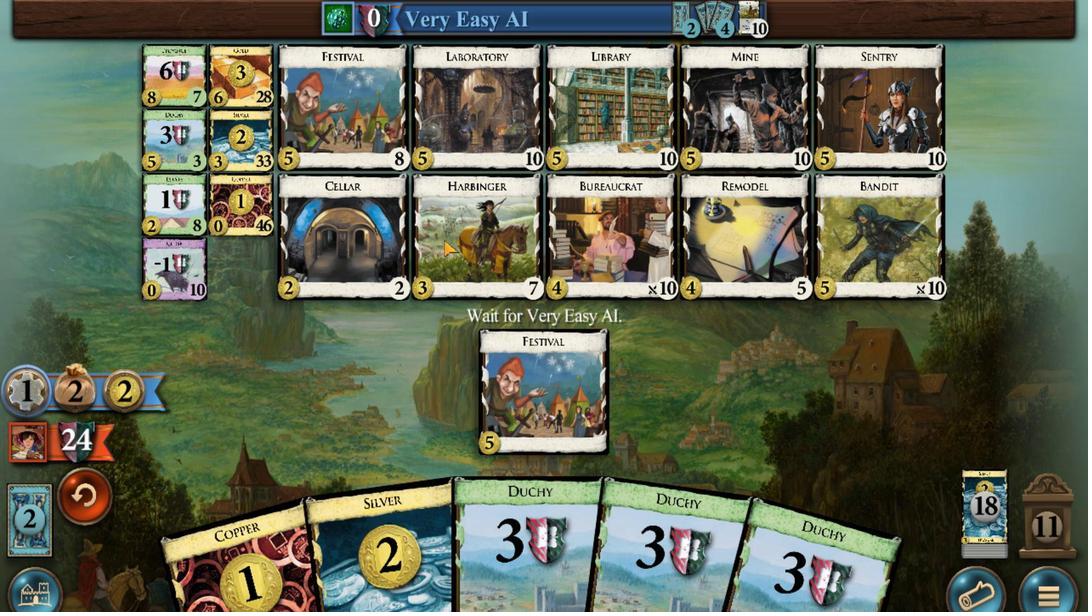 
Action: Mouse scrolled (73, 166) with delta (0, 0)
Screenshot: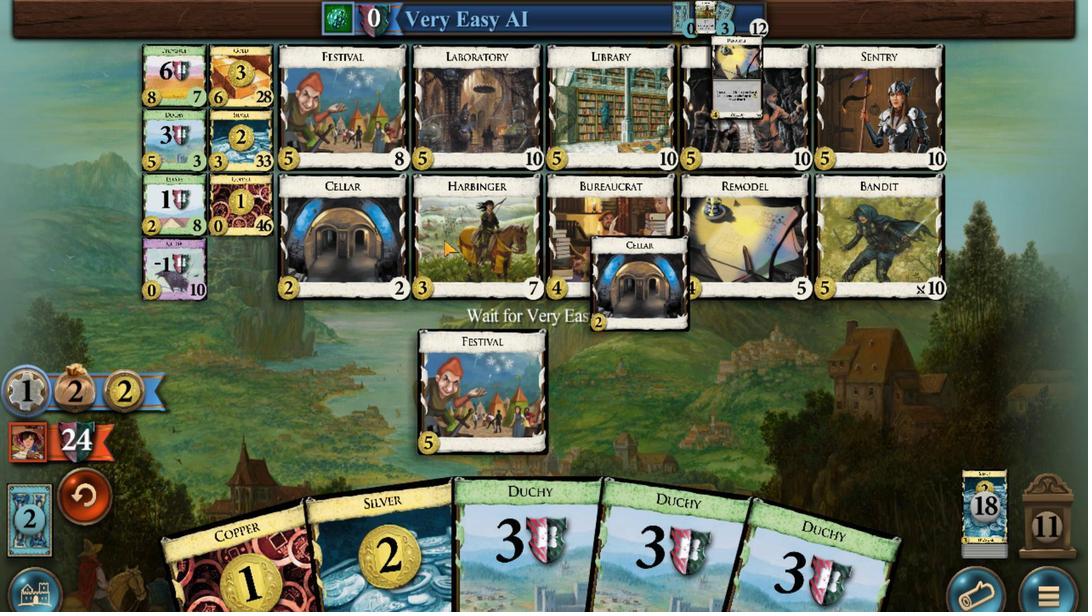 
Action: Mouse scrolled (73, 166) with delta (0, 0)
Screenshot: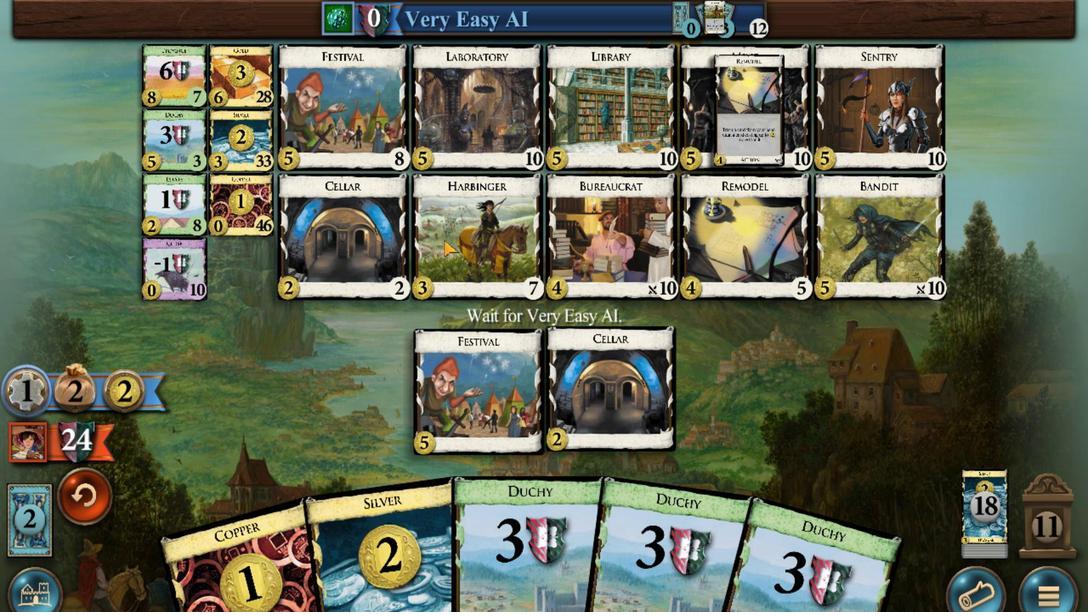 
Action: Mouse scrolled (73, 166) with delta (0, 0)
Screenshot: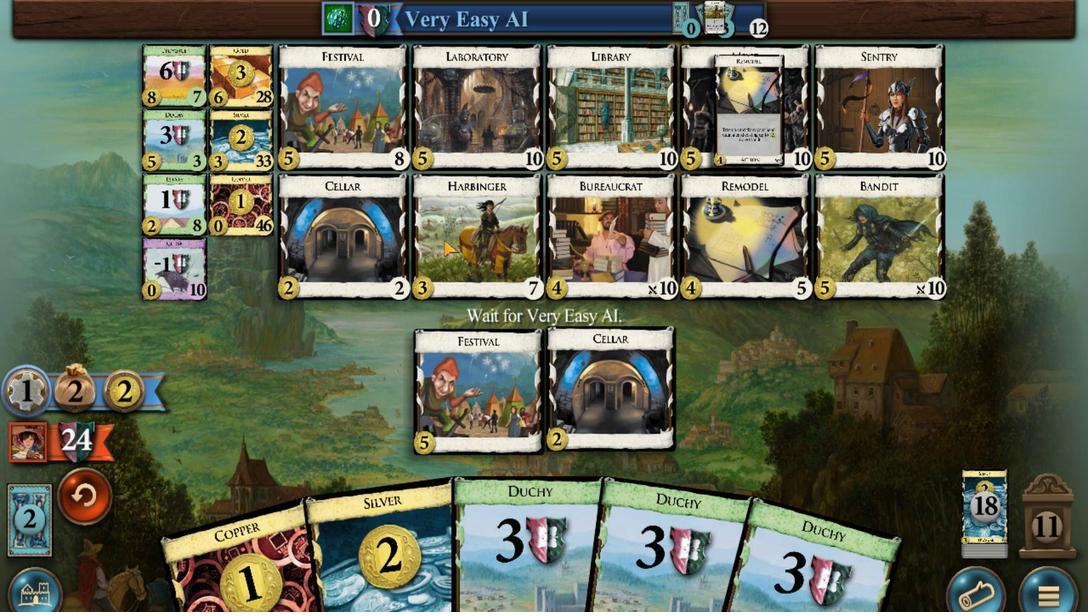 
Action: Mouse scrolled (73, 166) with delta (0, 0)
Screenshot: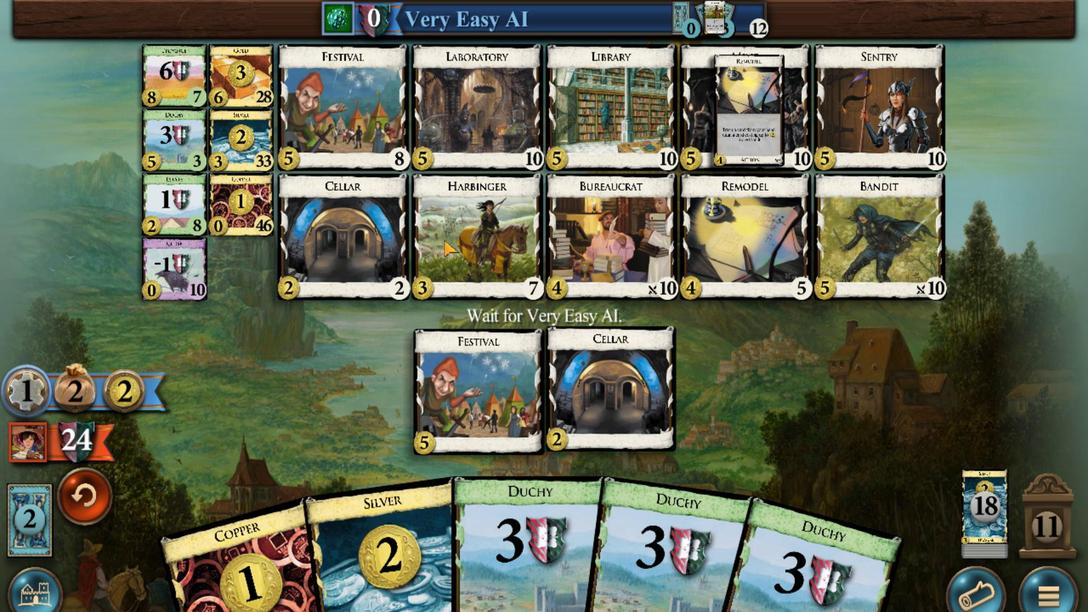 
Action: Mouse scrolled (73, 166) with delta (0, 0)
Screenshot: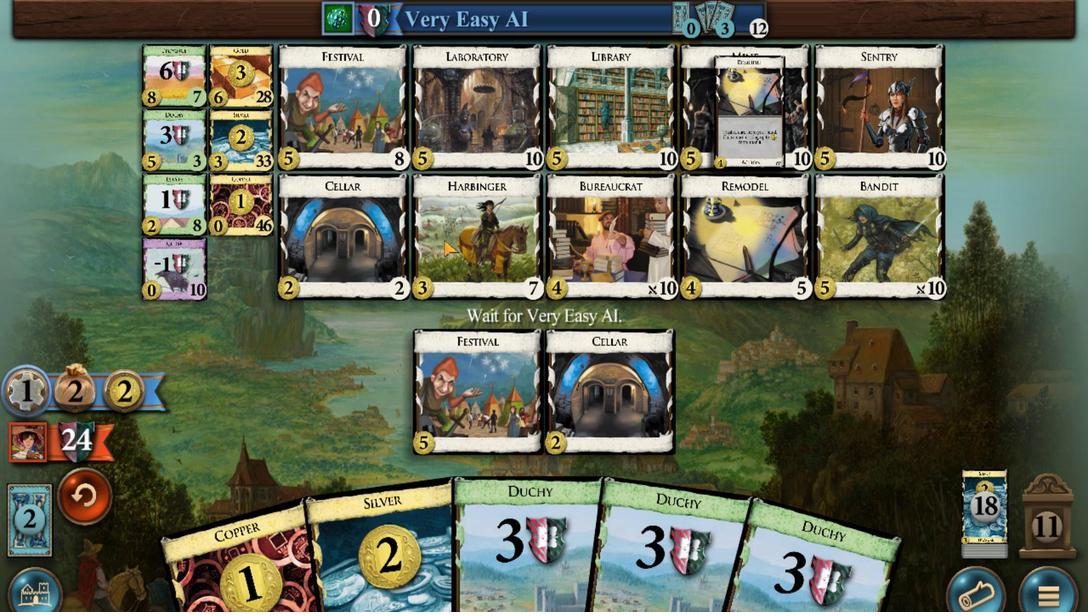 
Action: Mouse moved to (254, 461)
Screenshot: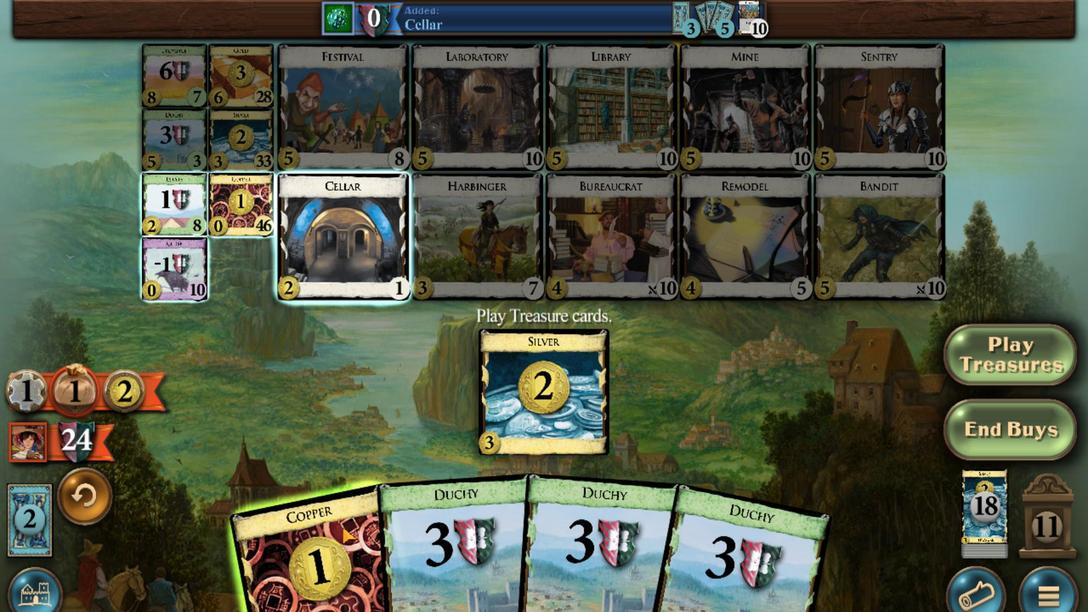 
Action: Mouse scrolled (254, 460) with delta (0, 0)
Screenshot: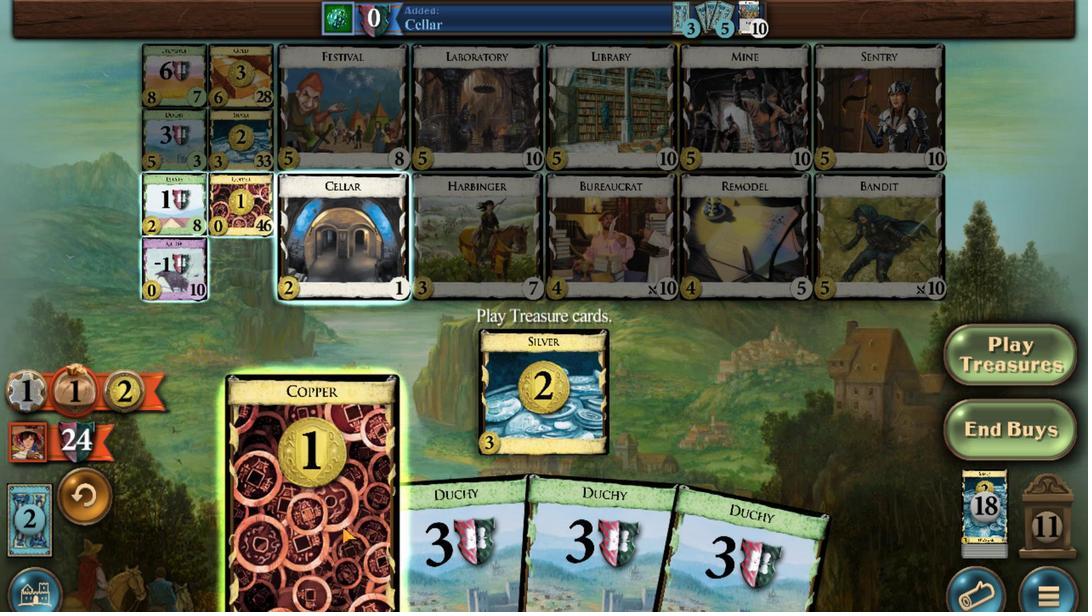 
Action: Mouse moved to (187, 477)
Screenshot: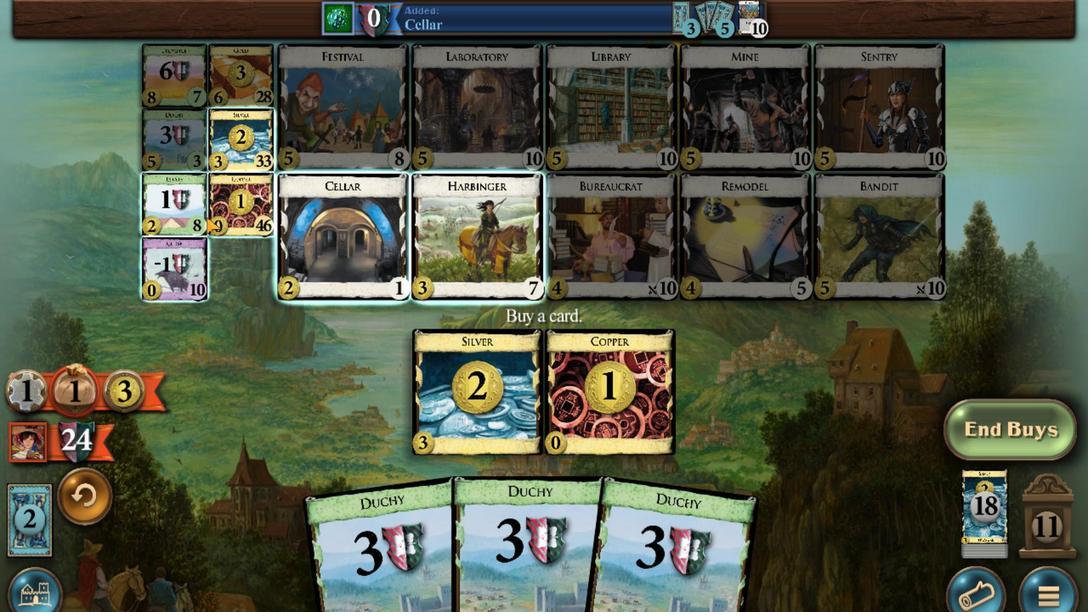 
Action: Mouse scrolled (187, 476) with delta (0, 0)
Screenshot: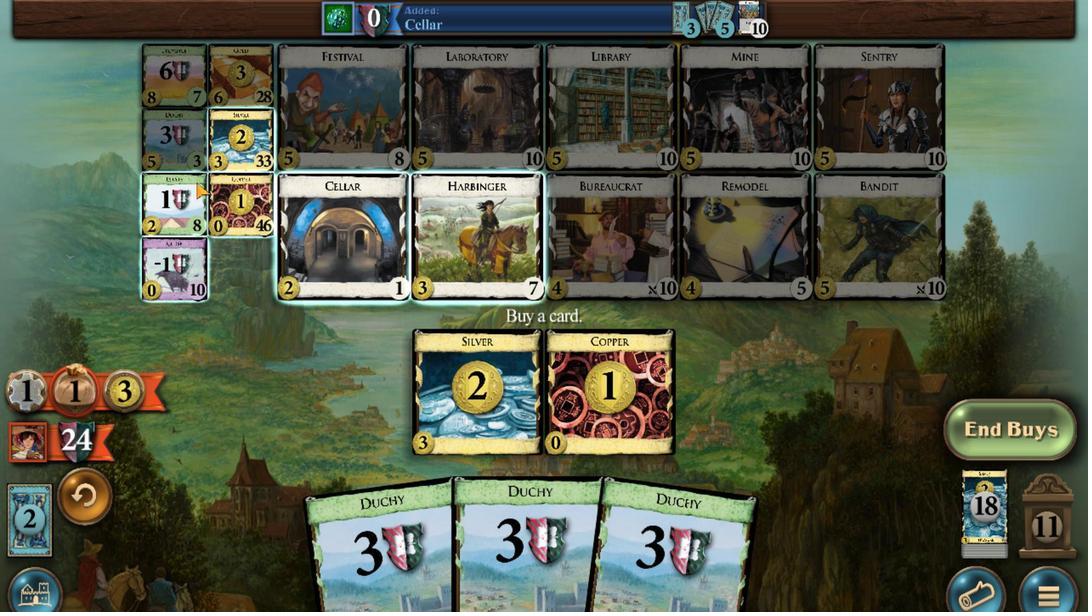 
Action: Mouse moved to (105, 213)
Screenshot: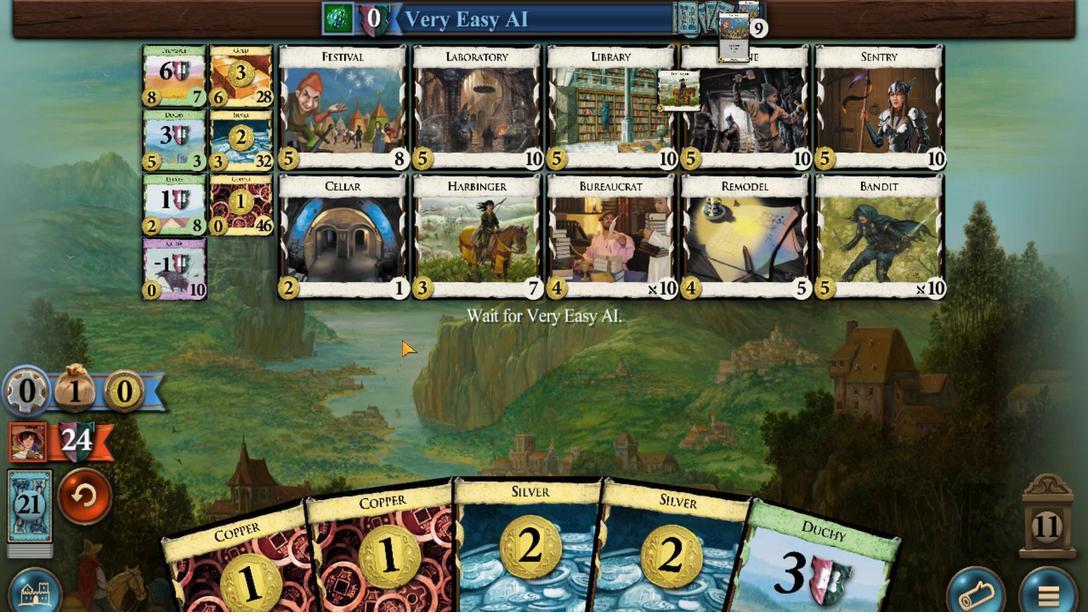 
Action: Mouse scrolled (105, 214) with delta (0, 0)
Screenshot: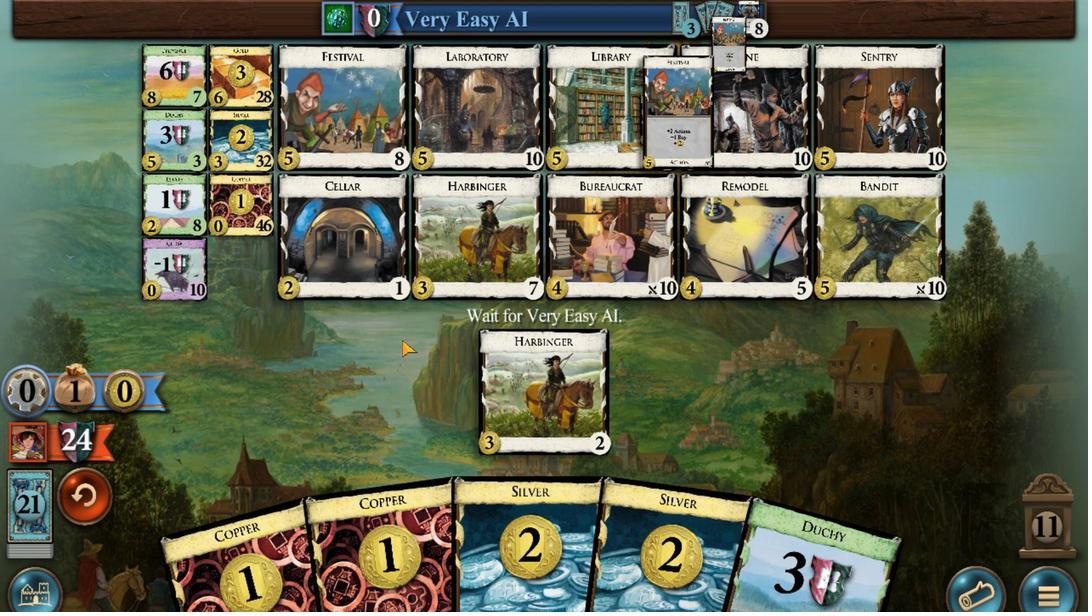 
Action: Mouse scrolled (105, 214) with delta (0, 0)
Screenshot: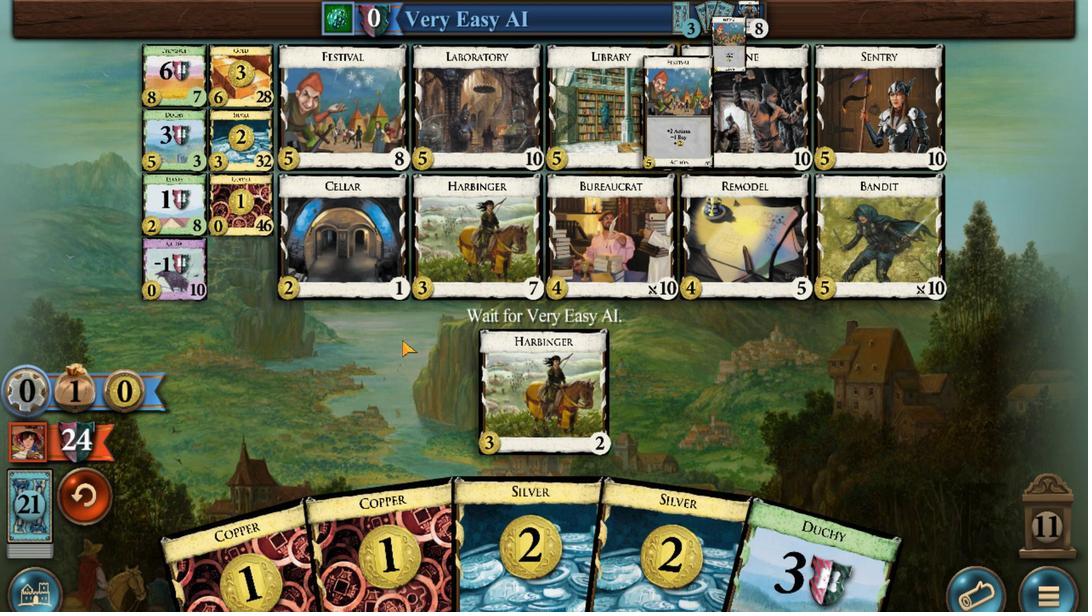 
Action: Mouse scrolled (105, 214) with delta (0, 0)
Screenshot: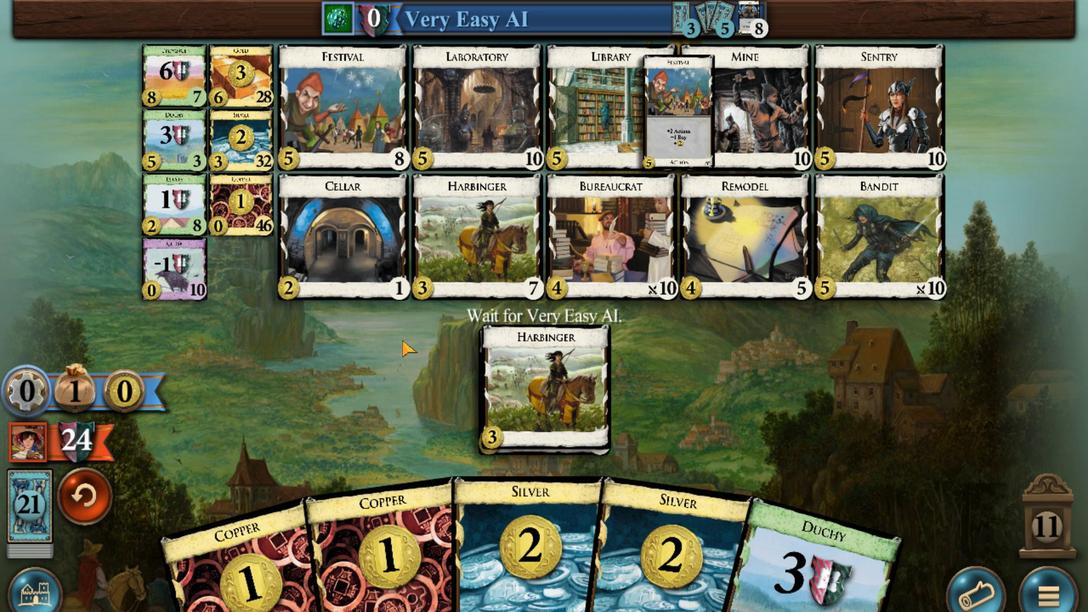 
Action: Mouse scrolled (105, 214) with delta (0, 0)
Screenshot: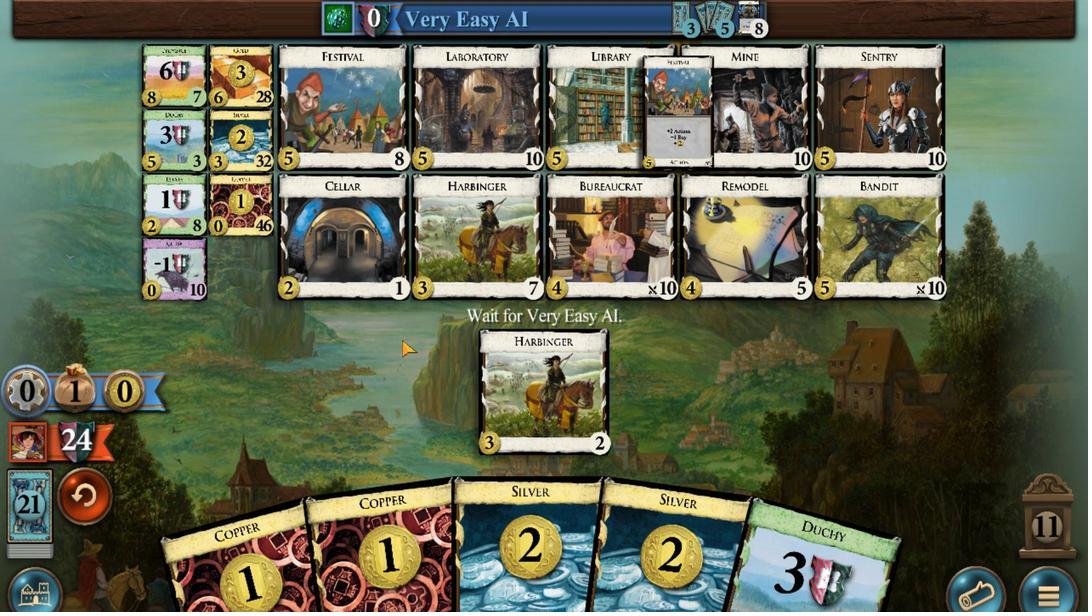 
Action: Mouse moved to (442, 491)
Screenshot: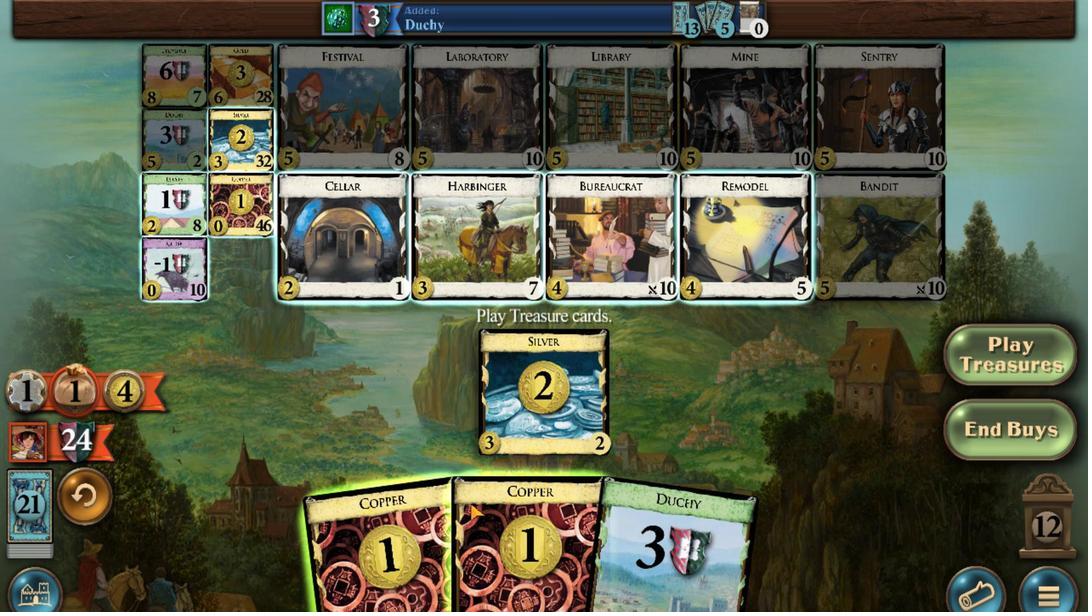 
Action: Mouse scrolled (442, 491) with delta (0, 0)
Screenshot: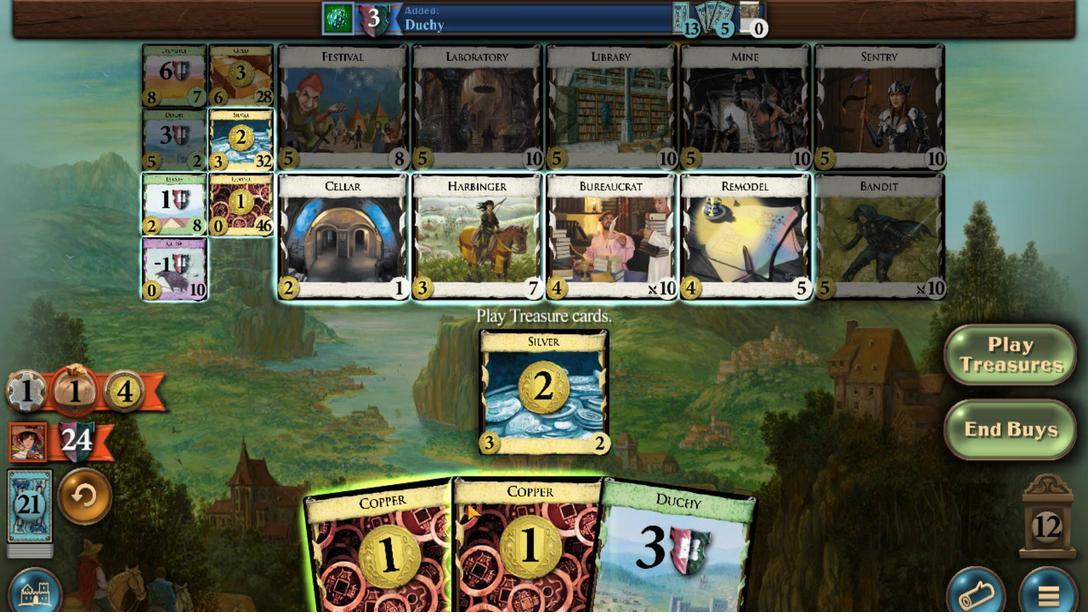 
Action: Mouse moved to (377, 477)
Screenshot: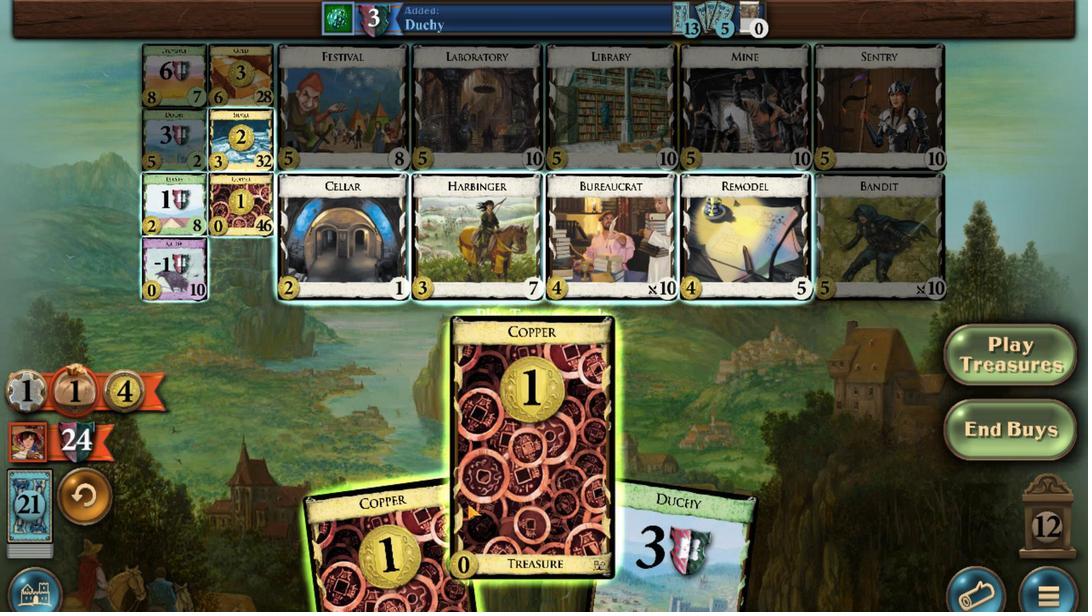 
Action: Mouse scrolled (377, 476) with delta (0, 0)
Screenshot: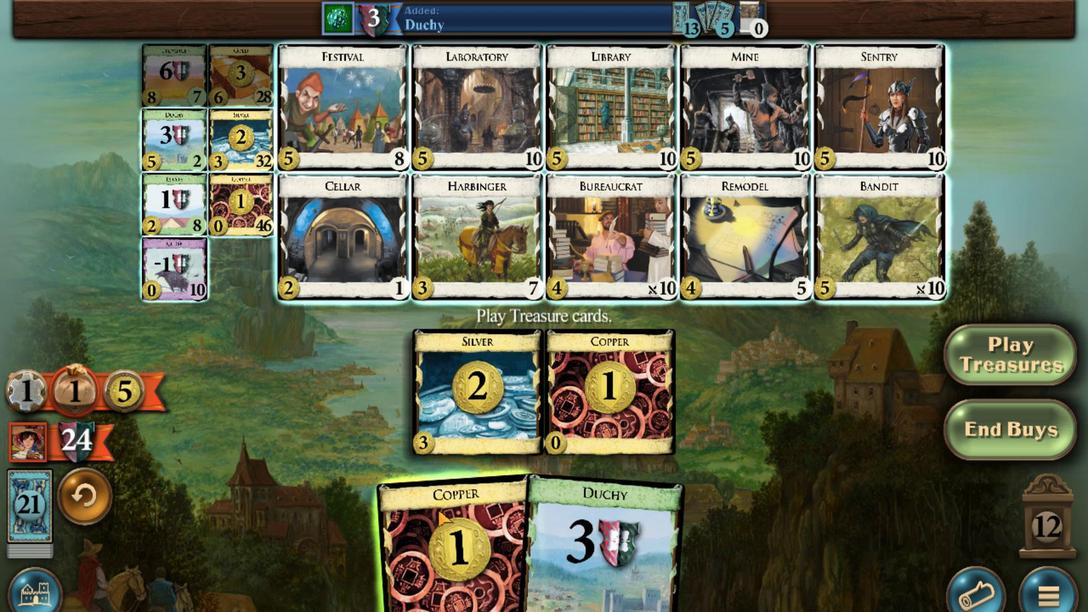 
Action: Mouse moved to (301, 460)
Screenshot: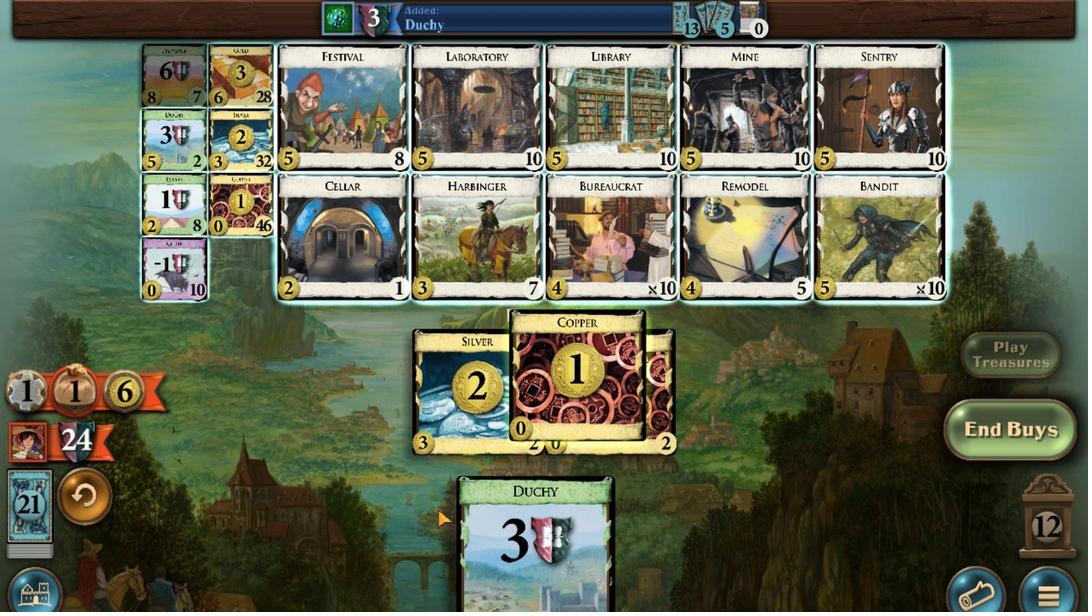 
Action: Mouse scrolled (301, 460) with delta (0, 0)
Screenshot: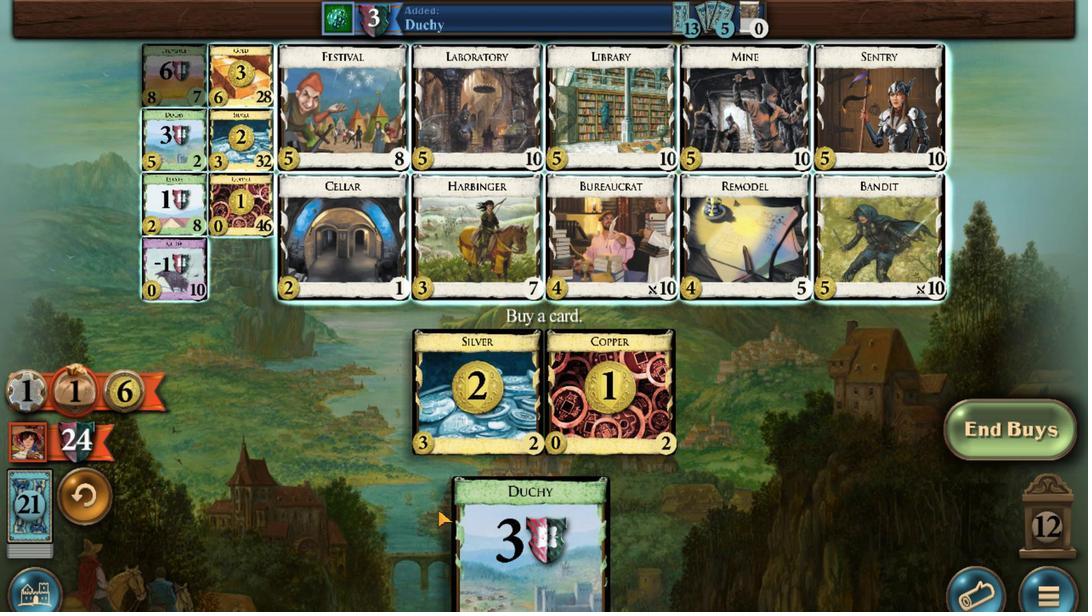 
Action: Mouse moved to (274, 465)
Screenshot: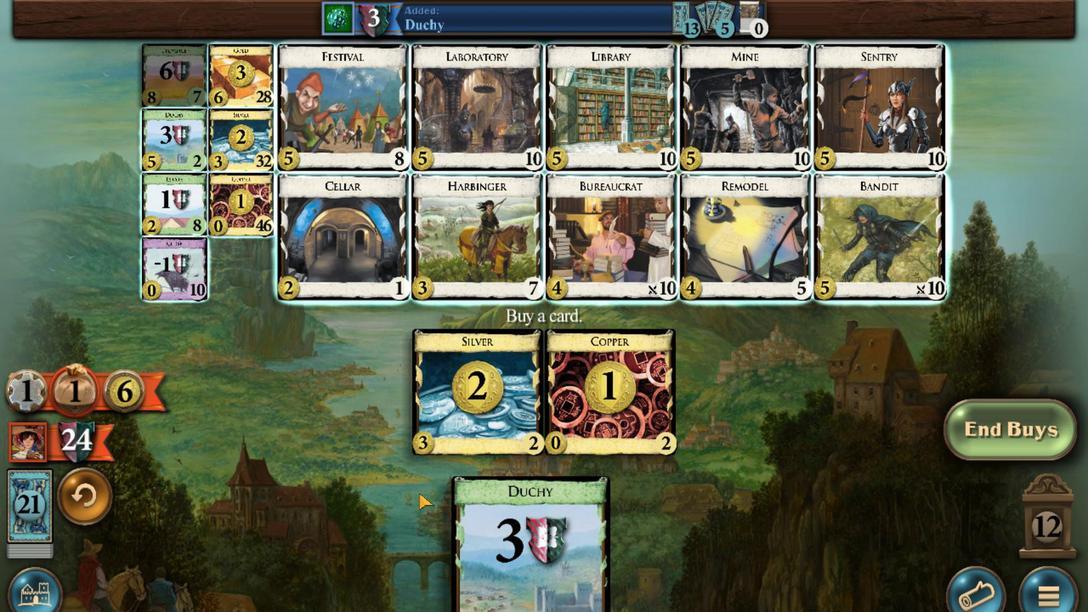 
Action: Mouse scrolled (274, 464) with delta (0, 0)
Screenshot: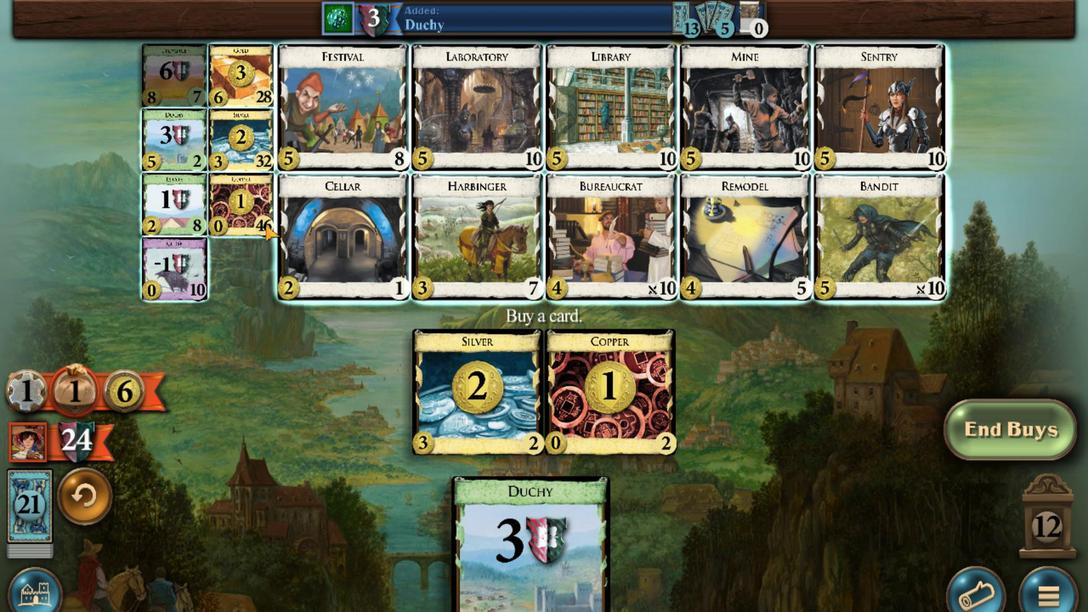 
Action: Mouse moved to (85, 164)
Screenshot: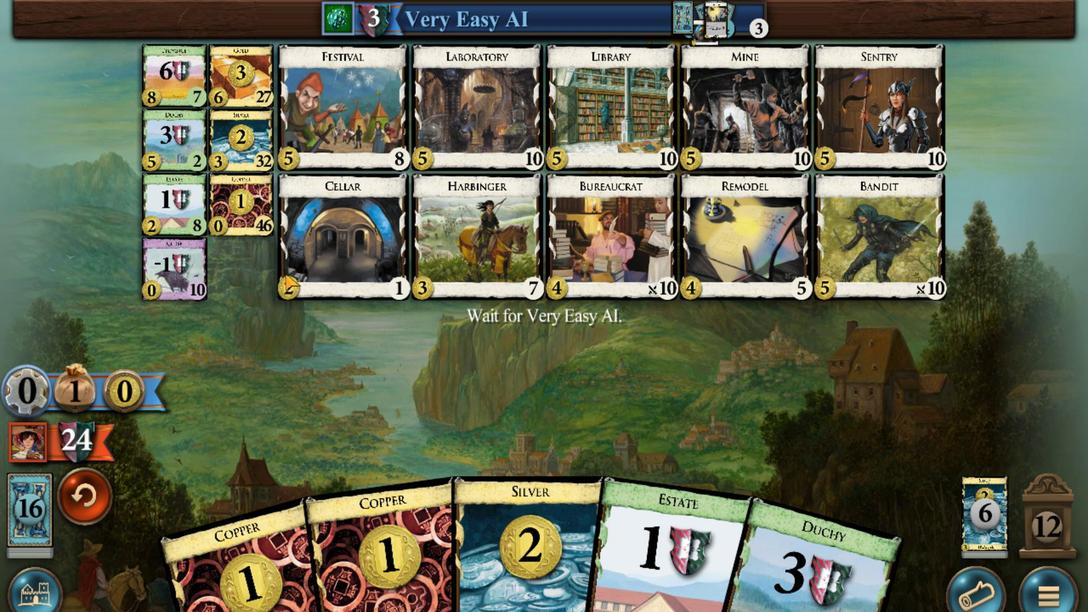 
Action: Mouse scrolled (85, 165) with delta (0, 0)
Screenshot: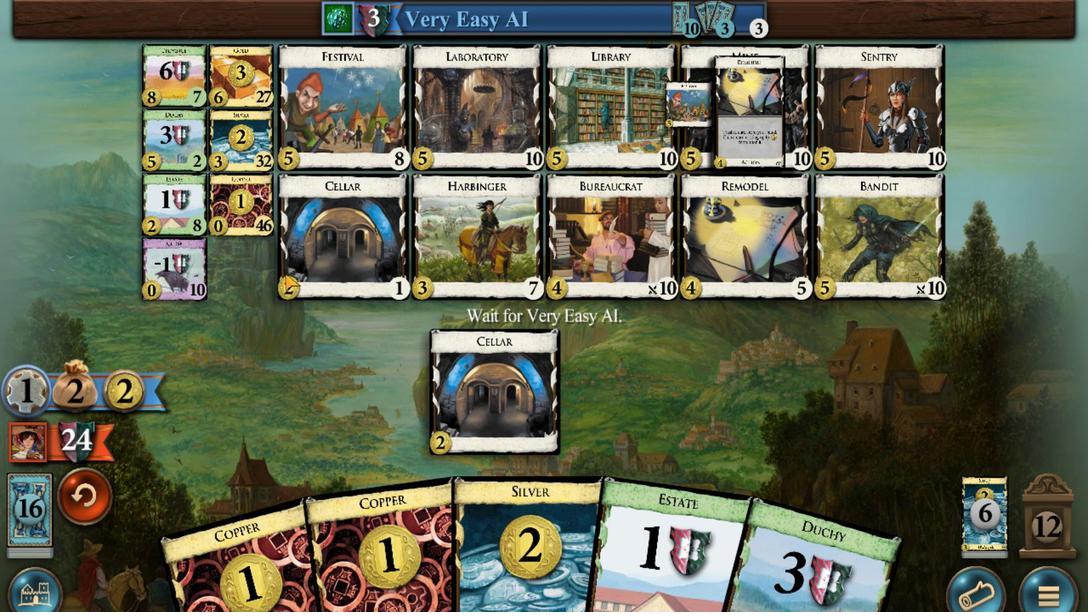 
Action: Mouse scrolled (85, 165) with delta (0, 0)
Screenshot: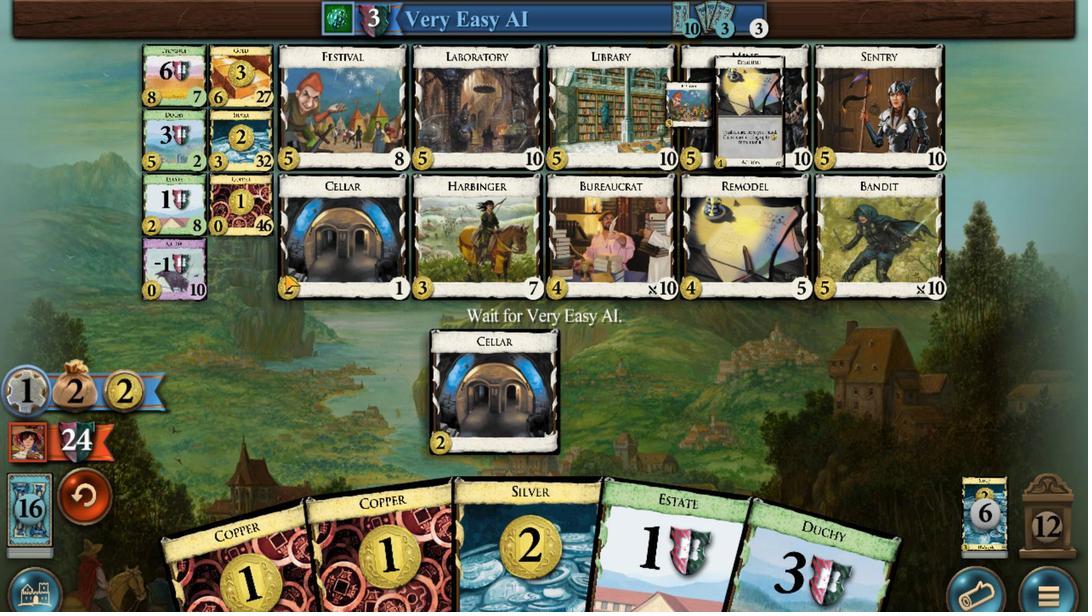 
Action: Mouse scrolled (85, 165) with delta (0, 0)
Screenshot: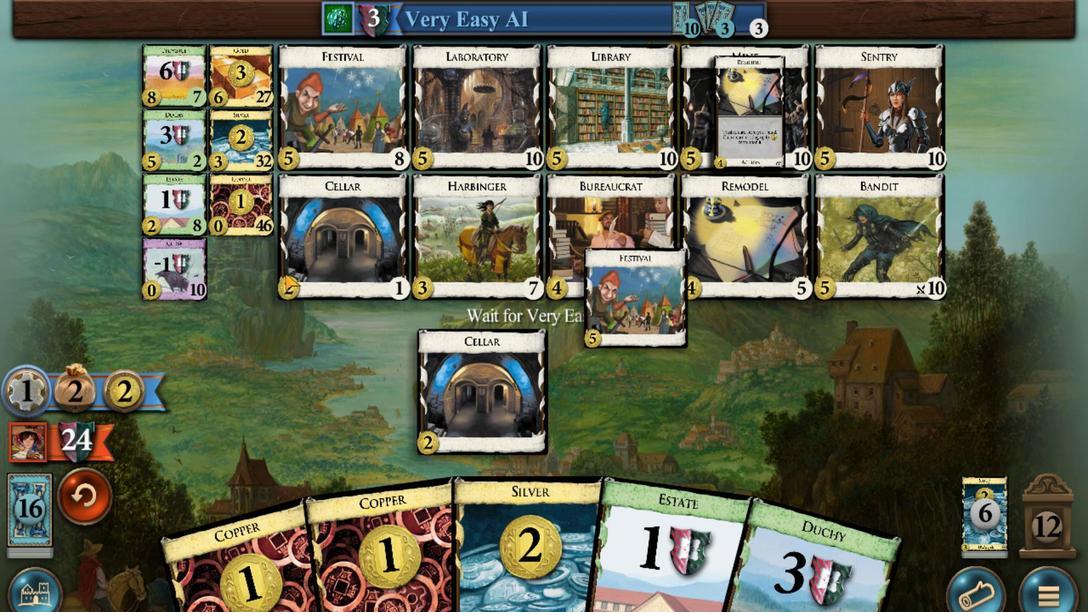 
Action: Mouse scrolled (85, 165) with delta (0, 0)
Screenshot: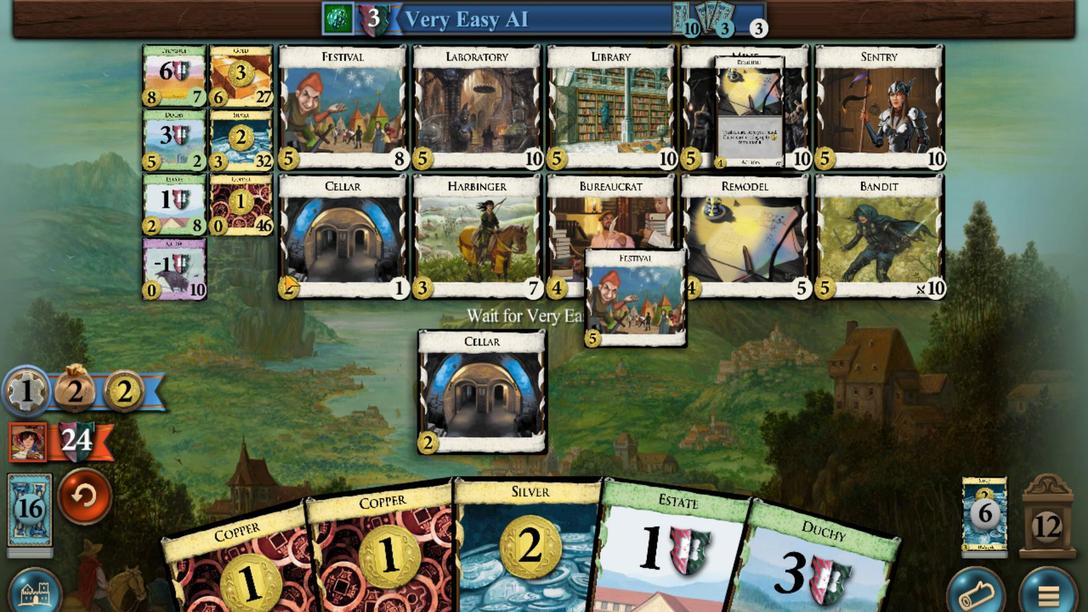 
Action: Mouse scrolled (85, 165) with delta (0, 0)
Screenshot: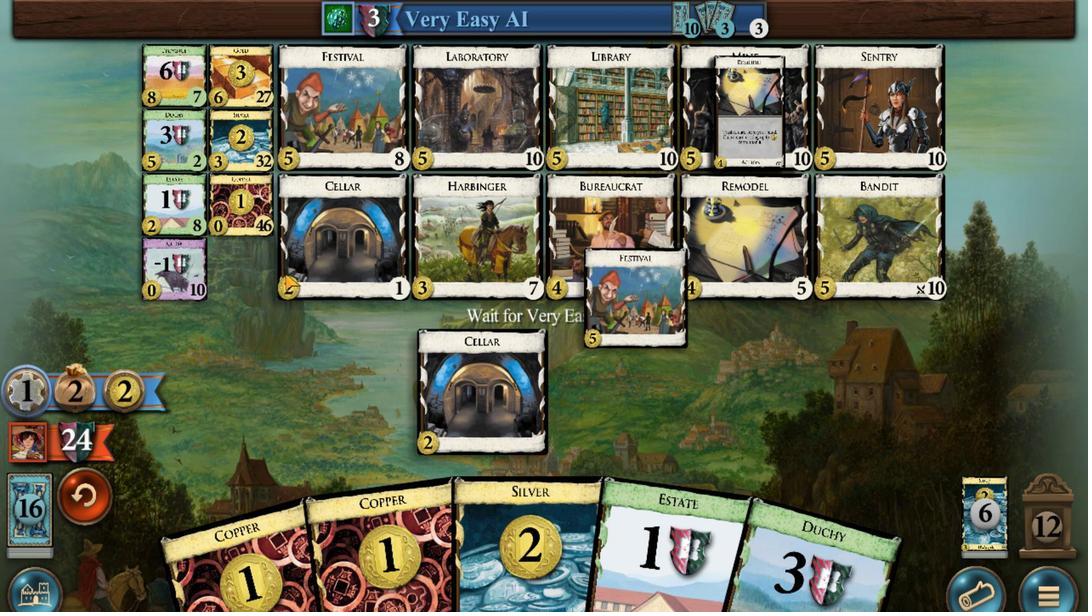 
Action: Mouse scrolled (85, 165) with delta (0, 0)
Screenshot: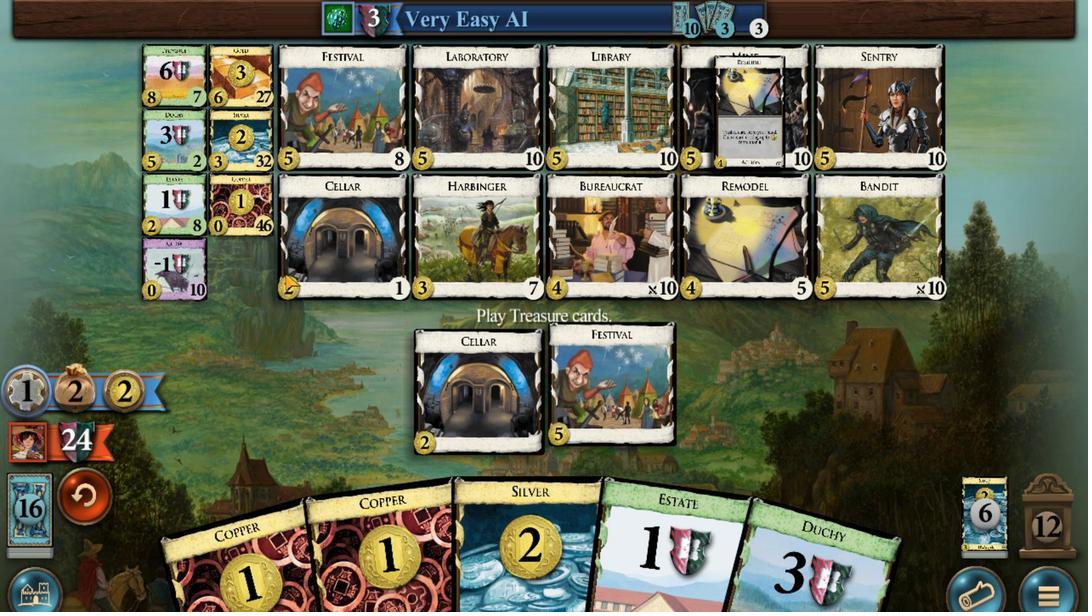 
Action: Mouse scrolled (85, 165) with delta (0, 0)
Screenshot: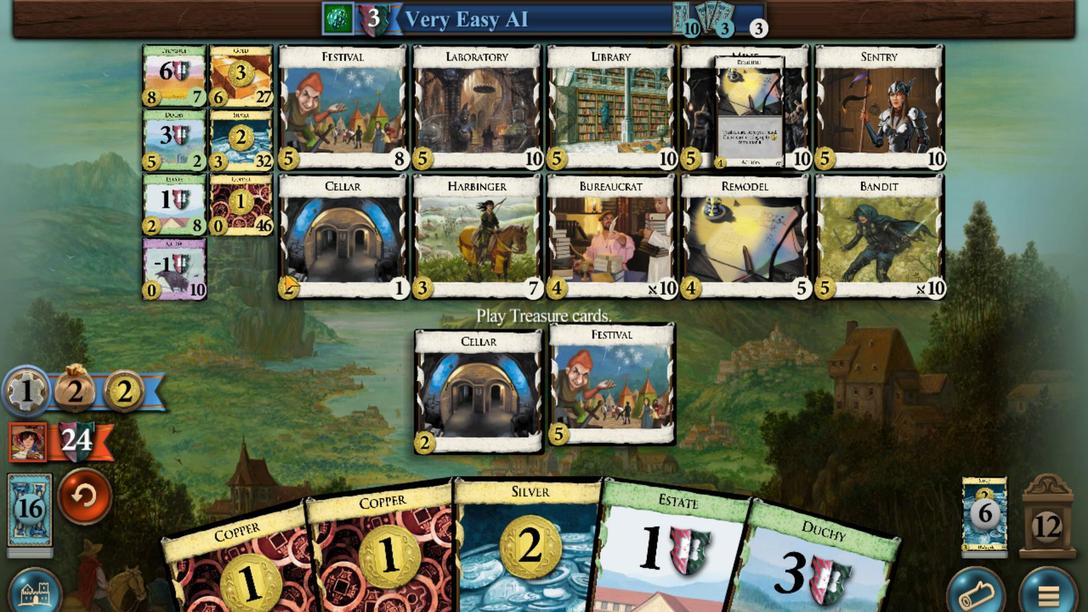 
Action: Mouse moved to (333, 462)
Screenshot: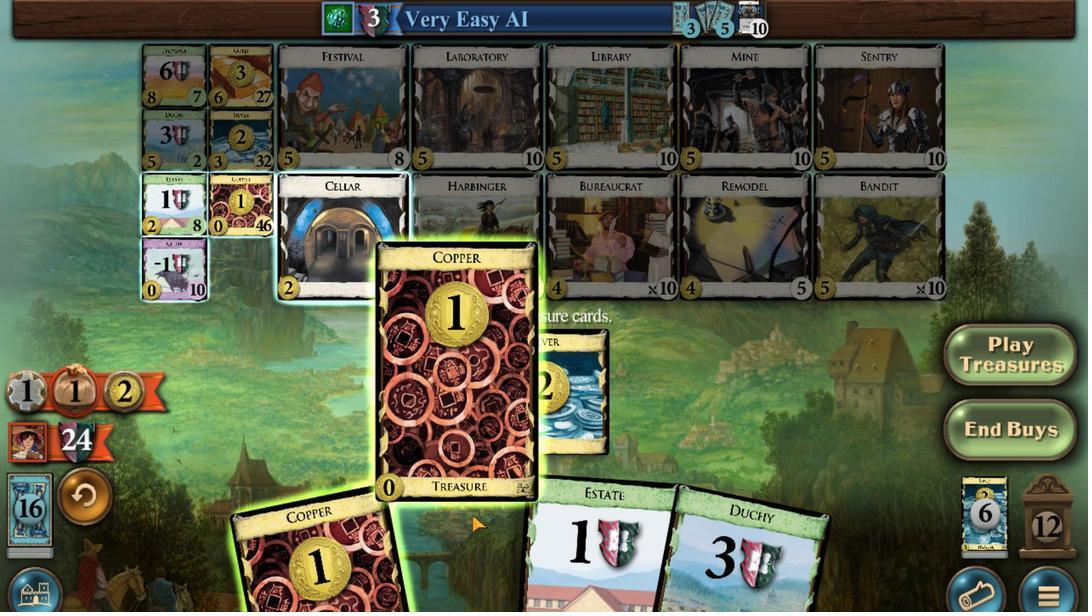 
Action: Mouse scrolled (333, 462) with delta (0, 0)
Screenshot: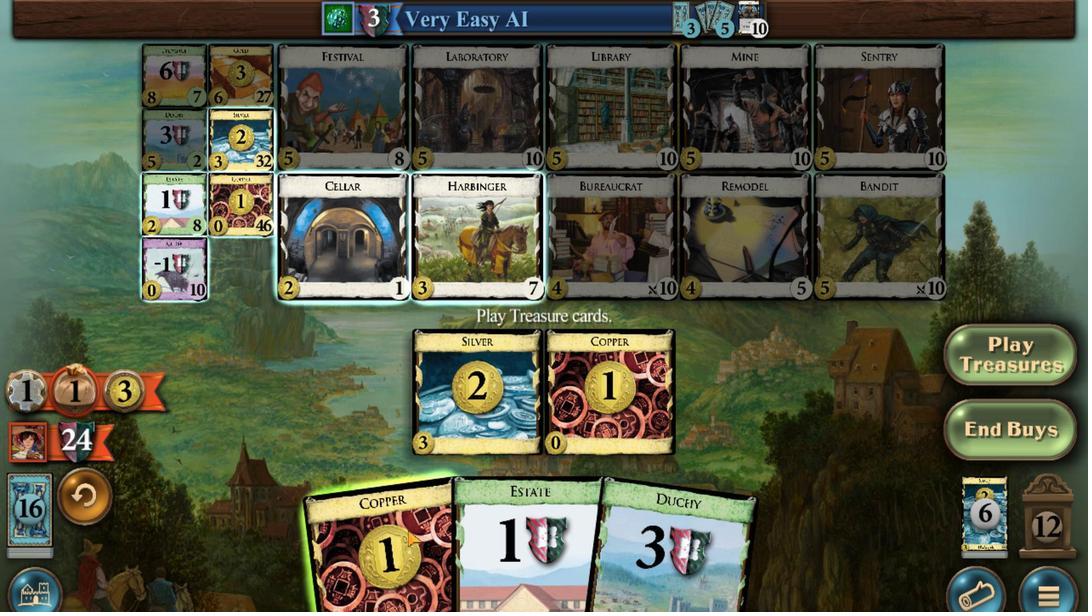 
Action: Mouse moved to (305, 468)
Screenshot: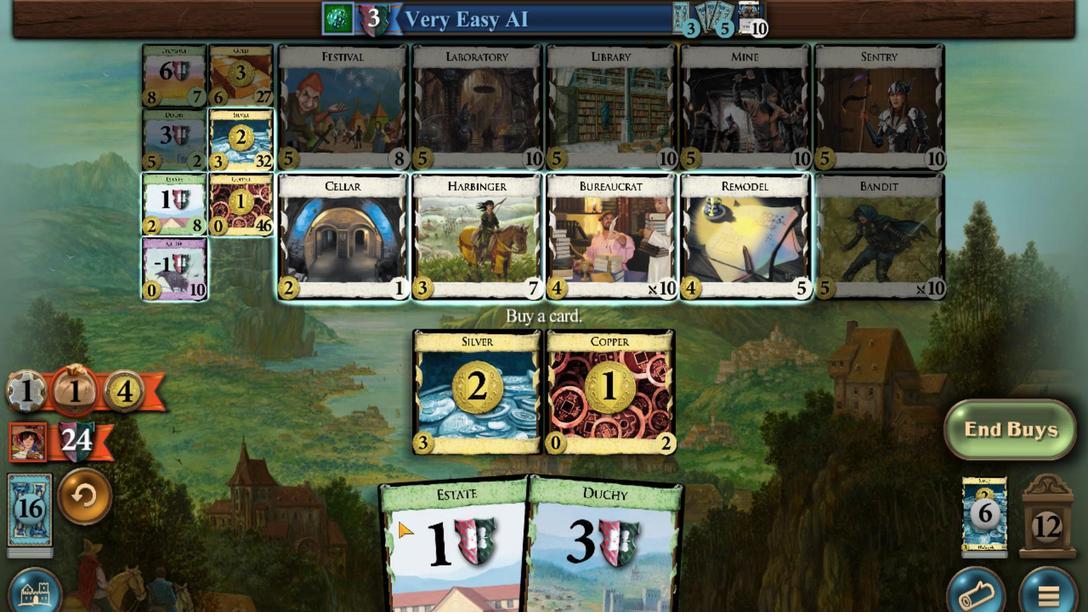 
Action: Mouse scrolled (305, 468) with delta (0, 0)
Screenshot: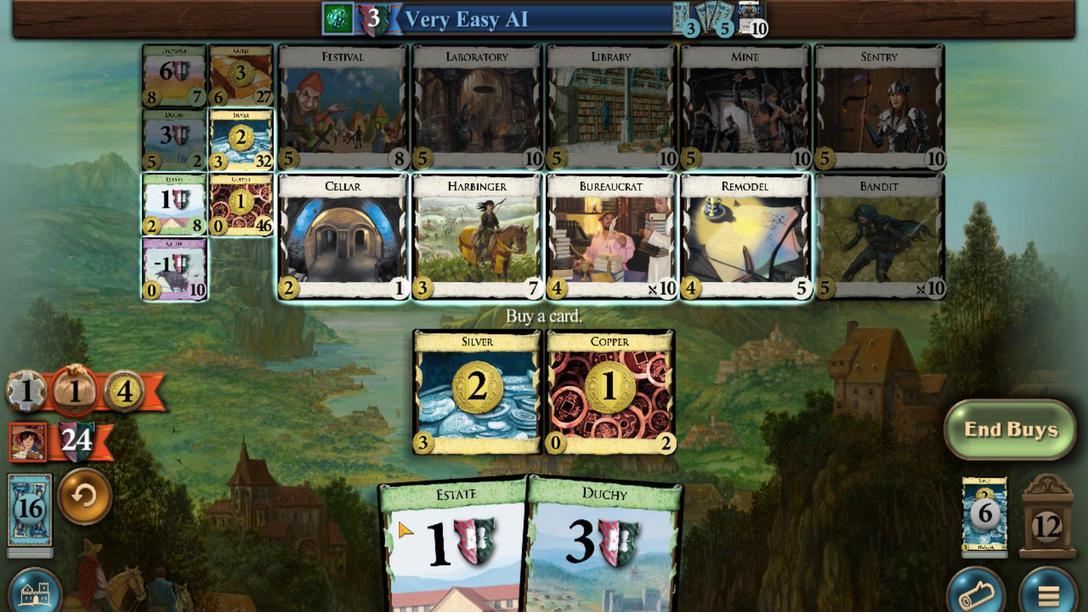 
Action: Mouse moved to (238, 479)
Screenshot: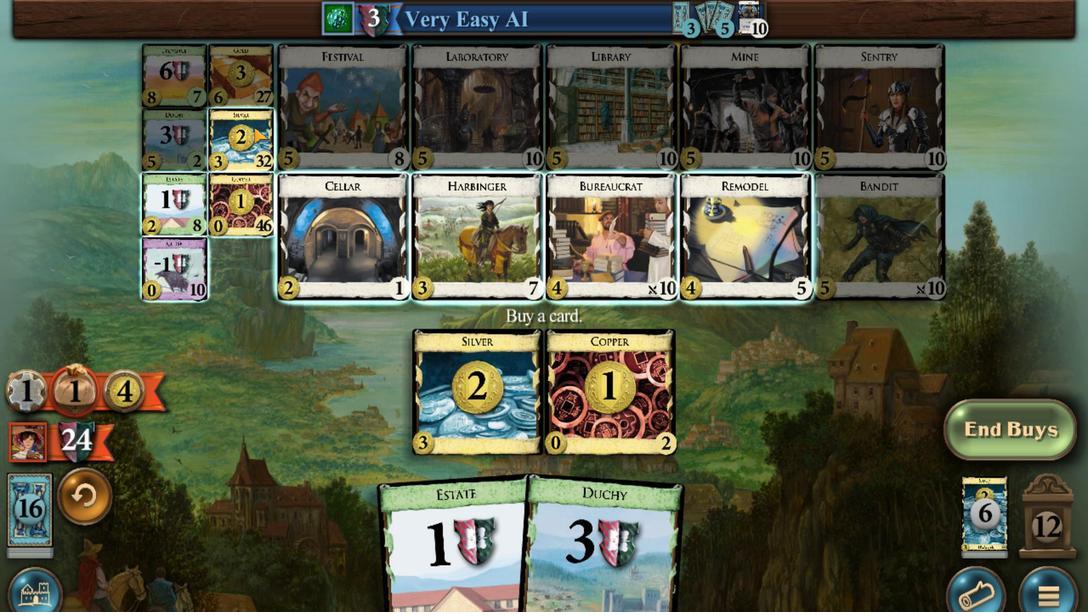 
Action: Mouse scrolled (238, 479) with delta (0, 0)
Screenshot: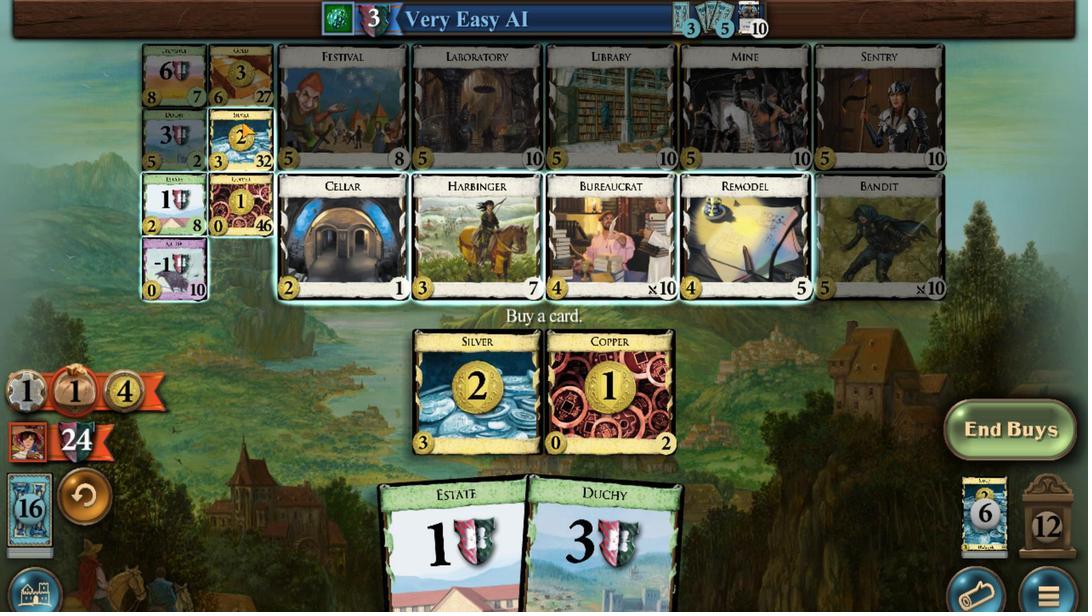 
Action: Mouse moved to (95, 198)
Screenshot: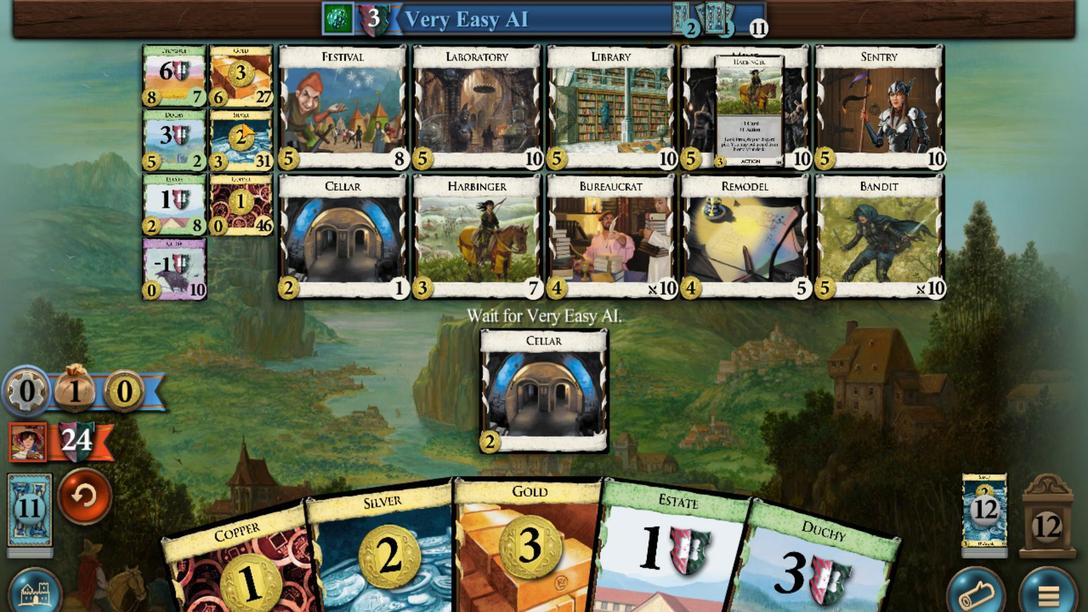 
Action: Mouse scrolled (95, 198) with delta (0, 0)
Screenshot: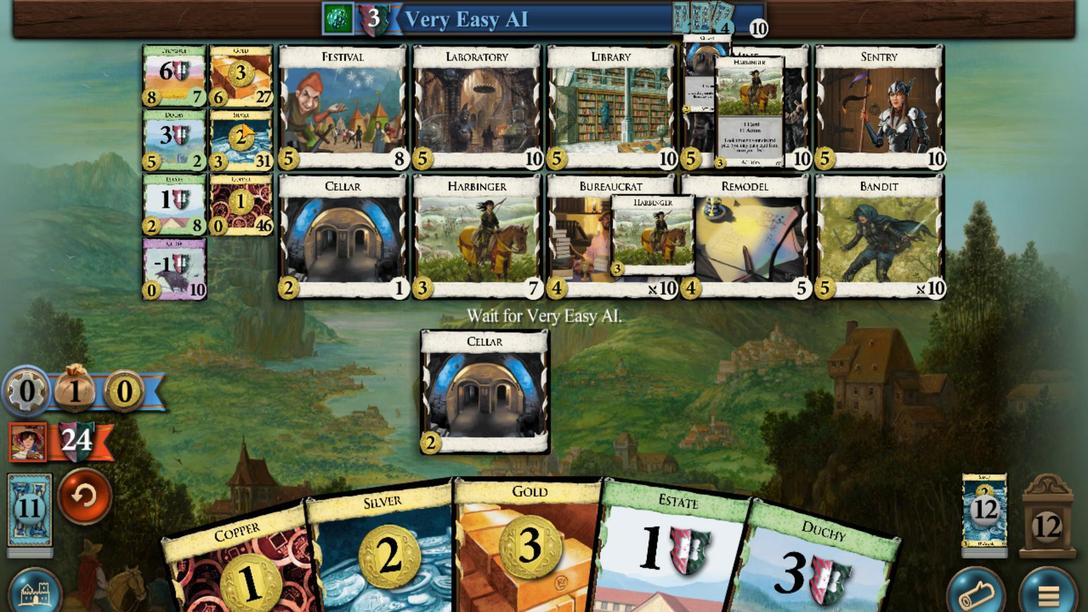
Action: Mouse scrolled (95, 198) with delta (0, 0)
Screenshot: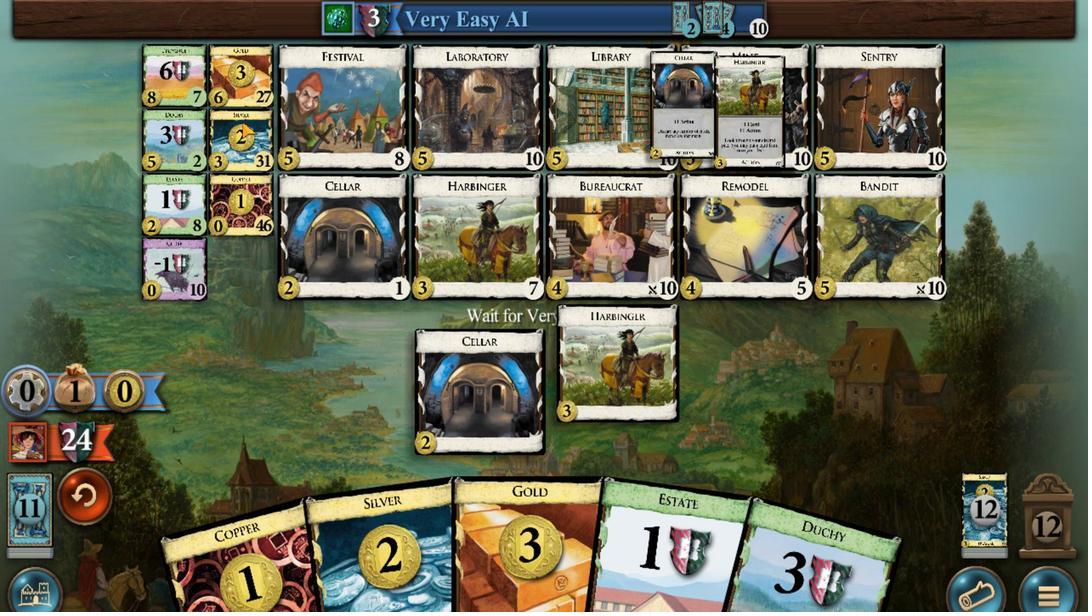 
Action: Mouse scrolled (95, 198) with delta (0, 0)
Screenshot: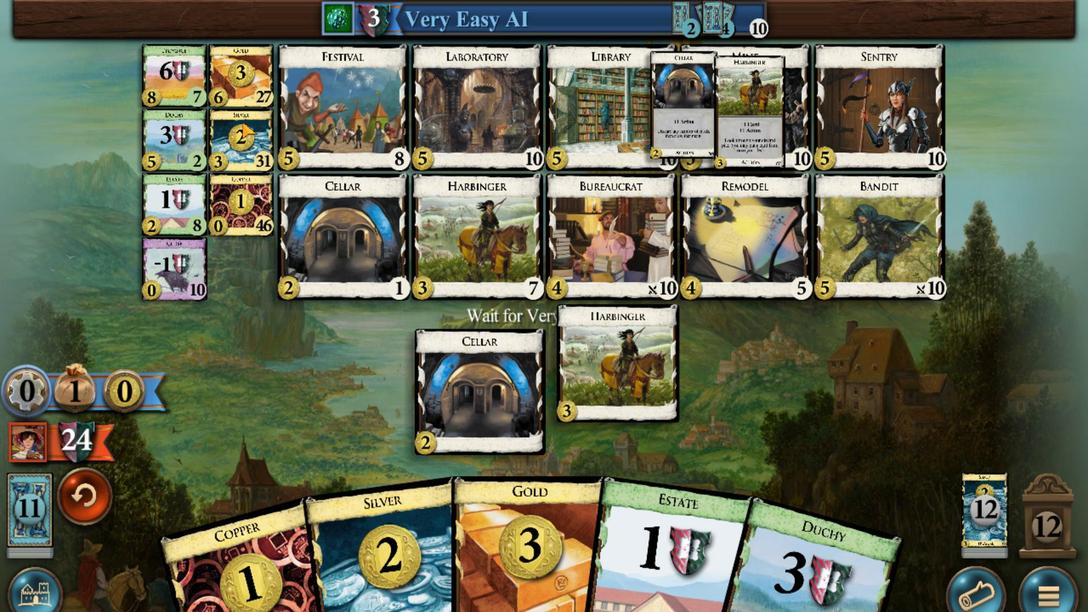 
Action: Mouse scrolled (95, 198) with delta (0, 0)
Screenshot: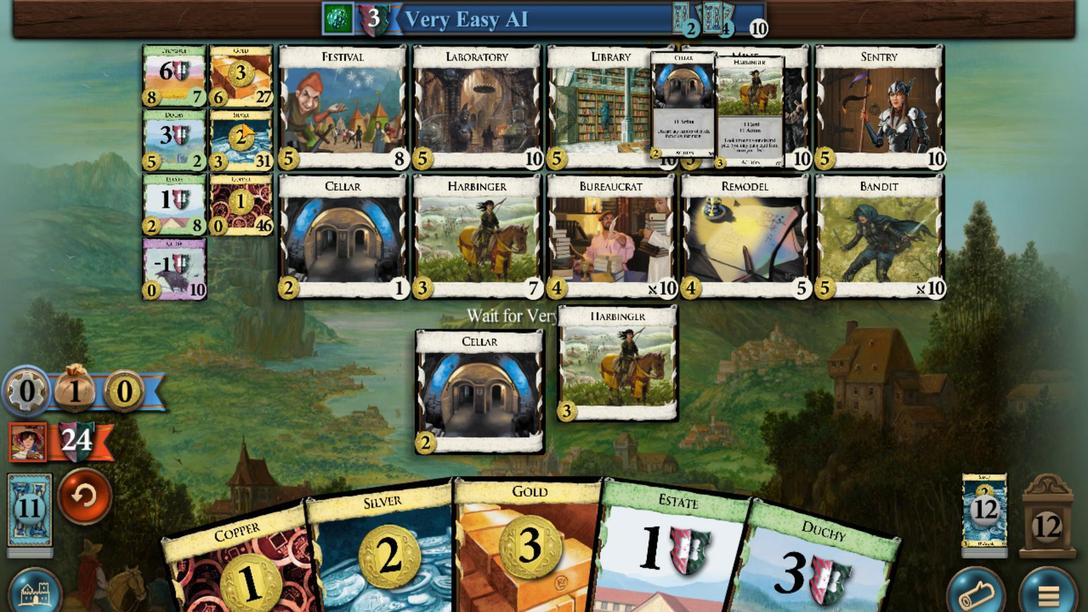 
Action: Mouse scrolled (95, 198) with delta (0, 0)
Screenshot: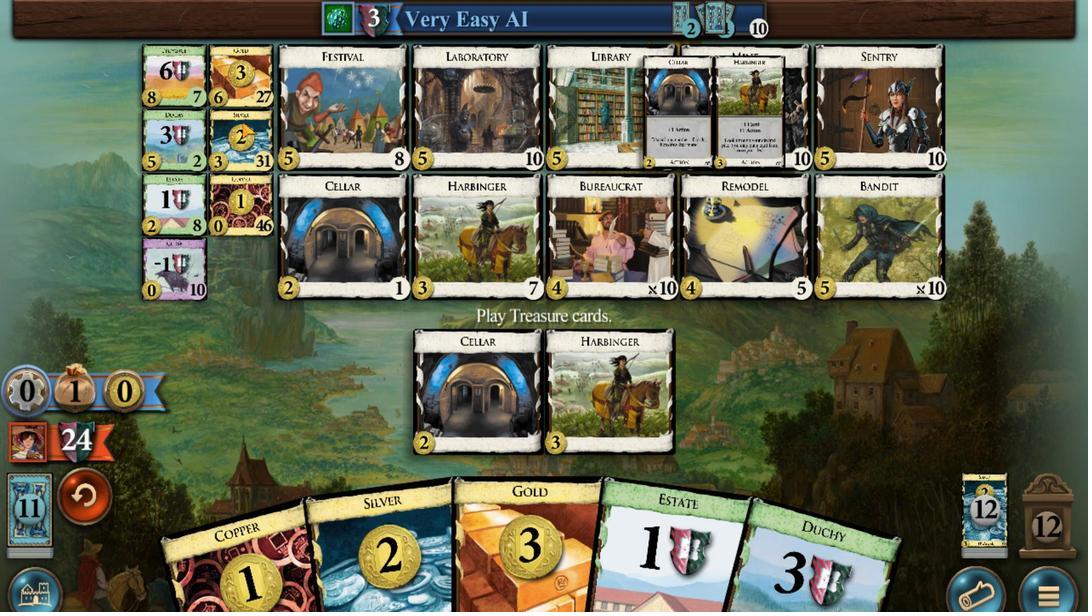 
Action: Mouse moved to (397, 453)
Screenshot: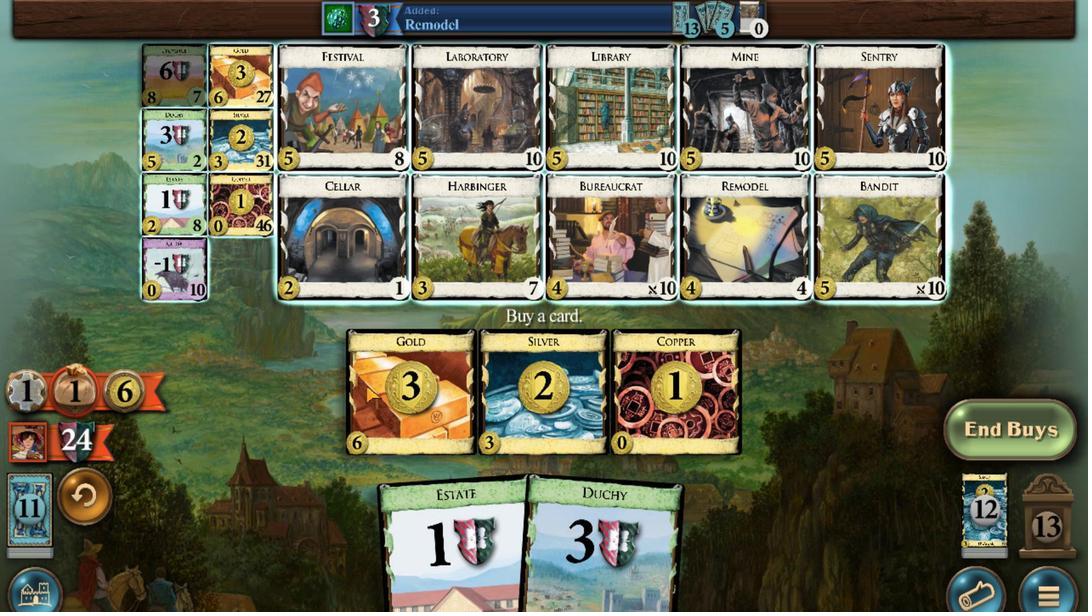 
Action: Mouse scrolled (397, 453) with delta (0, 0)
Screenshot: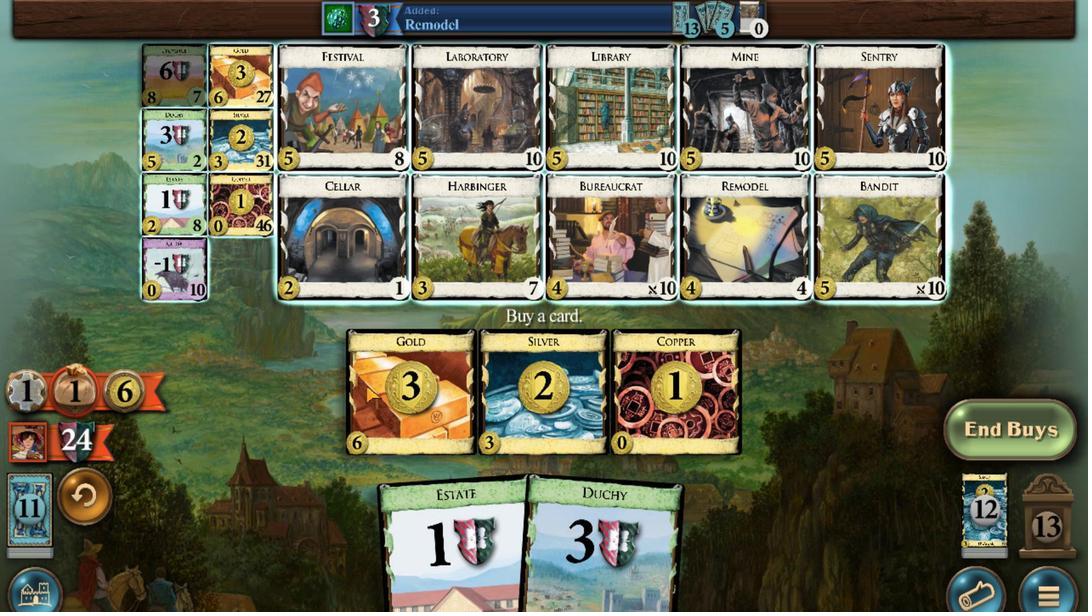 
Action: Mouse moved to (387, 460)
Screenshot: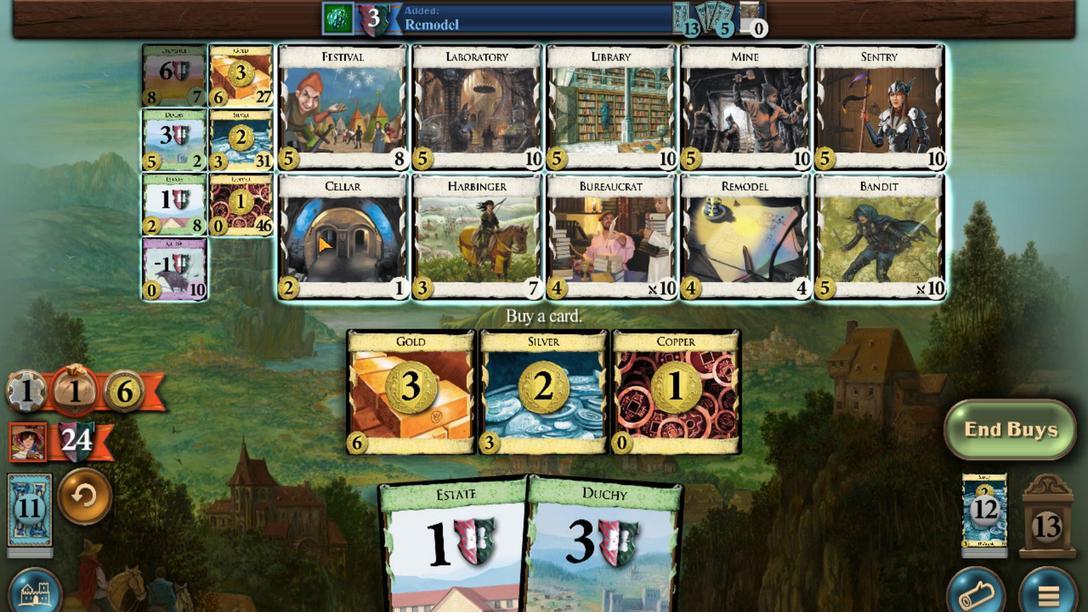 
Action: Mouse scrolled (387, 460) with delta (0, 0)
Screenshot: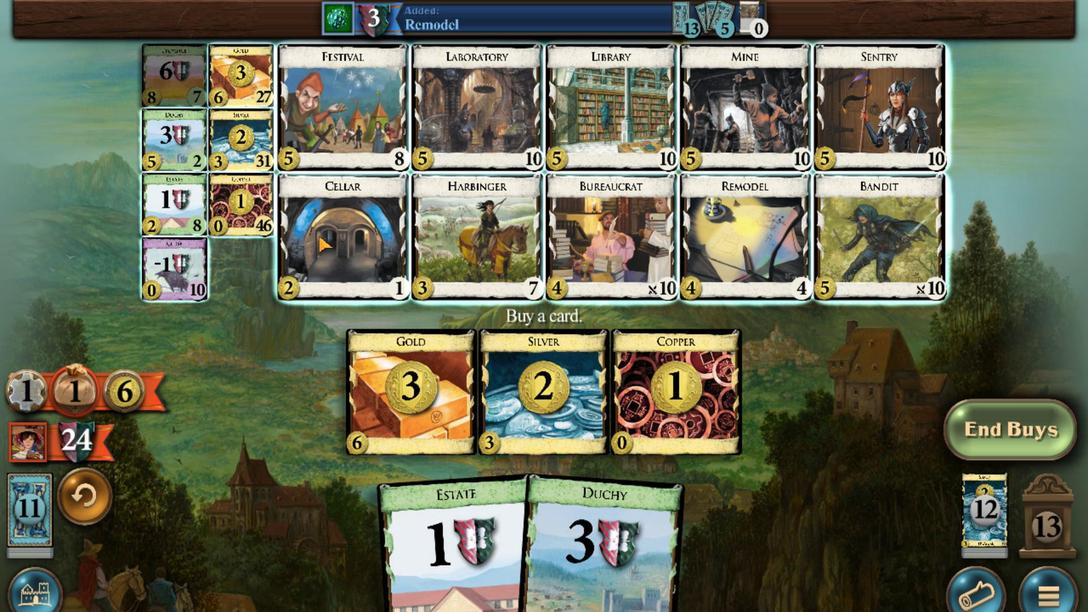 
Action: Mouse moved to (247, 471)
Screenshot: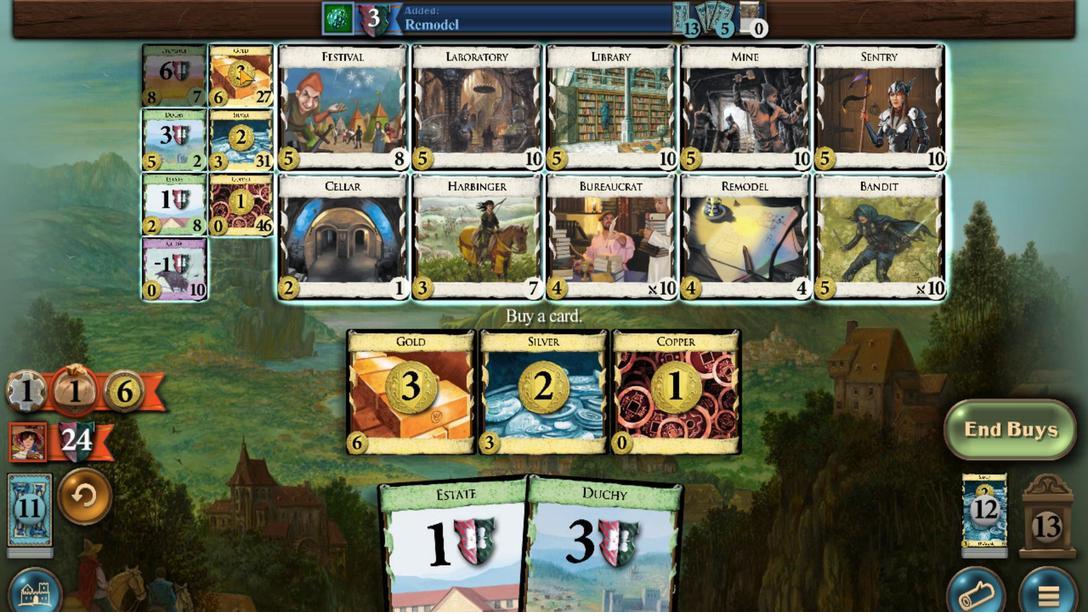 
Action: Mouse scrolled (247, 470) with delta (0, 0)
Screenshot: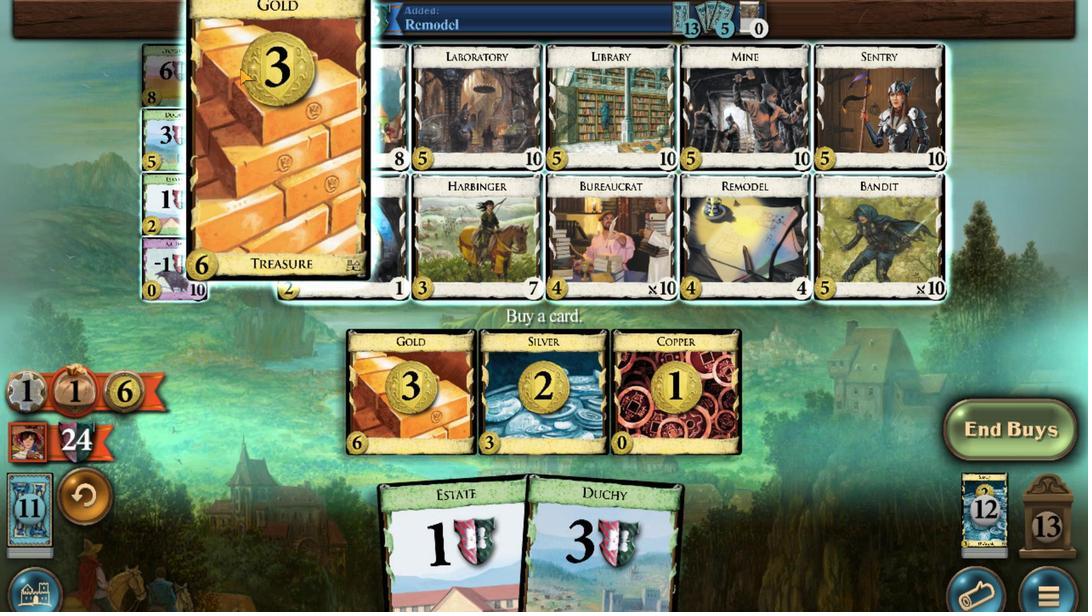 
Action: Mouse moved to (93, 162)
